 Task: Create a creative blue wave business letterhead design.
Action: Mouse moved to (364, 127)
Screenshot: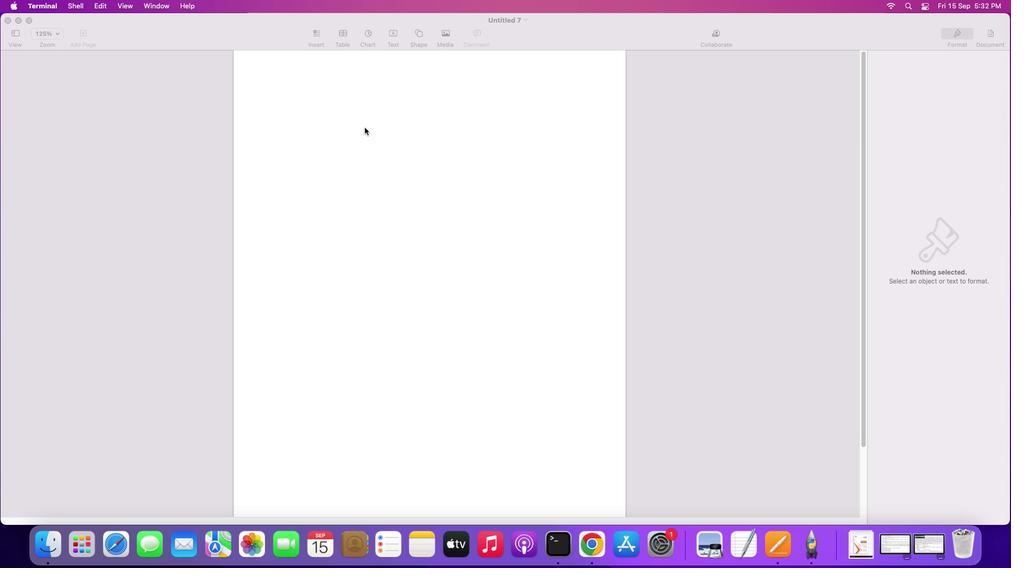 
Action: Mouse pressed left at (364, 127)
Screenshot: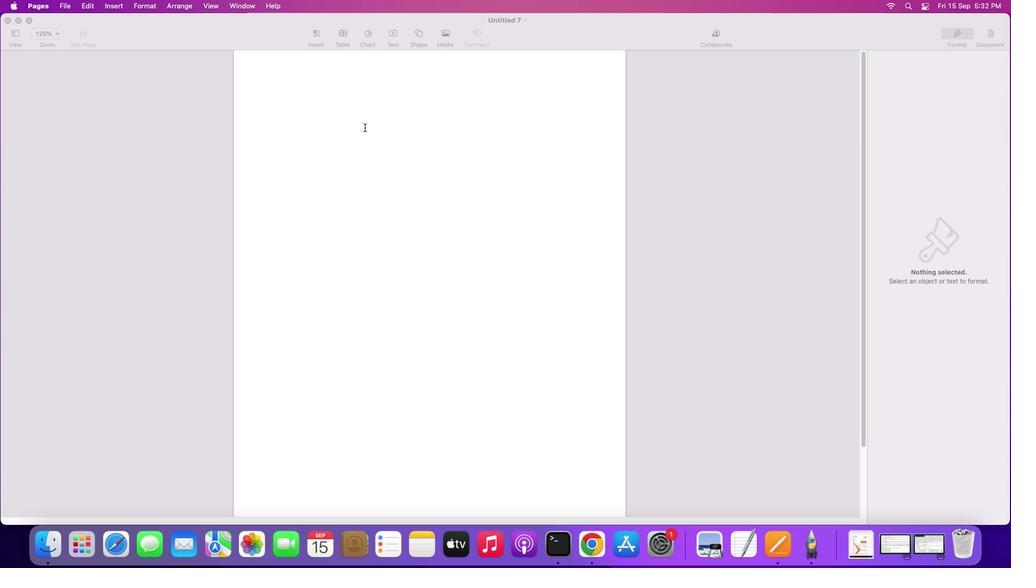 
Action: Mouse moved to (417, 35)
Screenshot: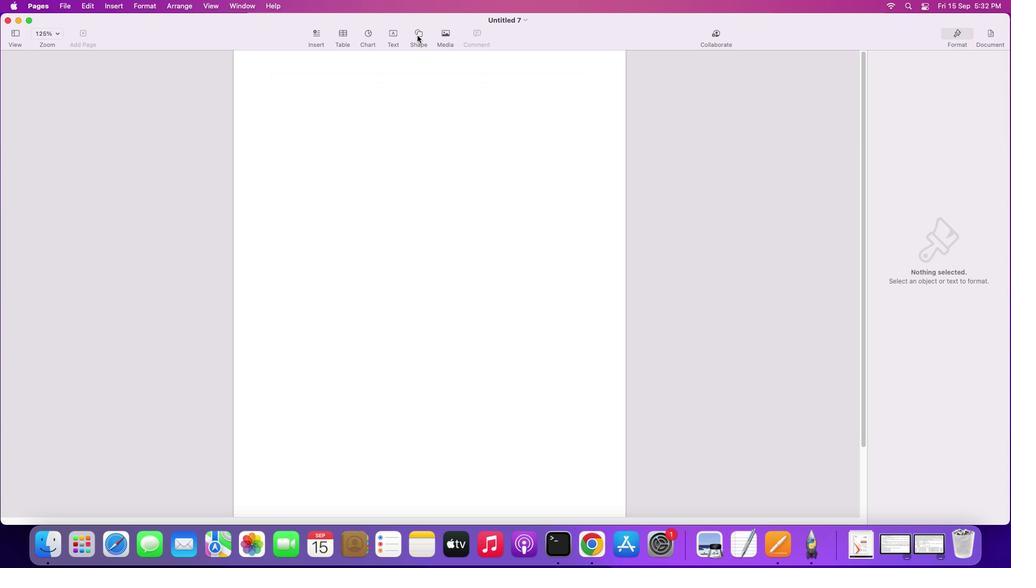 
Action: Mouse pressed left at (417, 35)
Screenshot: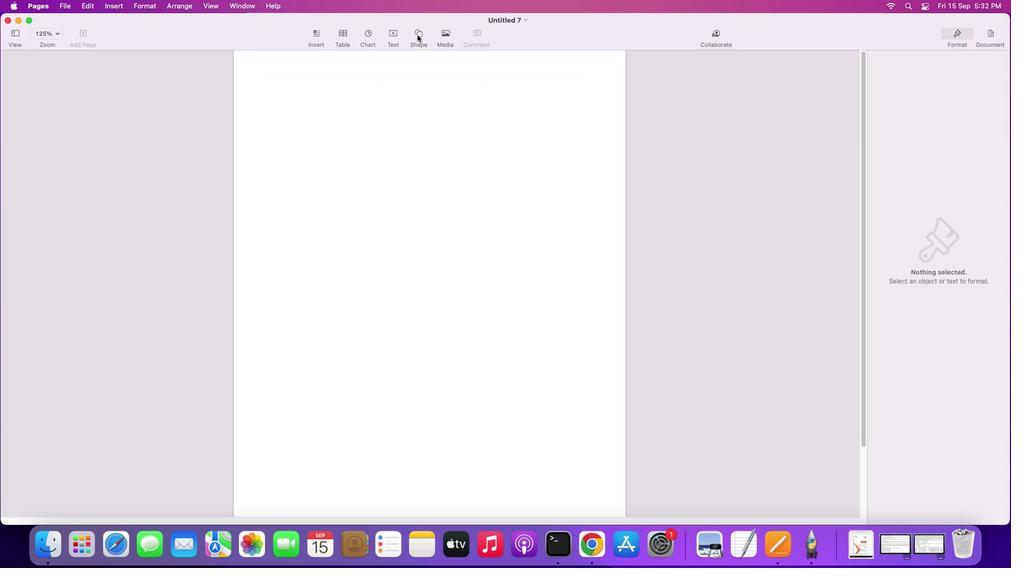 
Action: Mouse moved to (415, 119)
Screenshot: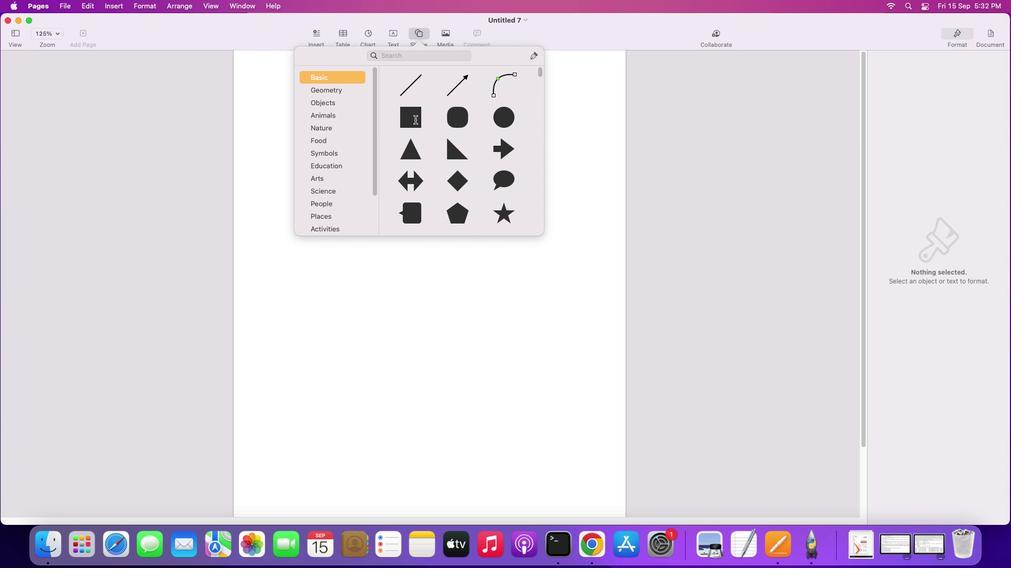 
Action: Mouse pressed left at (415, 119)
Screenshot: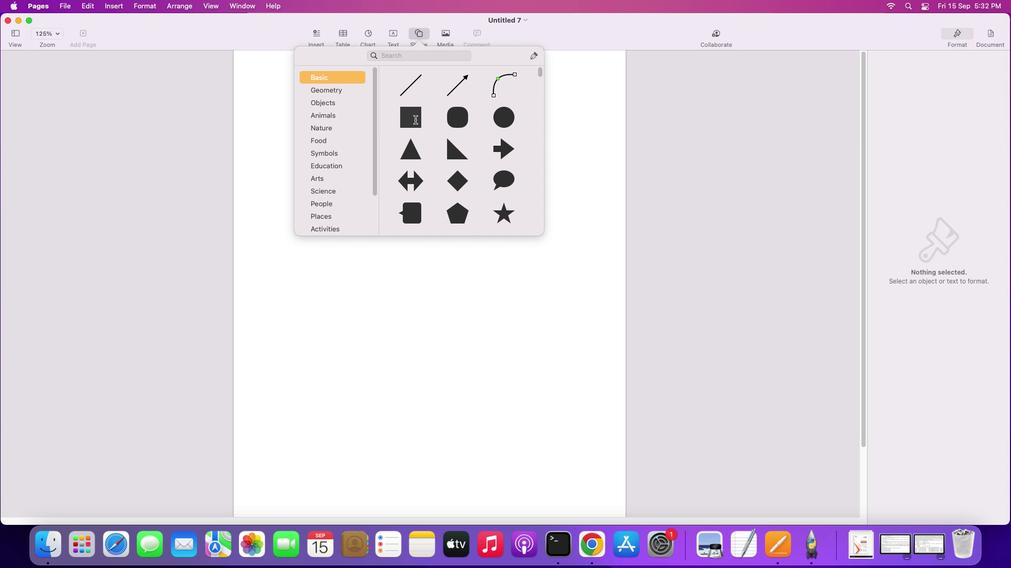 
Action: Mouse moved to (416, 363)
Screenshot: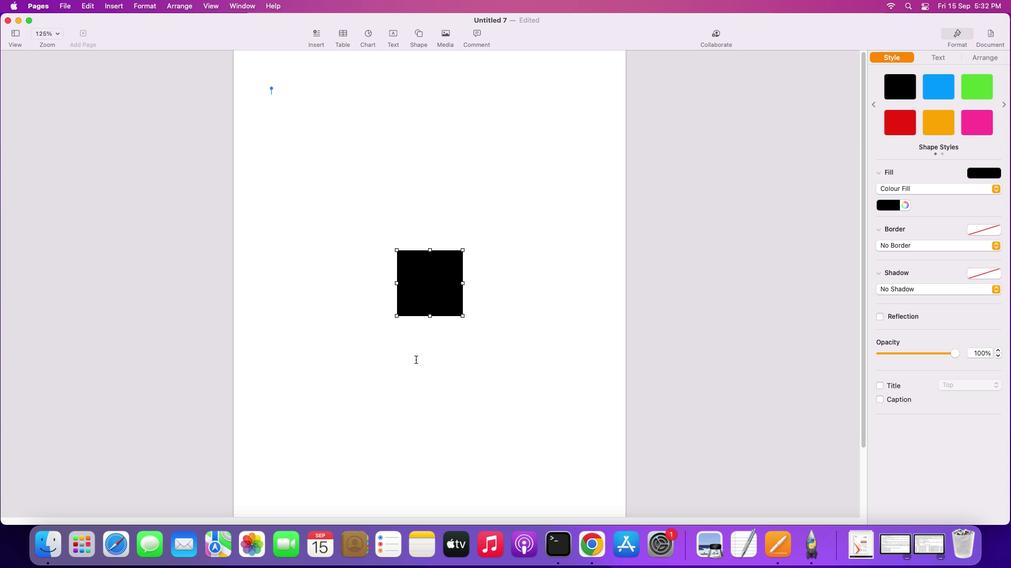 
Action: Mouse scrolled (416, 363) with delta (0, 0)
Screenshot: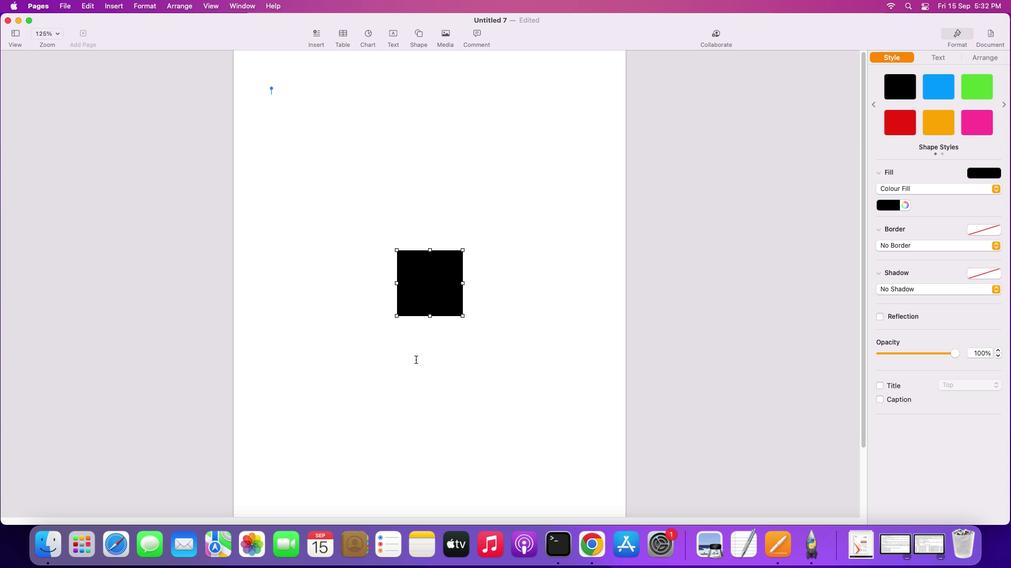 
Action: Mouse moved to (416, 360)
Screenshot: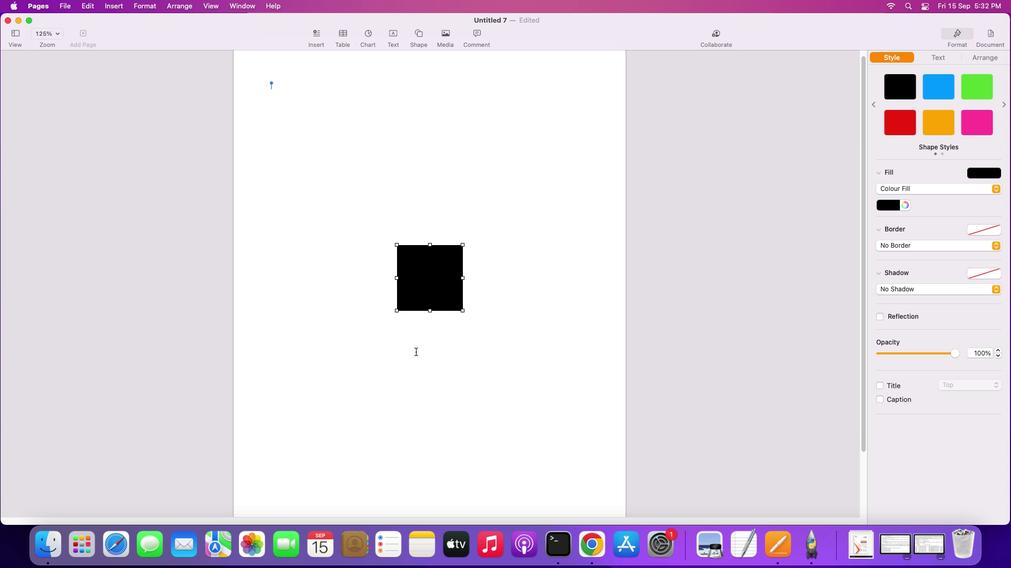 
Action: Mouse scrolled (416, 360) with delta (0, 0)
Screenshot: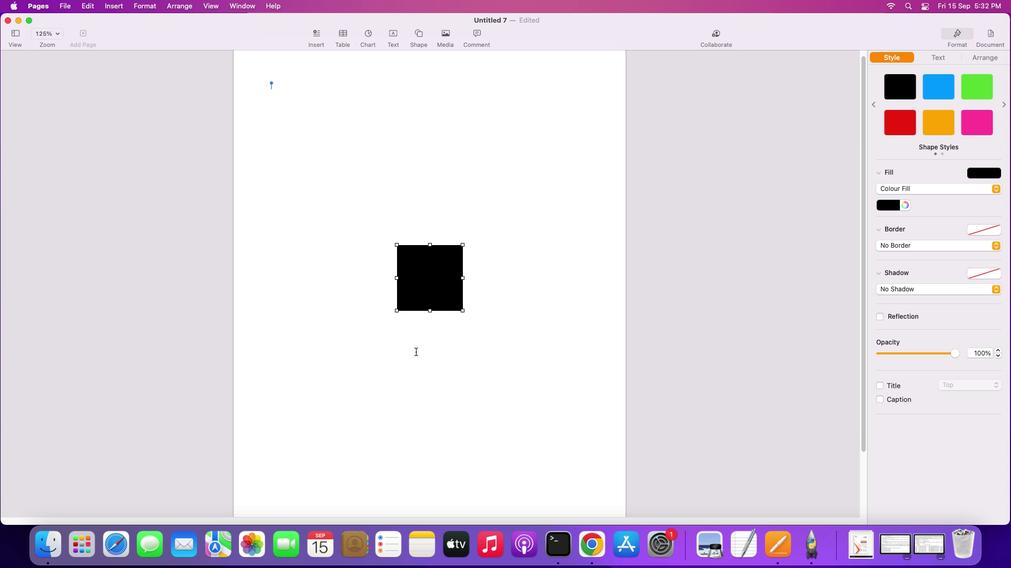 
Action: Mouse moved to (416, 357)
Screenshot: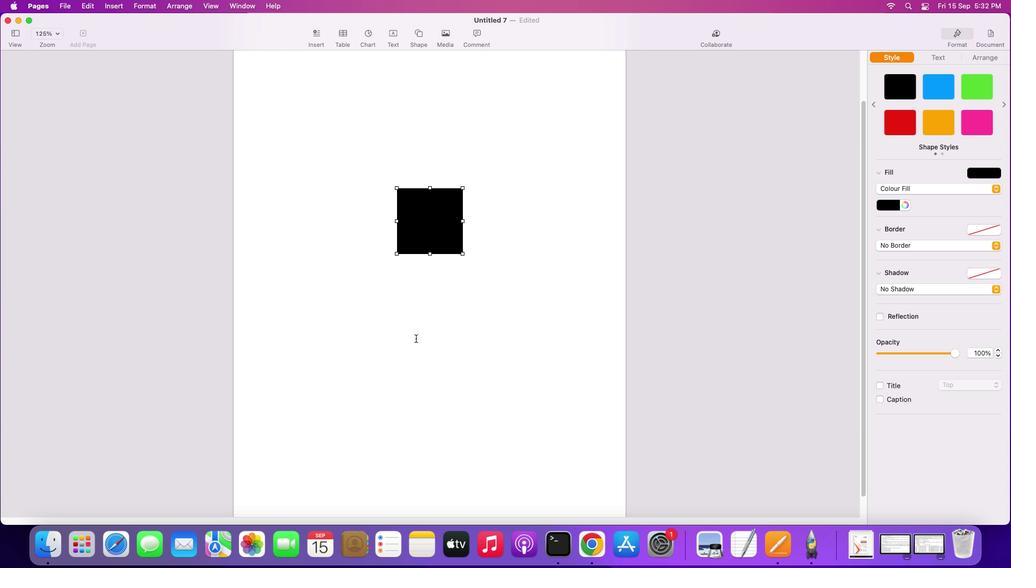 
Action: Mouse scrolled (416, 357) with delta (0, -1)
Screenshot: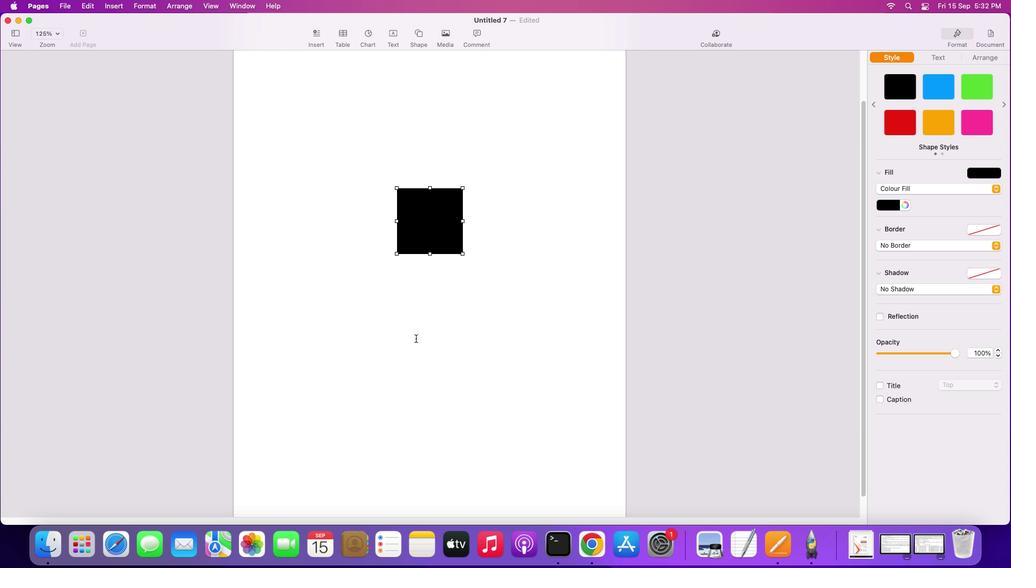 
Action: Mouse moved to (416, 354)
Screenshot: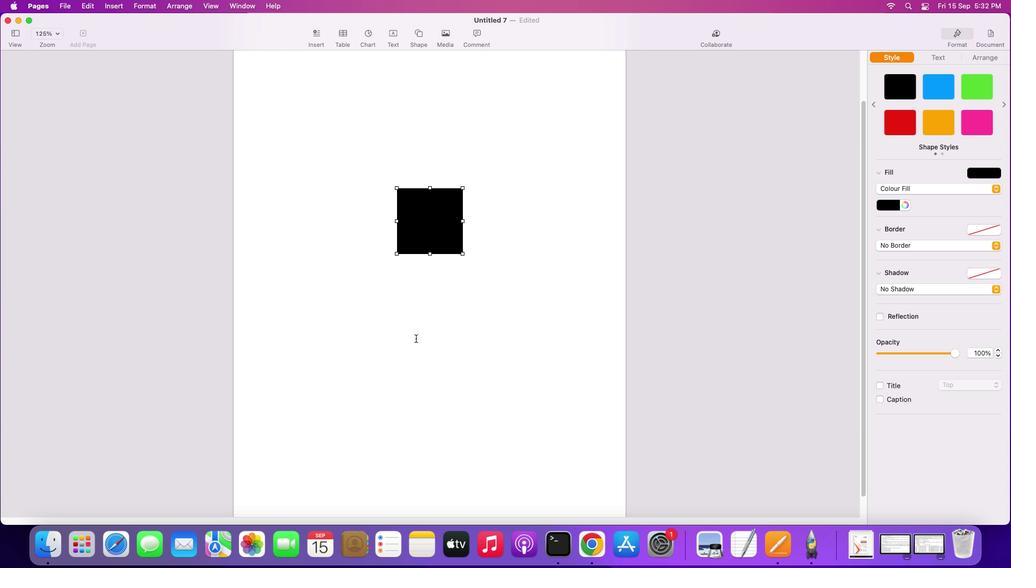 
Action: Mouse scrolled (416, 354) with delta (0, -2)
Screenshot: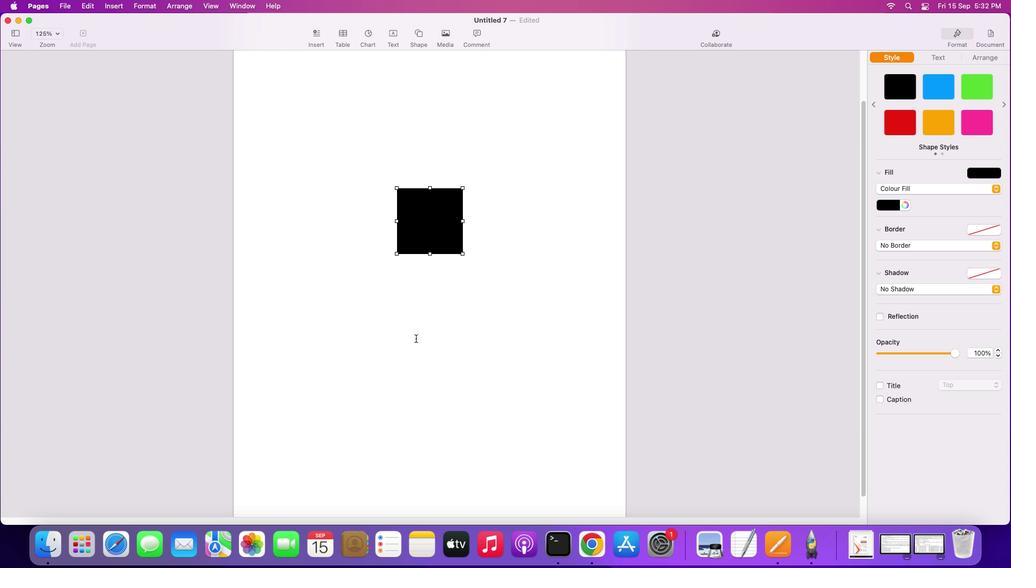 
Action: Mouse moved to (416, 345)
Screenshot: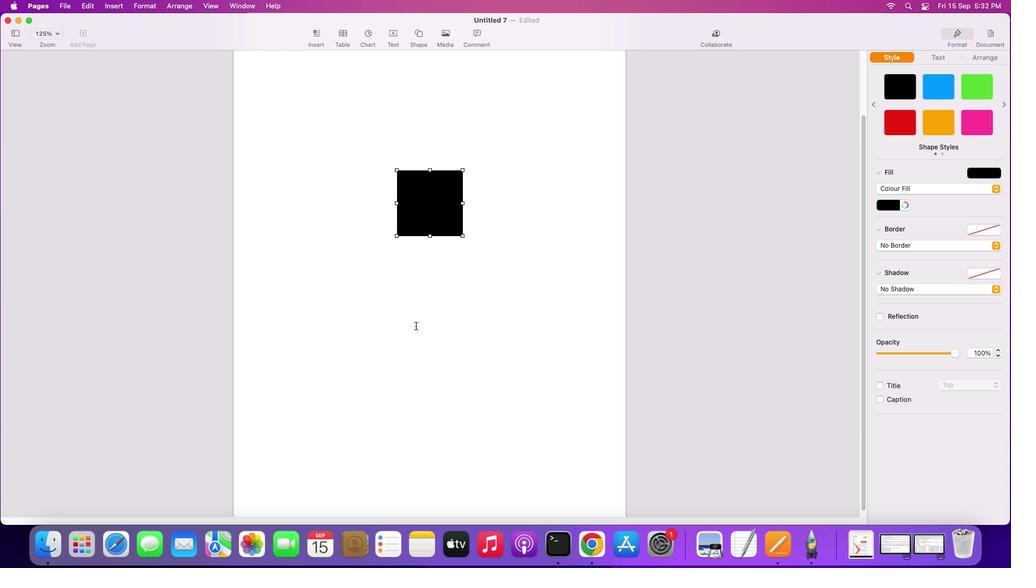 
Action: Mouse scrolled (416, 345) with delta (0, -2)
Screenshot: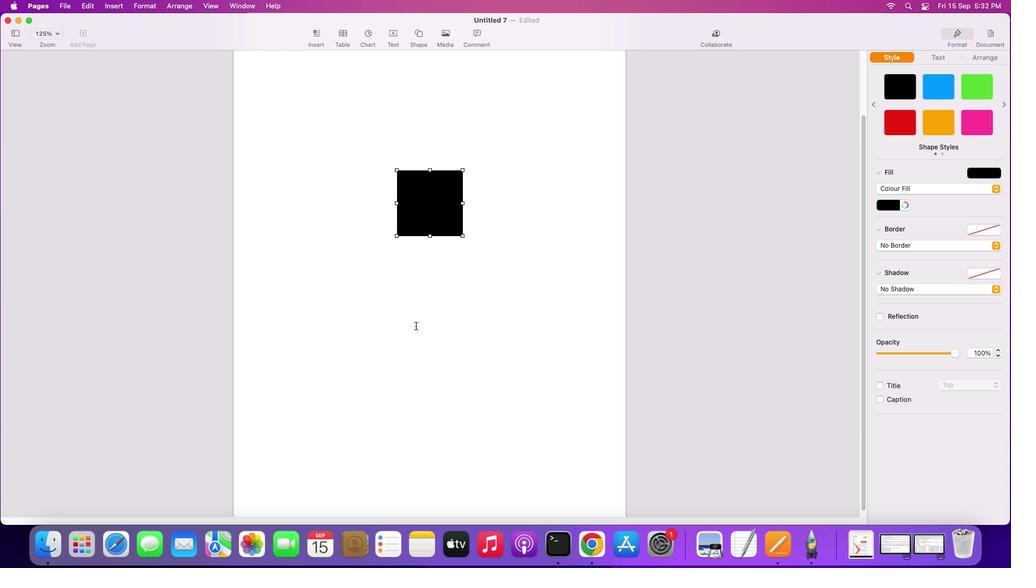 
Action: Mouse moved to (416, 329)
Screenshot: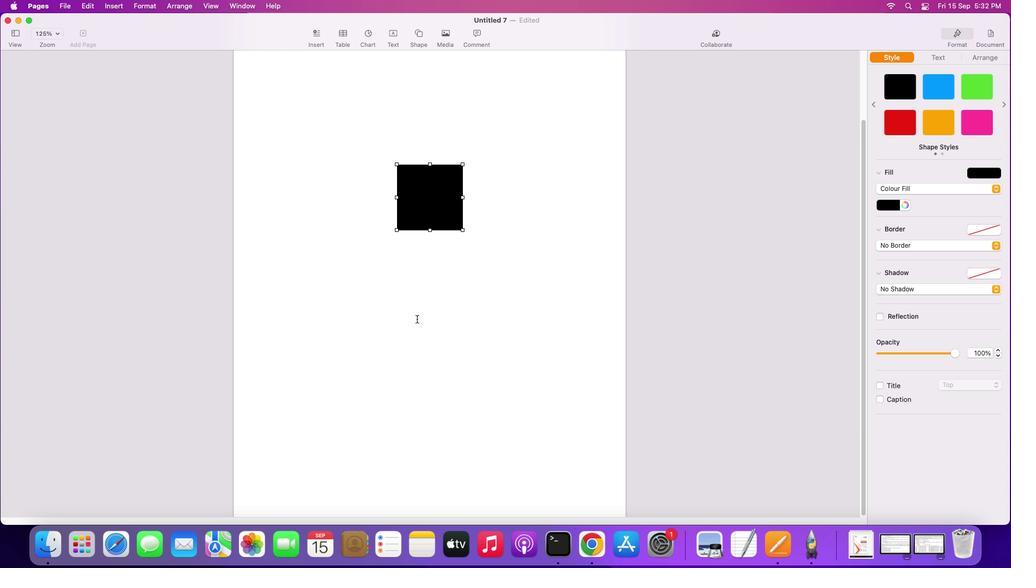 
Action: Mouse scrolled (416, 329) with delta (0, -2)
Screenshot: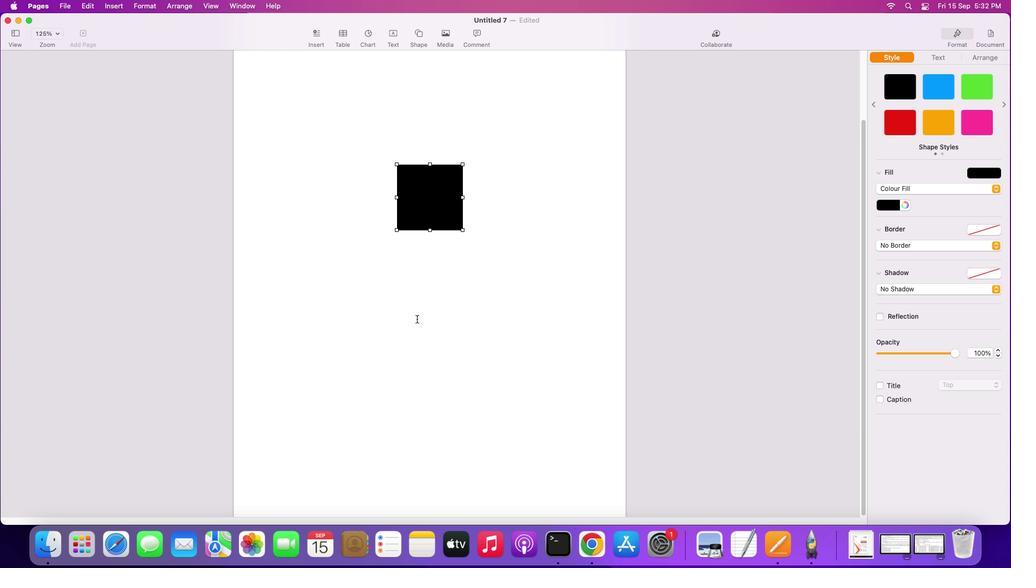 
Action: Mouse moved to (434, 337)
Screenshot: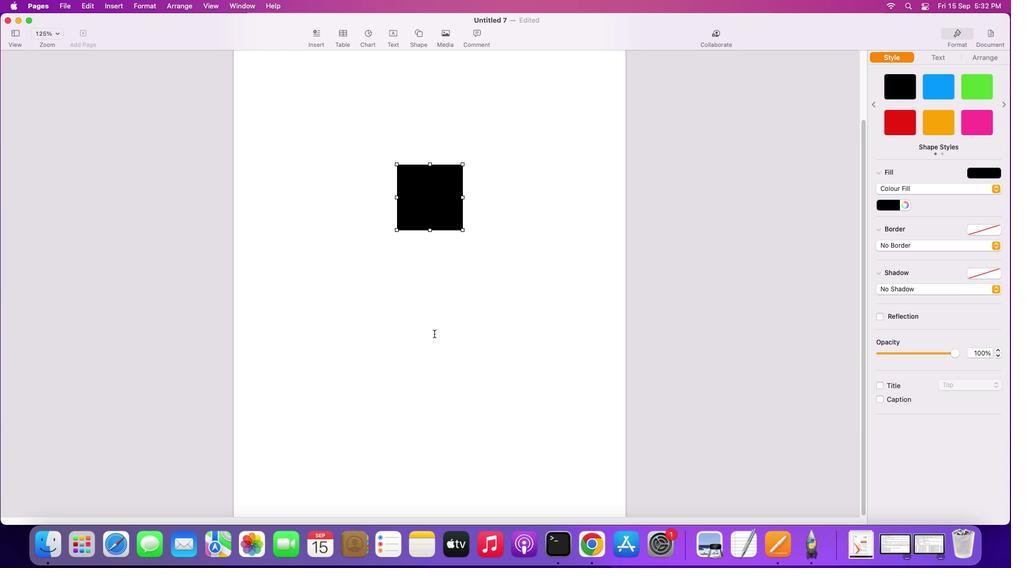
Action: Mouse scrolled (434, 337) with delta (0, 0)
Screenshot: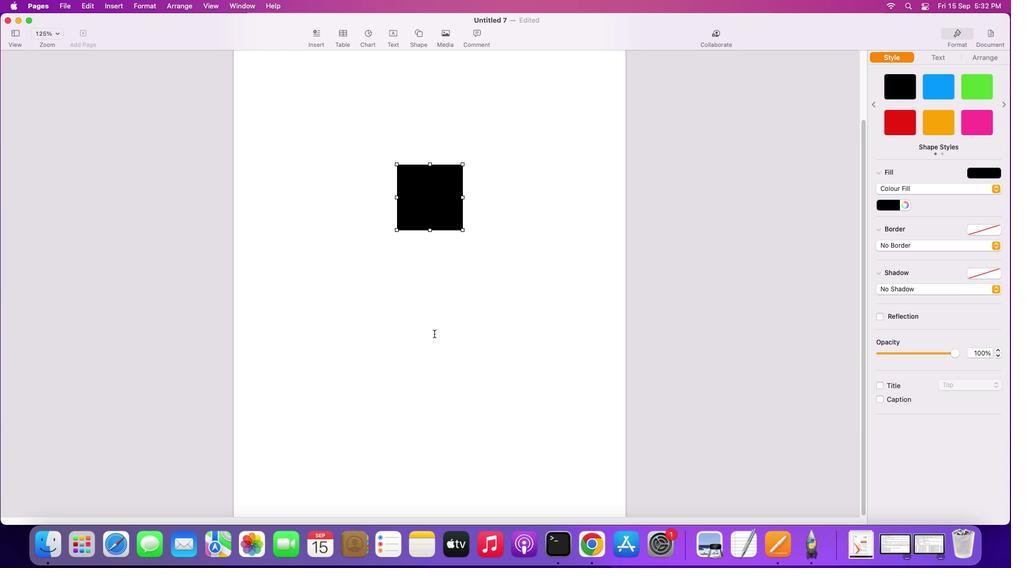
Action: Mouse moved to (434, 337)
Screenshot: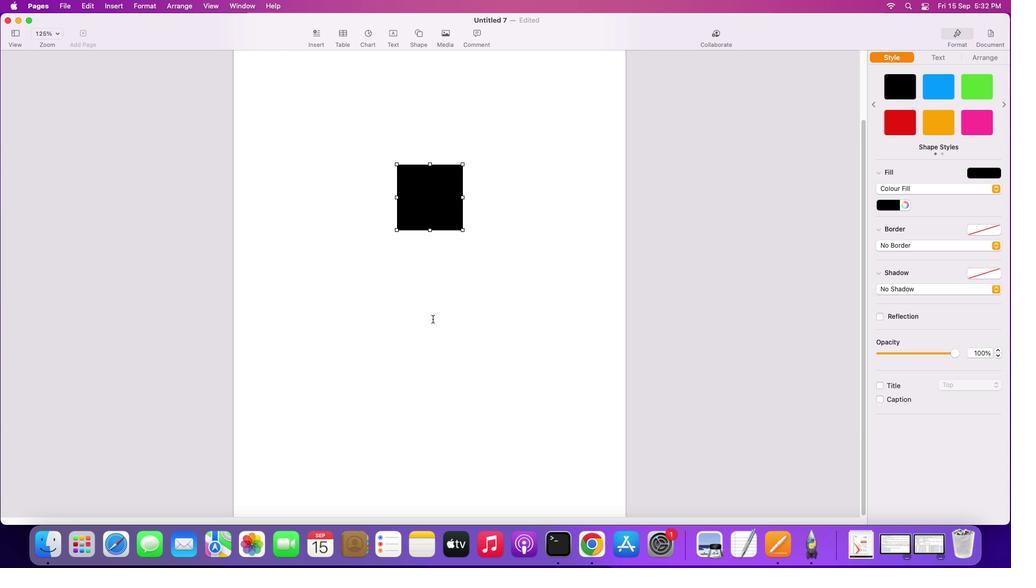 
Action: Mouse scrolled (434, 337) with delta (0, 0)
Screenshot: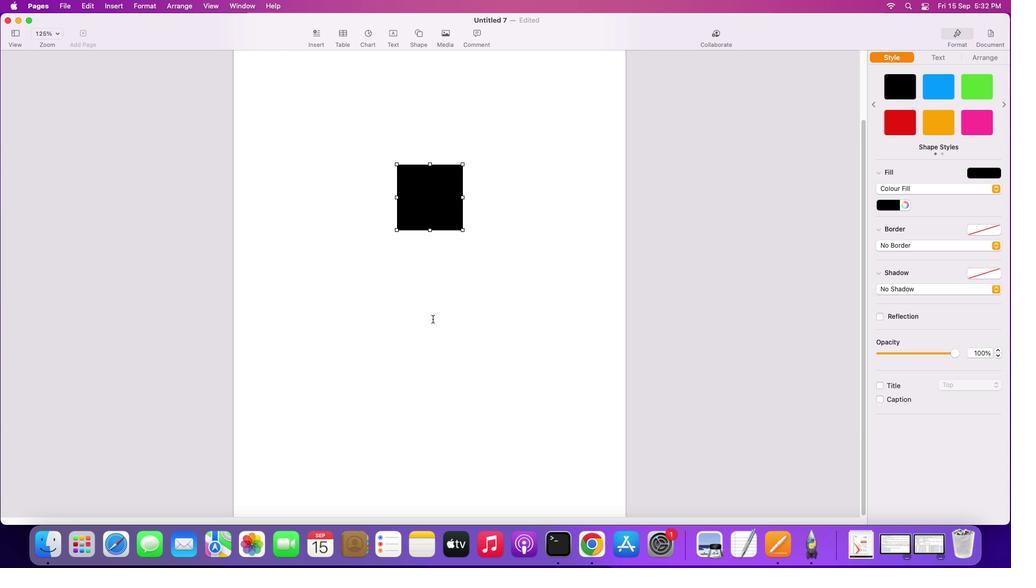 
Action: Mouse moved to (434, 332)
Screenshot: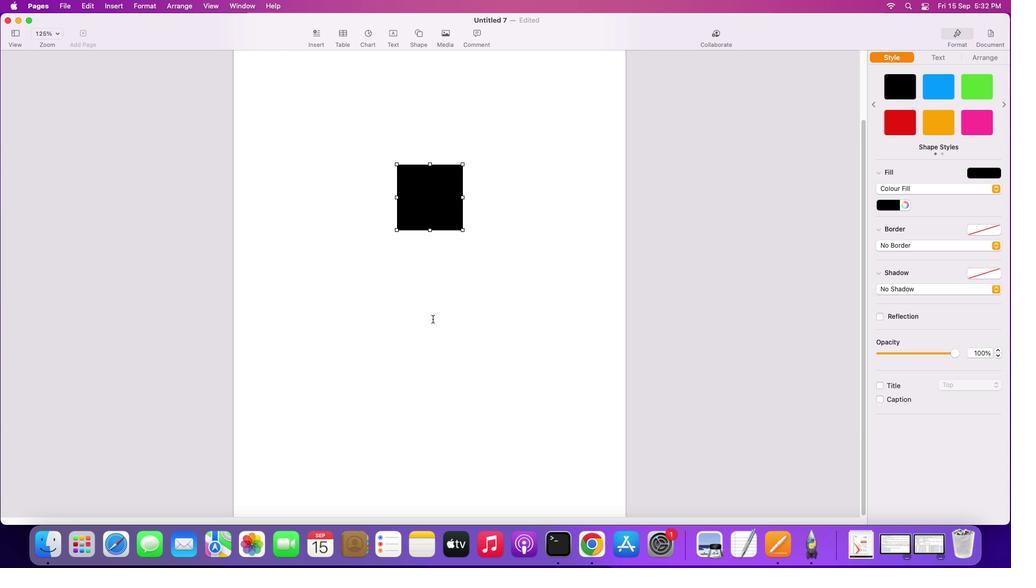 
Action: Mouse scrolled (434, 332) with delta (0, -1)
Screenshot: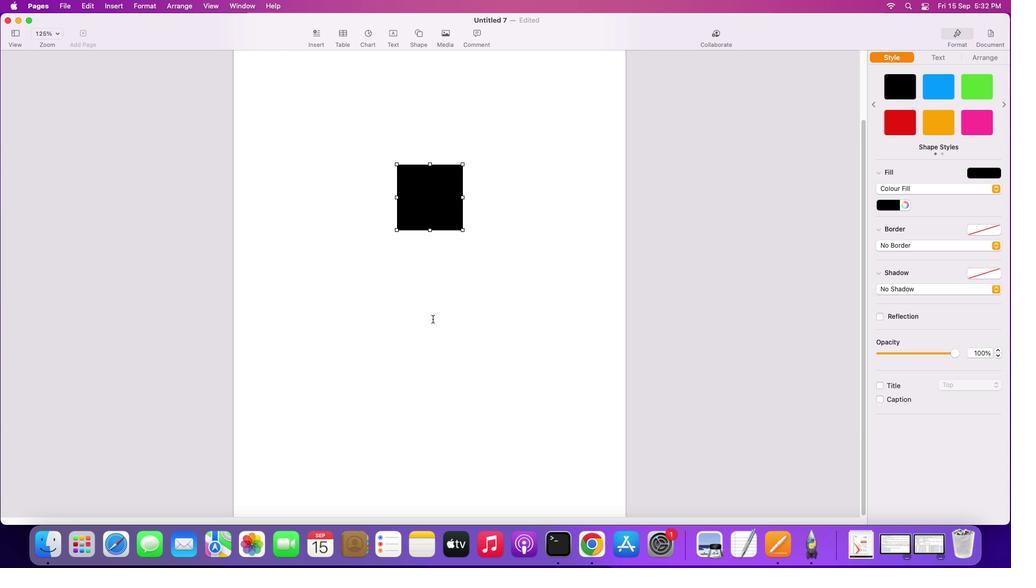 
Action: Mouse moved to (432, 319)
Screenshot: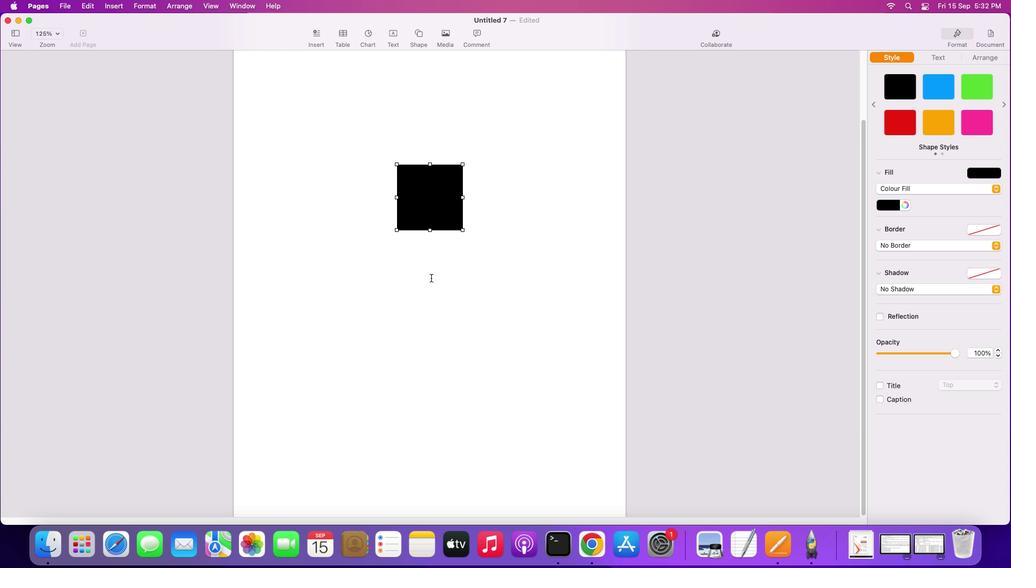 
Action: Mouse scrolled (432, 319) with delta (0, -2)
Screenshot: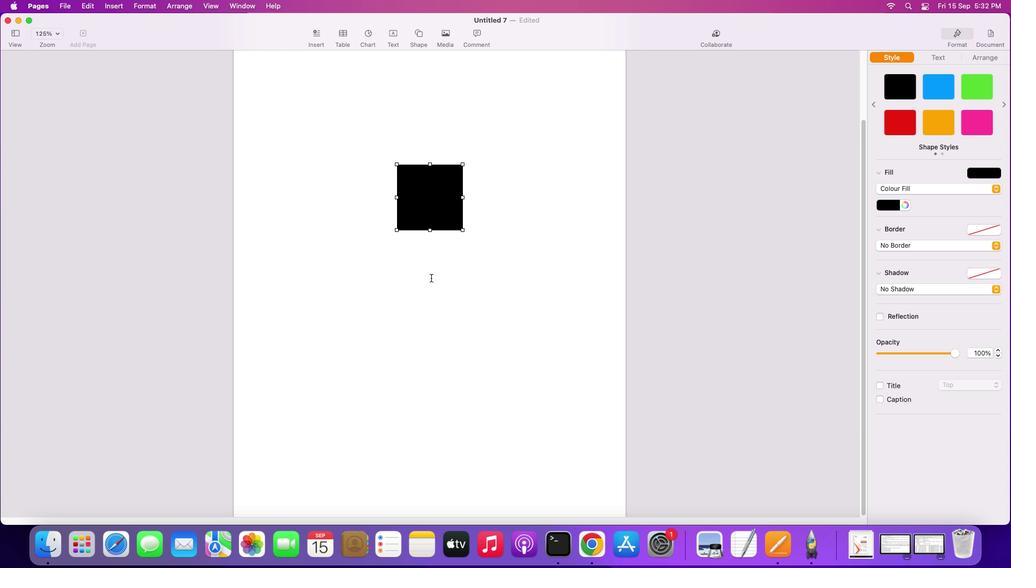 
Action: Mouse moved to (429, 204)
Screenshot: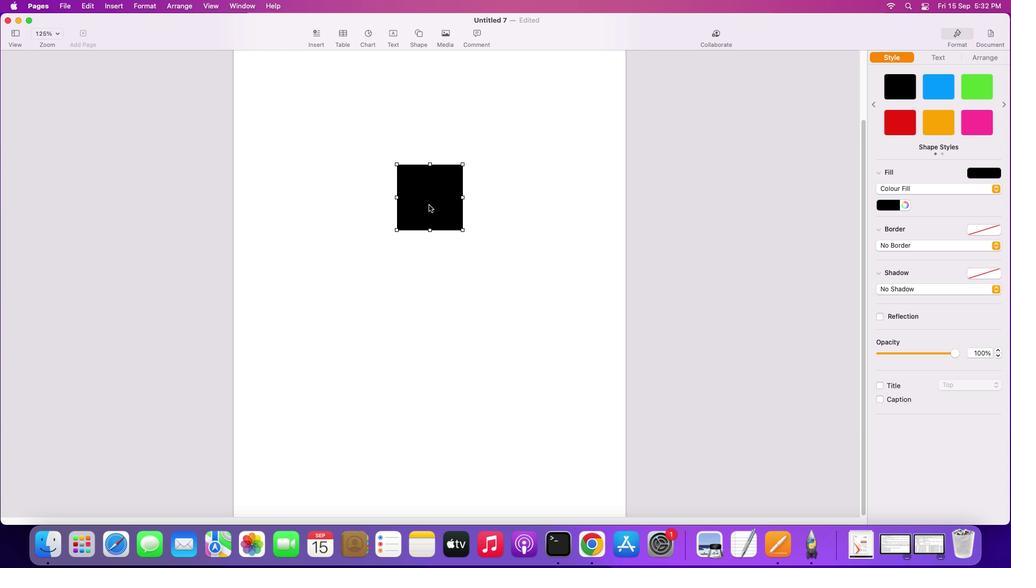 
Action: Mouse pressed left at (429, 204)
Screenshot: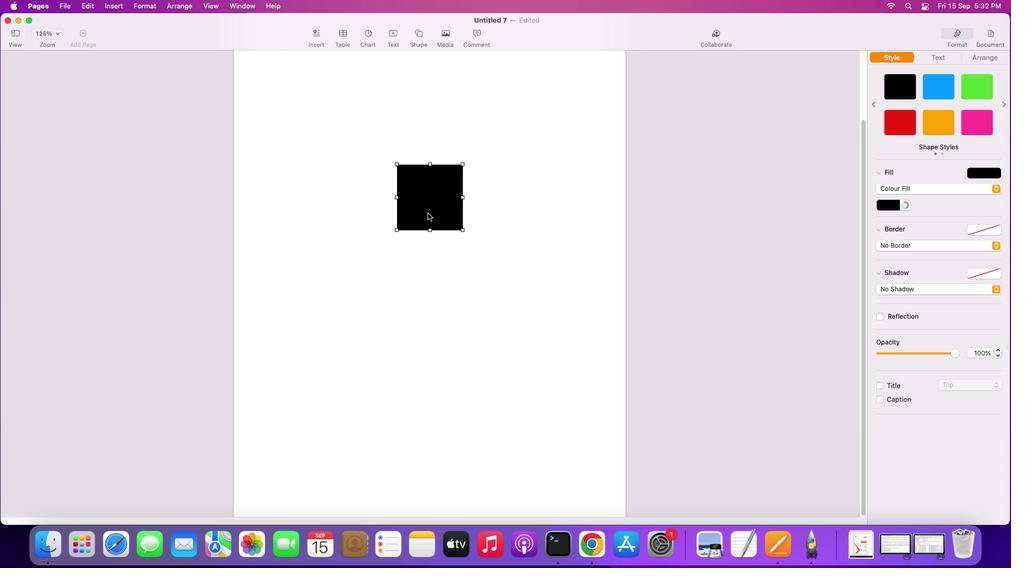 
Action: Mouse moved to (293, 485)
Screenshot: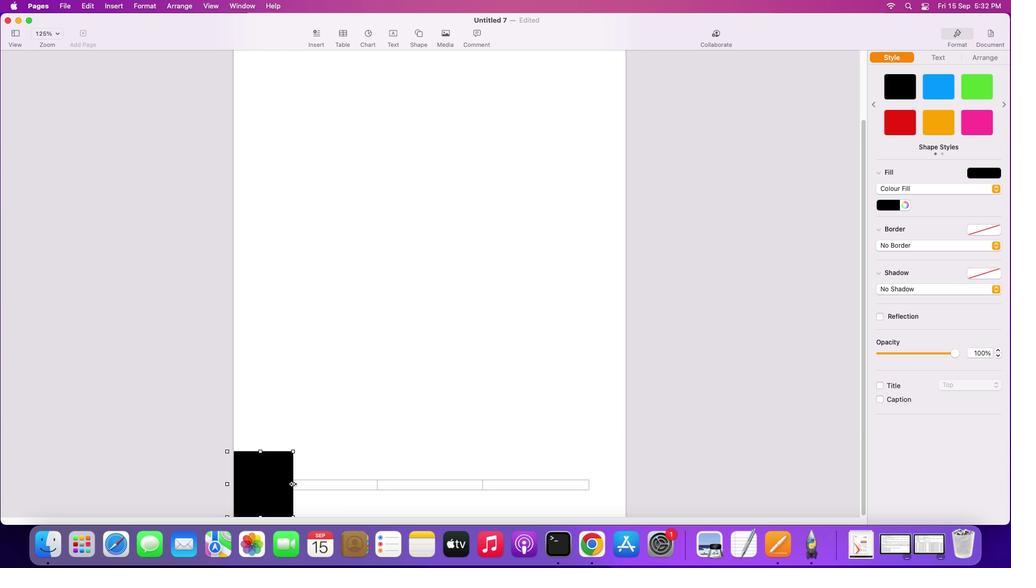
Action: Mouse pressed left at (293, 485)
Screenshot: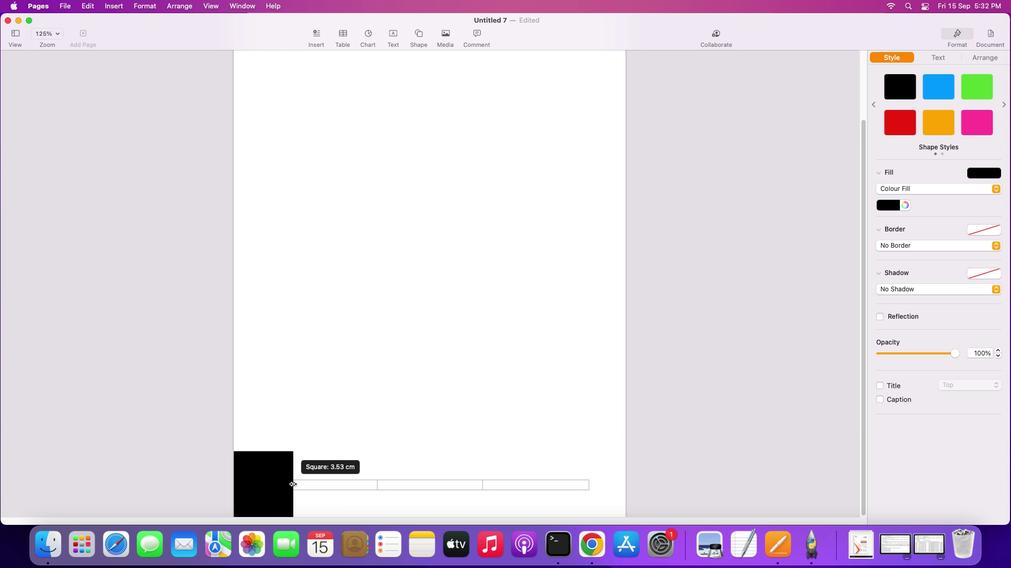
Action: Mouse moved to (435, 470)
Screenshot: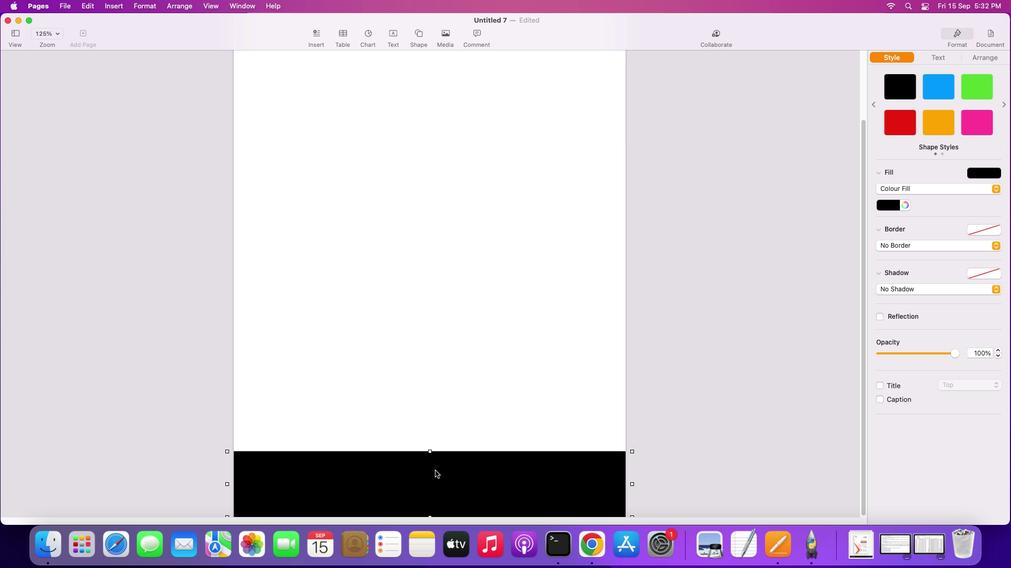 
Action: Mouse pressed right at (435, 470)
Screenshot: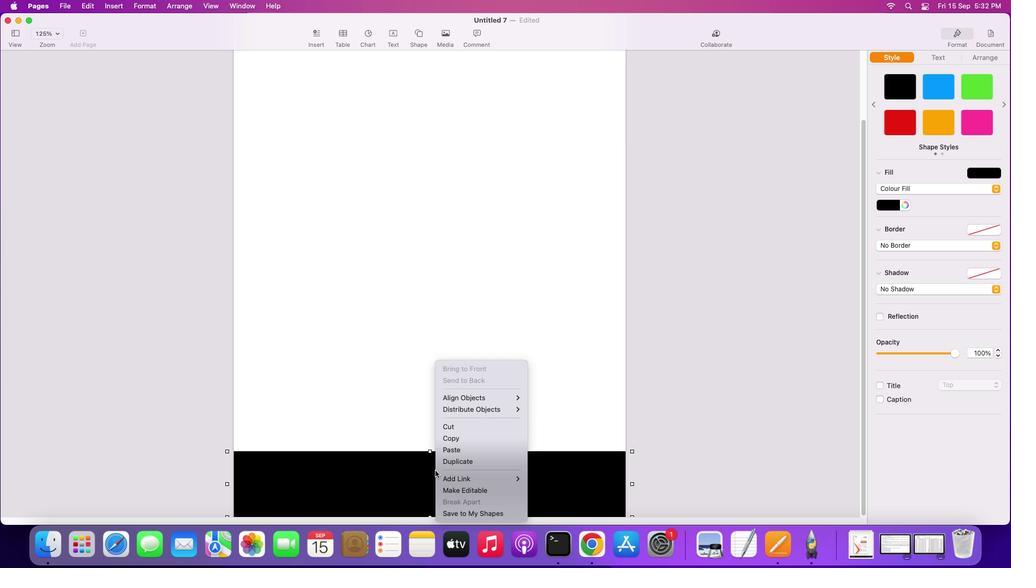 
Action: Mouse moved to (467, 494)
Screenshot: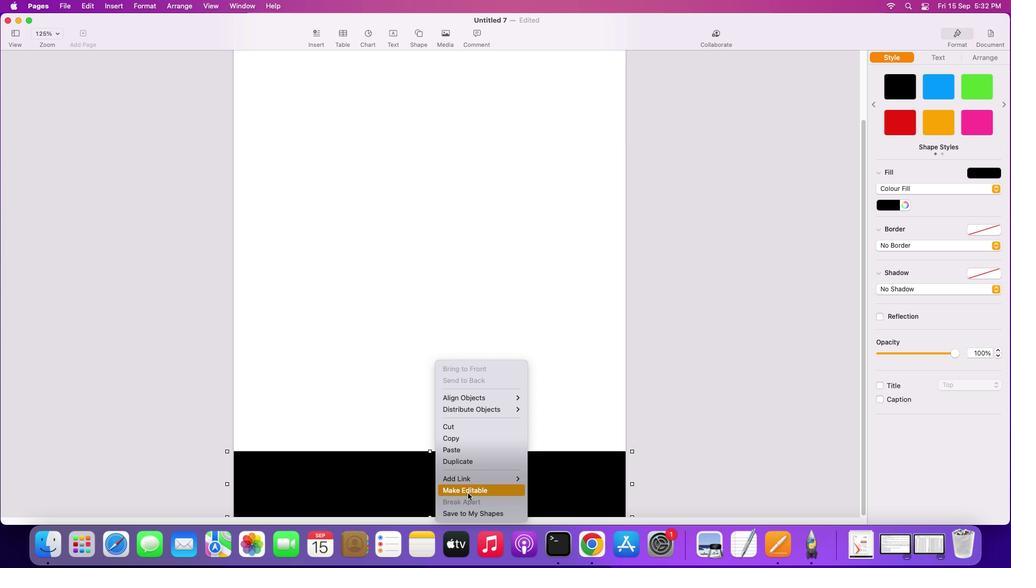 
Action: Mouse pressed left at (467, 494)
Screenshot: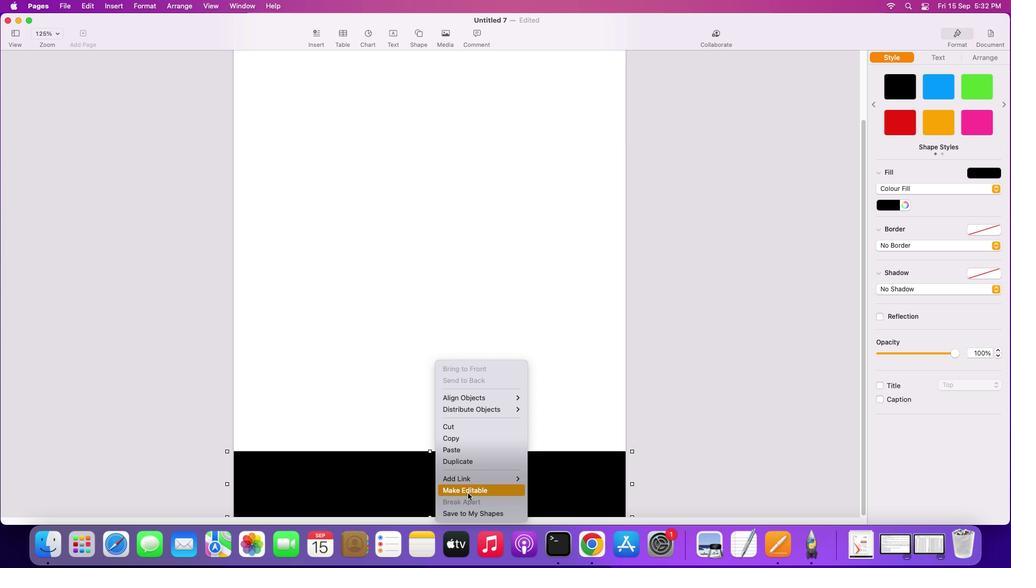 
Action: Mouse moved to (430, 451)
Screenshot: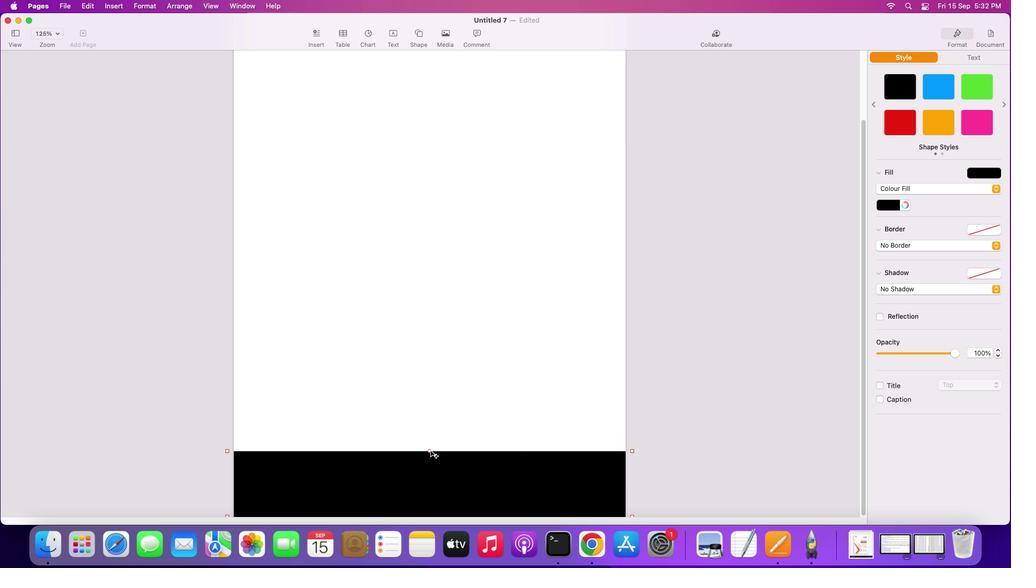 
Action: Mouse pressed left at (430, 451)
Screenshot: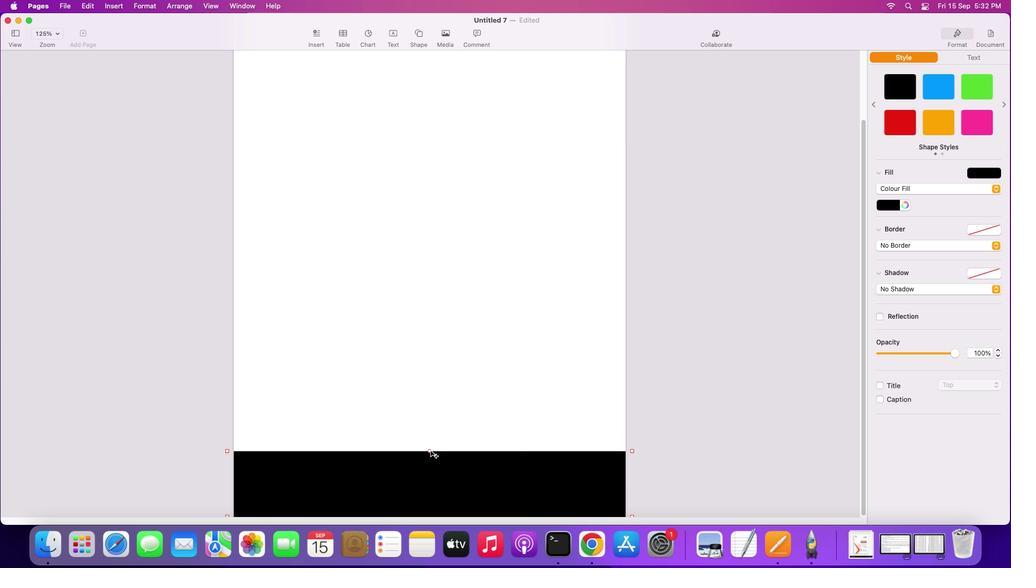 
Action: Mouse moved to (452, 426)
Screenshot: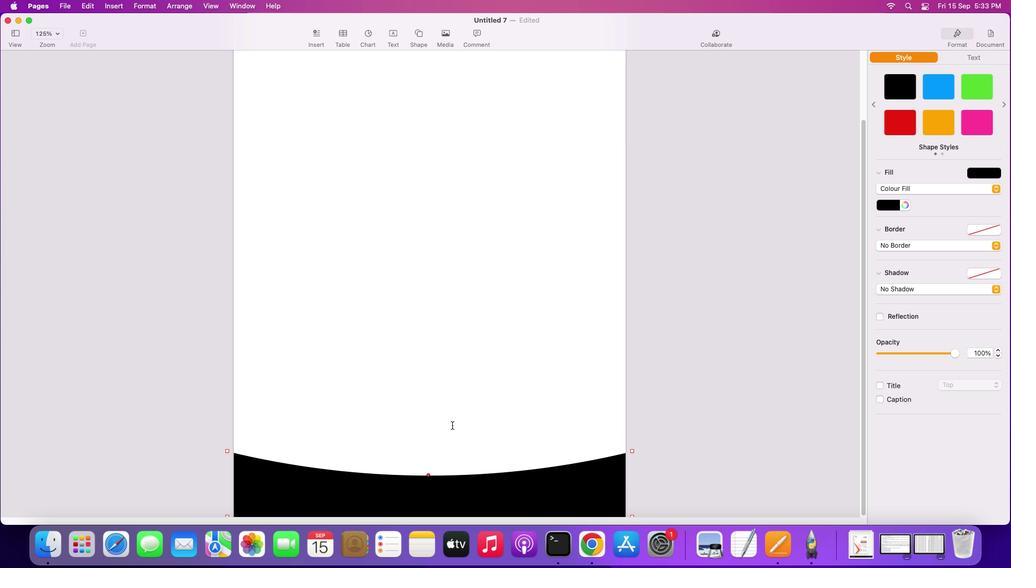 
Action: Mouse pressed left at (452, 426)
Screenshot: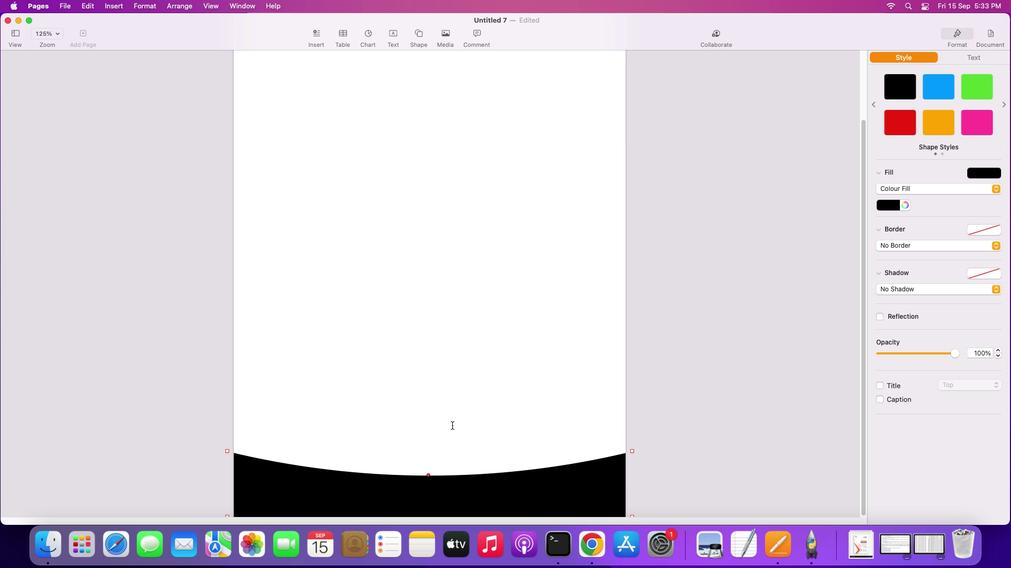 
Action: Mouse moved to (441, 487)
Screenshot: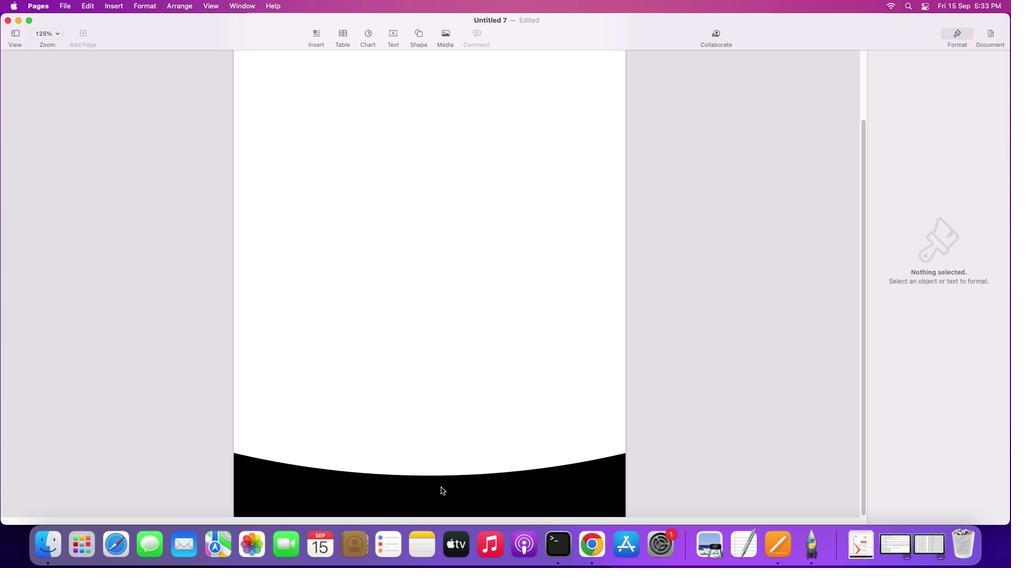 
Action: Mouse pressed left at (441, 487)
Screenshot: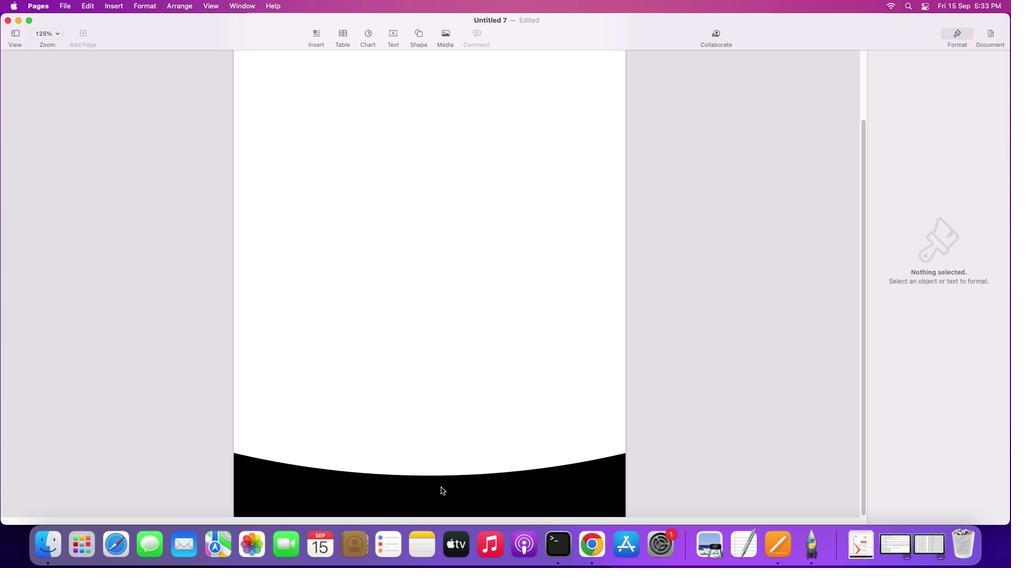 
Action: Mouse moved to (430, 451)
Screenshot: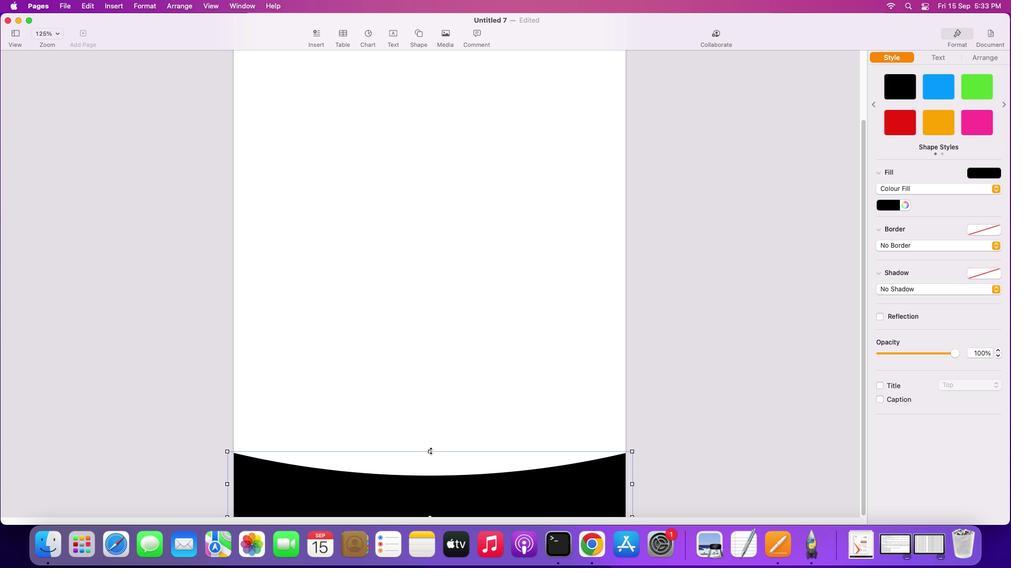 
Action: Mouse pressed left at (430, 451)
Screenshot: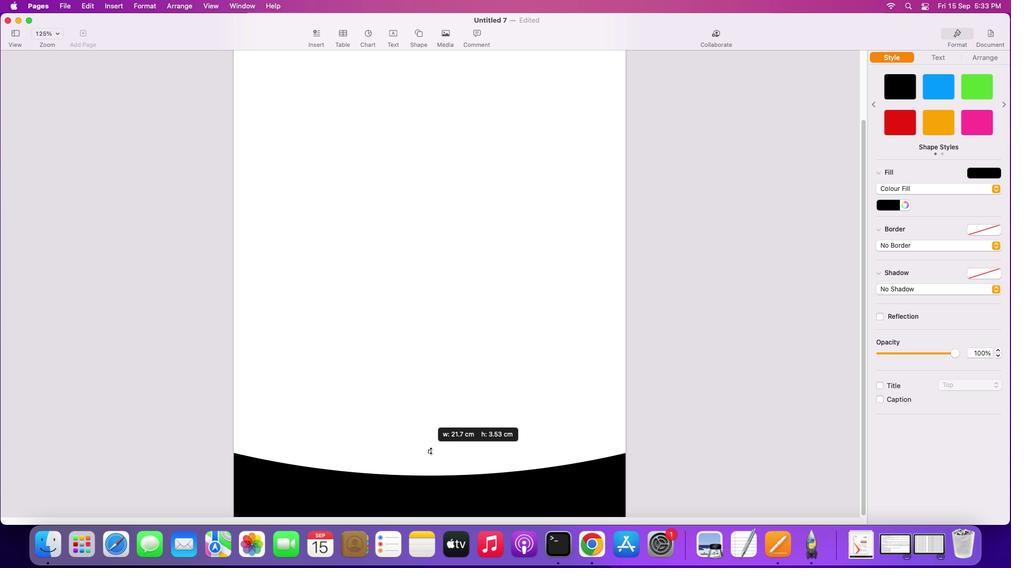 
Action: Mouse moved to (496, 399)
Screenshot: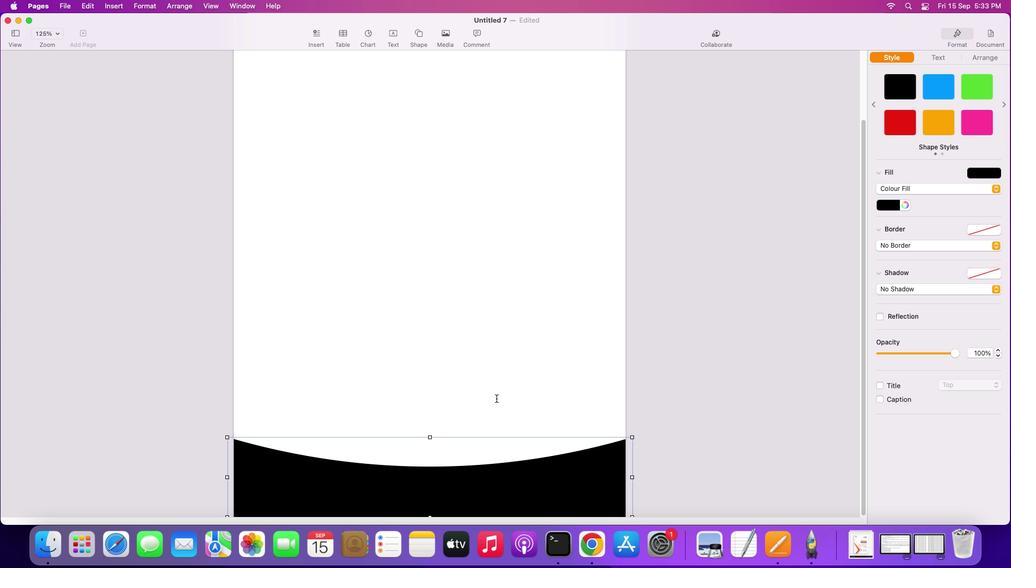 
Action: Mouse pressed left at (496, 399)
Screenshot: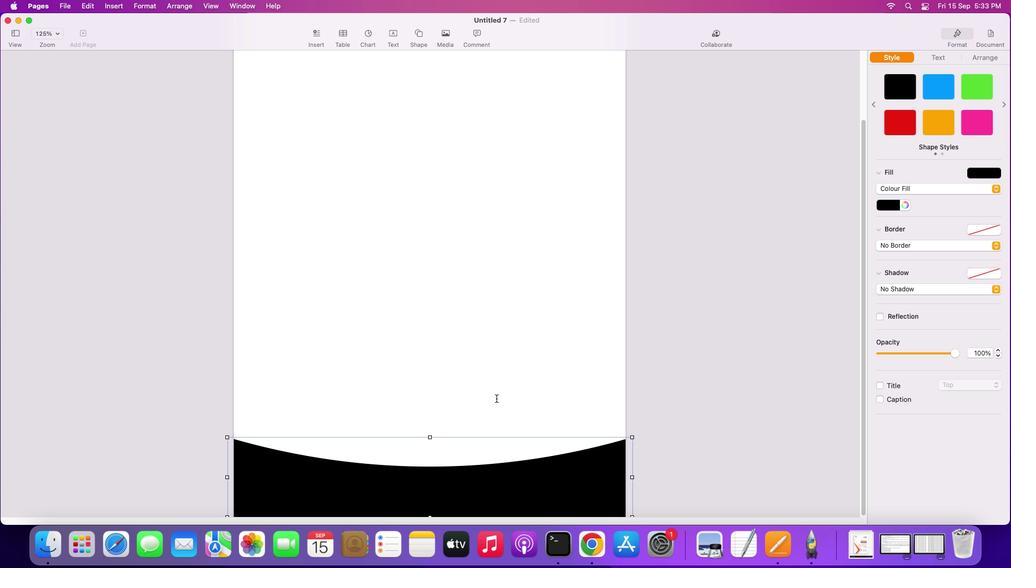 
Action: Mouse moved to (534, 504)
Screenshot: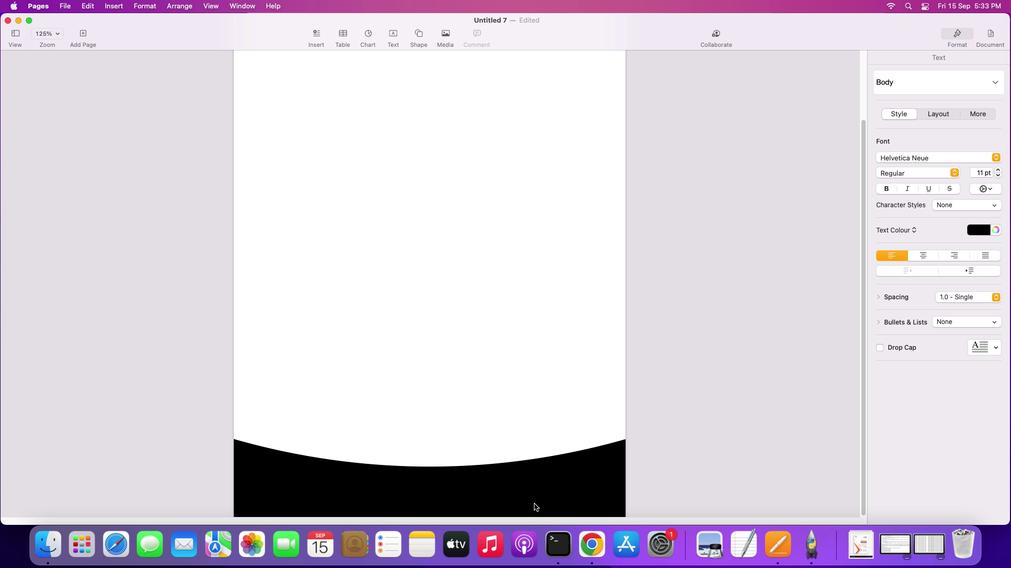 
Action: Mouse pressed left at (534, 504)
Screenshot: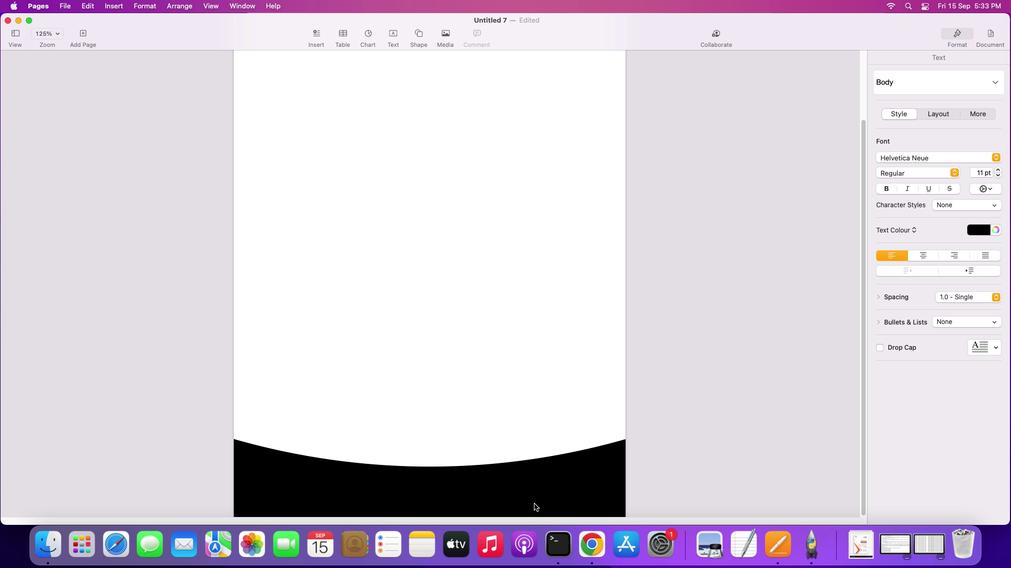 
Action: Mouse moved to (944, 84)
Screenshot: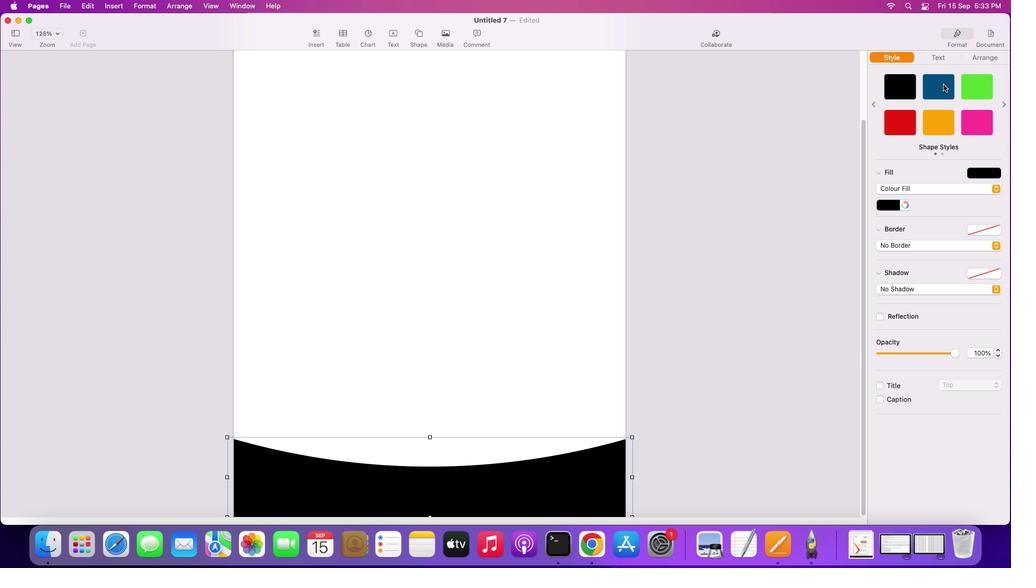 
Action: Mouse pressed left at (944, 84)
Screenshot: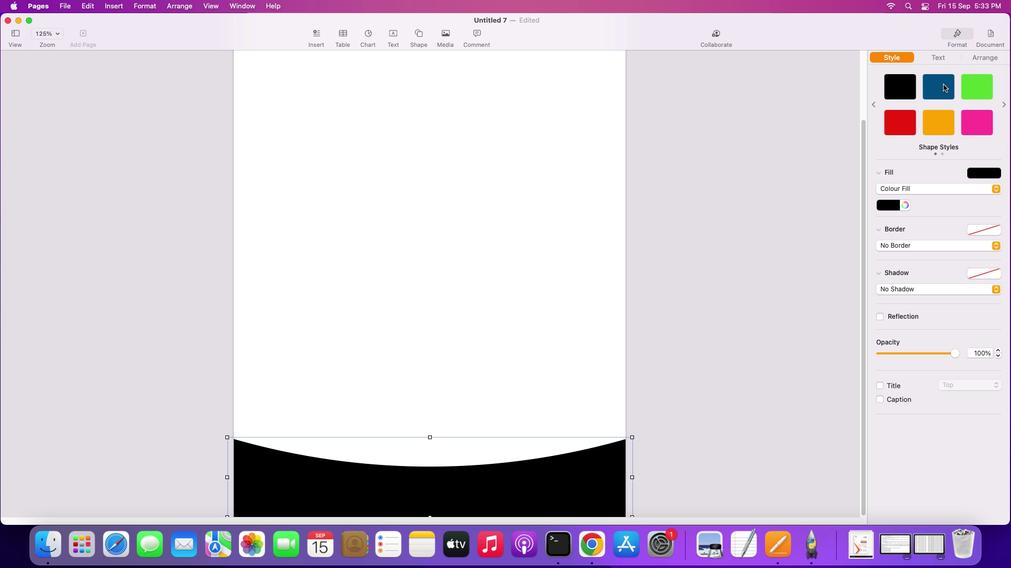 
Action: Mouse moved to (417, 33)
Screenshot: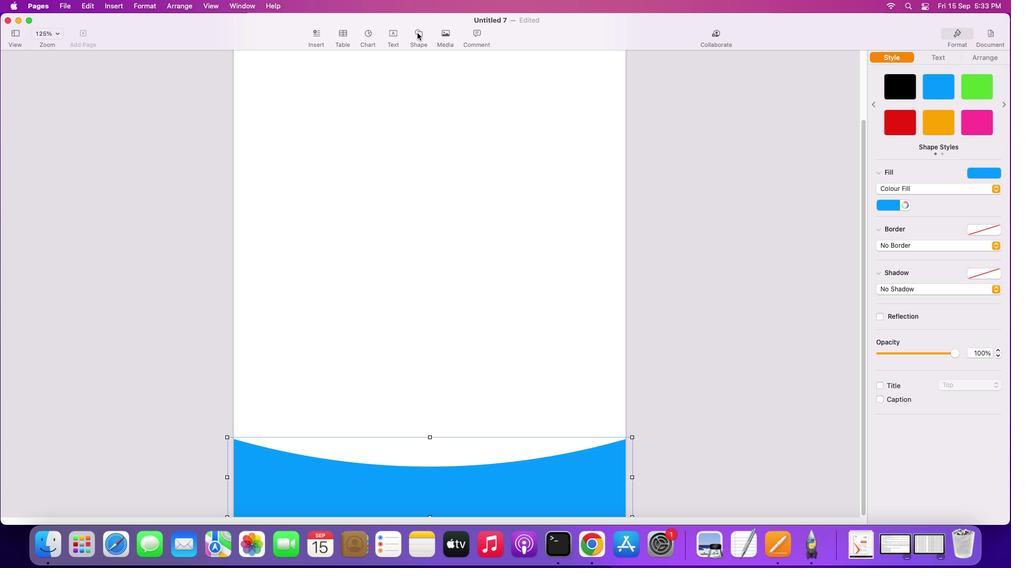
Action: Mouse pressed left at (417, 33)
Screenshot: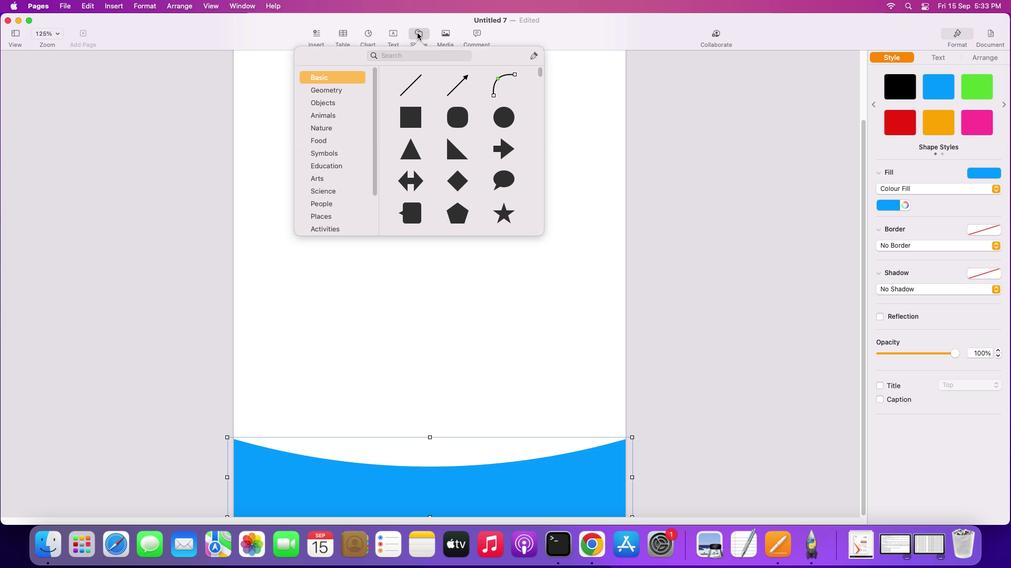 
Action: Mouse moved to (402, 112)
Screenshot: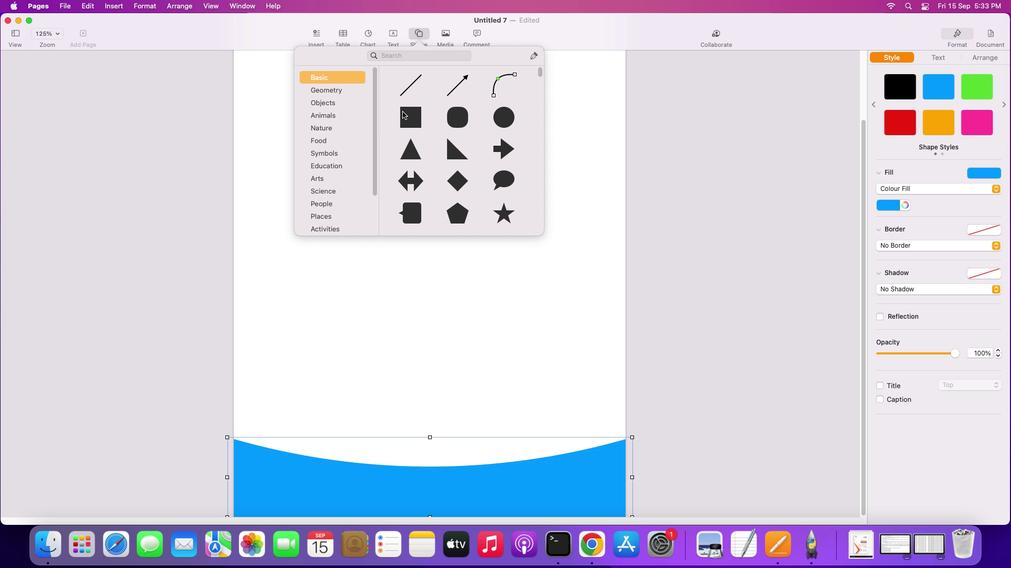 
Action: Mouse pressed left at (402, 112)
Screenshot: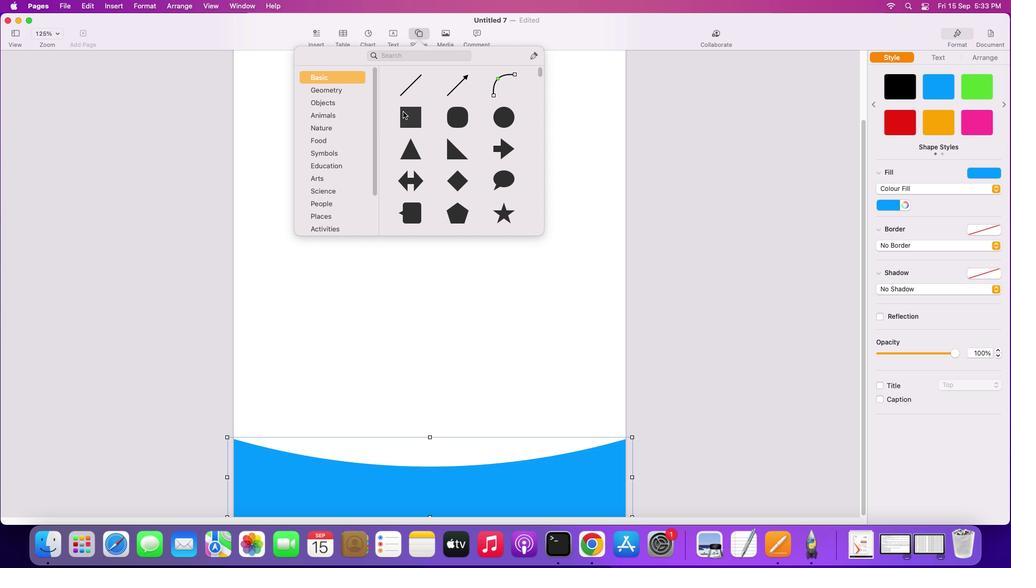 
Action: Mouse moved to (422, 281)
Screenshot: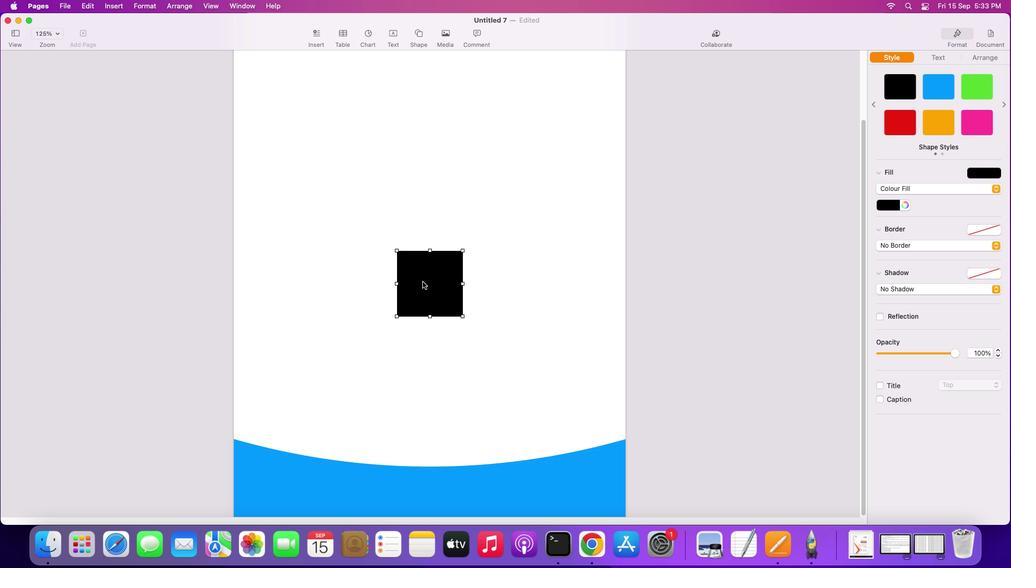 
Action: Mouse pressed left at (422, 281)
Screenshot: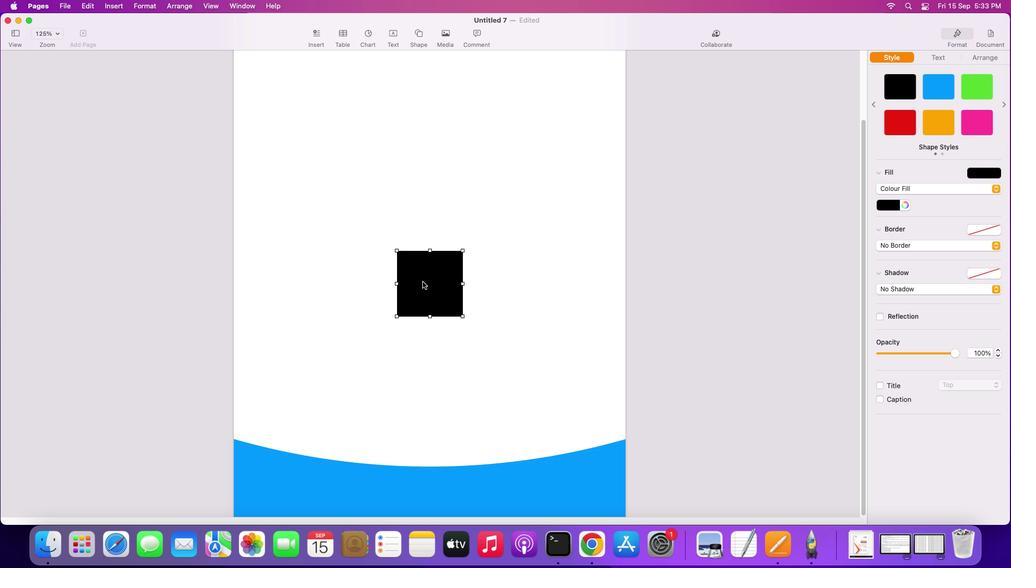 
Action: Mouse moved to (299, 484)
Screenshot: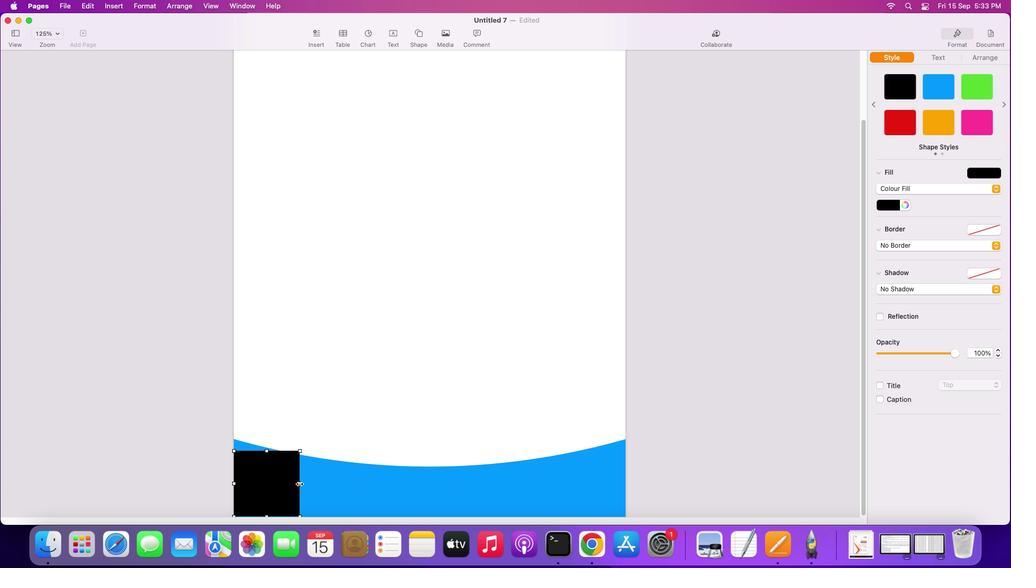 
Action: Mouse pressed left at (299, 484)
Screenshot: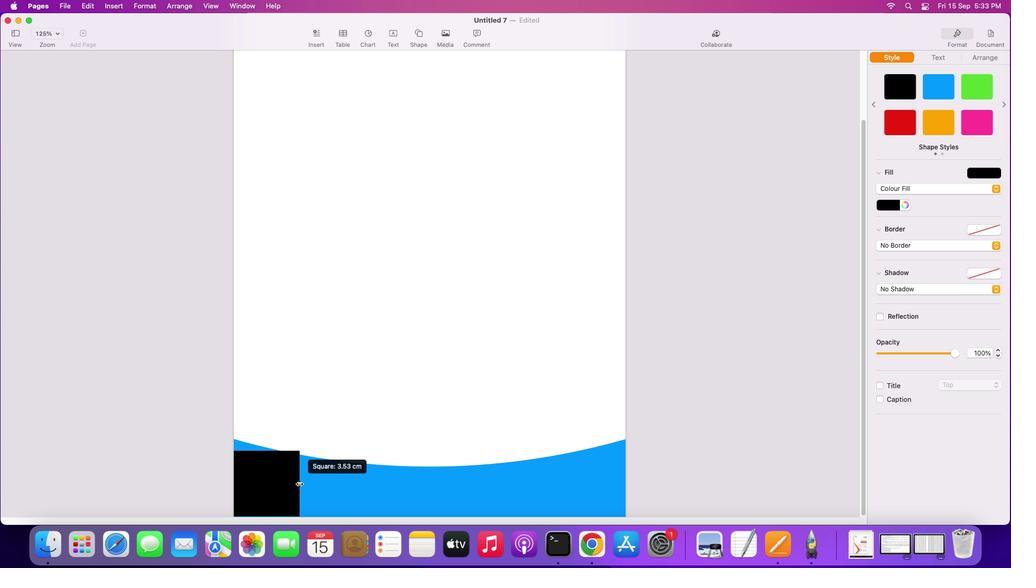 
Action: Mouse moved to (354, 497)
Screenshot: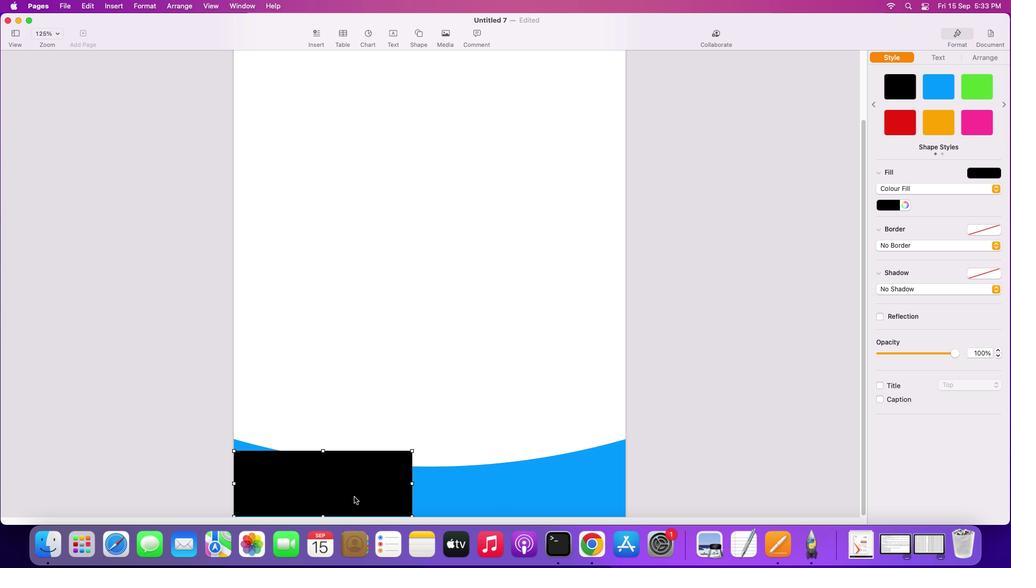 
Action: Mouse pressed right at (354, 497)
Screenshot: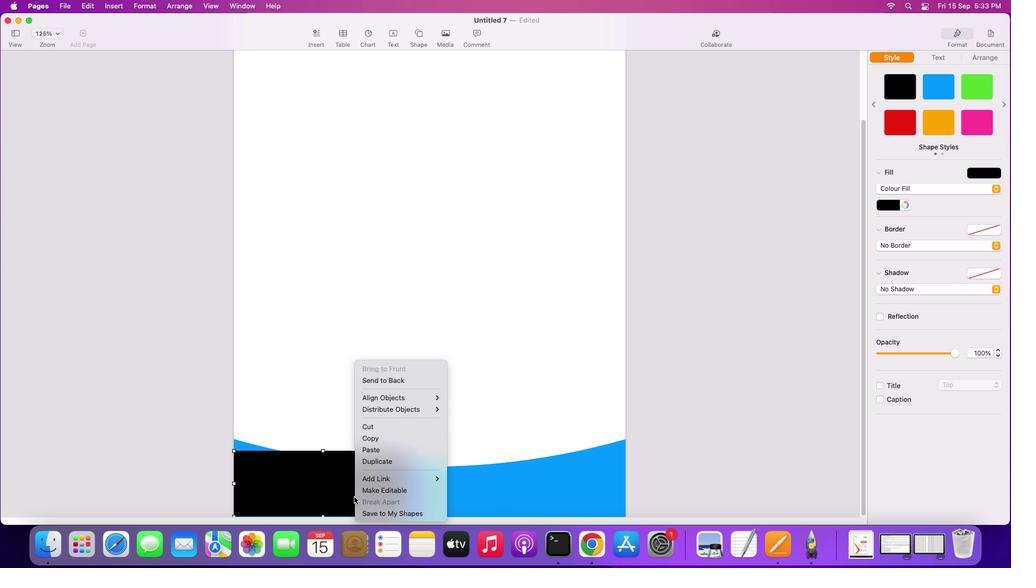 
Action: Mouse moved to (399, 495)
Screenshot: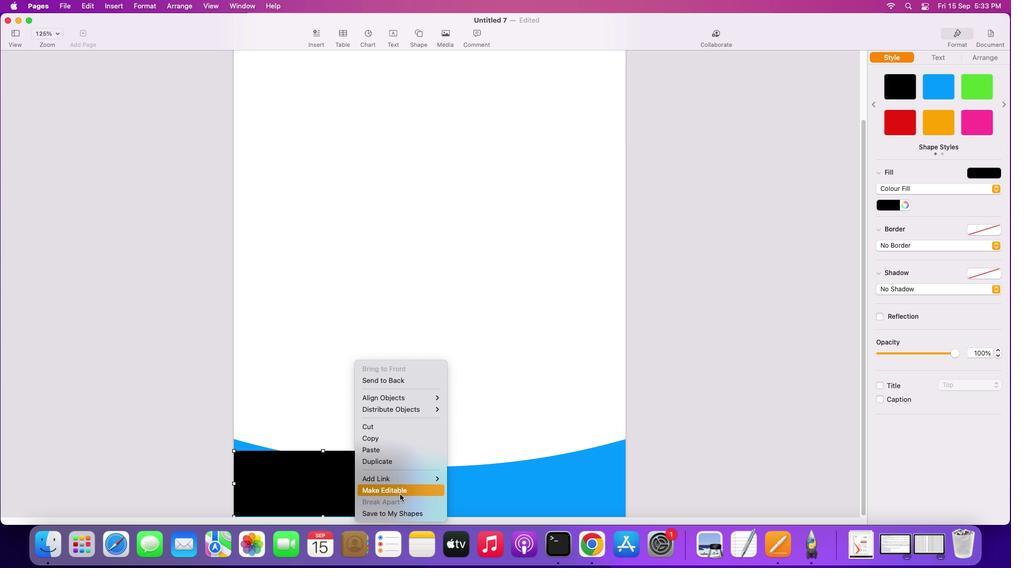 
Action: Mouse pressed left at (399, 495)
Screenshot: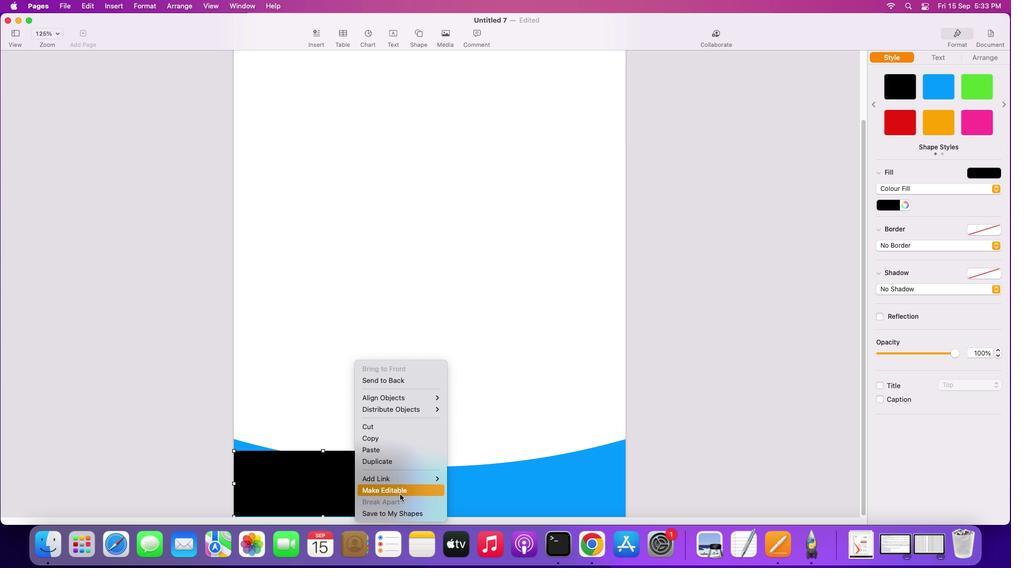 
Action: Mouse moved to (232, 451)
Screenshot: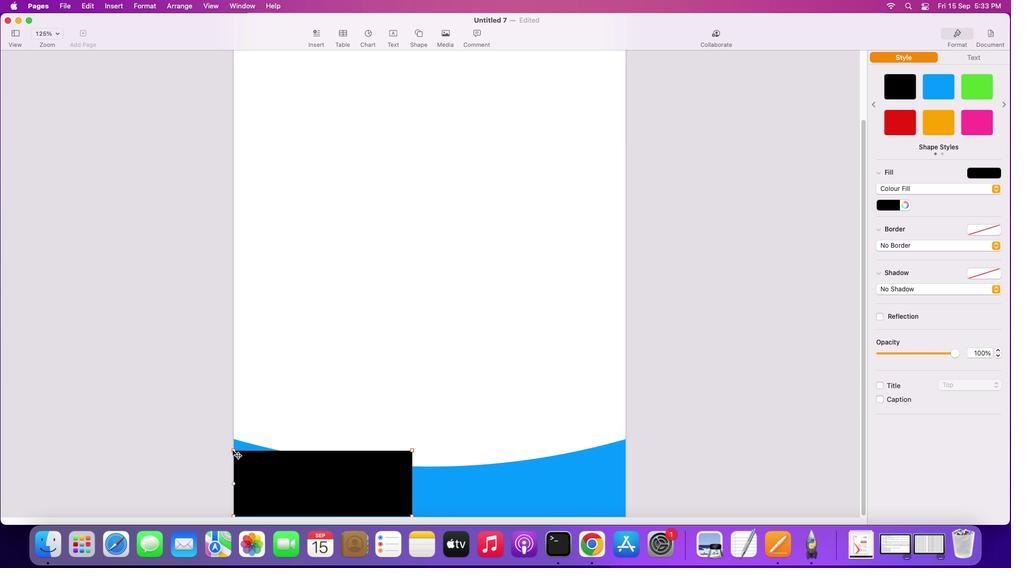 
Action: Mouse pressed left at (232, 451)
Screenshot: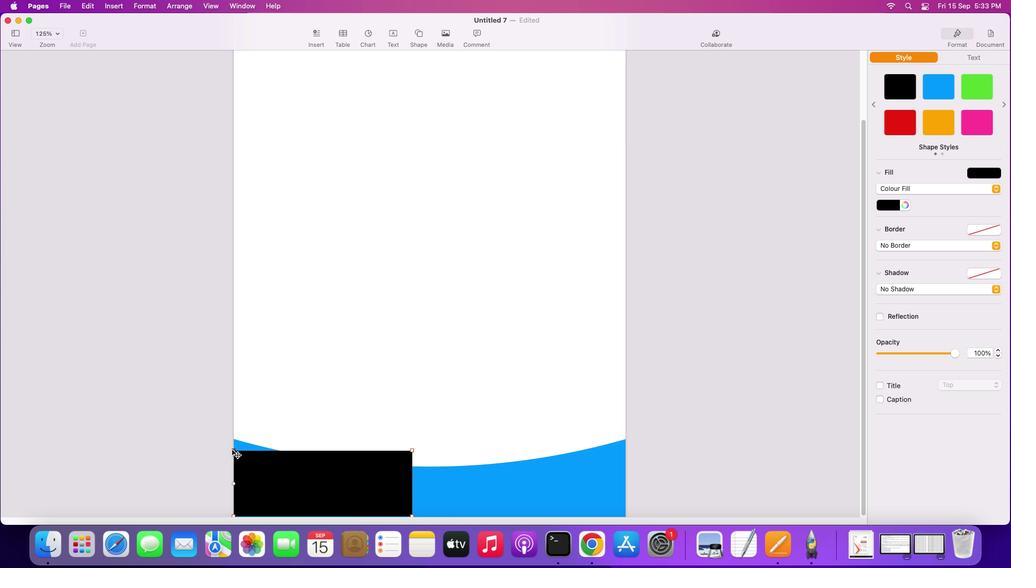 
Action: Mouse moved to (233, 445)
Screenshot: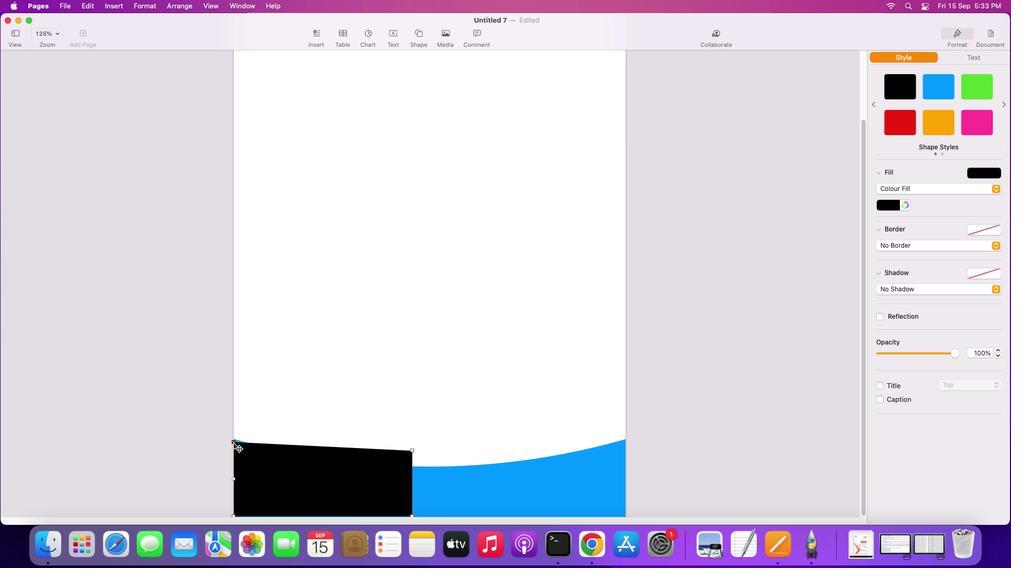 
Action: Mouse pressed left at (233, 445)
Screenshot: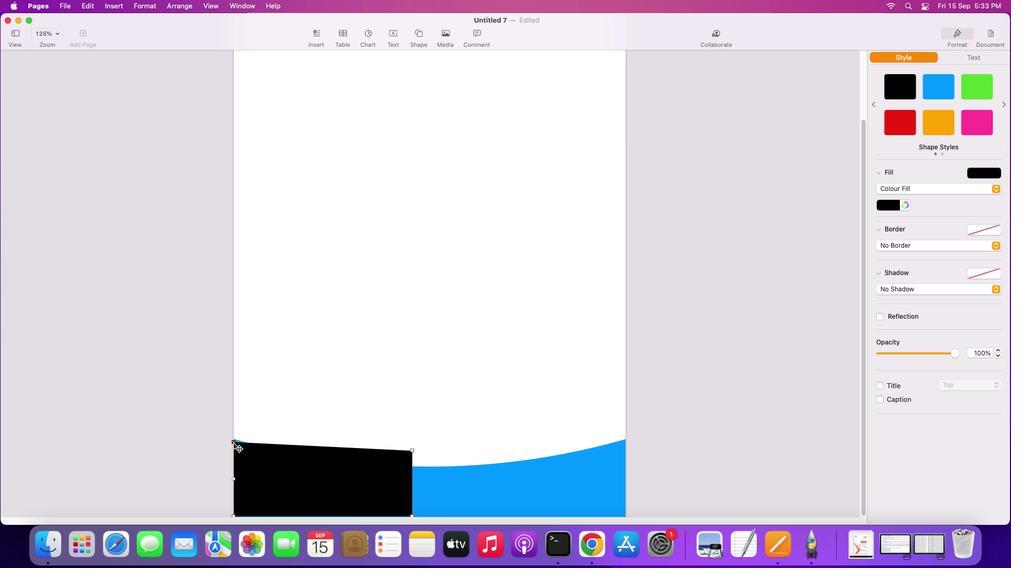 
Action: Mouse moved to (322, 447)
Screenshot: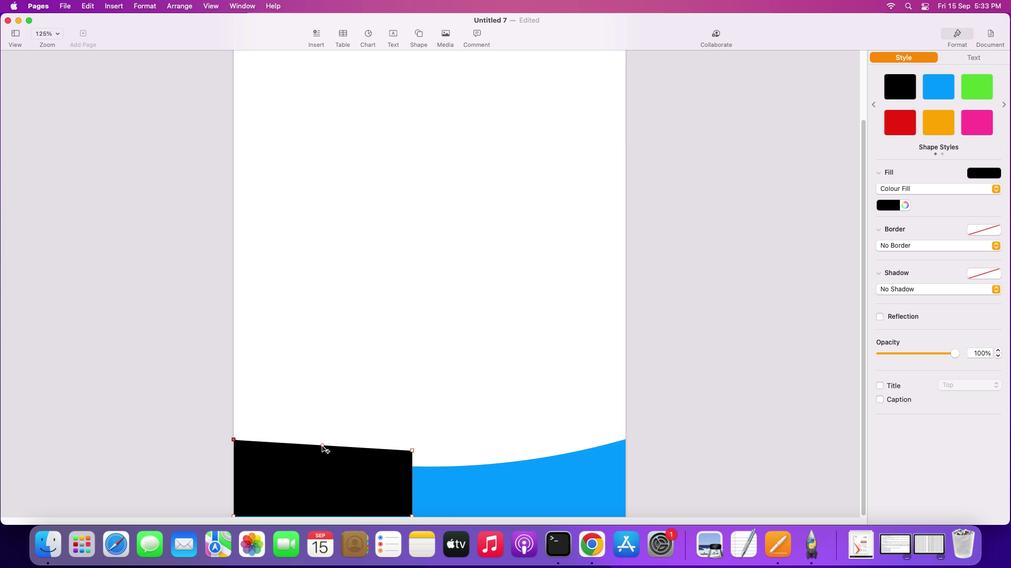 
Action: Mouse pressed left at (322, 447)
Screenshot: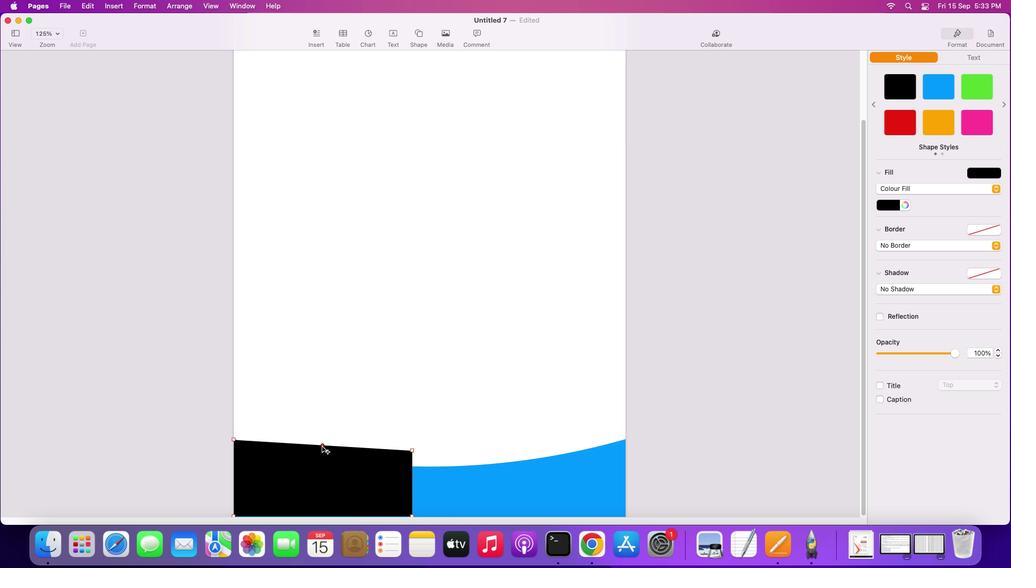 
Action: Mouse moved to (411, 453)
Screenshot: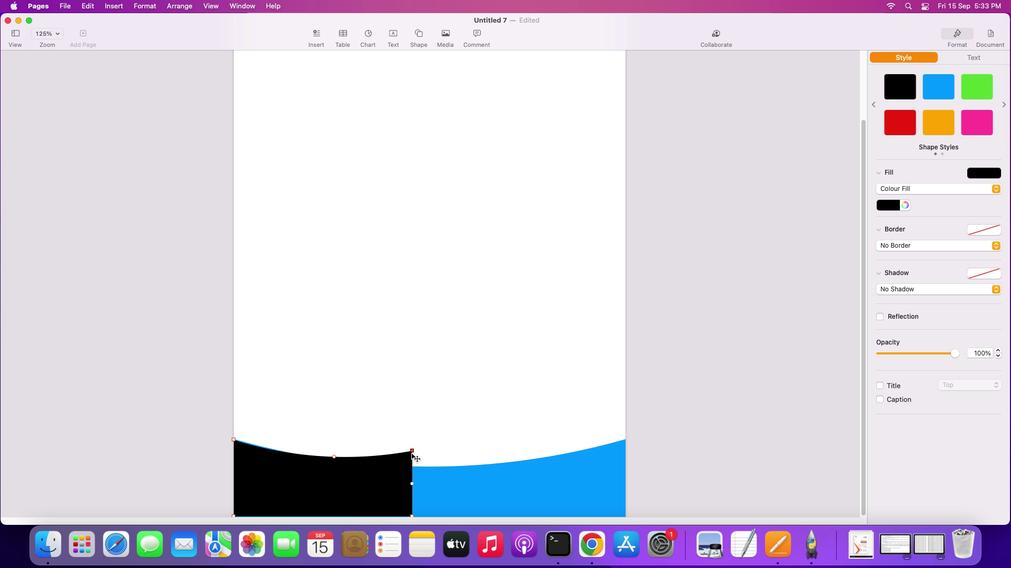 
Action: Mouse pressed left at (411, 453)
Screenshot: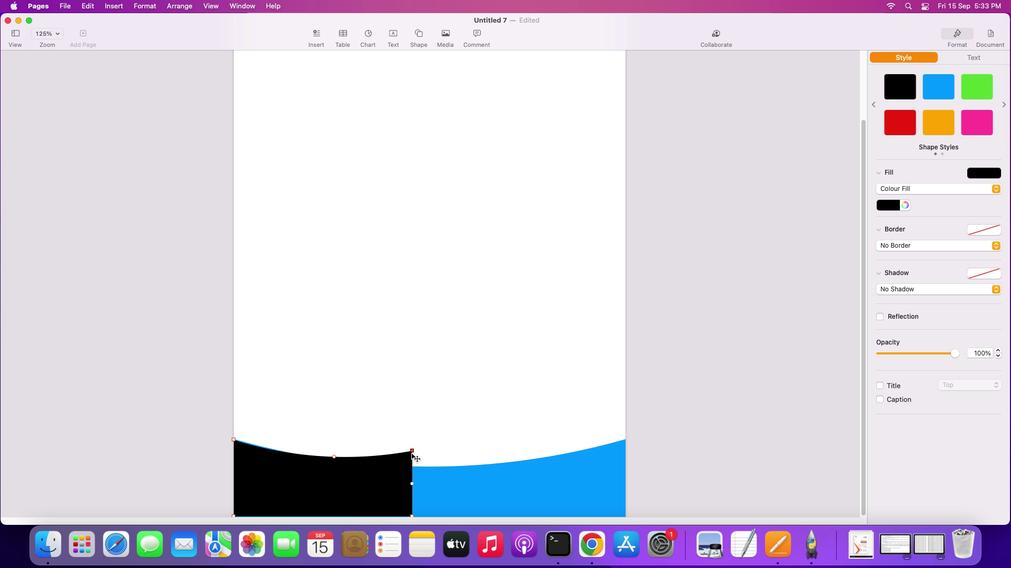 
Action: Mouse moved to (333, 456)
Screenshot: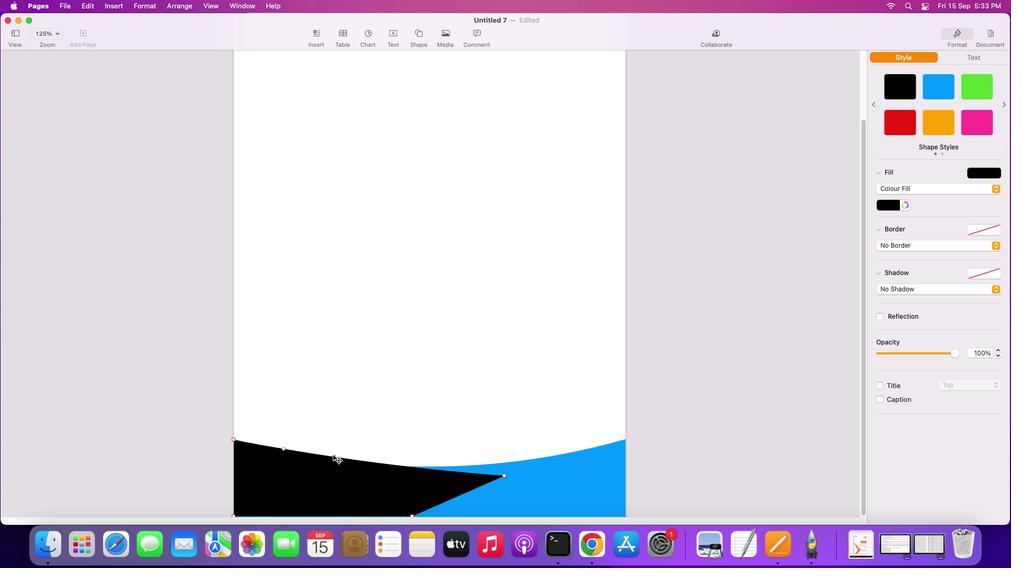 
Action: Mouse pressed left at (333, 456)
Screenshot: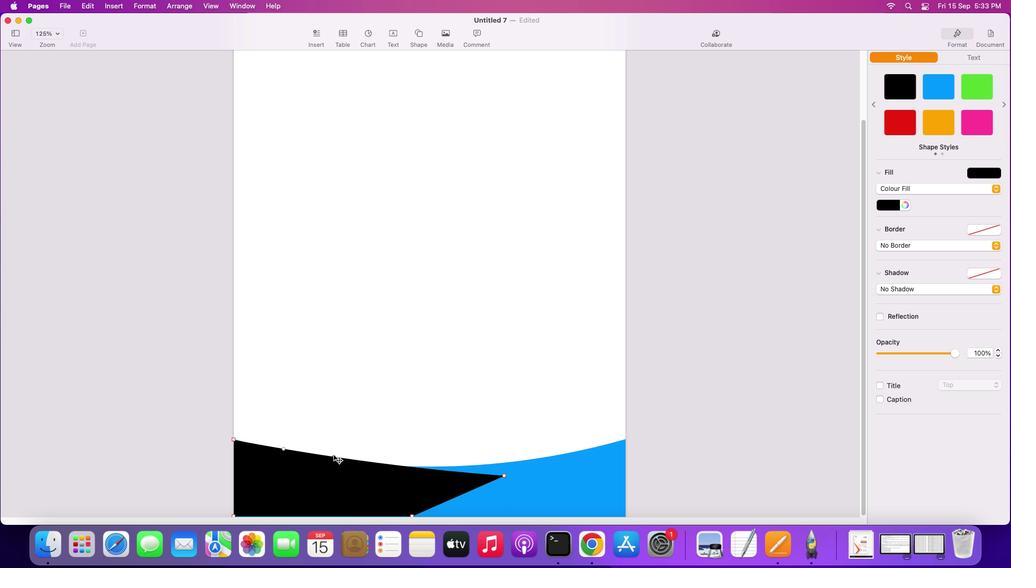 
Action: Mouse moved to (417, 486)
Screenshot: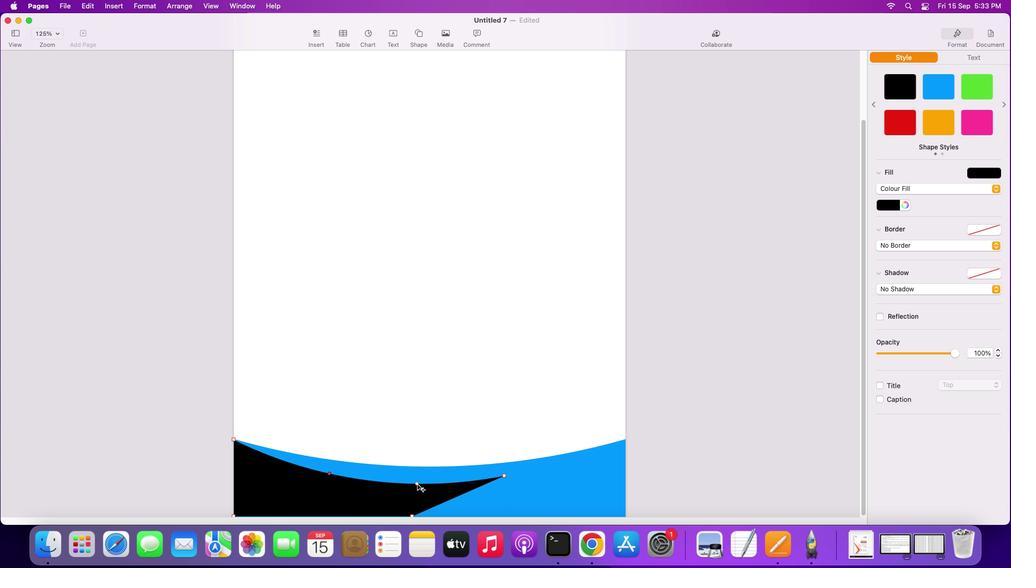 
Action: Mouse pressed left at (417, 486)
Screenshot: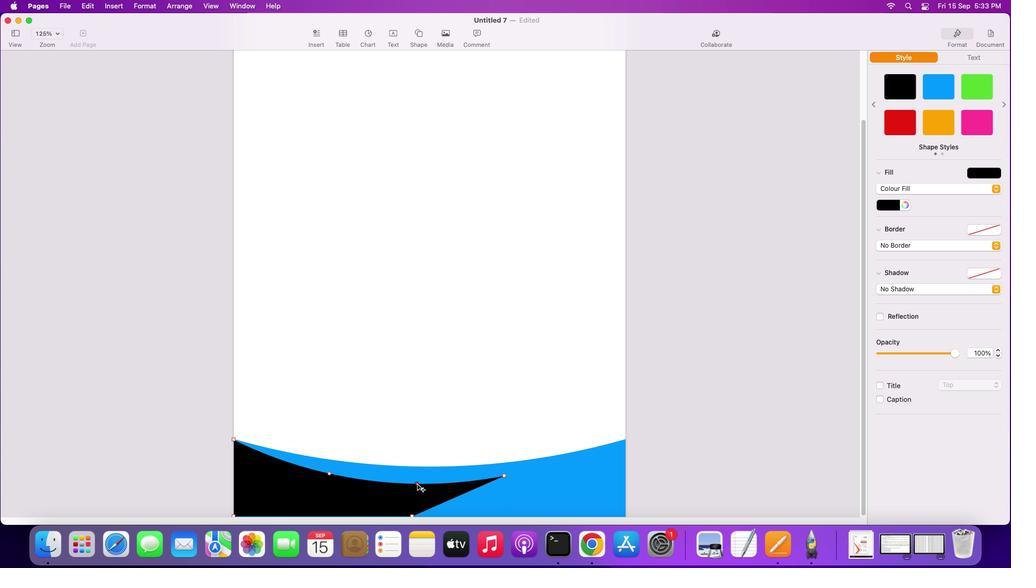 
Action: Mouse moved to (457, 497)
Screenshot: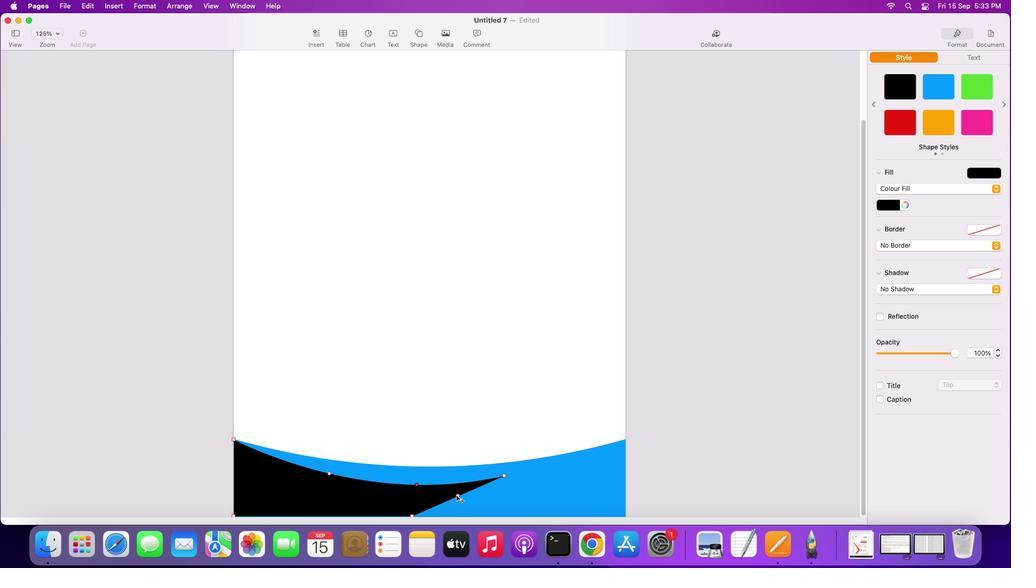 
Action: Mouse pressed left at (457, 497)
Screenshot: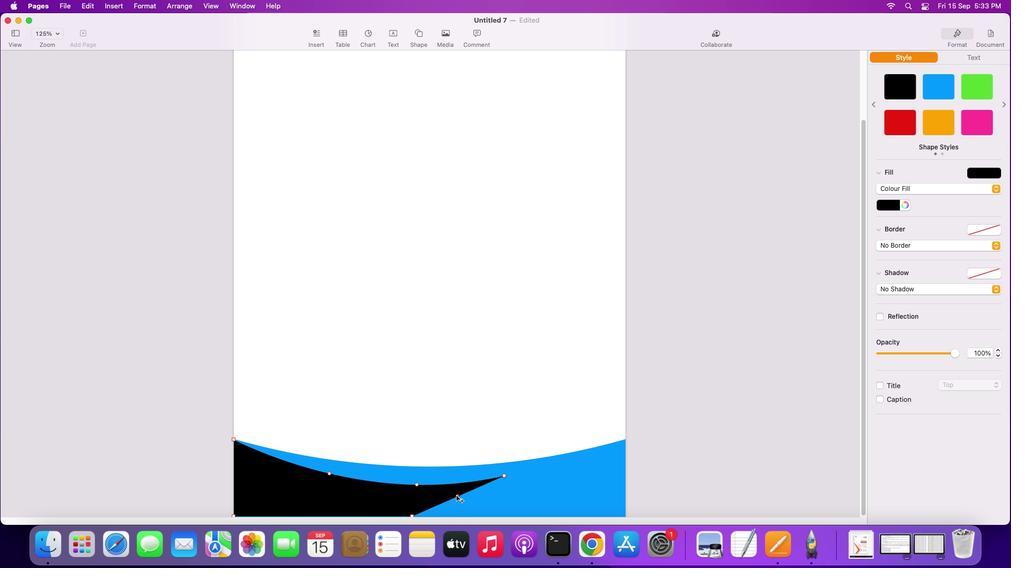 
Action: Mouse moved to (528, 492)
Screenshot: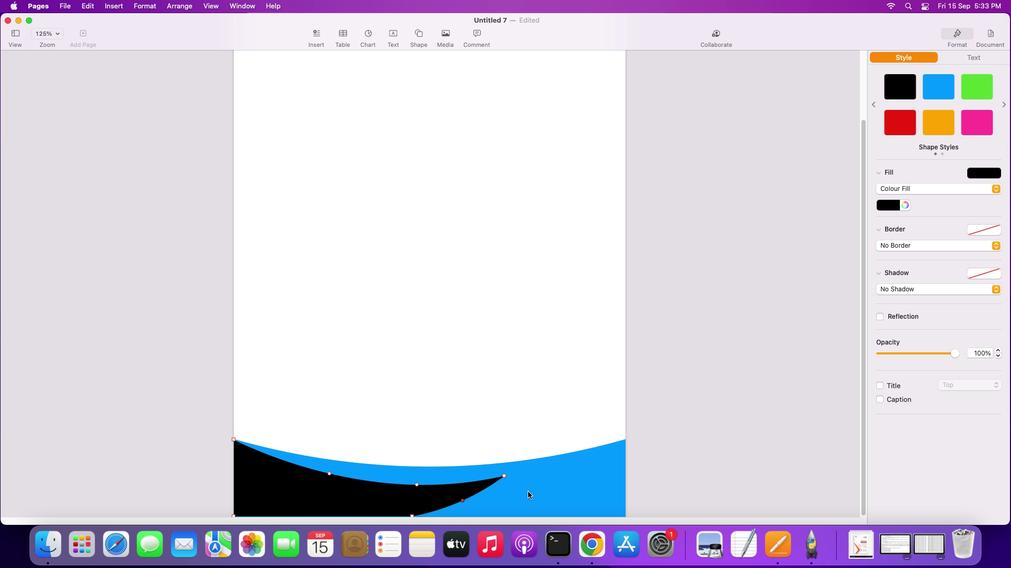 
Action: Mouse pressed left at (528, 492)
Screenshot: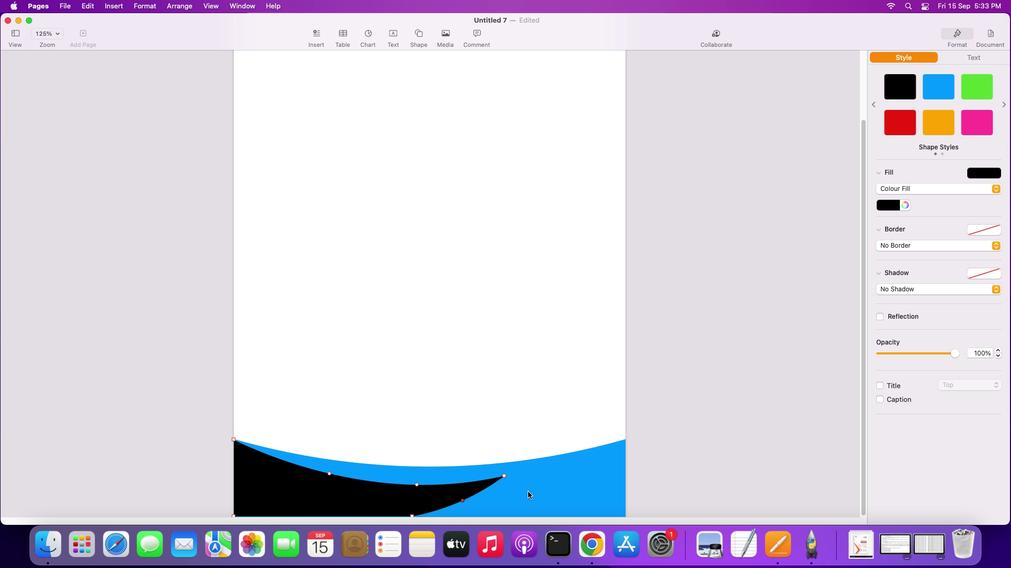 
Action: Mouse moved to (385, 336)
Screenshot: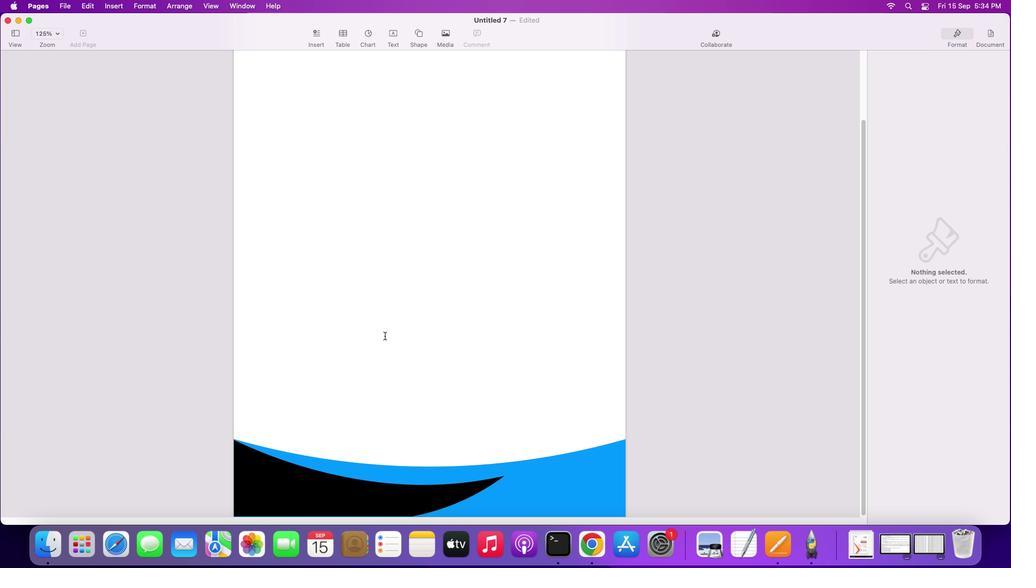 
Action: Mouse pressed left at (385, 336)
Screenshot: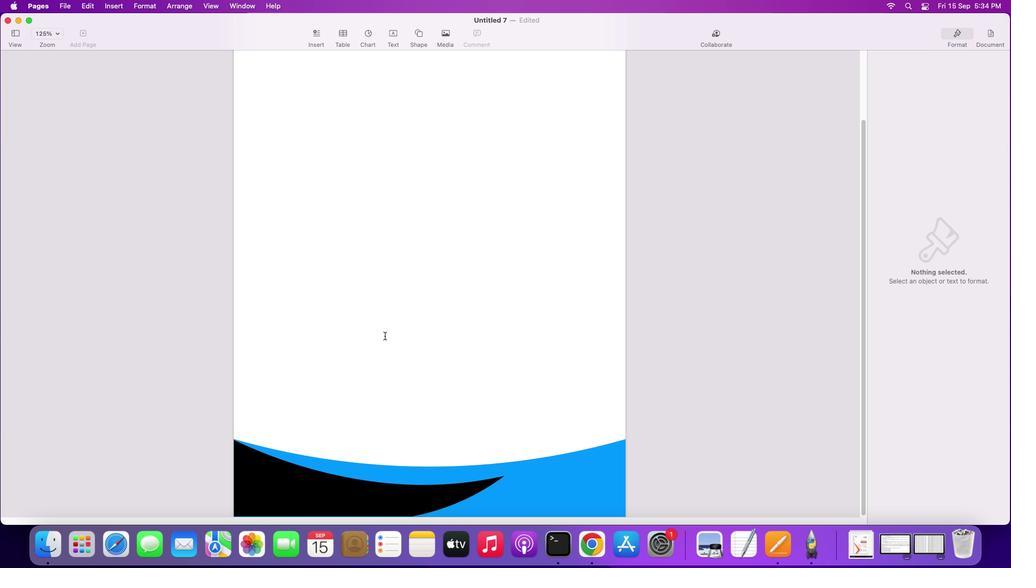 
Action: Mouse moved to (427, 237)
Screenshot: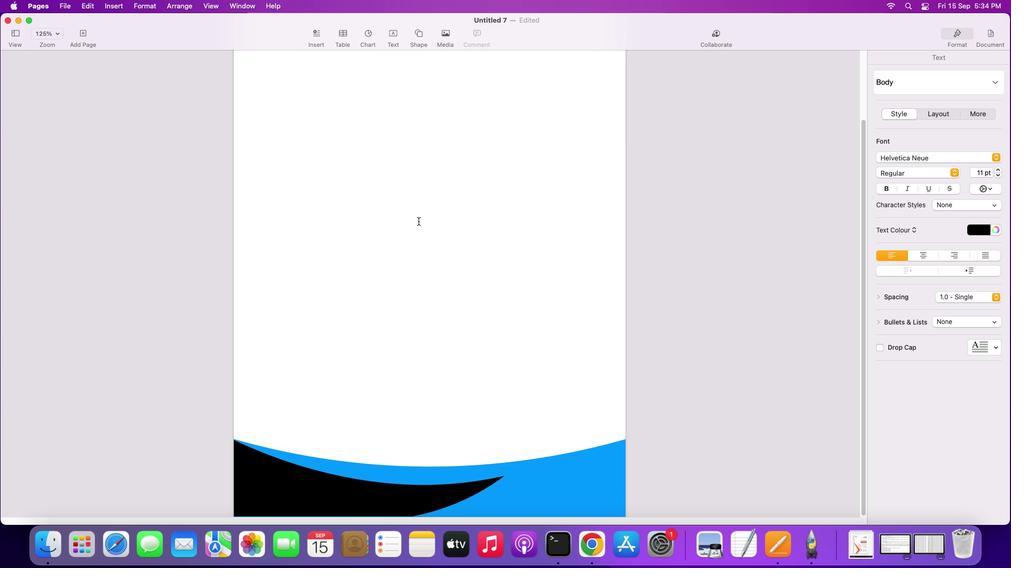 
Action: Mouse scrolled (427, 237) with delta (0, 0)
Screenshot: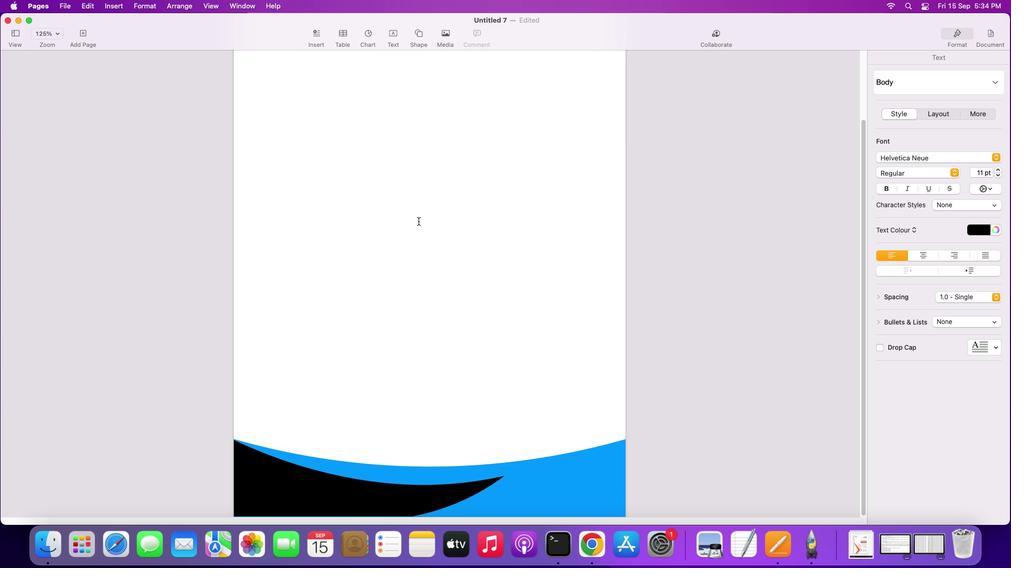 
Action: Mouse moved to (427, 237)
Screenshot: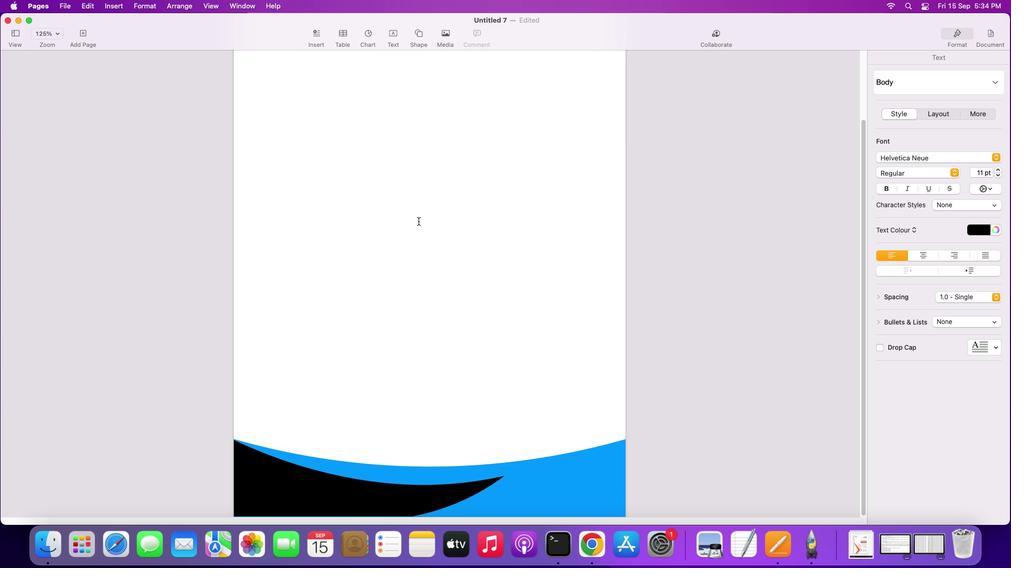 
Action: Mouse scrolled (427, 237) with delta (0, 0)
Screenshot: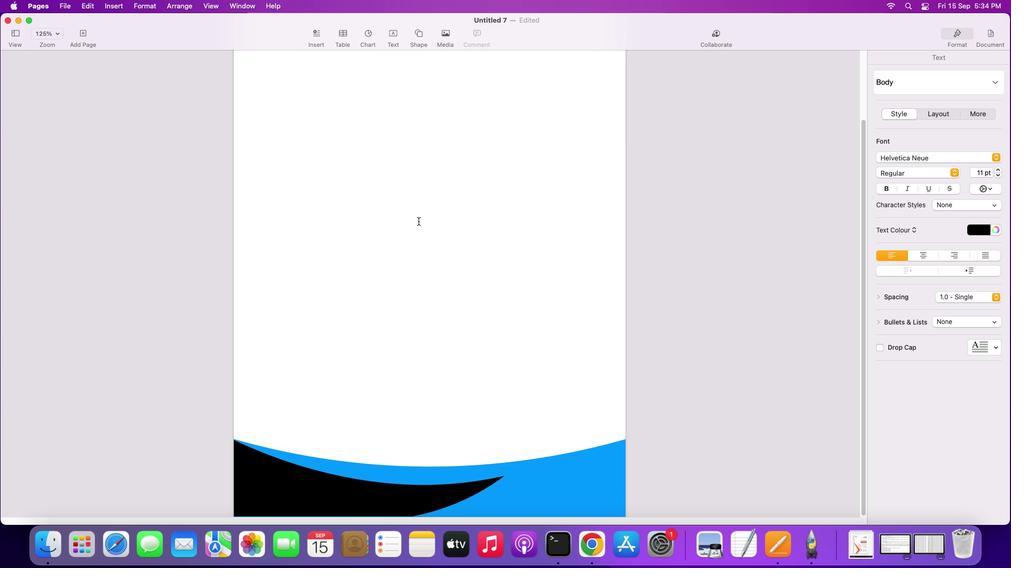 
Action: Mouse moved to (427, 237)
Screenshot: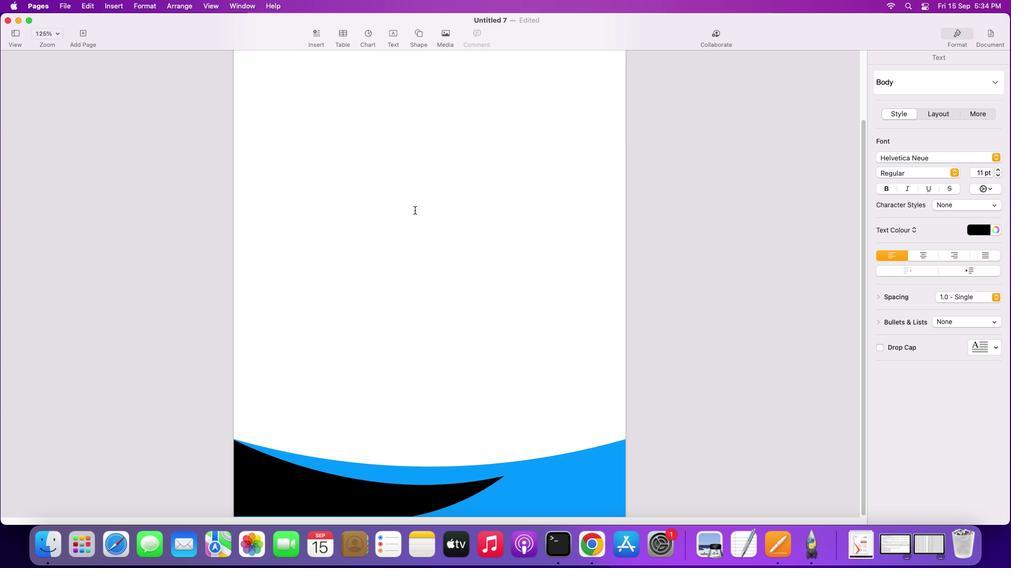 
Action: Mouse scrolled (427, 237) with delta (0, -1)
Screenshot: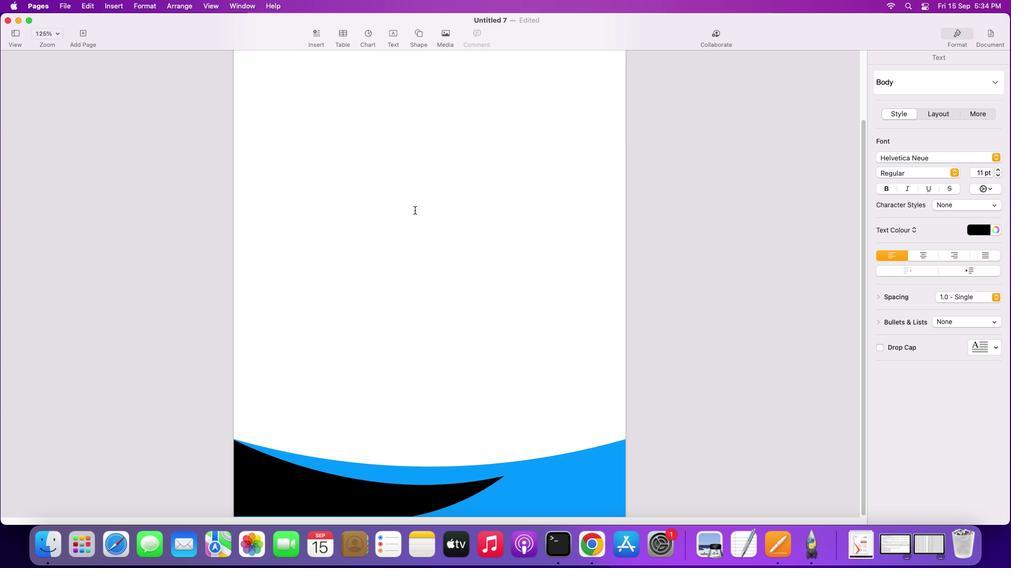 
Action: Mouse moved to (426, 235)
Screenshot: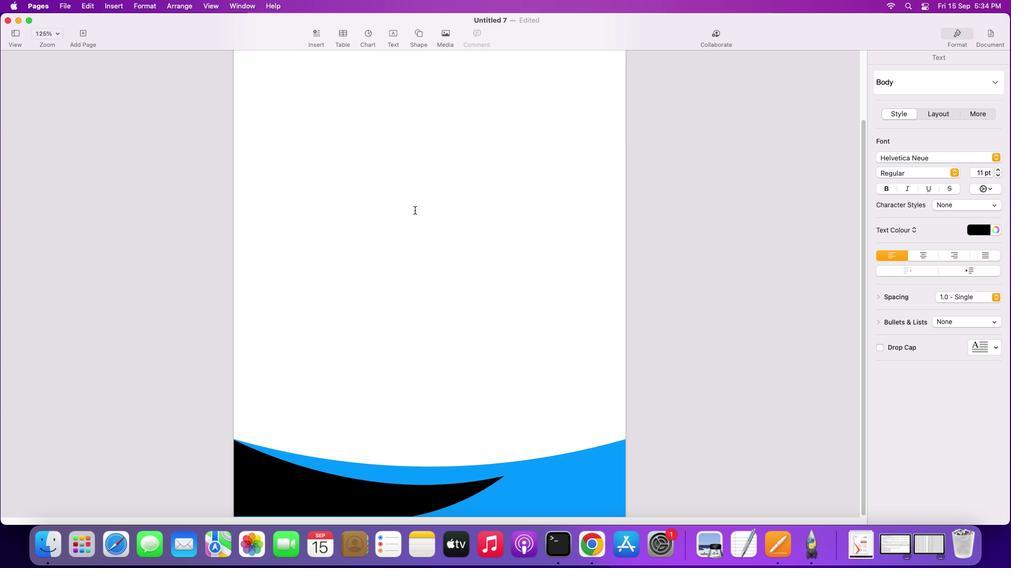 
Action: Mouse scrolled (426, 235) with delta (0, -2)
Screenshot: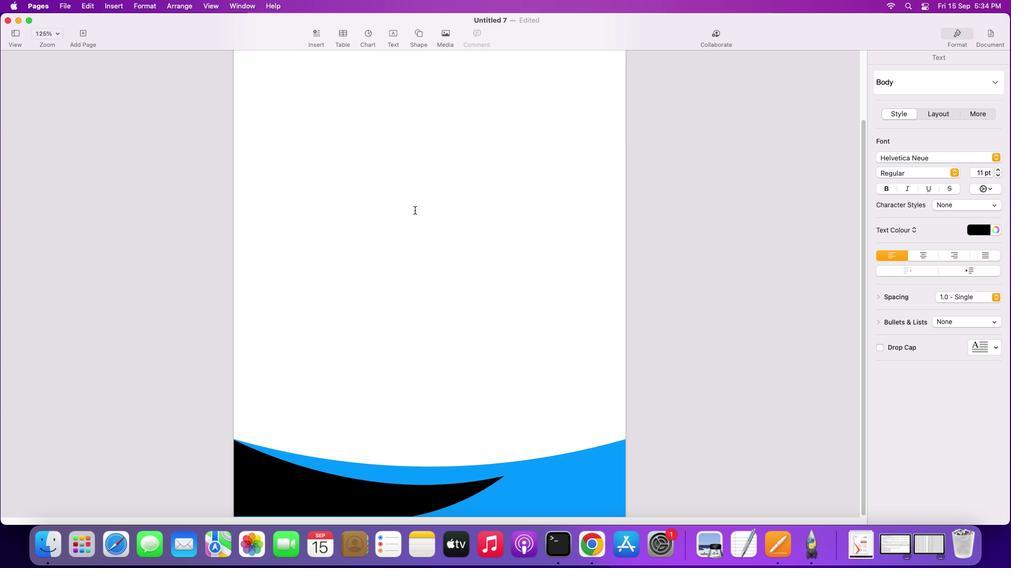 
Action: Mouse moved to (421, 229)
Screenshot: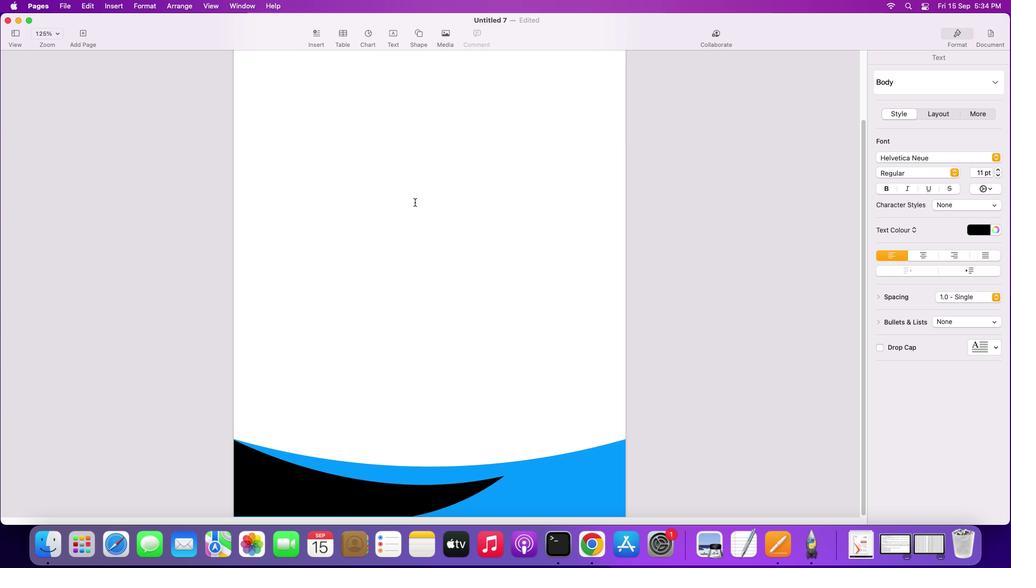 
Action: Mouse scrolled (421, 229) with delta (0, -2)
Screenshot: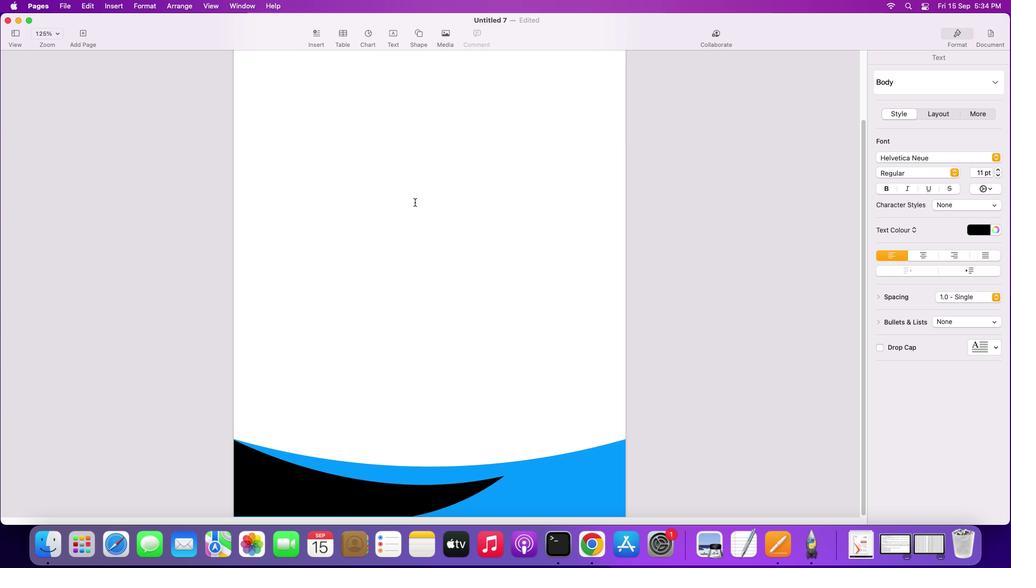 
Action: Mouse moved to (417, 35)
Screenshot: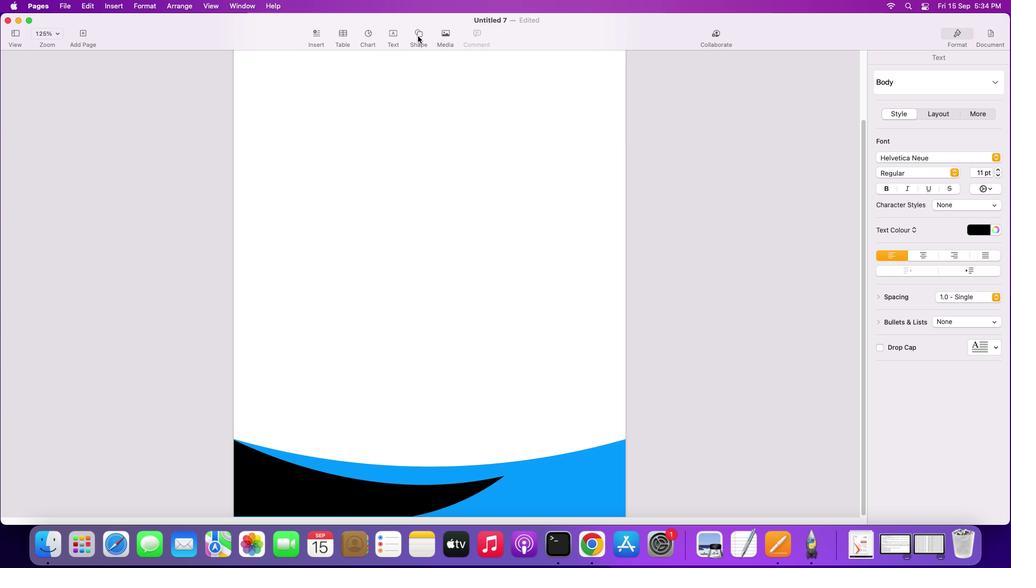 
Action: Mouse pressed left at (417, 35)
Screenshot: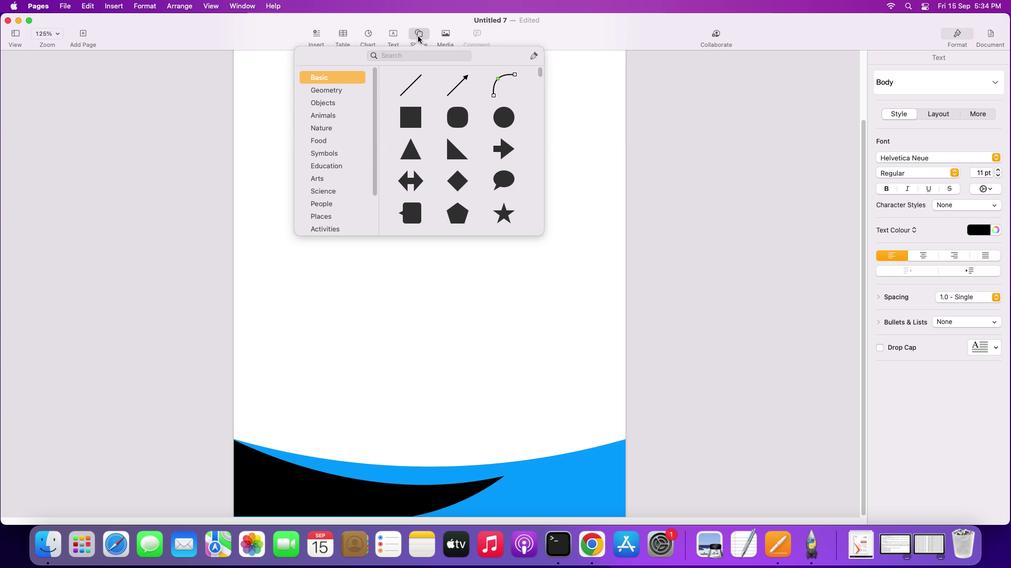 
Action: Mouse moved to (406, 114)
Screenshot: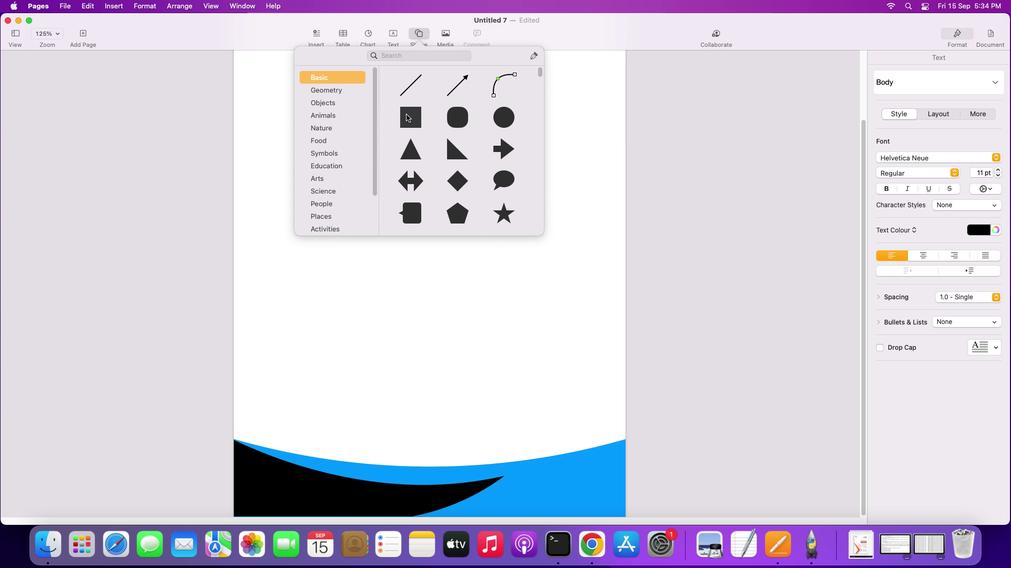 
Action: Mouse pressed left at (406, 114)
Screenshot: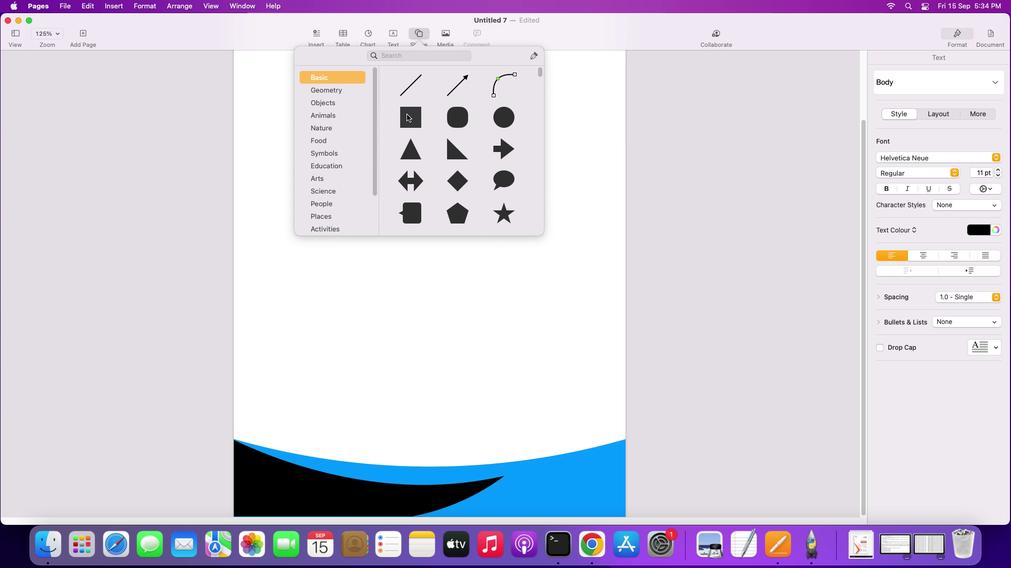 
Action: Mouse moved to (427, 287)
Screenshot: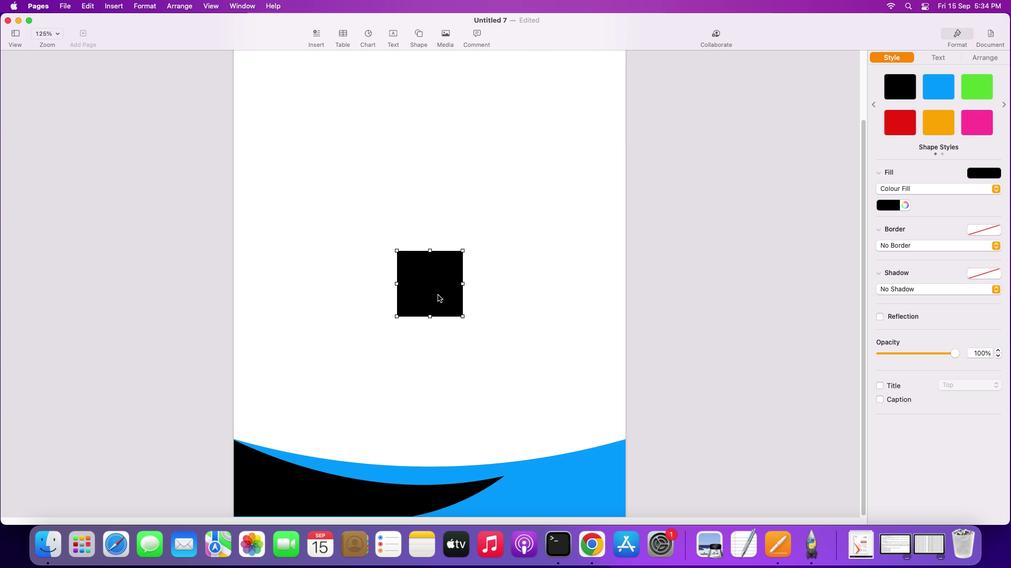 
Action: Mouse pressed left at (427, 287)
Screenshot: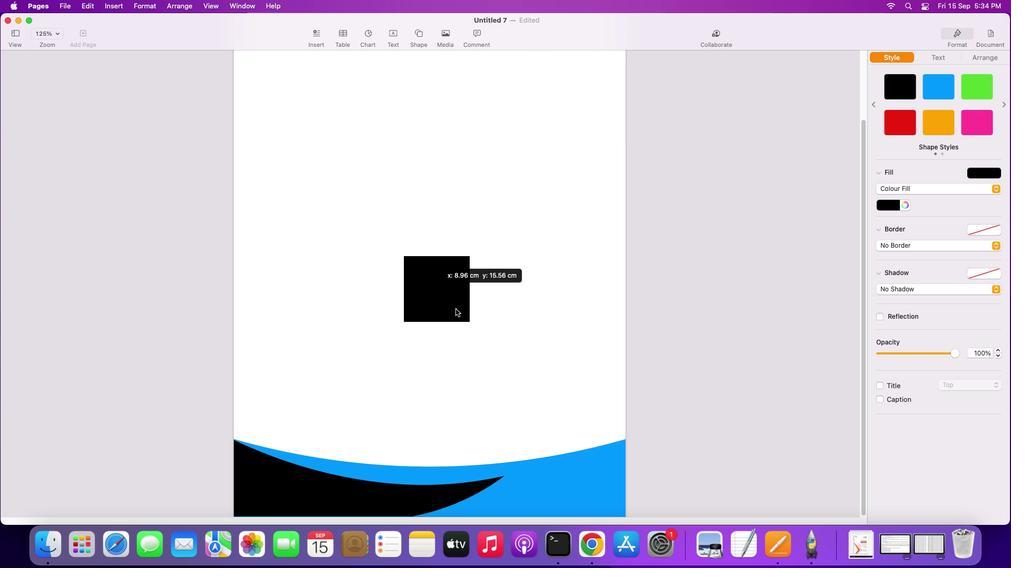 
Action: Mouse moved to (567, 473)
Screenshot: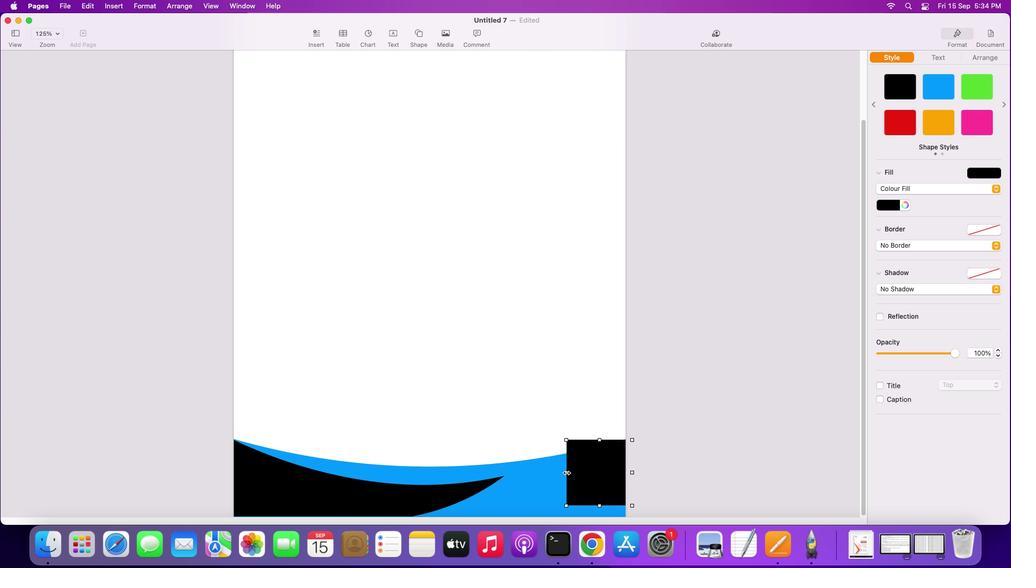 
Action: Mouse pressed left at (567, 473)
Screenshot: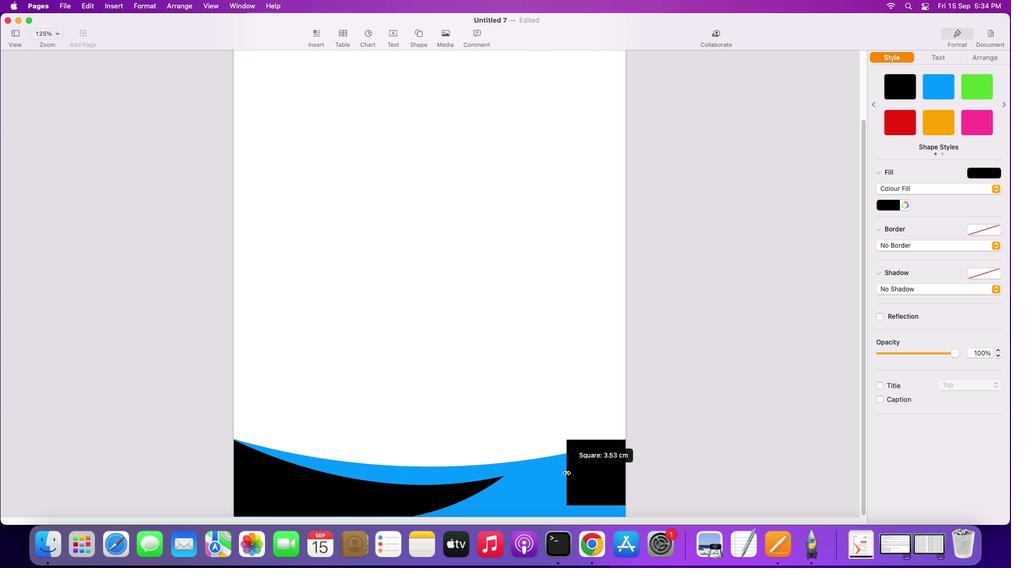 
Action: Mouse moved to (525, 506)
Screenshot: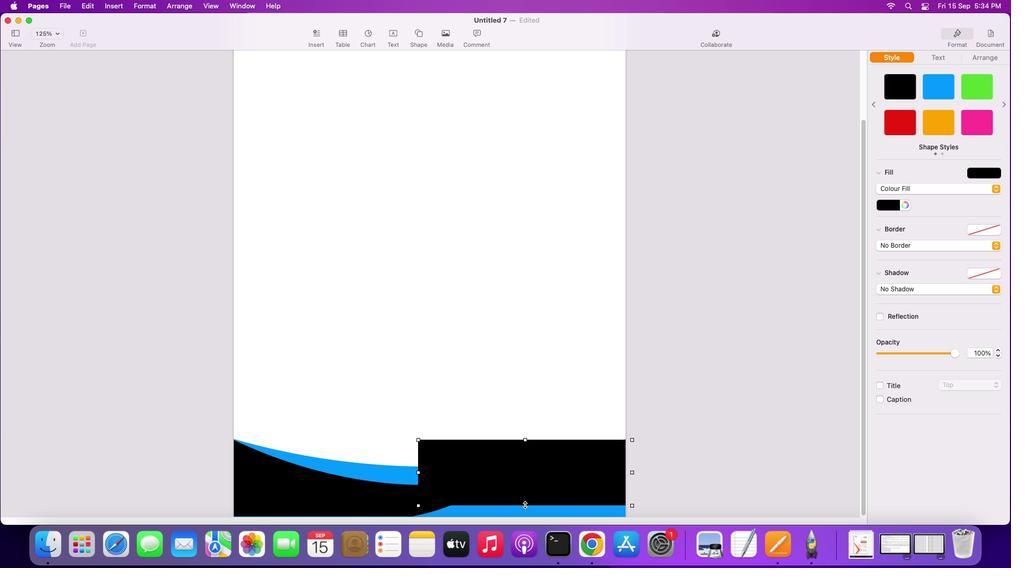 
Action: Mouse pressed left at (525, 506)
Screenshot: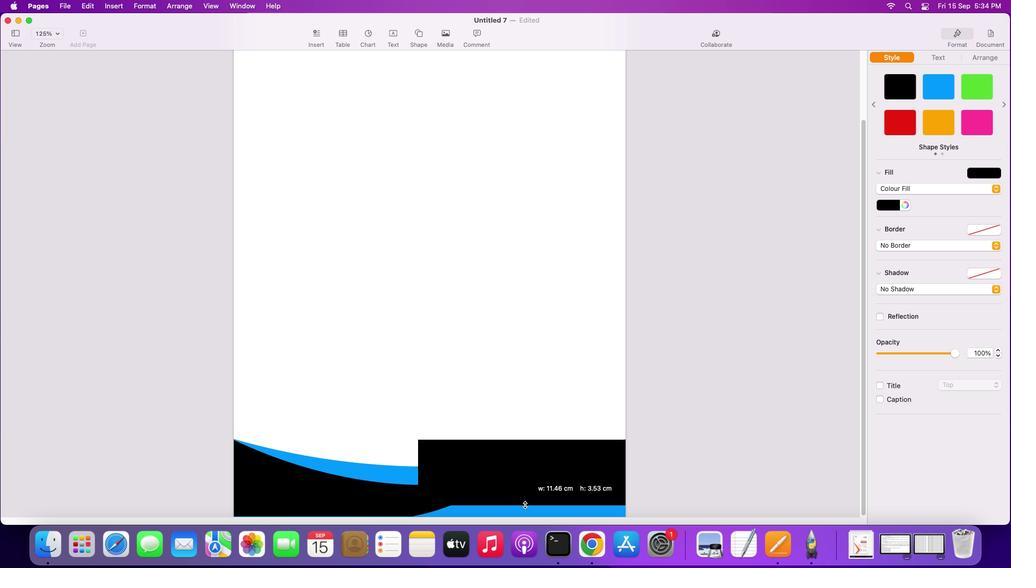 
Action: Mouse moved to (528, 445)
Screenshot: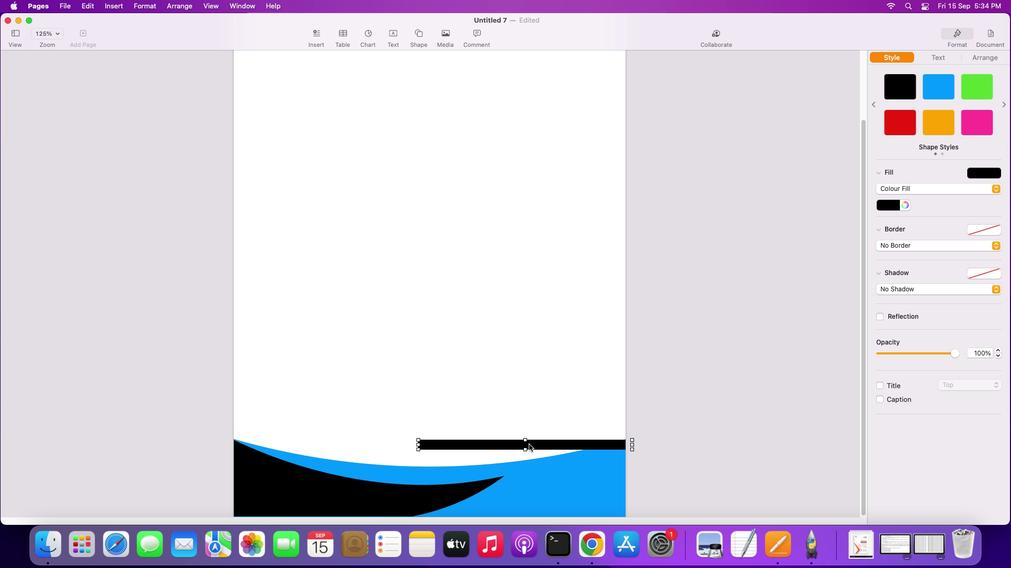 
Action: Mouse pressed left at (528, 445)
Screenshot: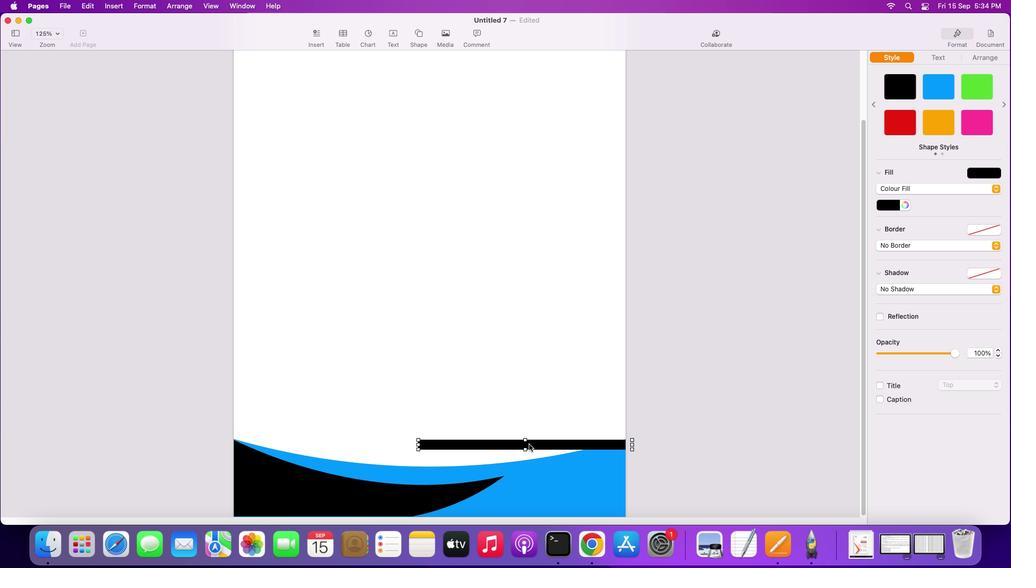 
Action: Mouse moved to (447, 476)
Screenshot: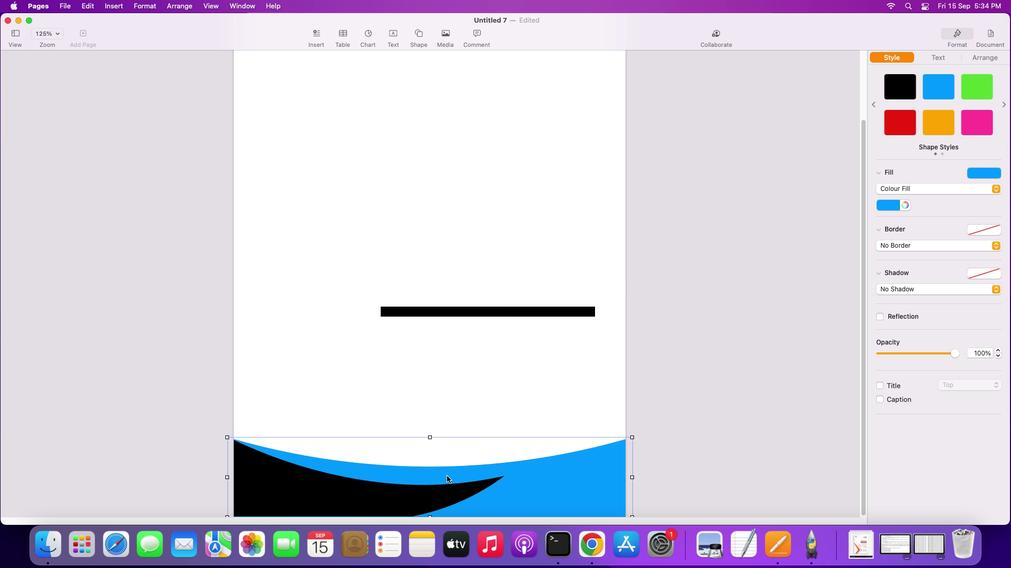 
Action: Mouse pressed left at (447, 476)
Screenshot: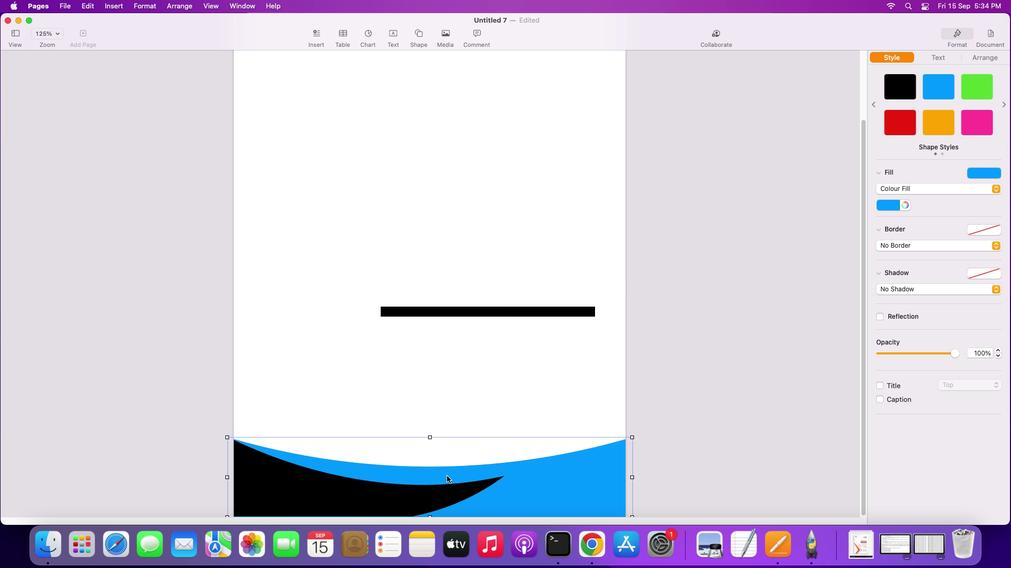 
Action: Mouse moved to (430, 437)
Screenshot: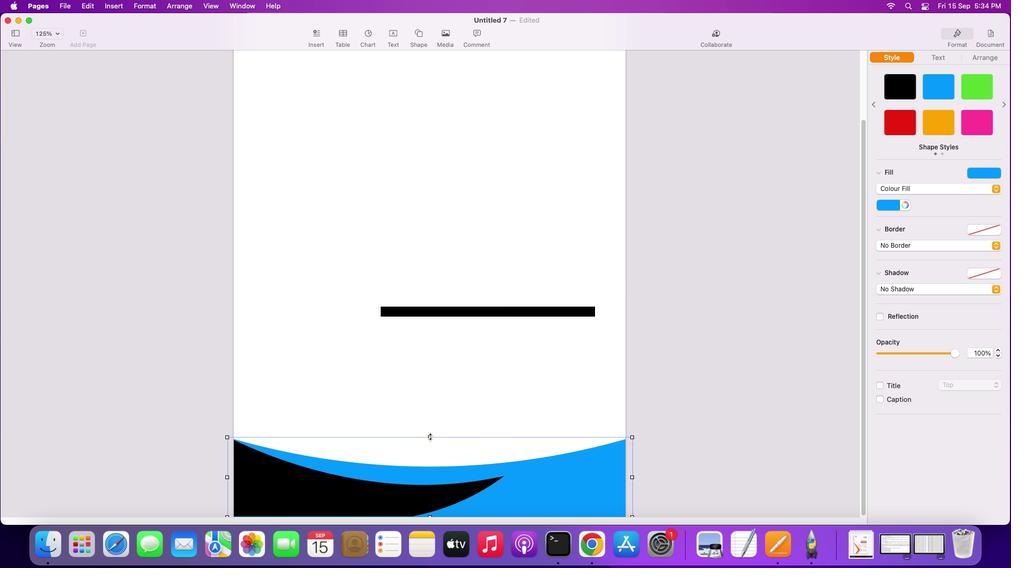 
Action: Mouse pressed left at (430, 437)
Screenshot: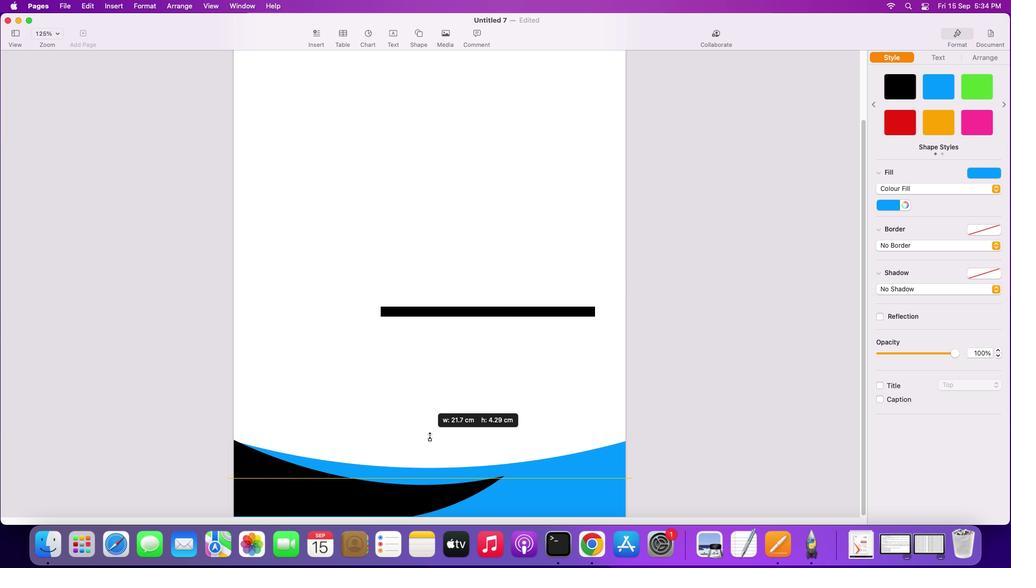 
Action: Mouse moved to (482, 371)
Screenshot: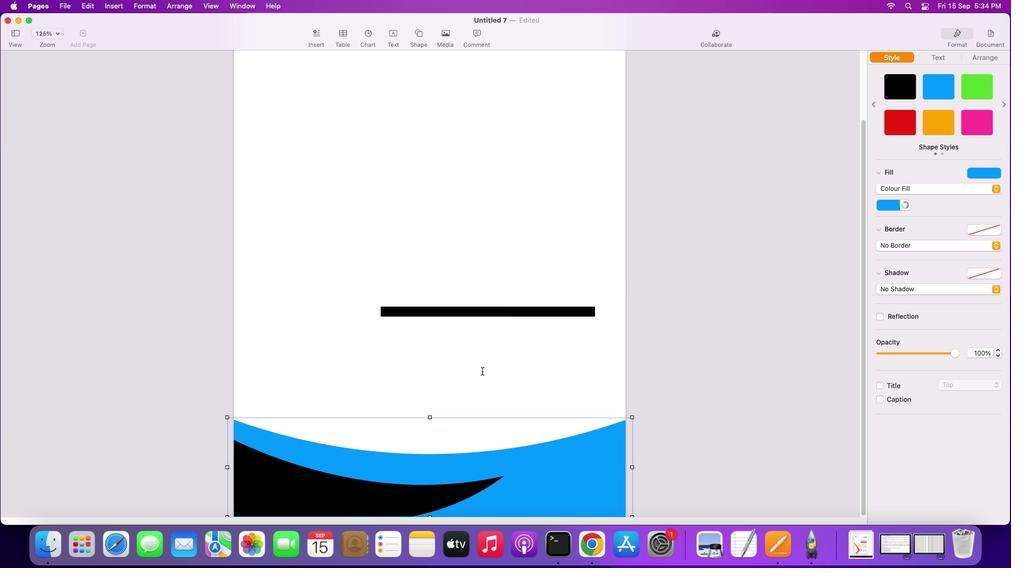 
Action: Mouse pressed left at (482, 371)
Screenshot: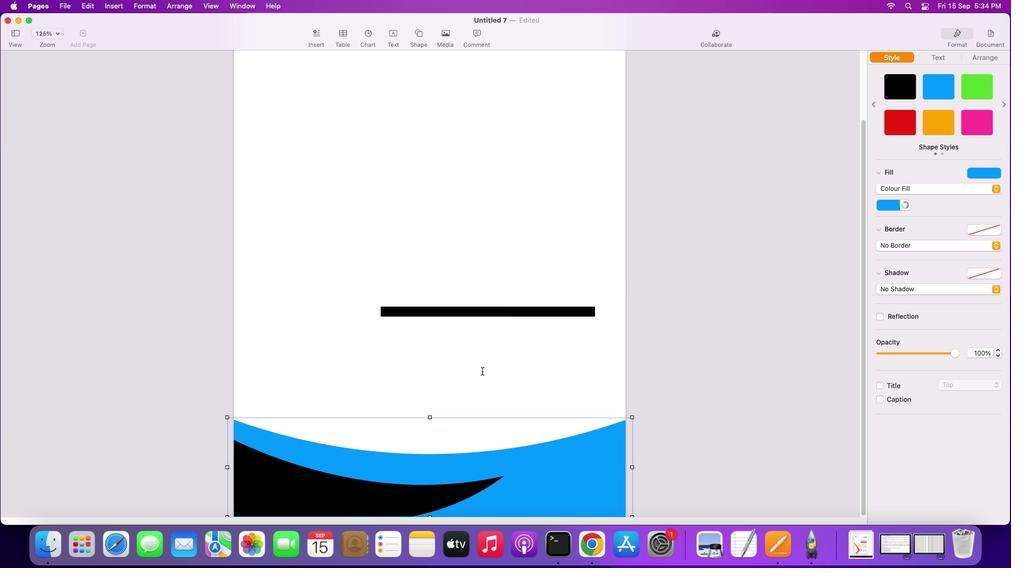 
Action: Mouse moved to (500, 316)
Screenshot: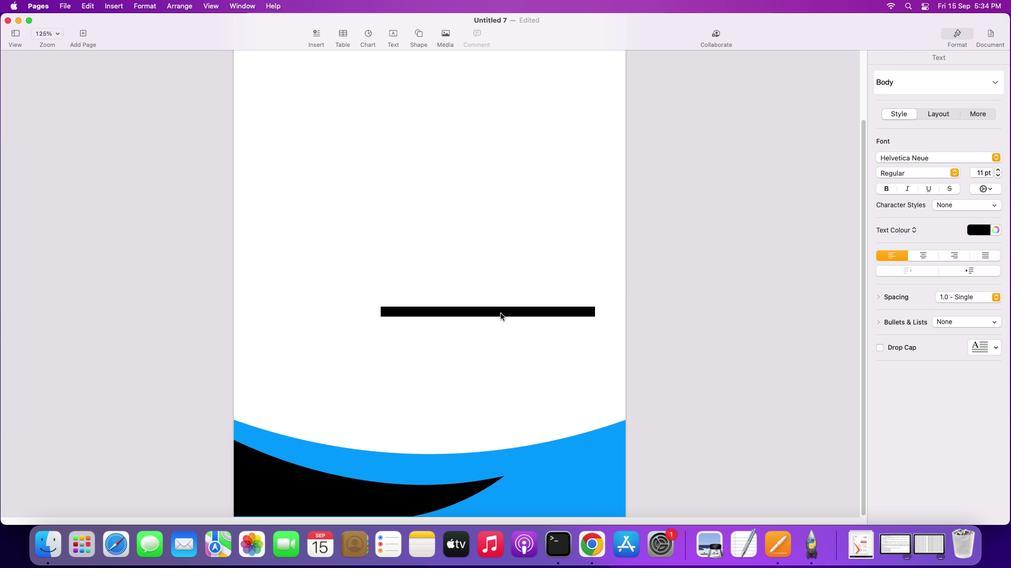 
Action: Mouse pressed left at (500, 316)
Screenshot: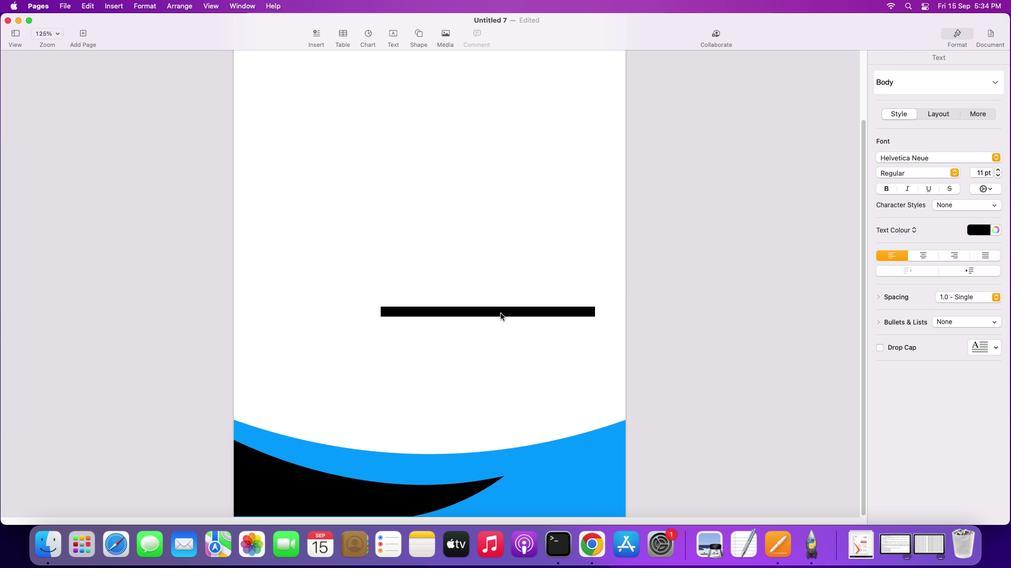 
Action: Mouse moved to (487, 316)
Screenshot: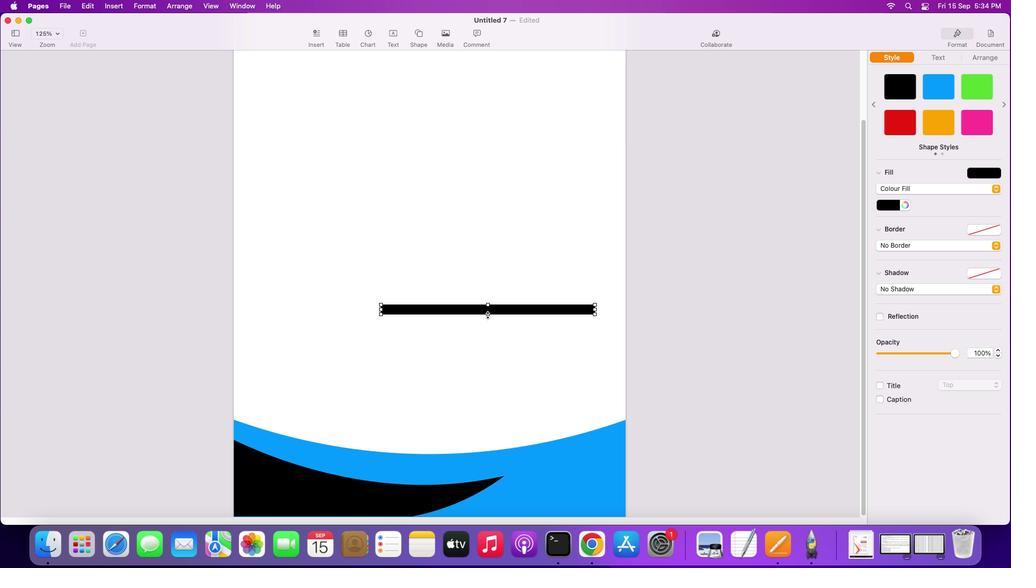 
Action: Mouse pressed left at (487, 316)
Screenshot: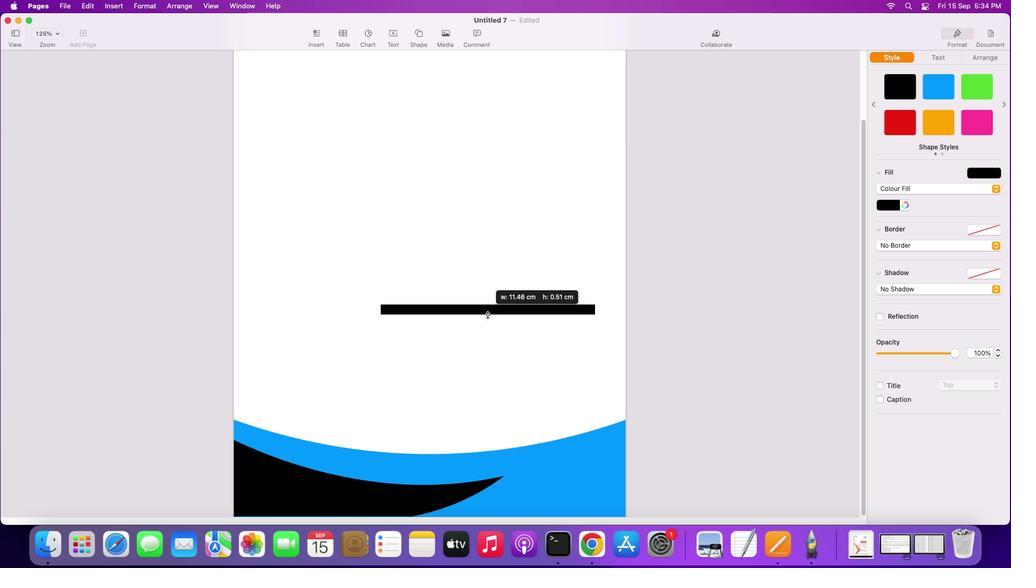 
Action: Mouse moved to (495, 318)
Screenshot: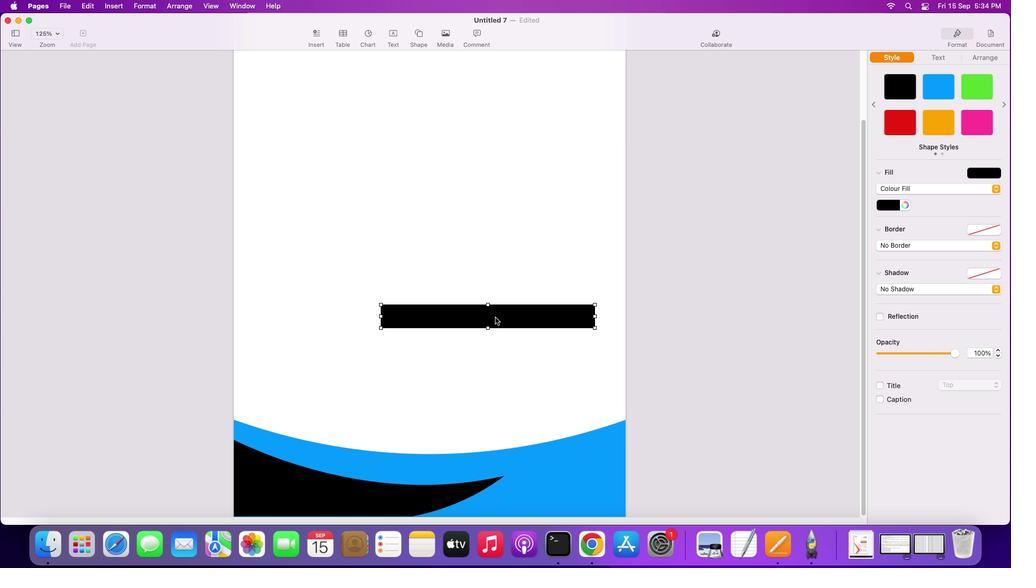 
Action: Mouse pressed left at (495, 318)
Screenshot: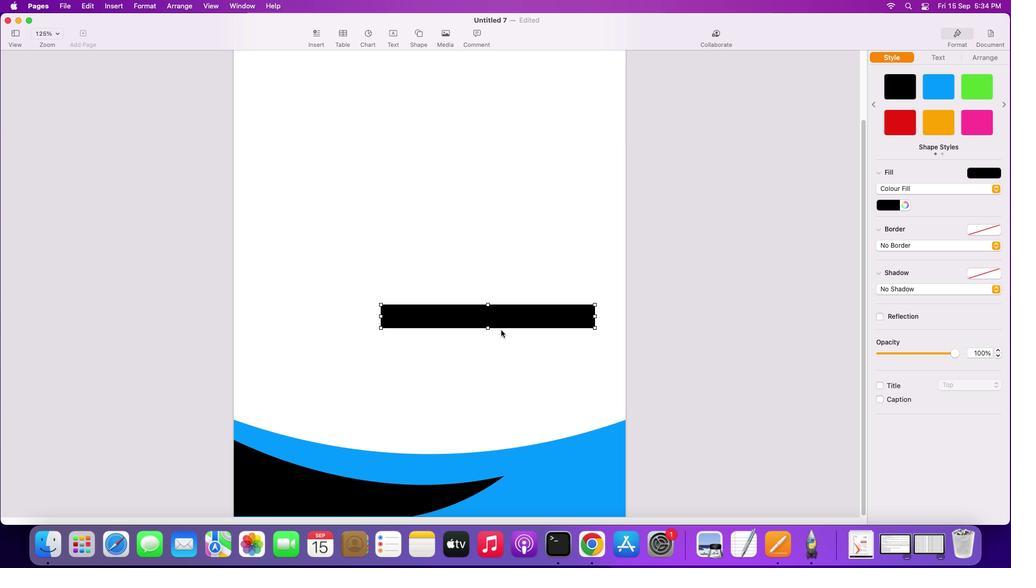 
Action: Mouse moved to (542, 464)
Screenshot: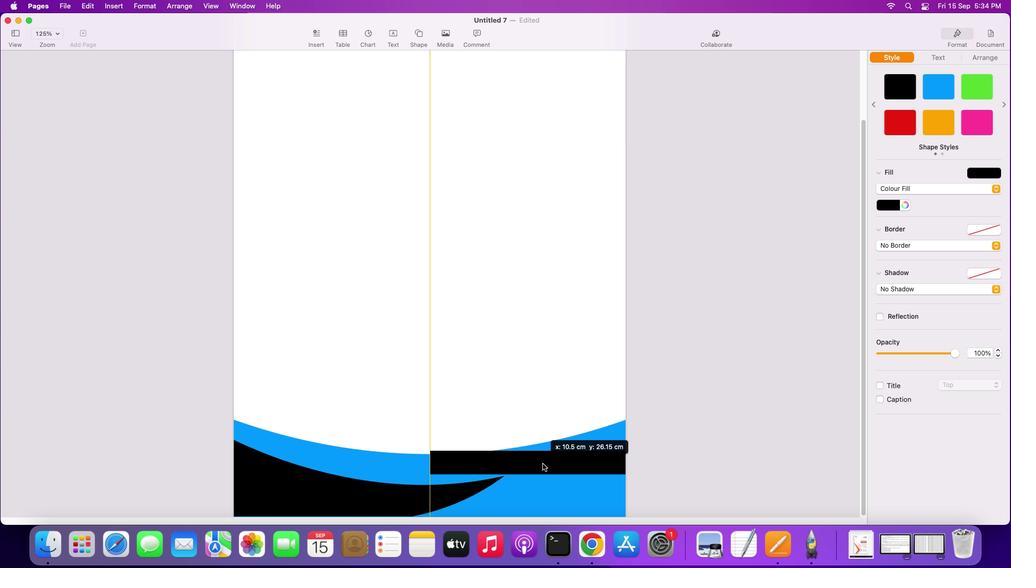 
Action: Mouse pressed right at (542, 464)
Screenshot: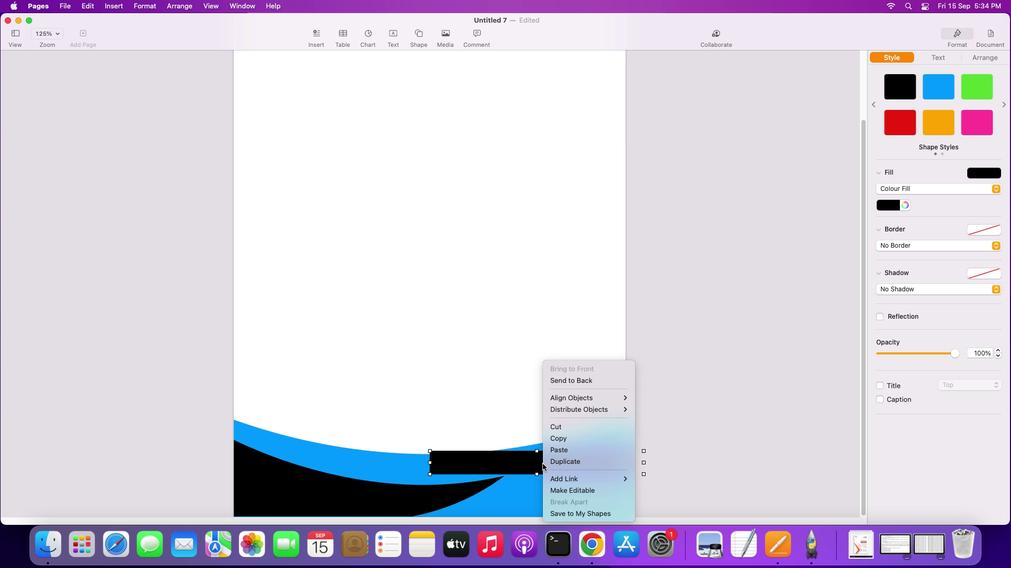 
Action: Mouse moved to (550, 490)
Screenshot: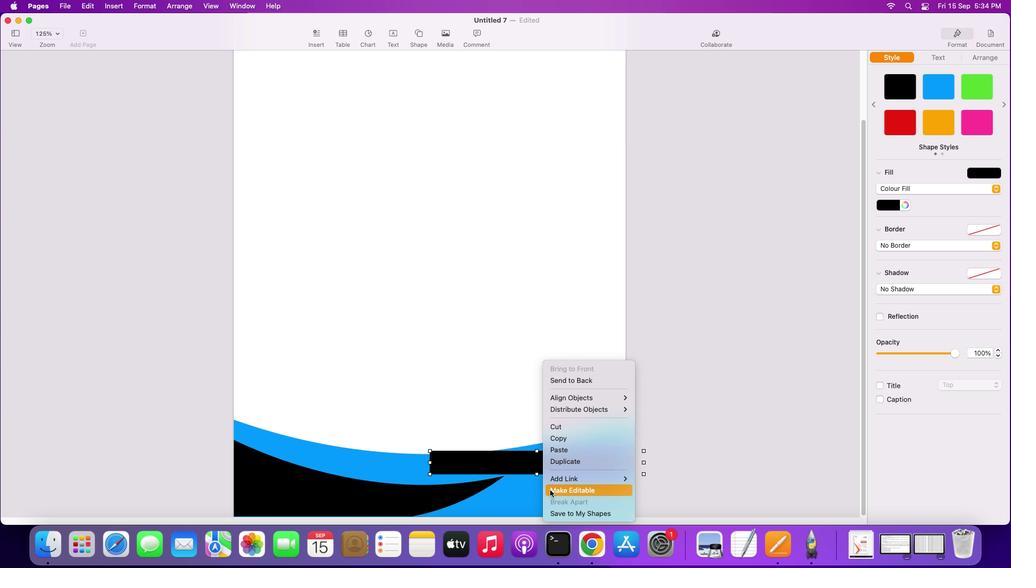 
Action: Mouse pressed left at (550, 490)
Screenshot: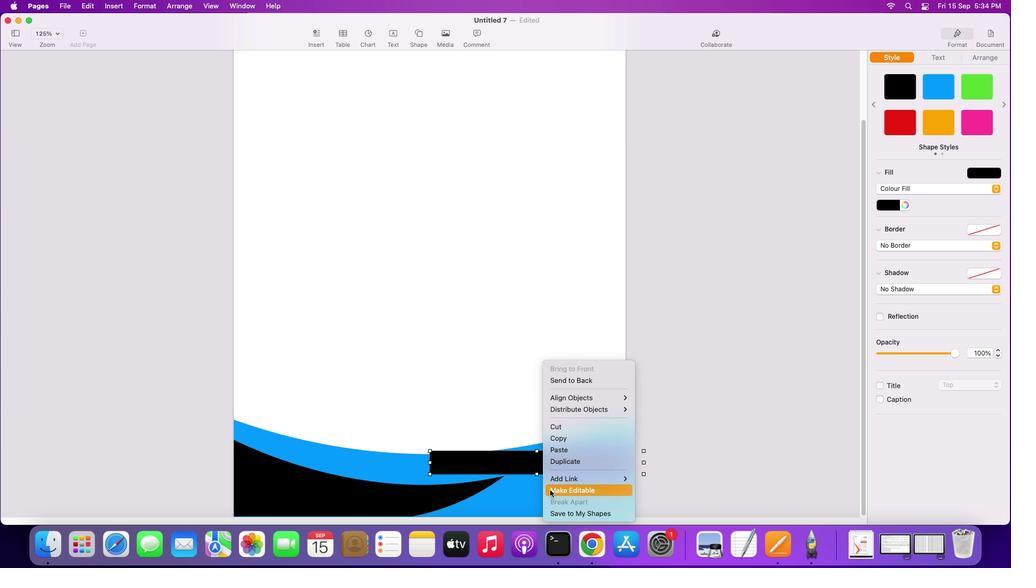
Action: Mouse moved to (643, 450)
Screenshot: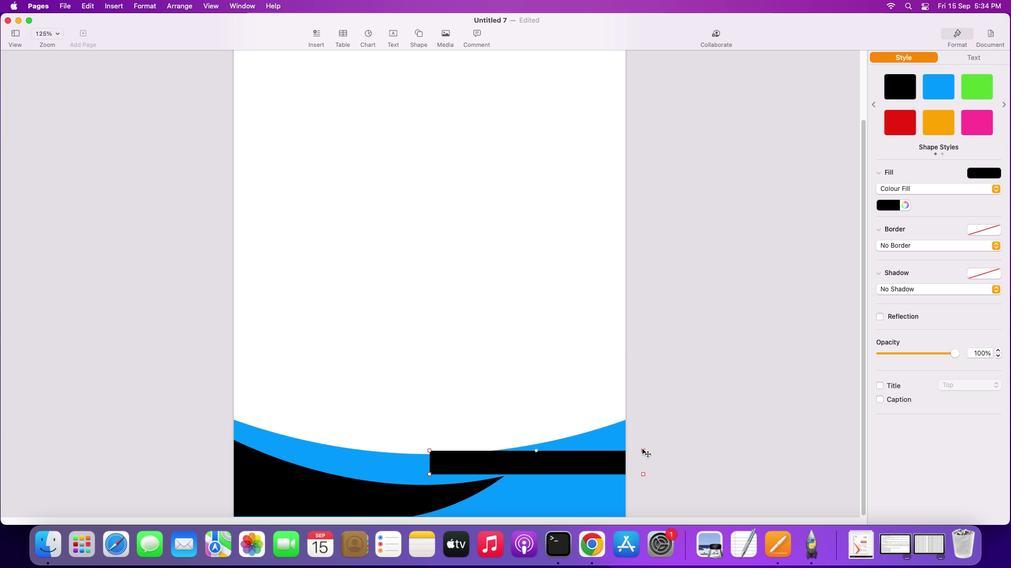 
Action: Mouse pressed left at (643, 450)
Screenshot: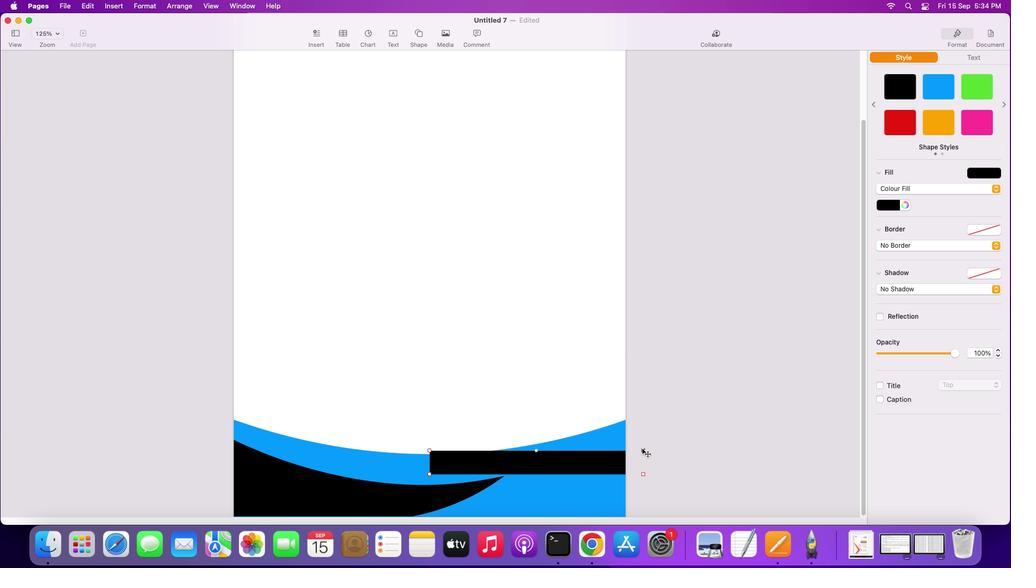 
Action: Mouse moved to (430, 450)
Screenshot: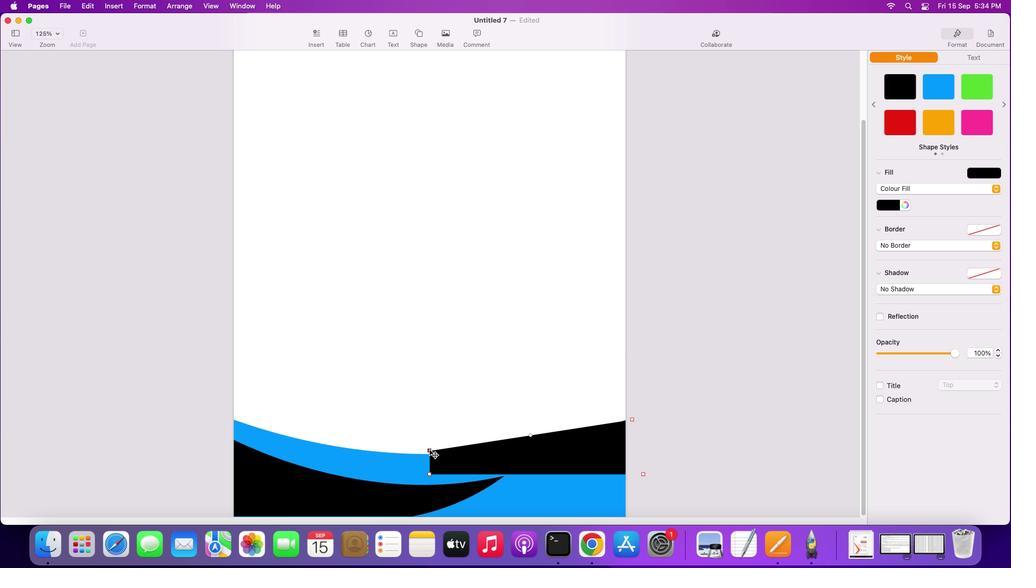 
Action: Mouse pressed left at (430, 450)
Screenshot: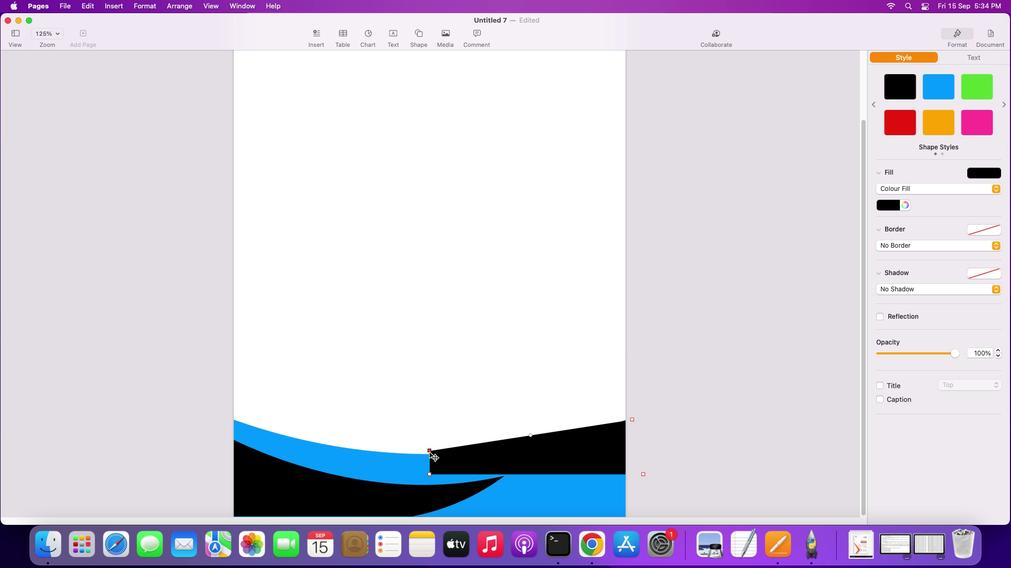 
Action: Mouse moved to (401, 463)
Screenshot: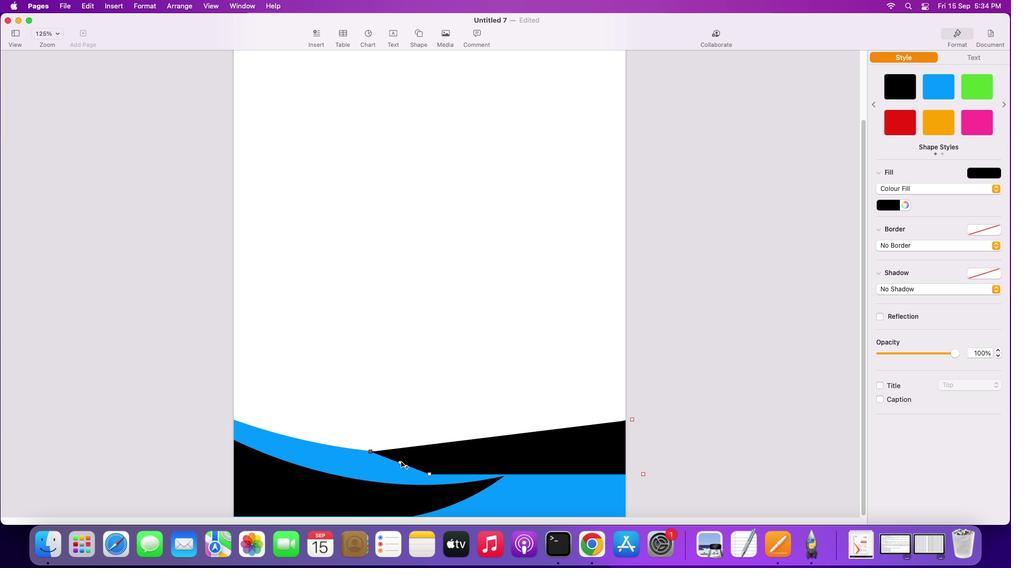 
Action: Mouse pressed left at (401, 463)
Screenshot: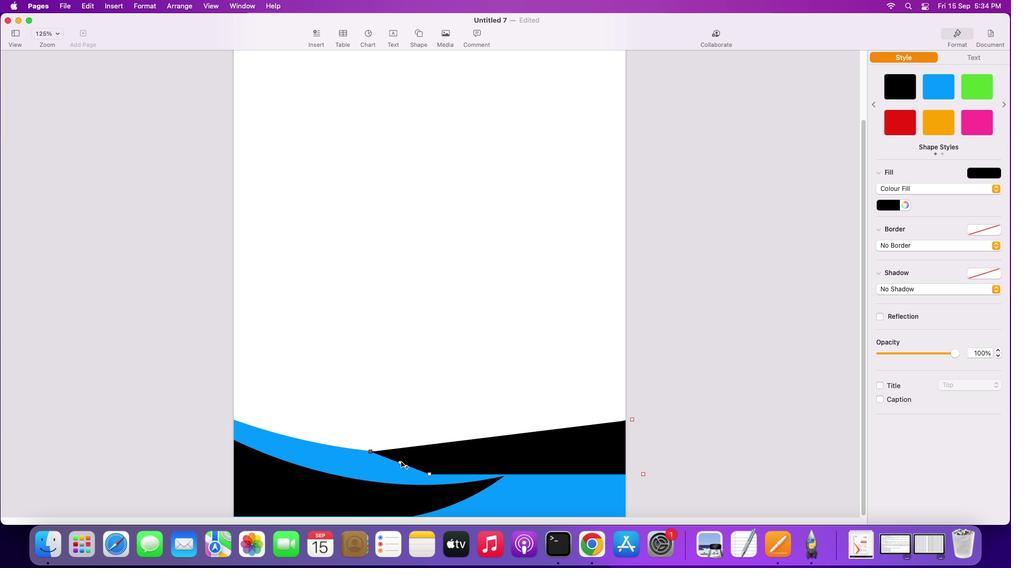 
Action: Mouse moved to (430, 475)
Screenshot: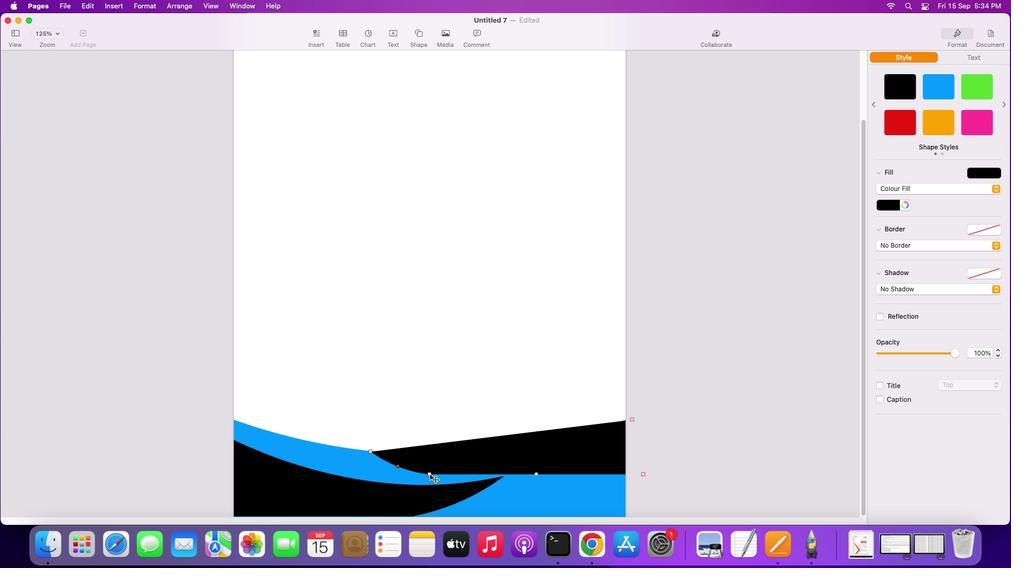 
Action: Mouse pressed left at (430, 475)
Screenshot: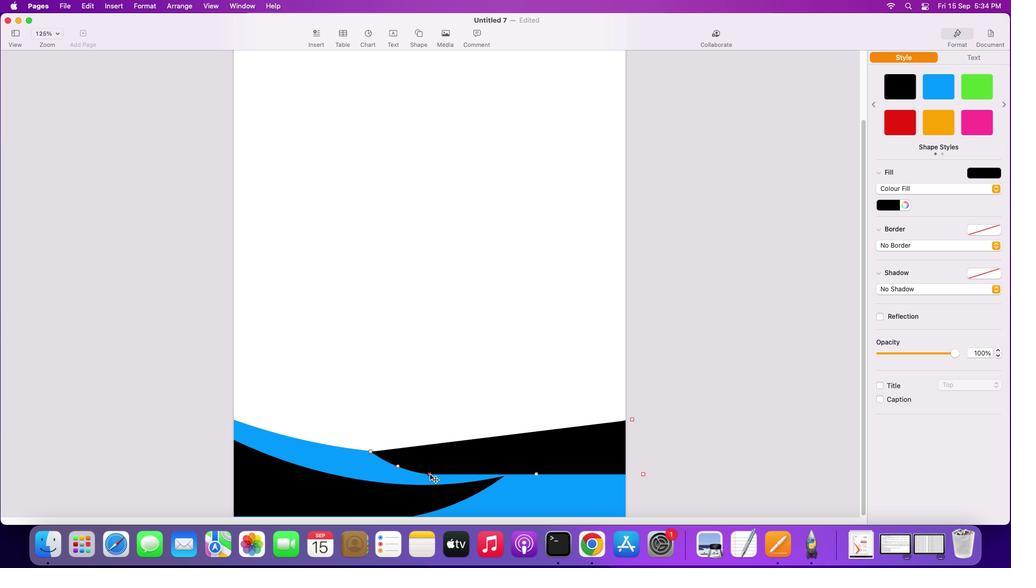 
Action: Mouse moved to (537, 476)
Screenshot: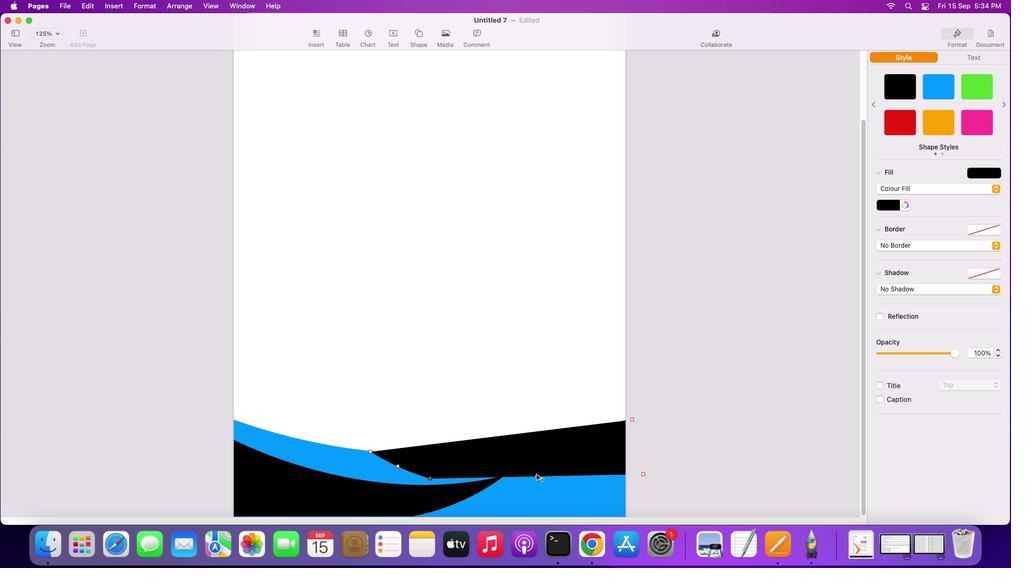 
Action: Mouse pressed left at (537, 476)
Screenshot: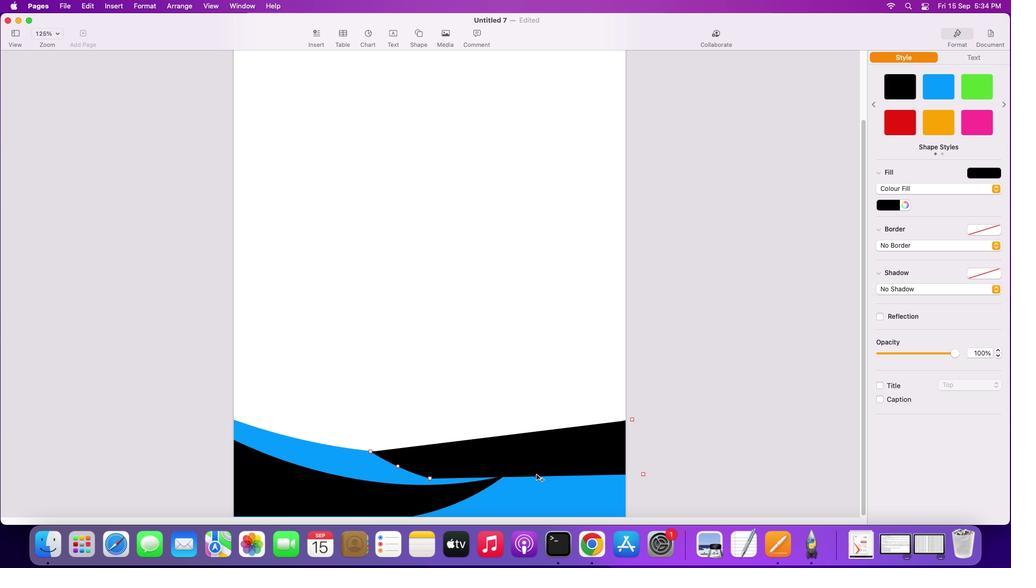 
Action: Mouse moved to (430, 478)
Screenshot: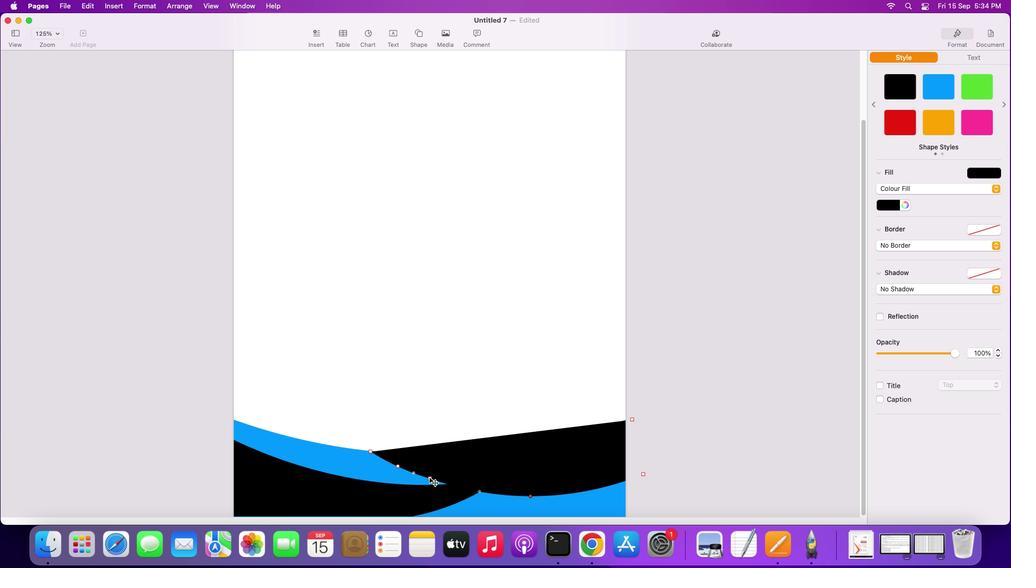 
Action: Mouse pressed left at (430, 478)
Screenshot: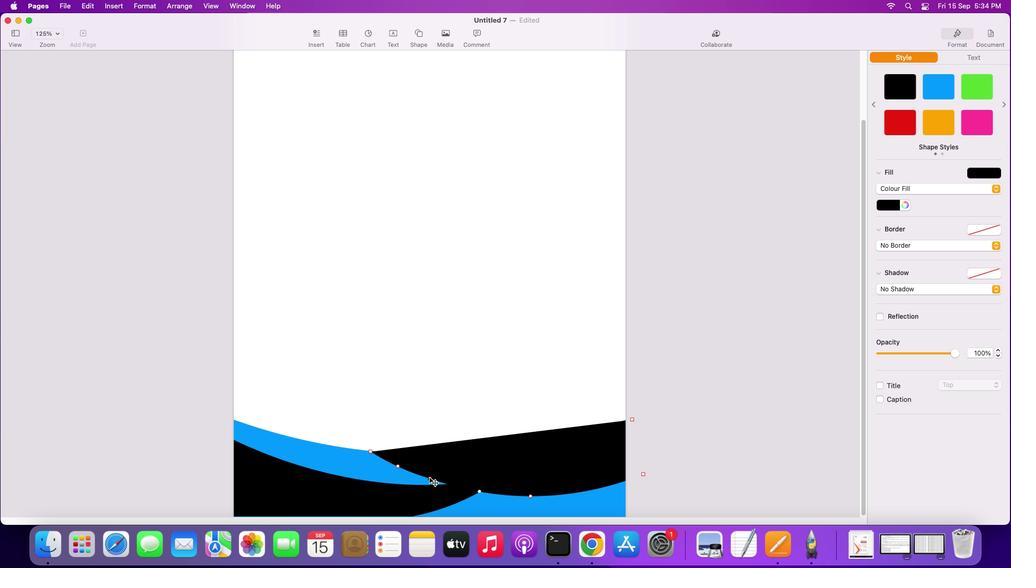 
Action: Mouse moved to (501, 437)
Screenshot: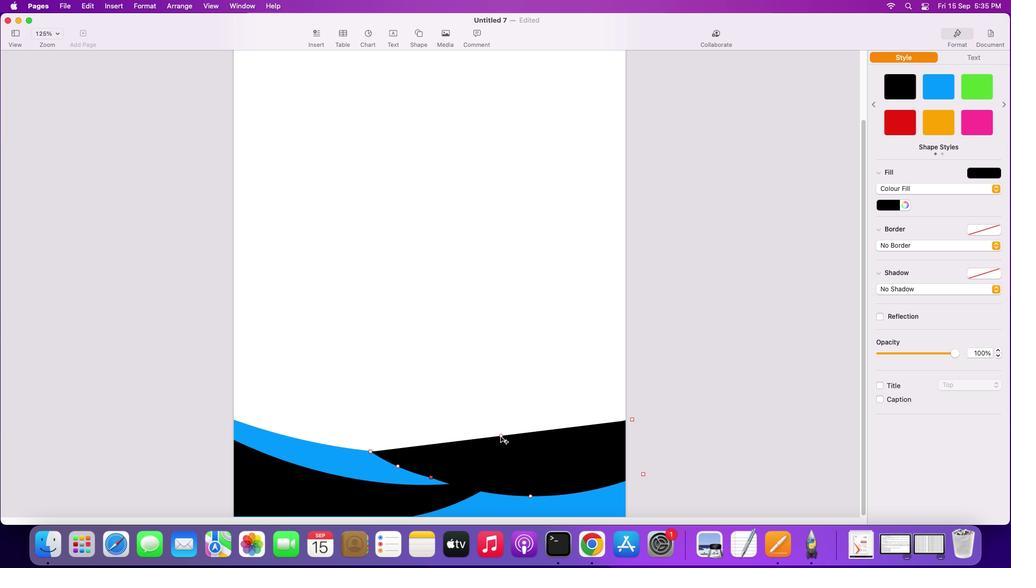 
Action: Mouse pressed left at (501, 437)
Screenshot: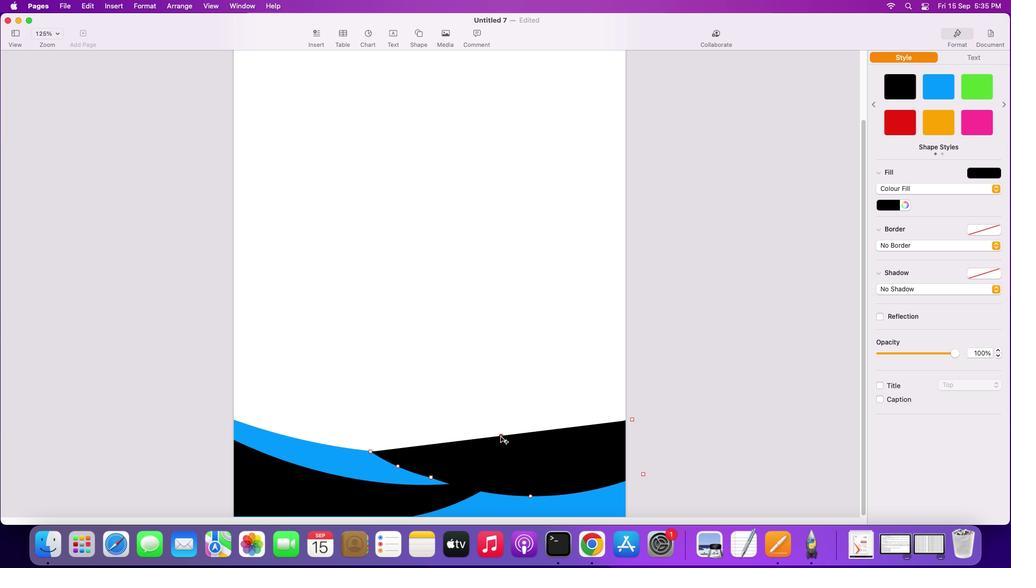 
Action: Mouse moved to (493, 510)
Screenshot: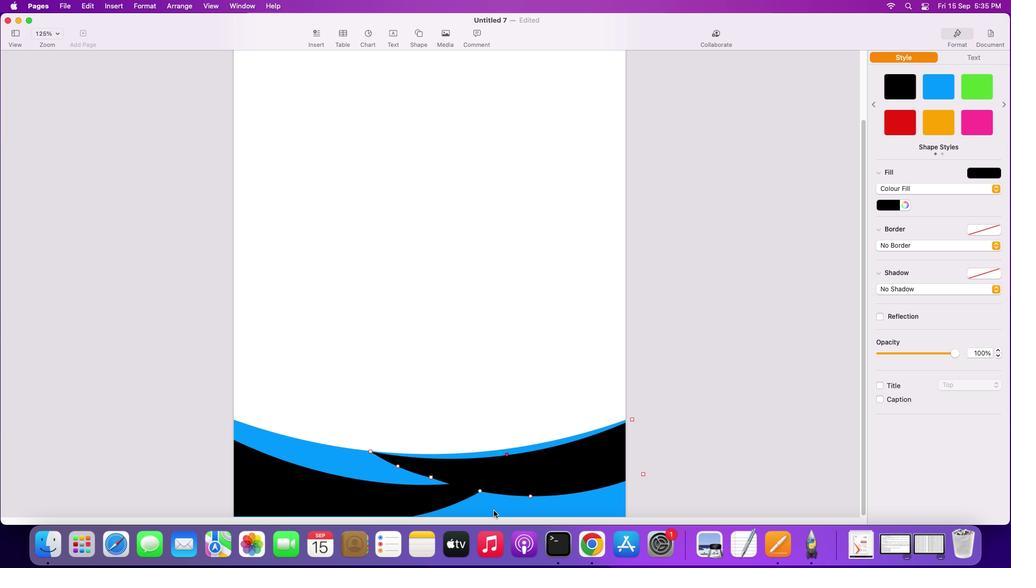 
Action: Mouse pressed left at (493, 510)
Screenshot: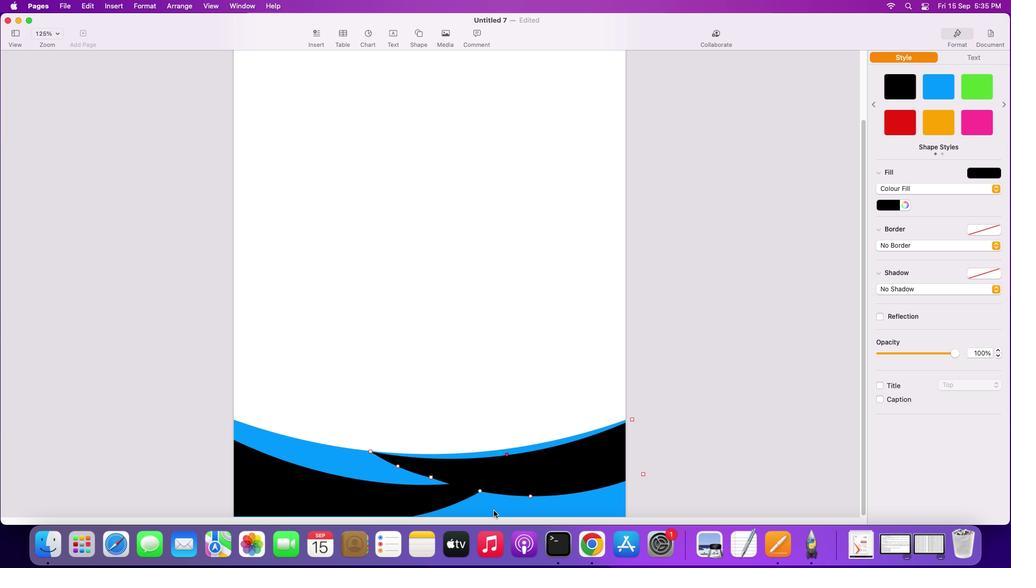 
Action: Mouse moved to (538, 470)
Screenshot: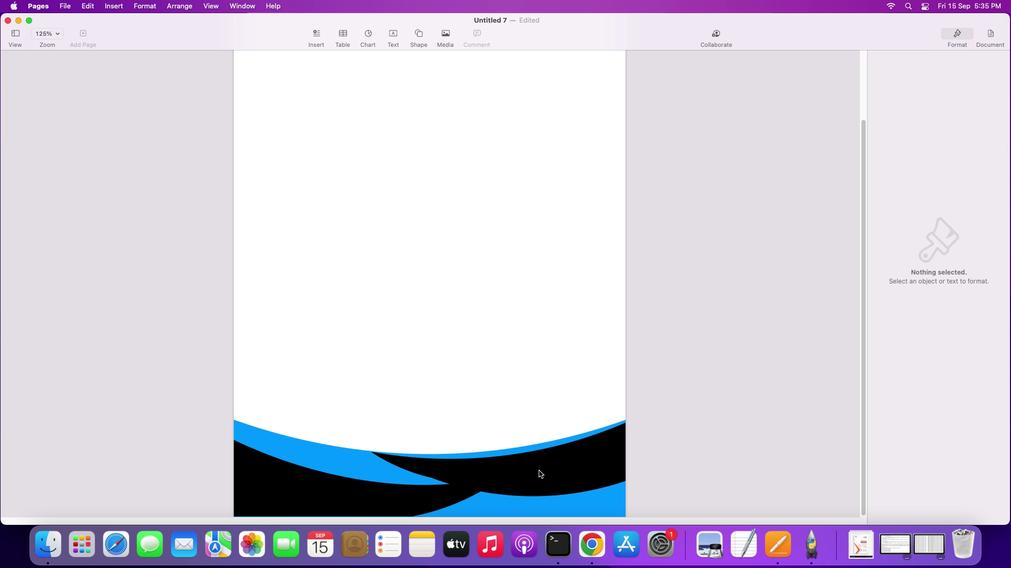 
Action: Mouse pressed left at (538, 470)
Screenshot: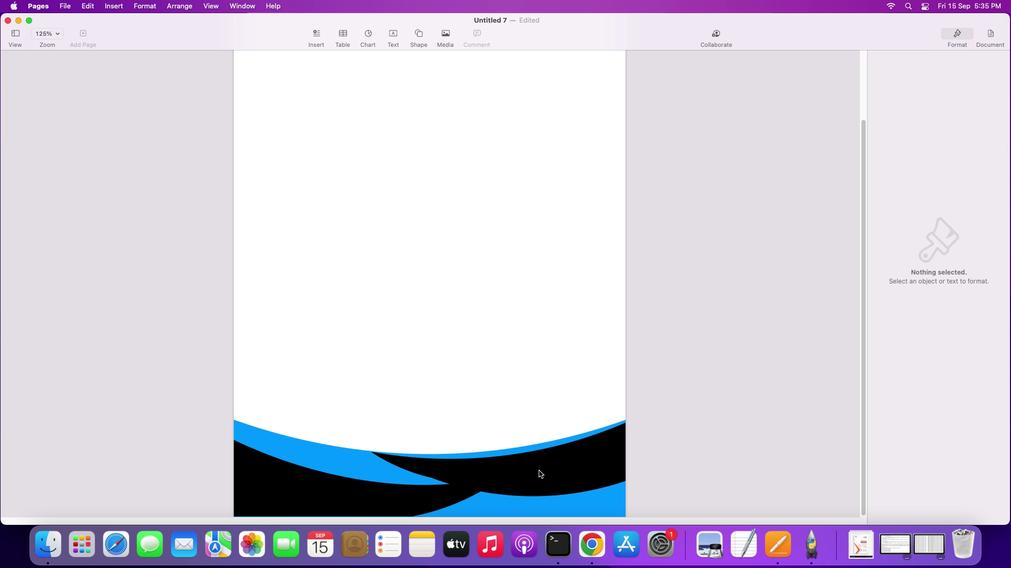 
Action: Mouse moved to (901, 115)
Screenshot: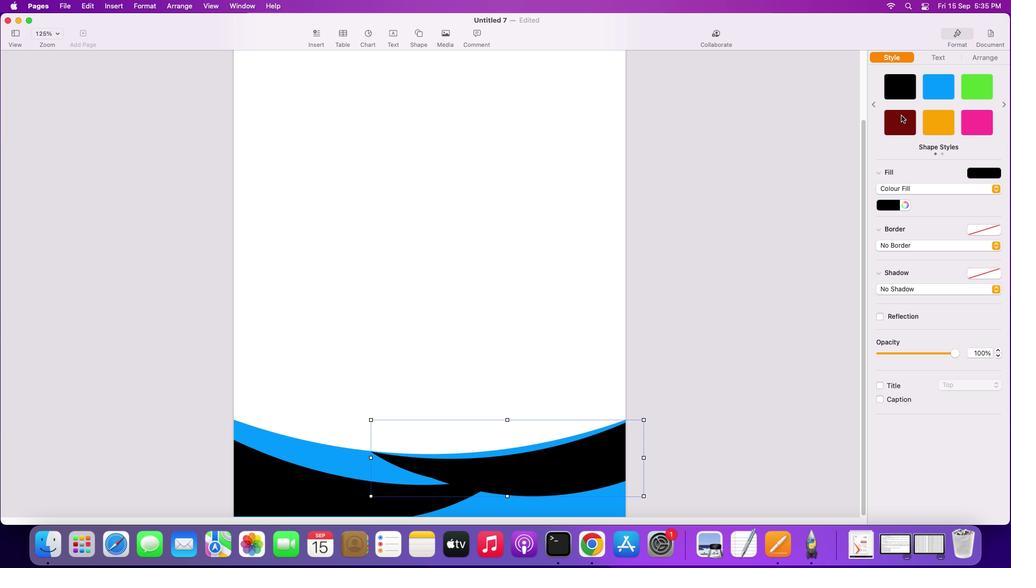 
Action: Mouse pressed left at (901, 115)
Screenshot: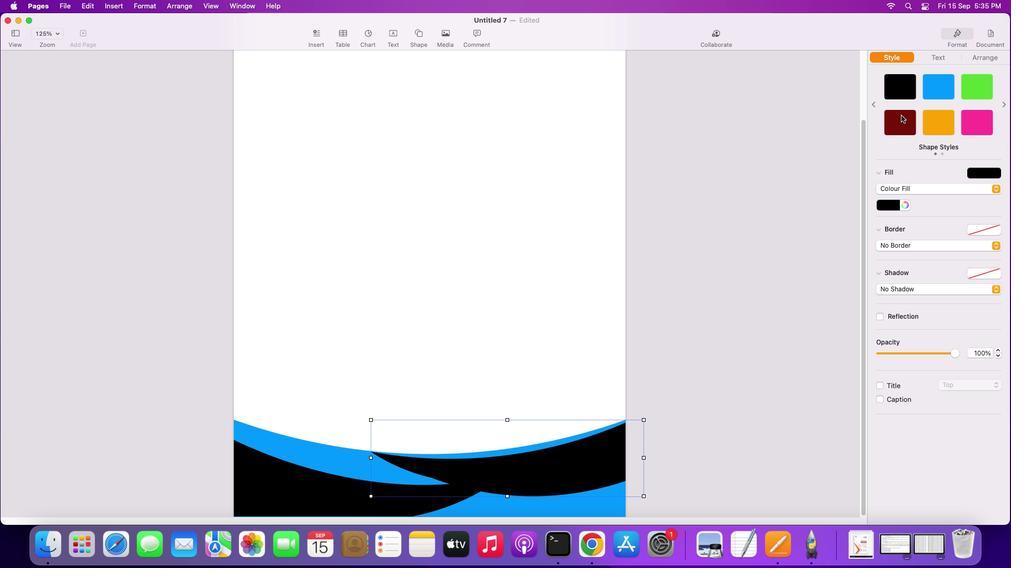 
Action: Mouse moved to (558, 342)
Screenshot: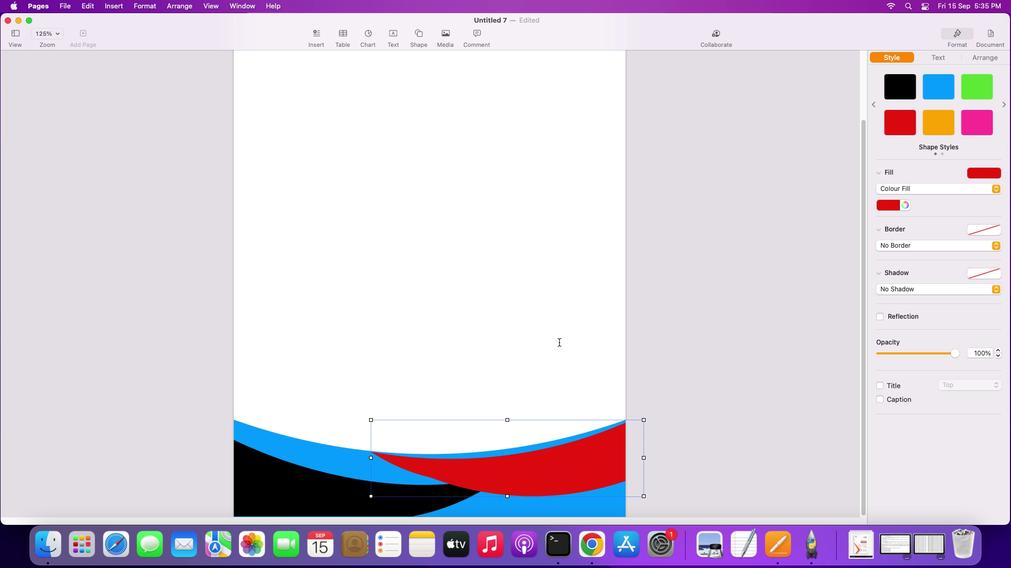 
Action: Mouse pressed left at (558, 342)
Screenshot: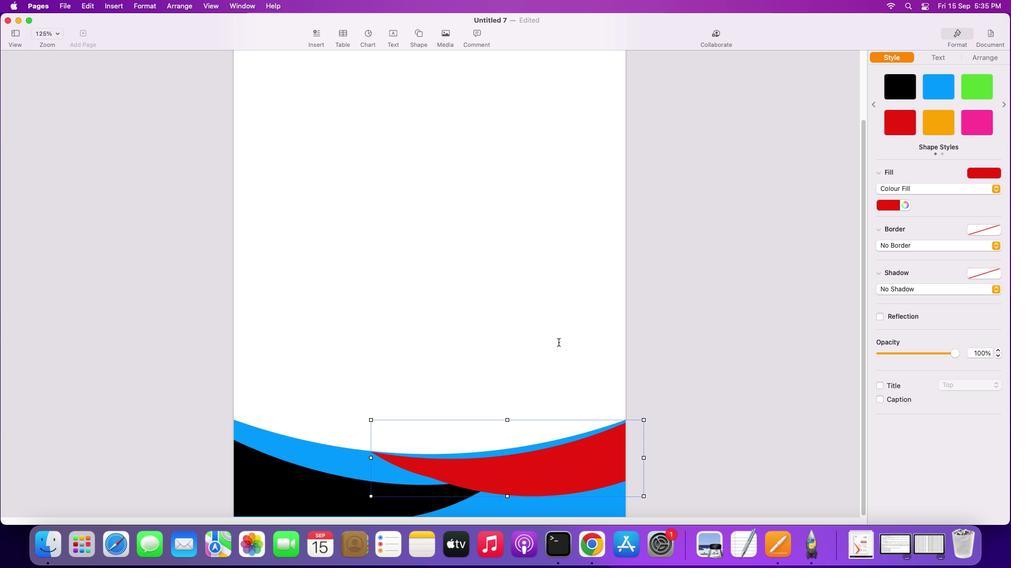 
Action: Mouse moved to (351, 497)
Screenshot: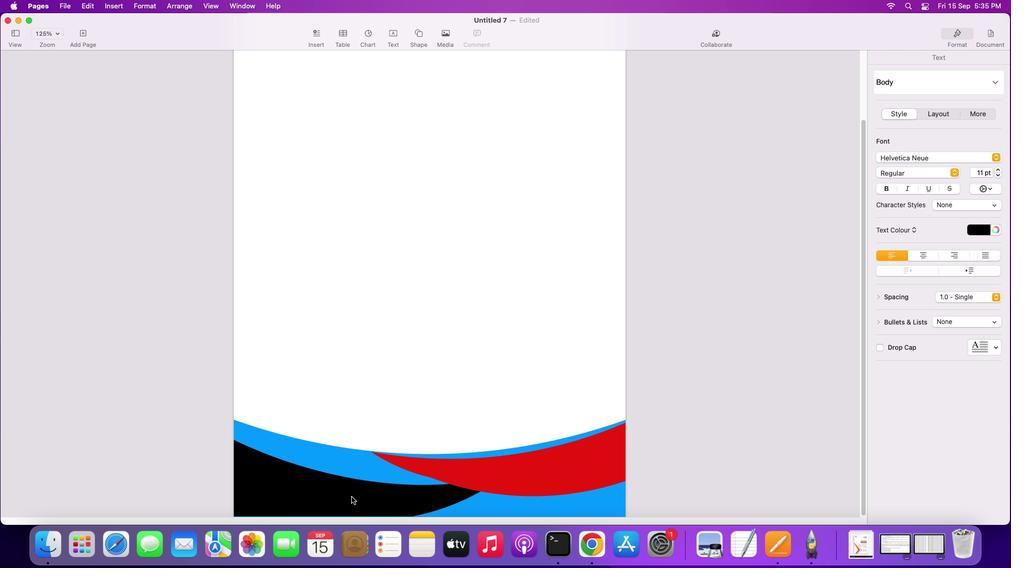 
Action: Mouse pressed left at (351, 497)
Screenshot: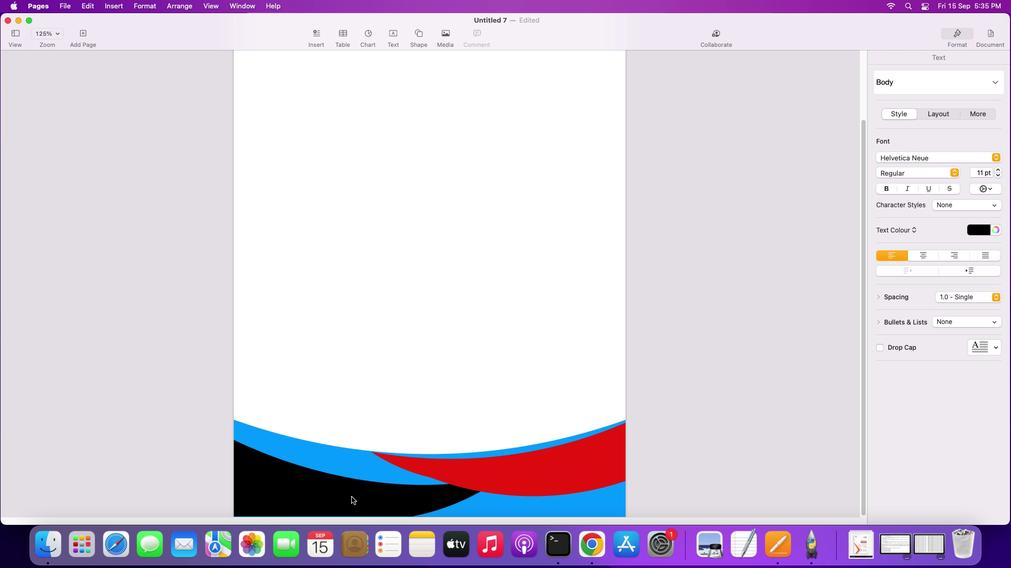 
Action: Mouse moved to (968, 88)
Screenshot: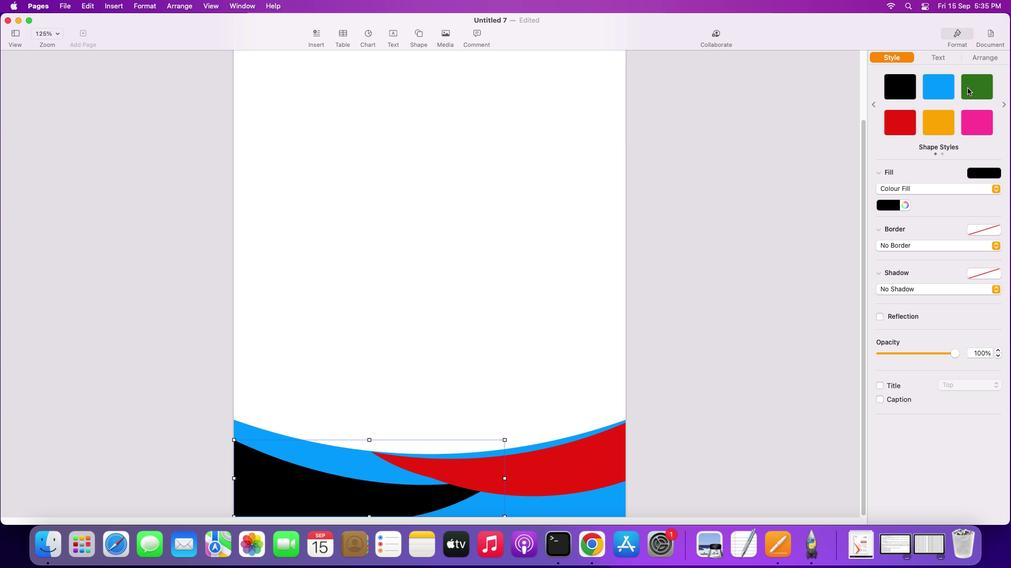 
Action: Mouse pressed left at (968, 88)
Screenshot: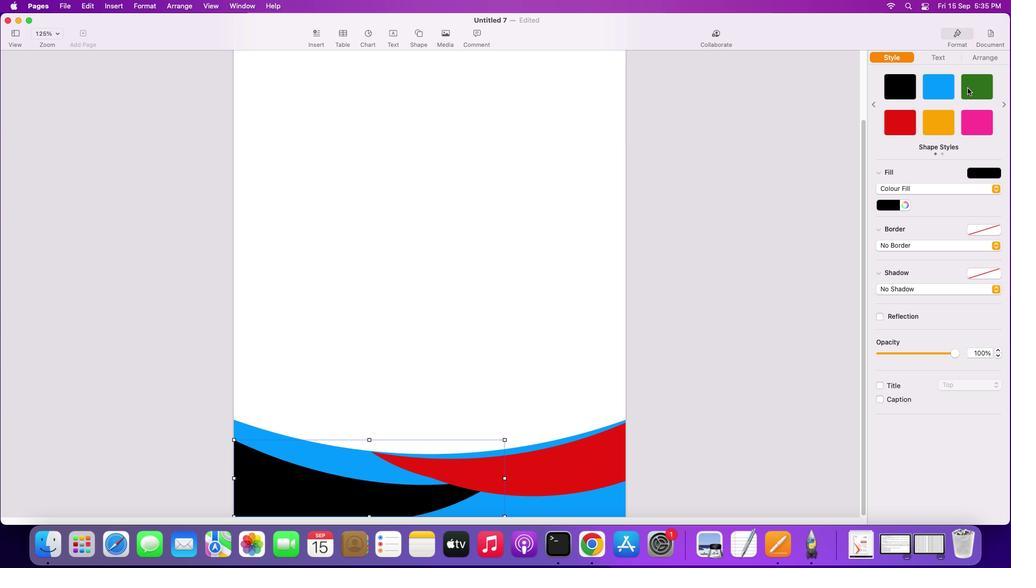 
Action: Mouse moved to (540, 403)
Screenshot: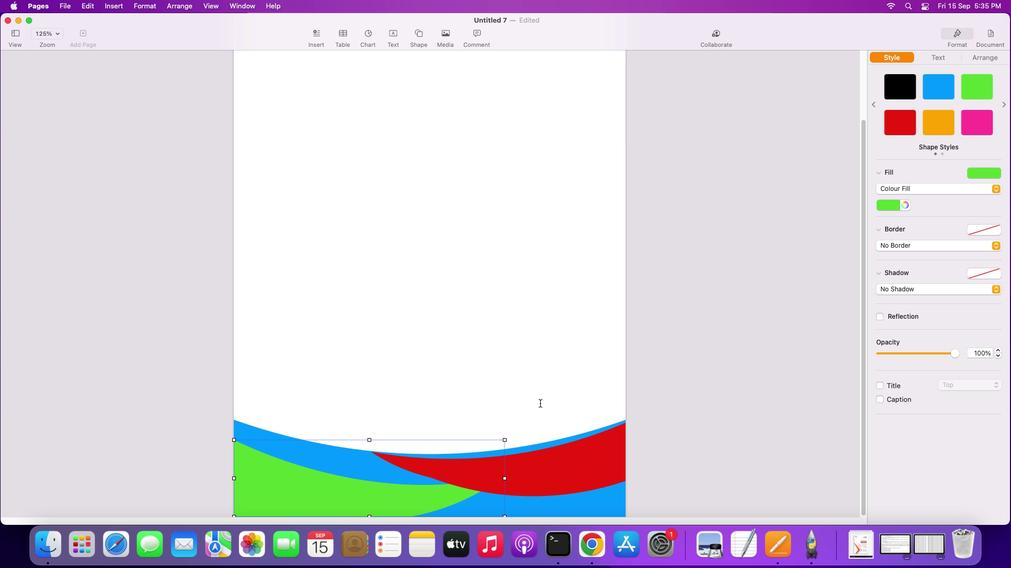 
Action: Mouse pressed left at (540, 403)
Screenshot: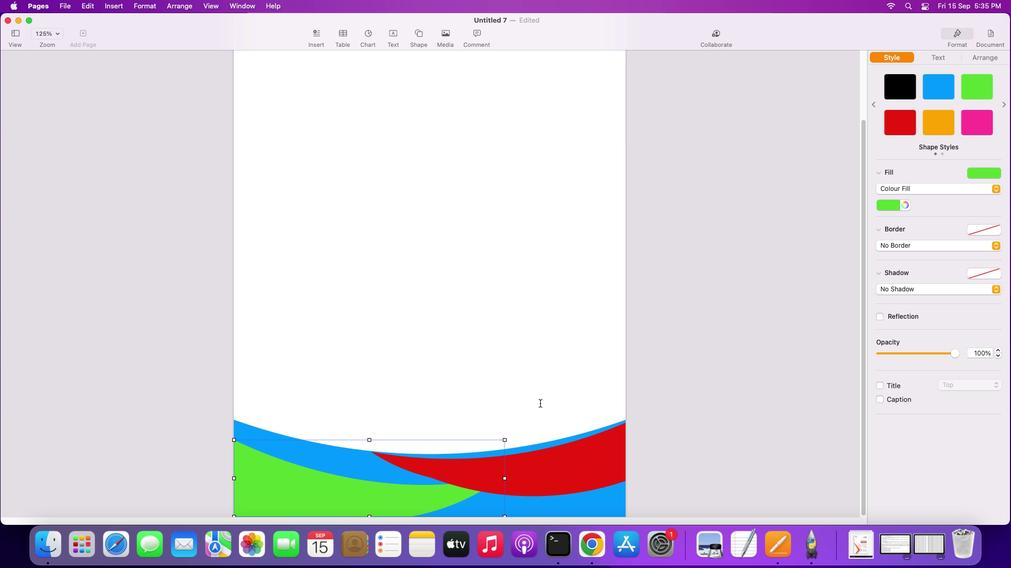 
Action: Mouse moved to (436, 500)
Screenshot: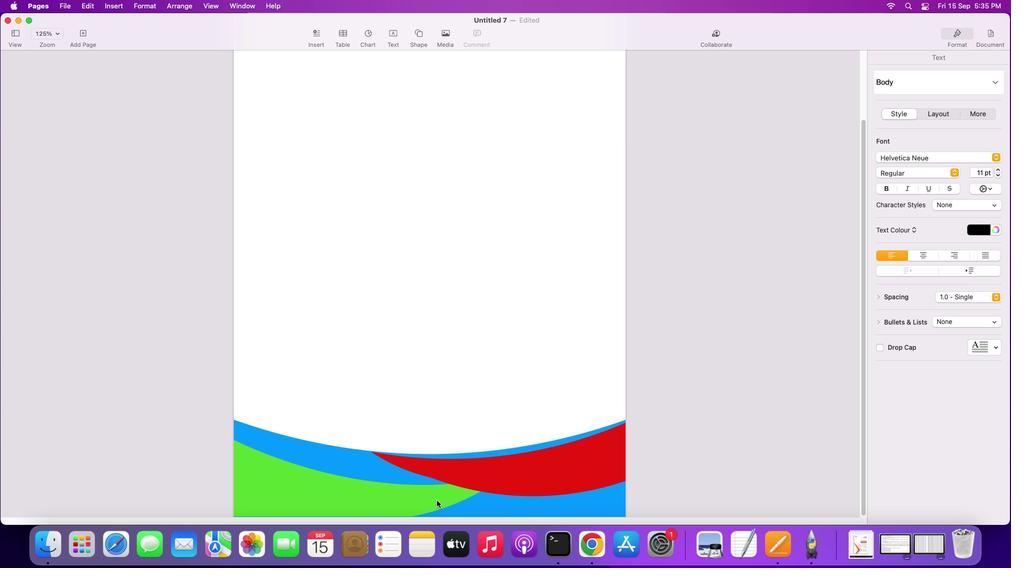 
Action: Mouse pressed left at (436, 500)
Screenshot: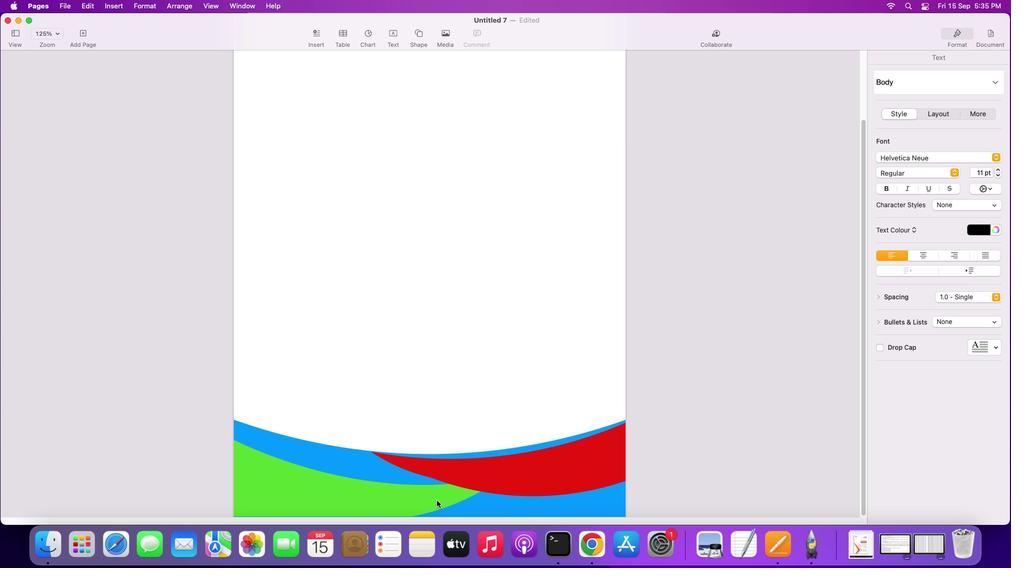 
Action: Mouse pressed right at (436, 500)
Screenshot: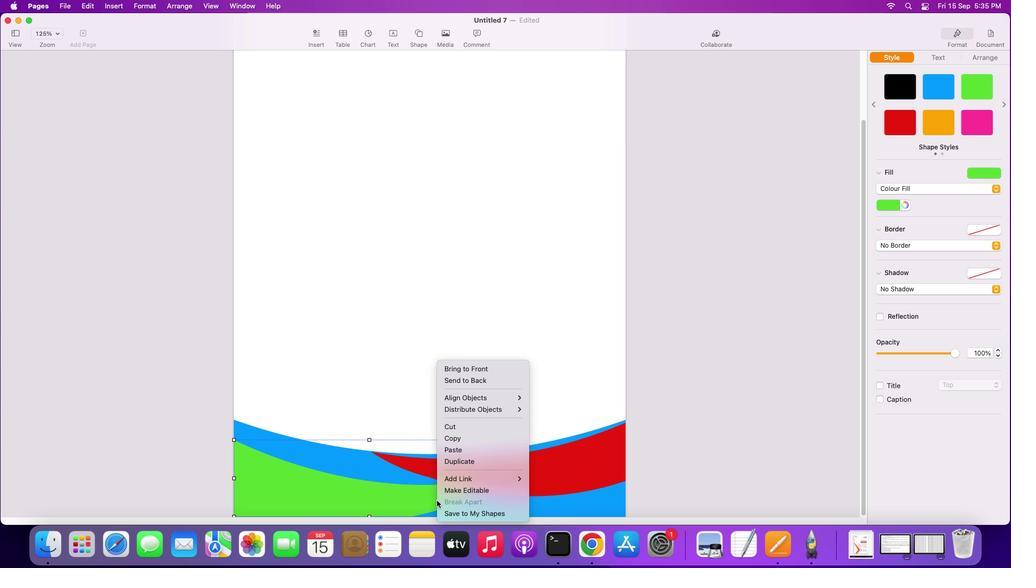 
Action: Mouse moved to (504, 371)
Screenshot: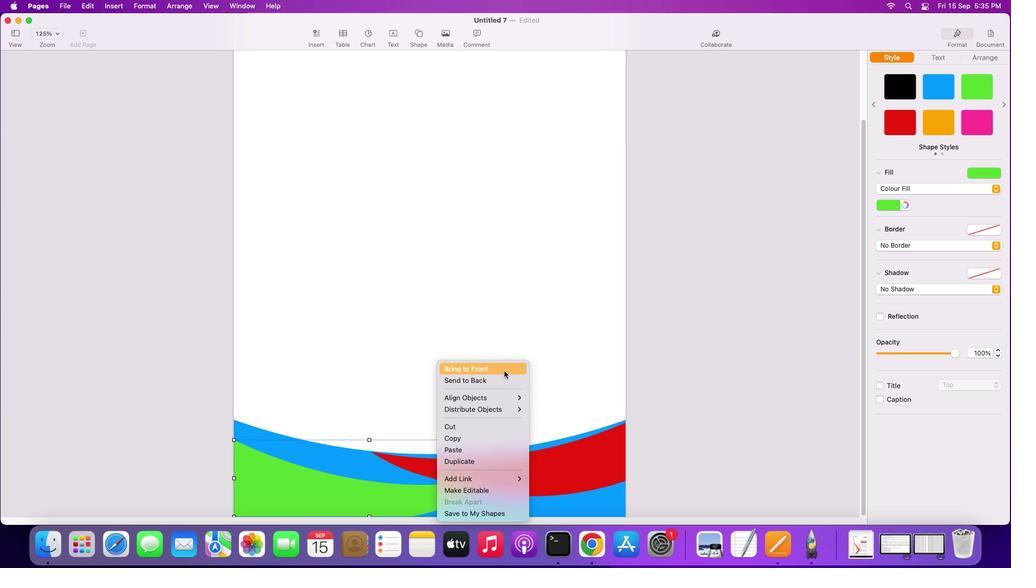 
Action: Mouse pressed left at (504, 371)
Screenshot: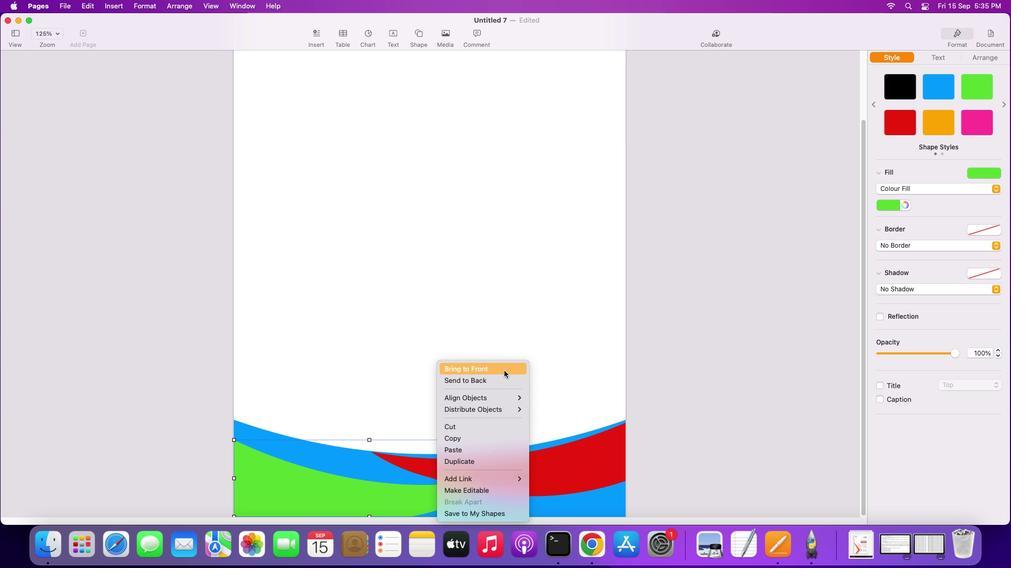 
Action: Mouse moved to (504, 371)
Screenshot: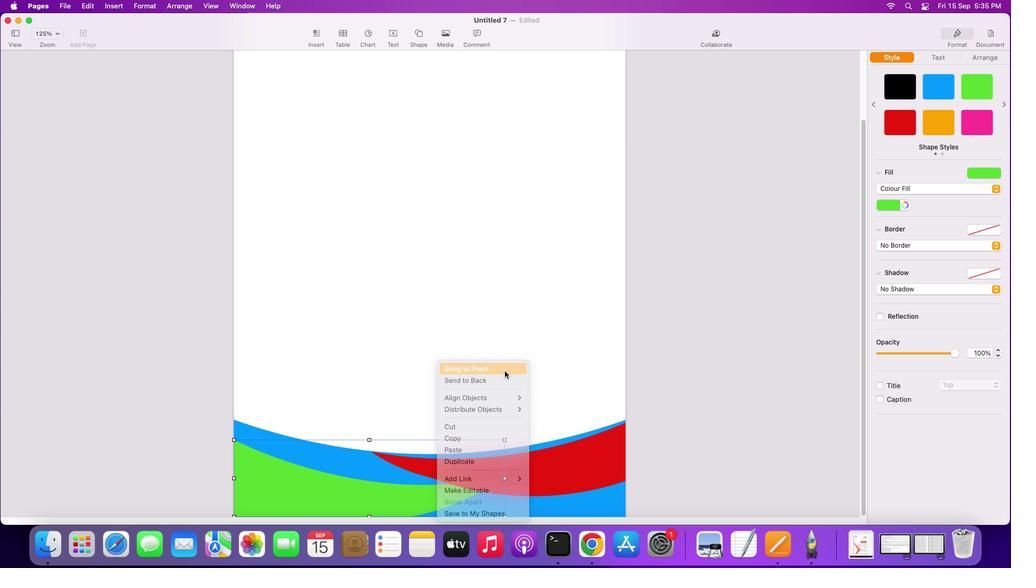 
Action: Mouse pressed left at (504, 371)
Screenshot: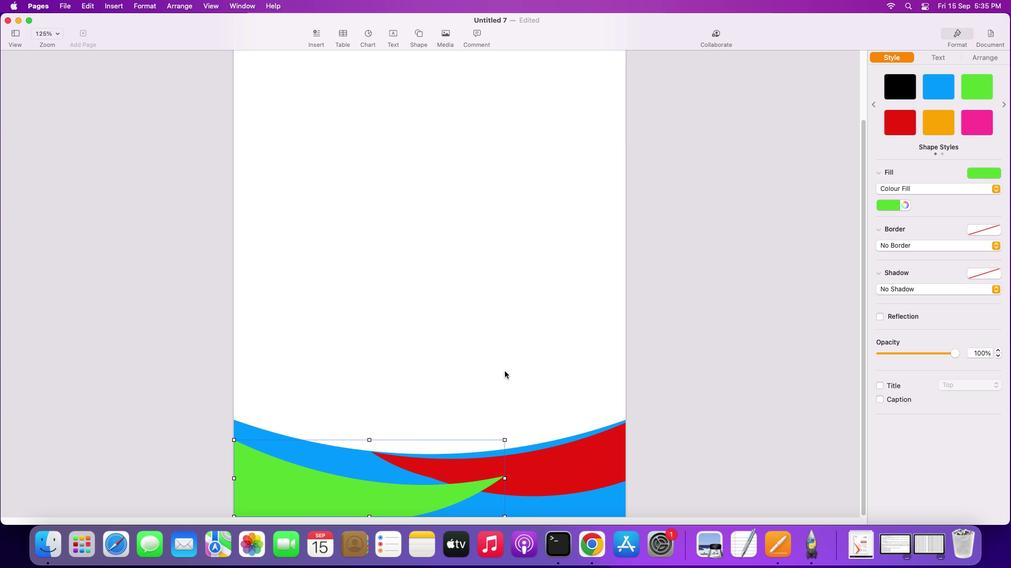 
Action: Mouse moved to (511, 464)
Screenshot: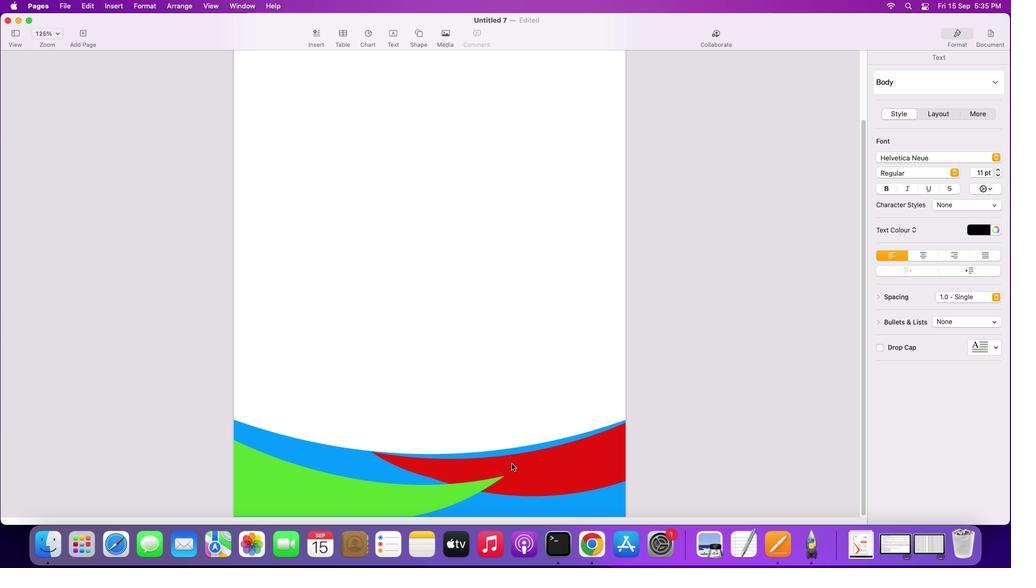 
Action: Mouse pressed left at (511, 464)
Screenshot: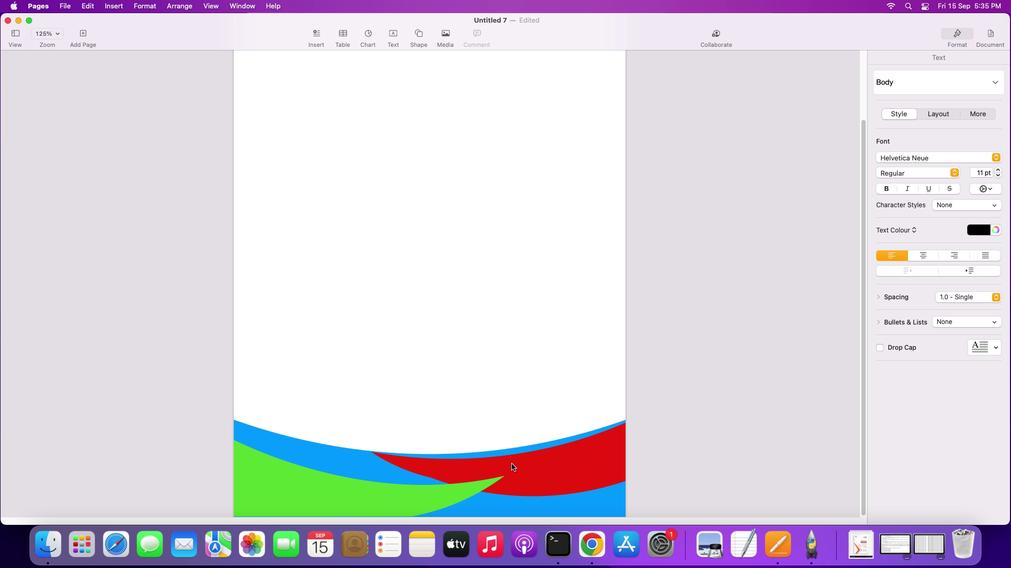 
Action: Mouse moved to (507, 497)
Screenshot: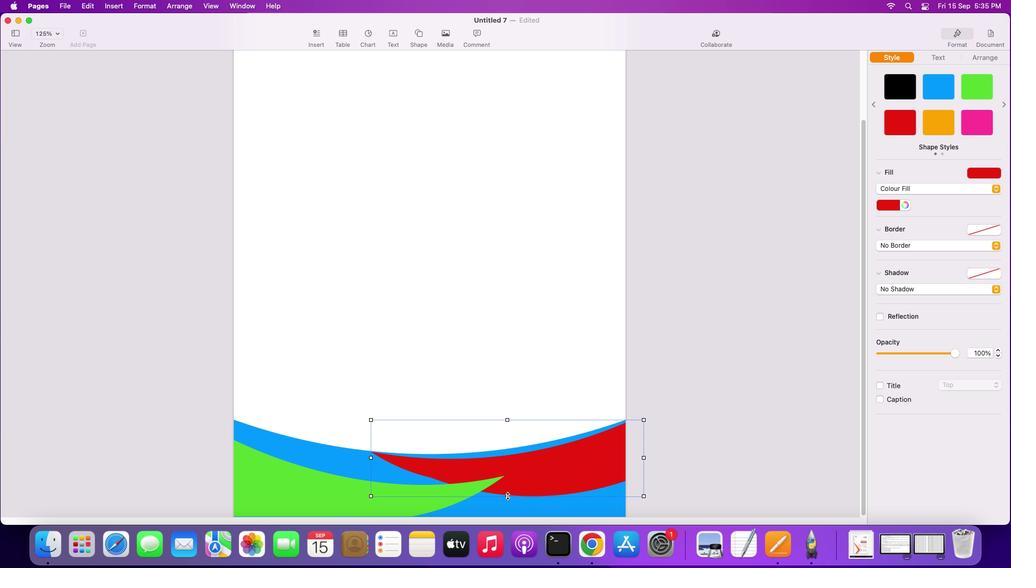 
Action: Mouse pressed left at (507, 497)
Screenshot: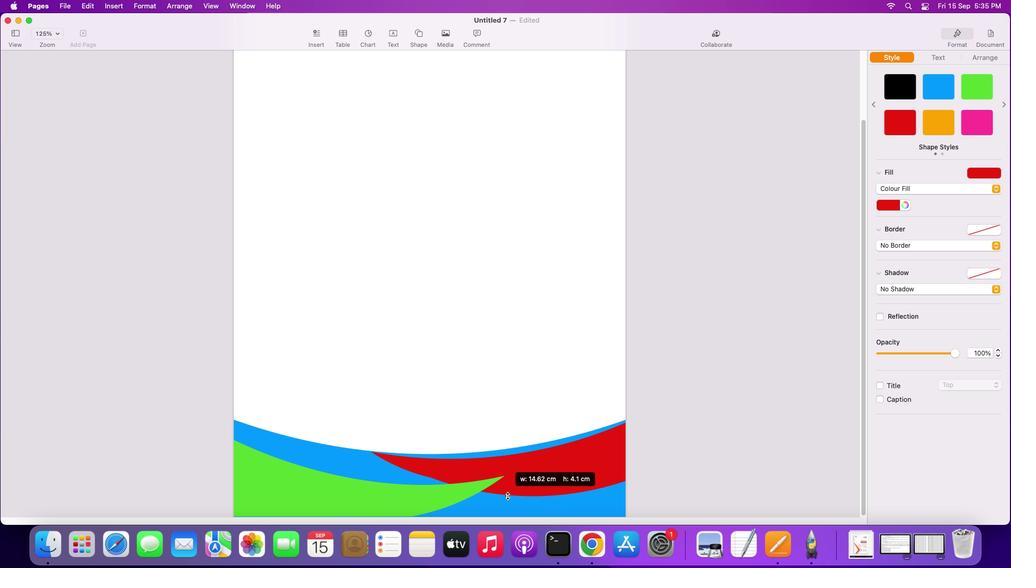 
Action: Mouse moved to (517, 459)
Screenshot: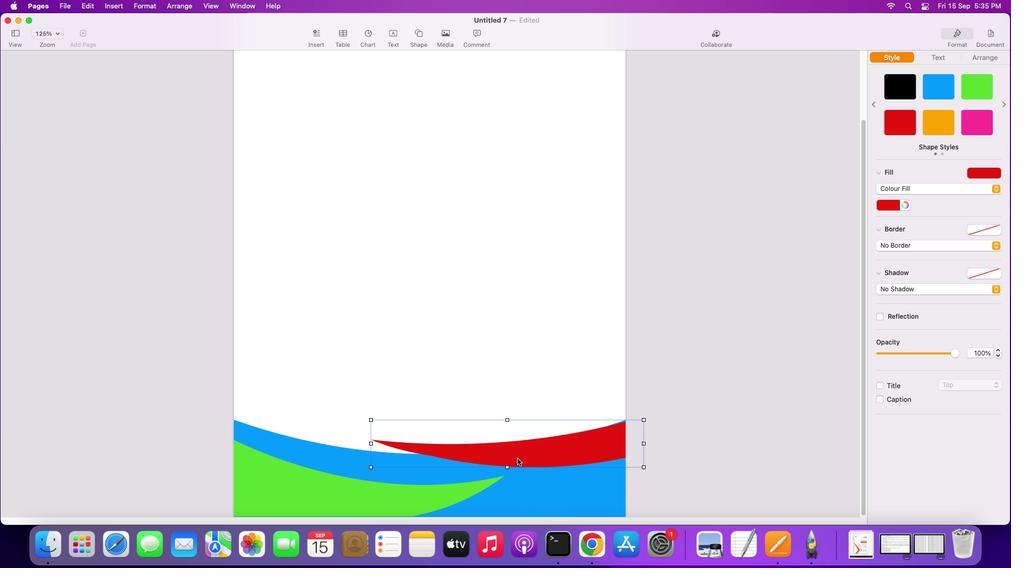 
Action: Mouse pressed left at (517, 459)
Screenshot: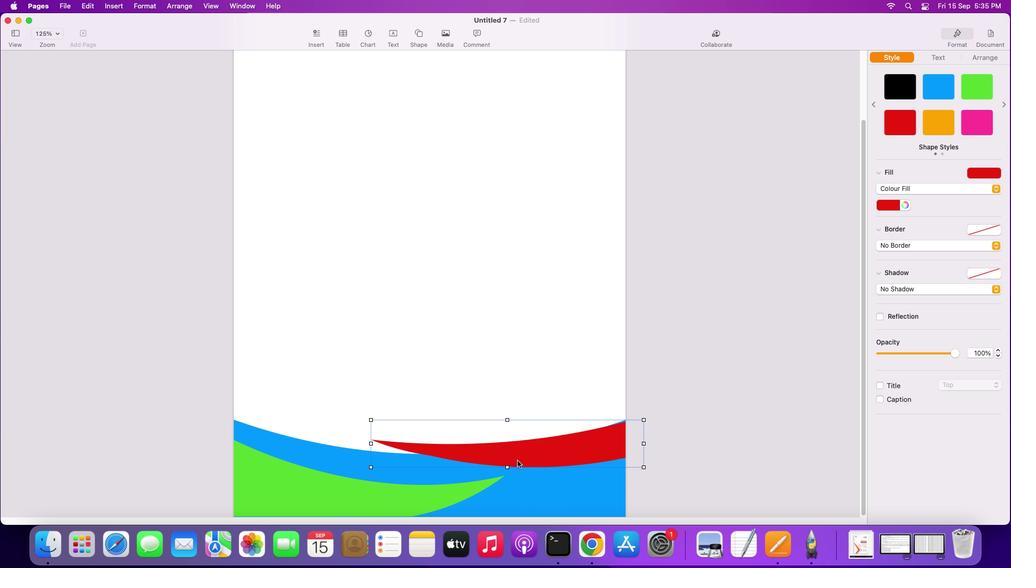 
Action: Mouse moved to (440, 498)
Screenshot: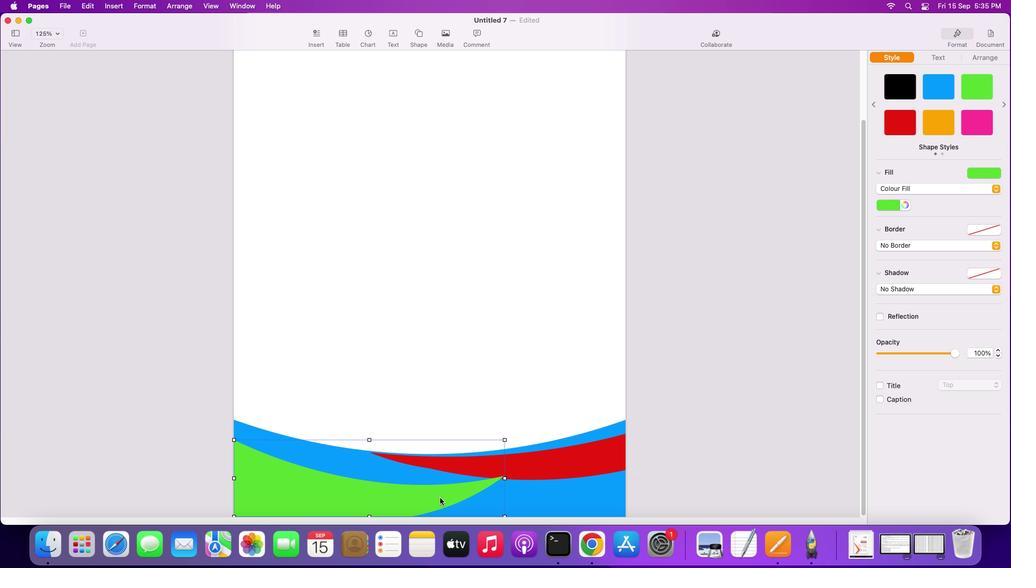 
Action: Mouse pressed left at (440, 498)
Screenshot: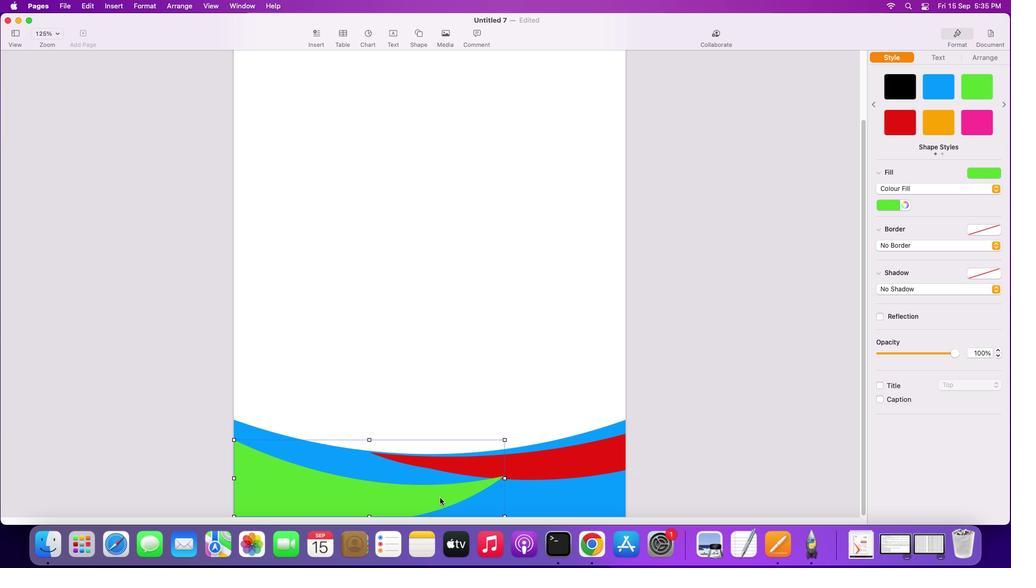 
Action: Mouse moved to (369, 439)
Screenshot: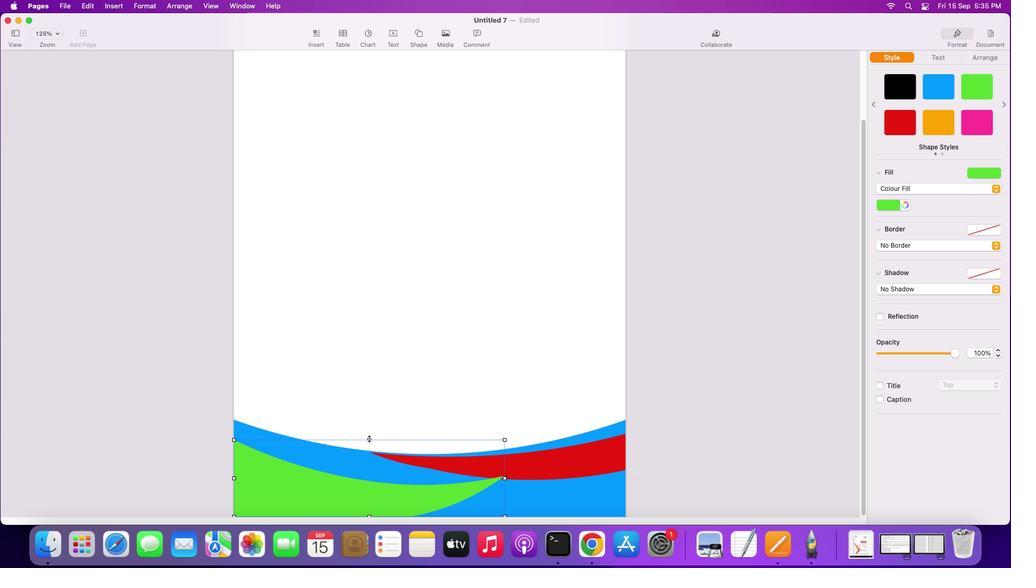 
Action: Mouse pressed left at (369, 439)
Screenshot: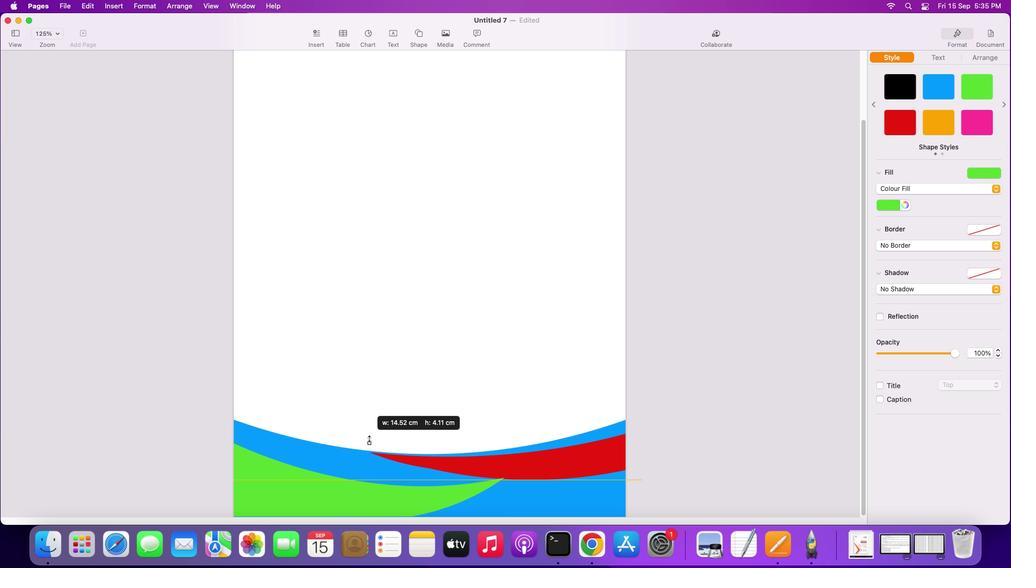
Action: Mouse moved to (369, 445)
Screenshot: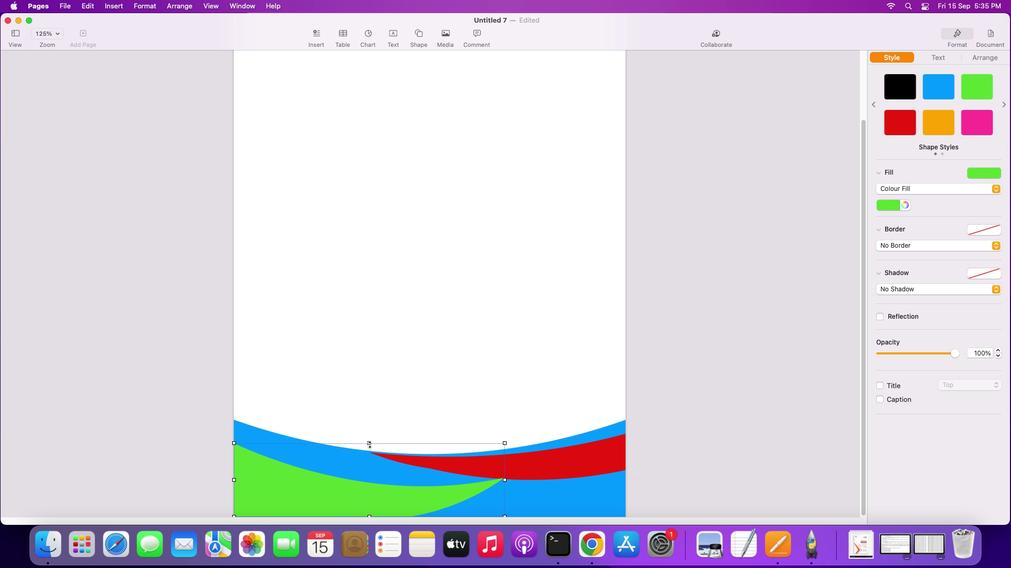 
Action: Mouse pressed left at (369, 445)
Screenshot: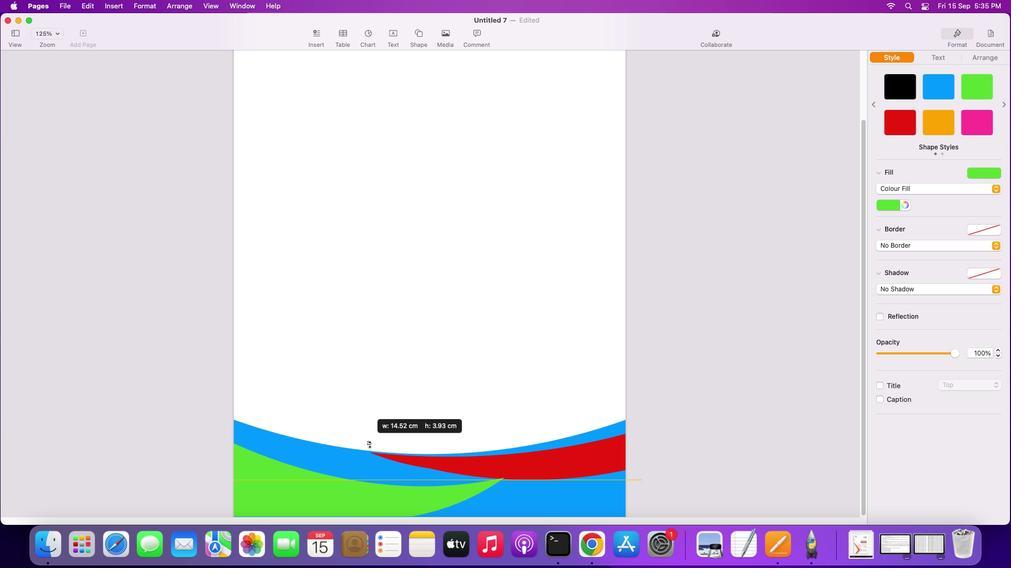 
Action: Mouse moved to (419, 368)
Screenshot: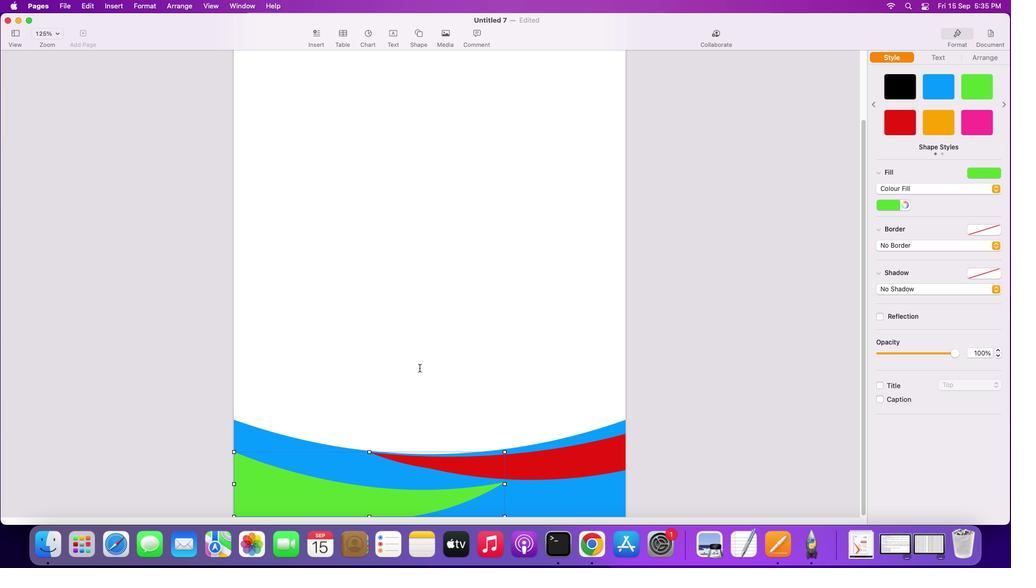
Action: Mouse pressed left at (419, 368)
Screenshot: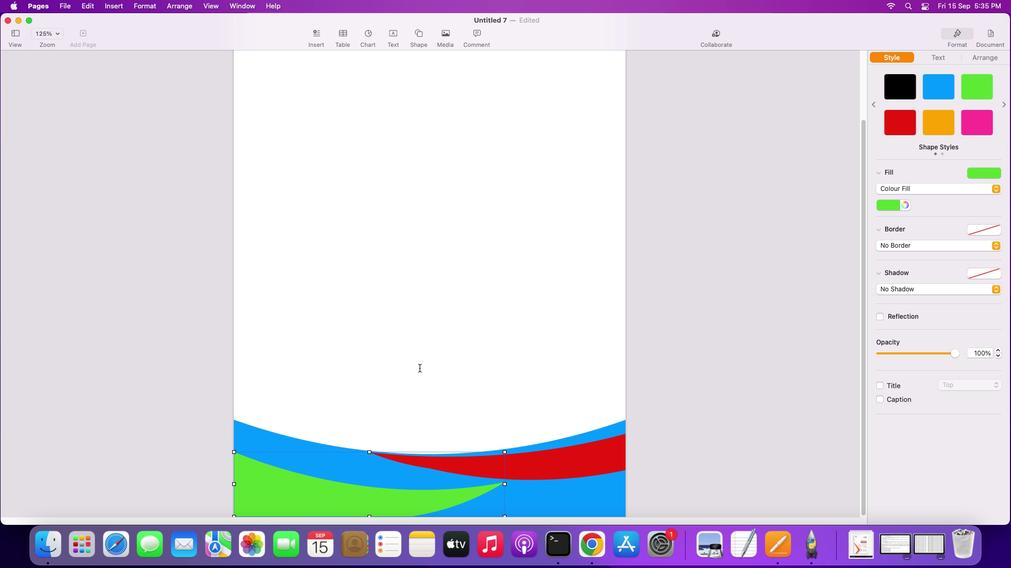 
Action: Mouse moved to (406, 351)
Screenshot: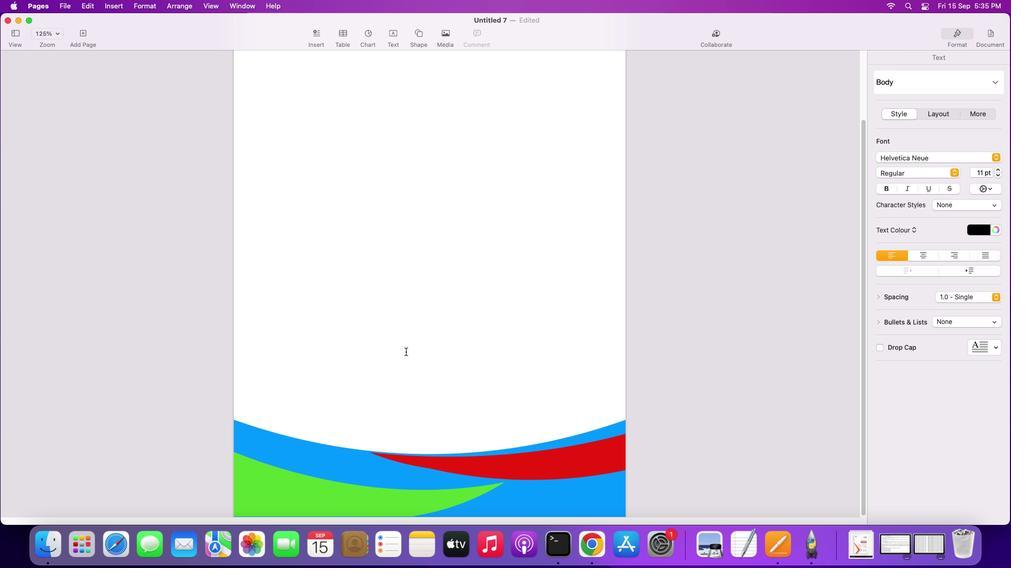 
Action: Mouse pressed left at (406, 351)
Screenshot: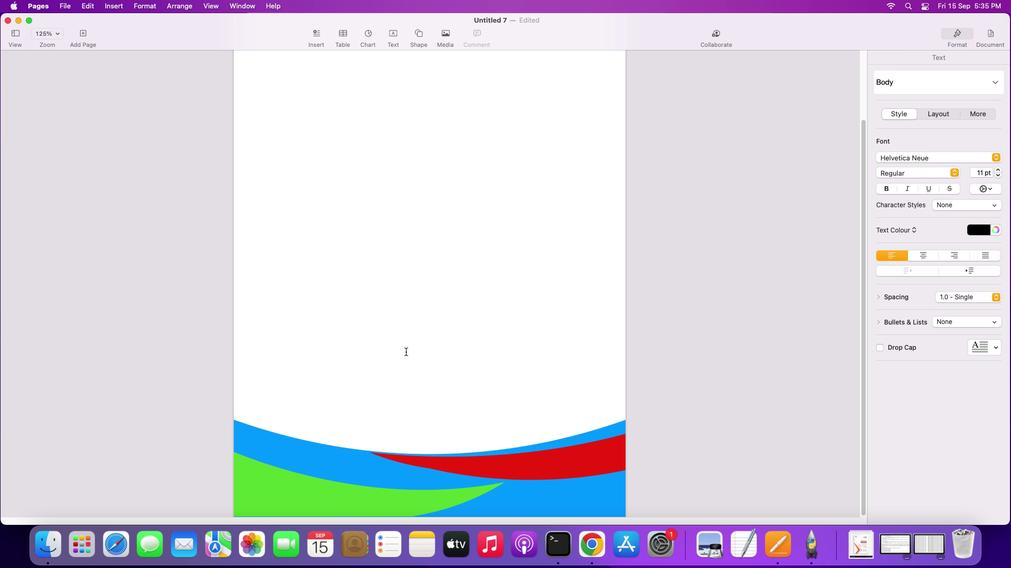 
Action: Mouse moved to (417, 35)
Screenshot: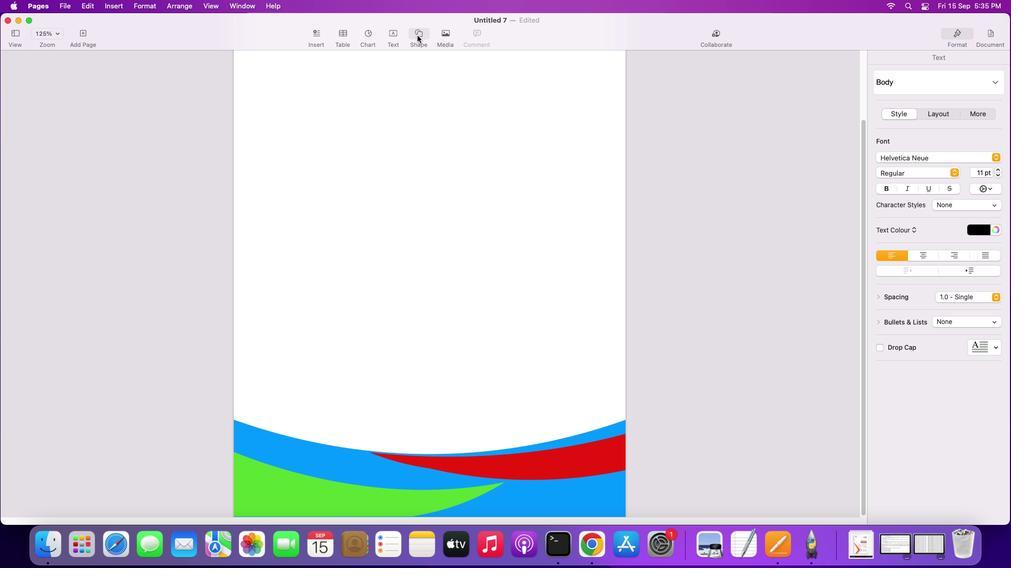 
Action: Mouse pressed left at (417, 35)
Screenshot: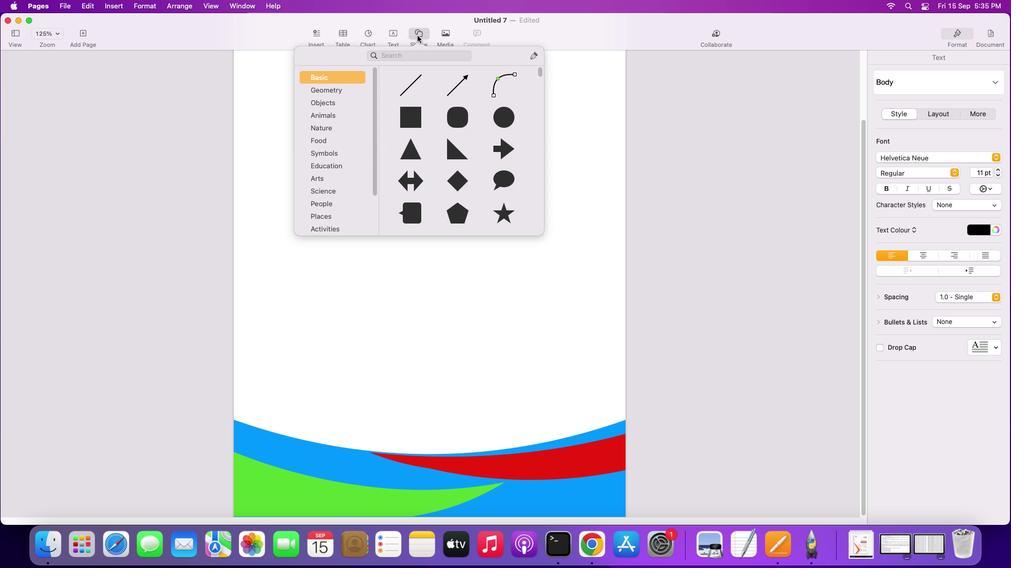 
Action: Mouse moved to (416, 117)
Screenshot: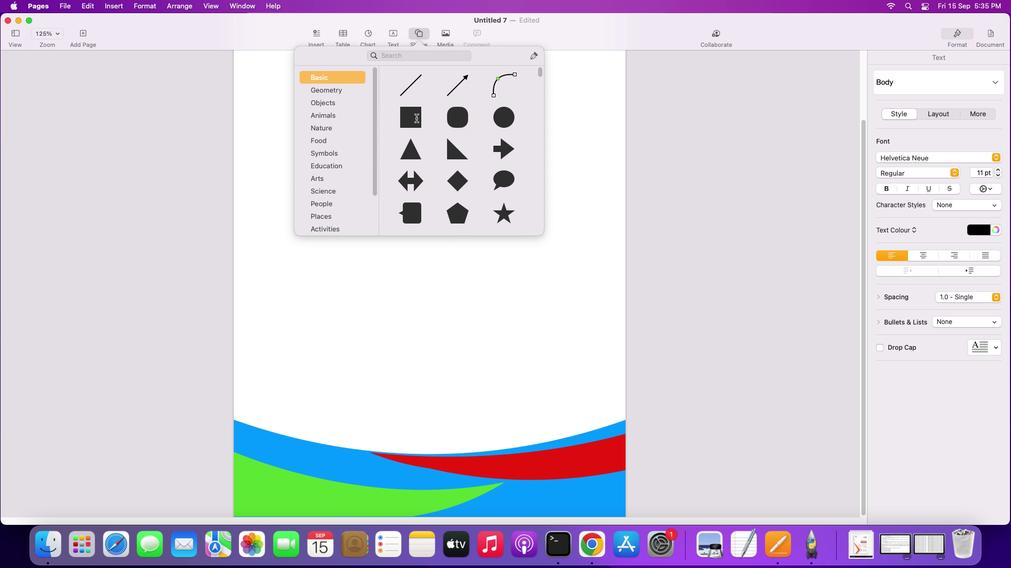 
Action: Mouse pressed left at (416, 117)
Screenshot: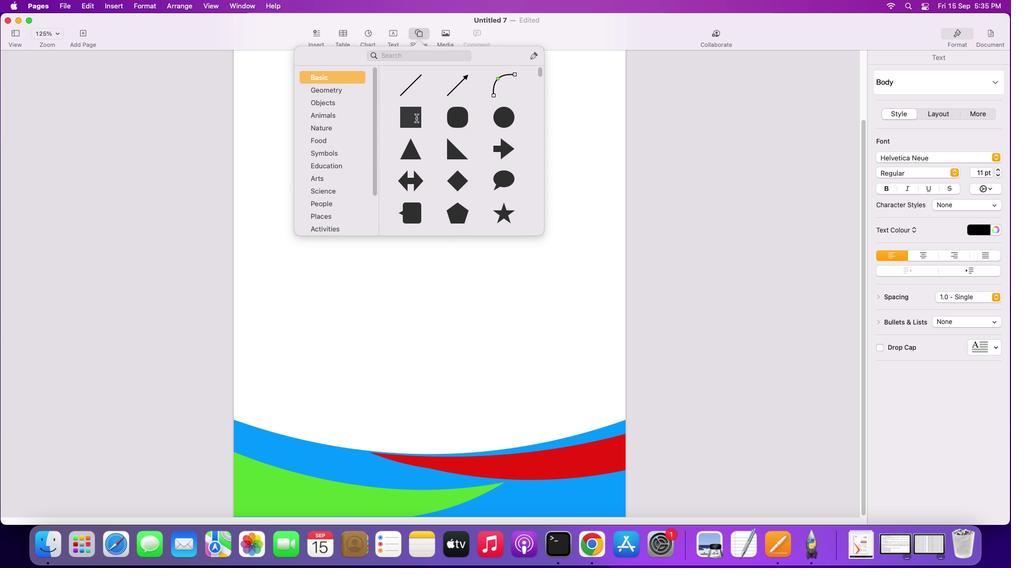 
Action: Mouse moved to (428, 281)
Screenshot: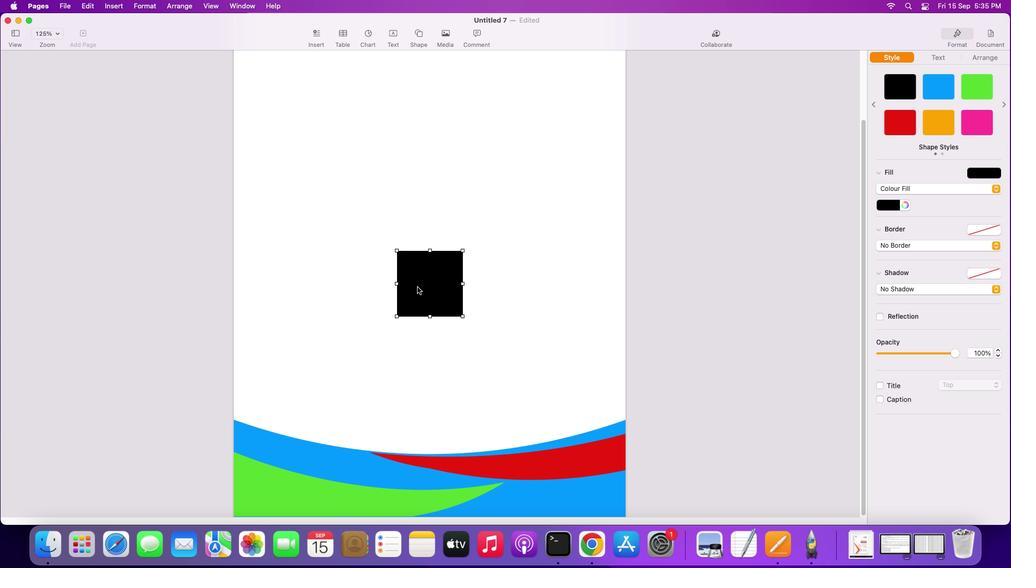 
Action: Mouse pressed left at (428, 281)
Screenshot: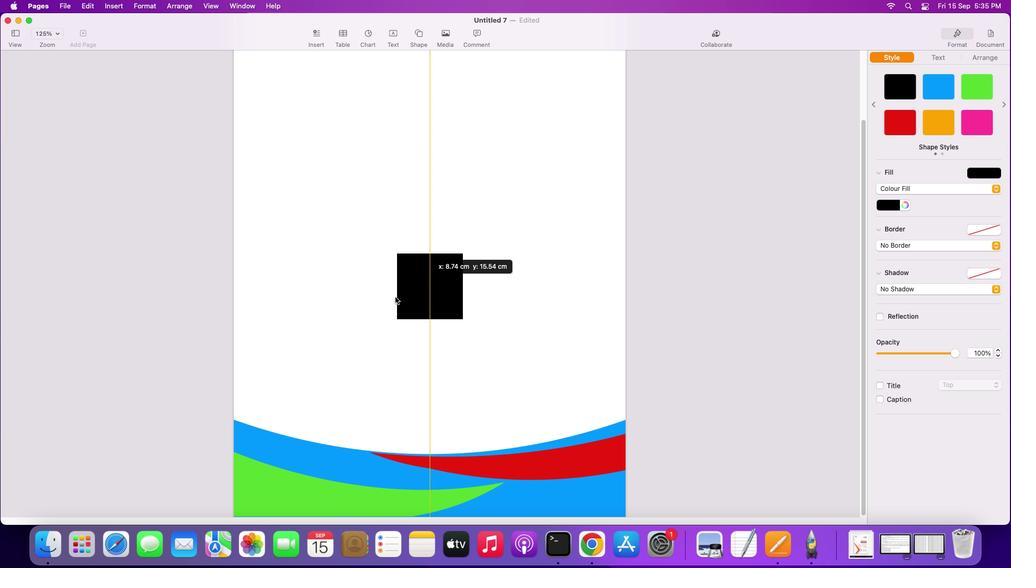 
Action: Mouse moved to (300, 342)
Screenshot: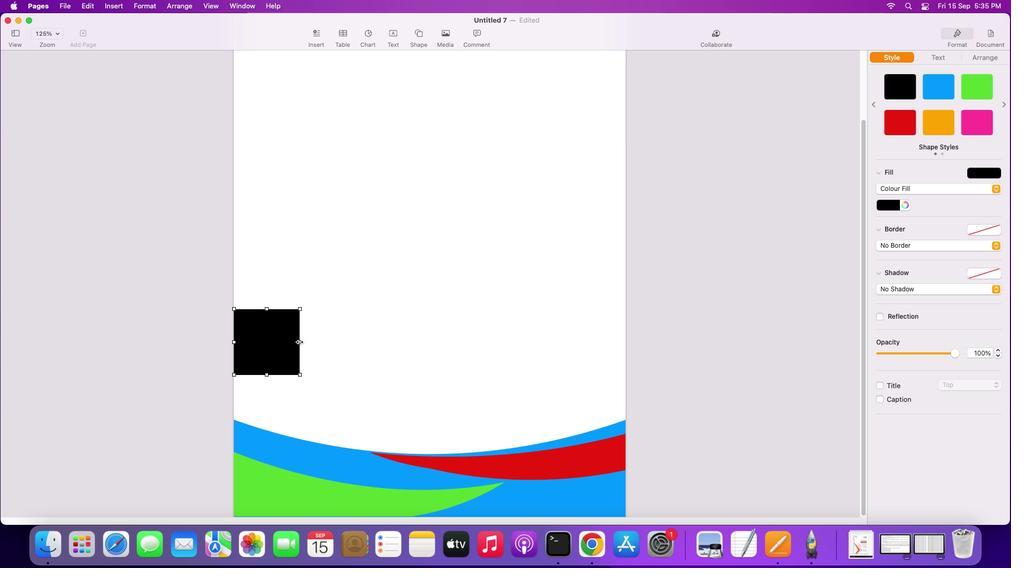 
Action: Mouse pressed left at (300, 342)
Screenshot: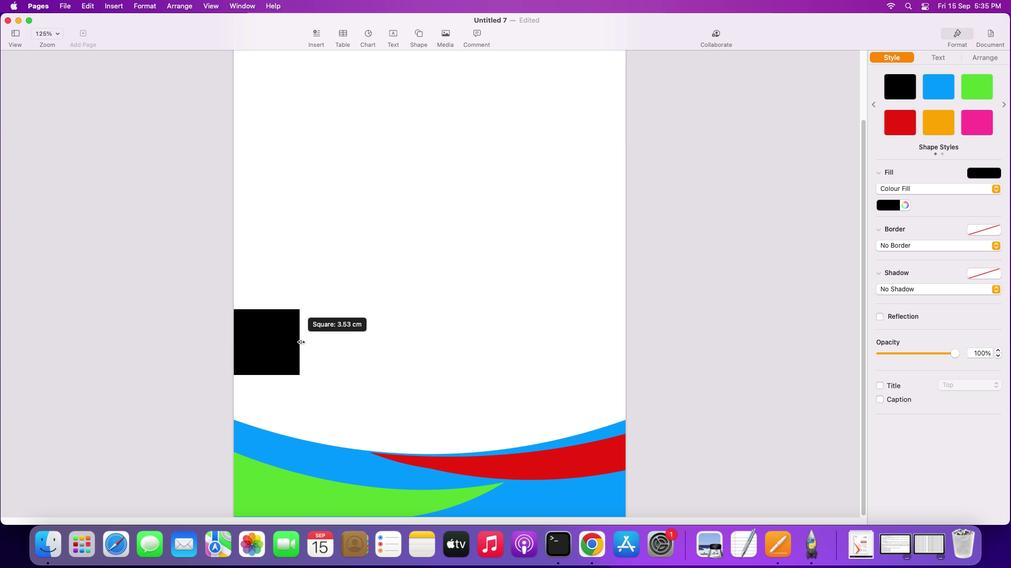 
Action: Mouse moved to (433, 367)
Screenshot: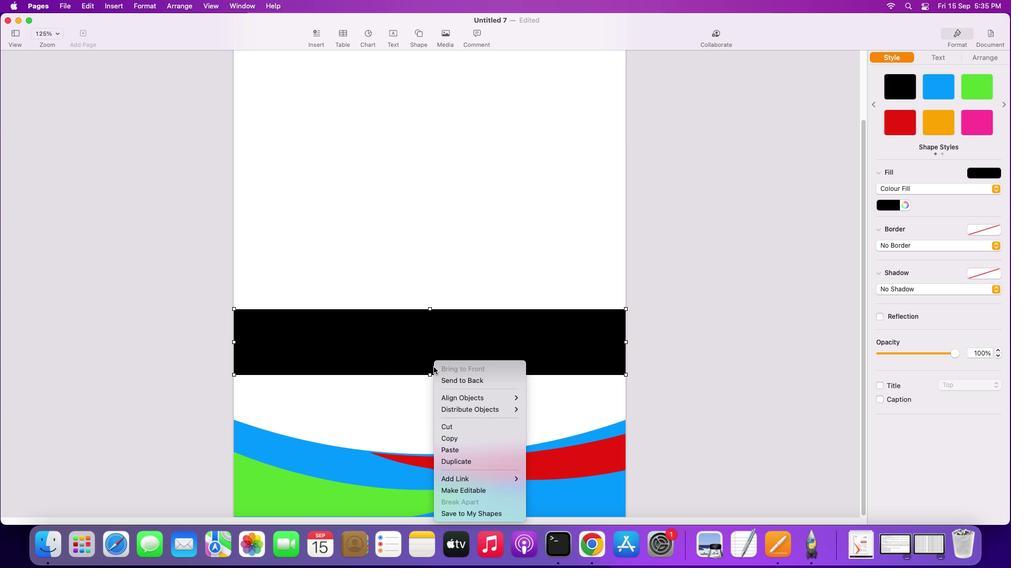 
Action: Mouse pressed right at (433, 367)
Screenshot: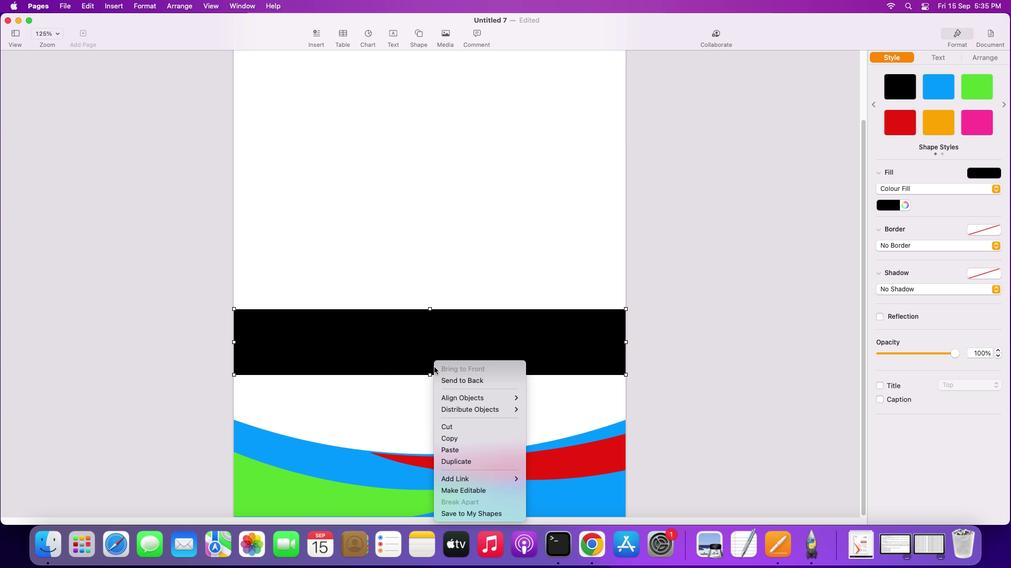 
Action: Mouse moved to (467, 489)
Screenshot: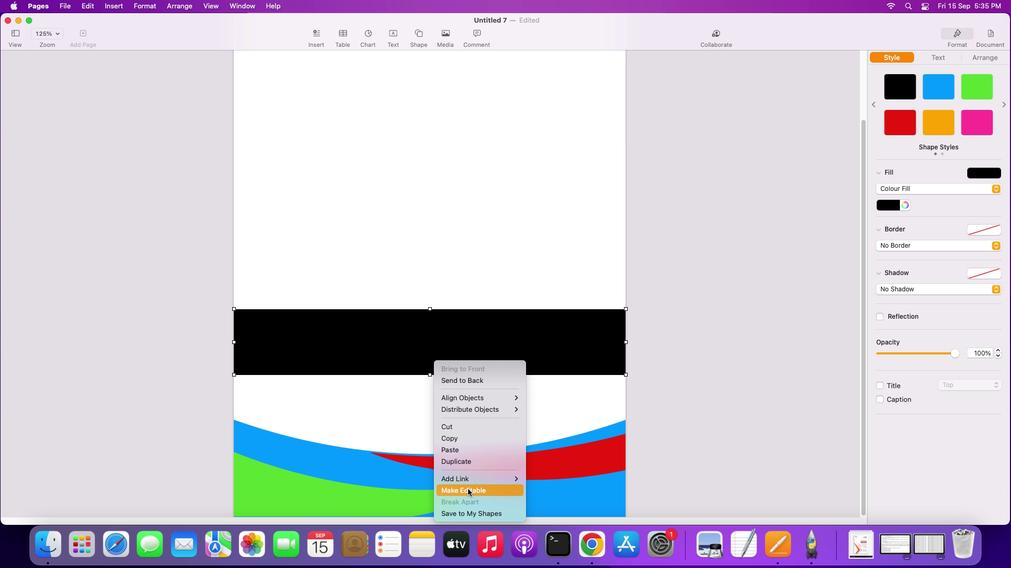 
Action: Mouse pressed left at (467, 489)
Screenshot: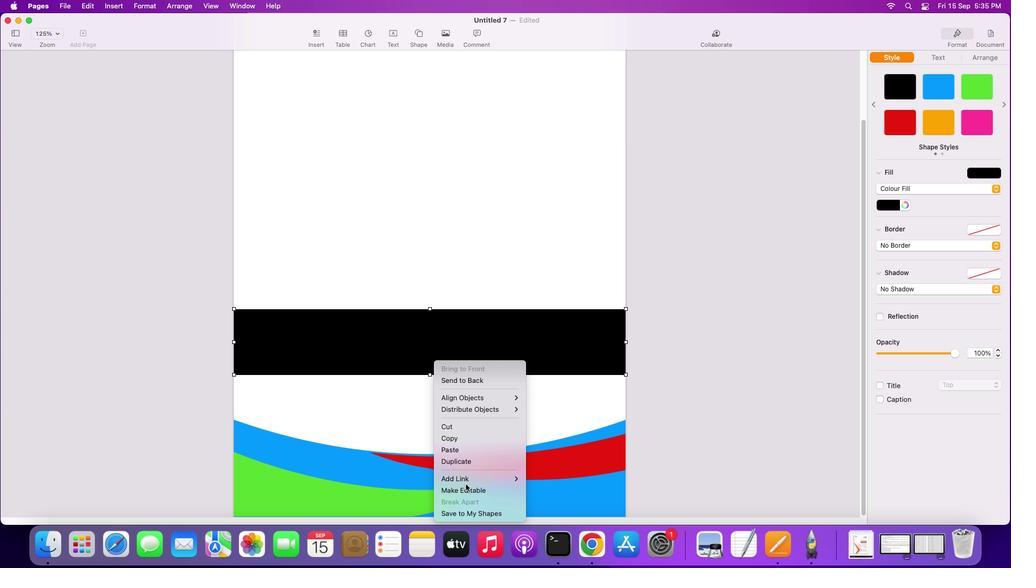 
Action: Mouse moved to (429, 374)
Screenshot: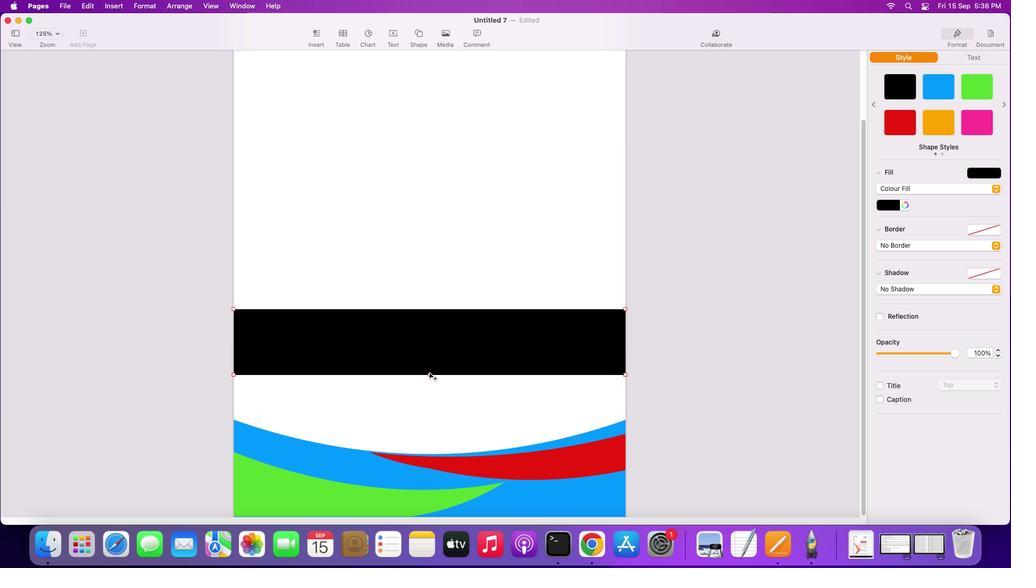 
Action: Mouse pressed left at (429, 374)
Screenshot: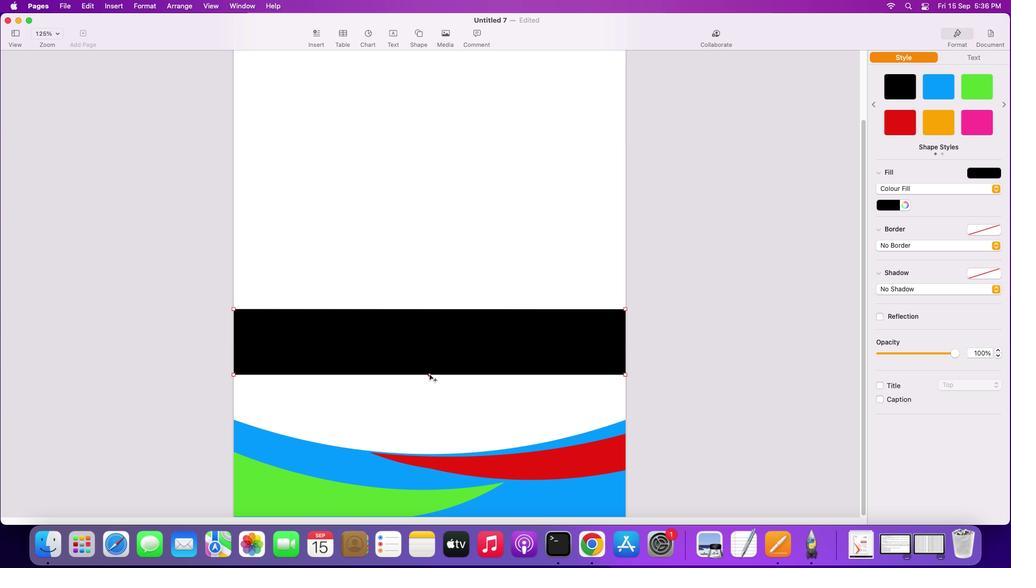 
Action: Mouse moved to (624, 373)
Screenshot: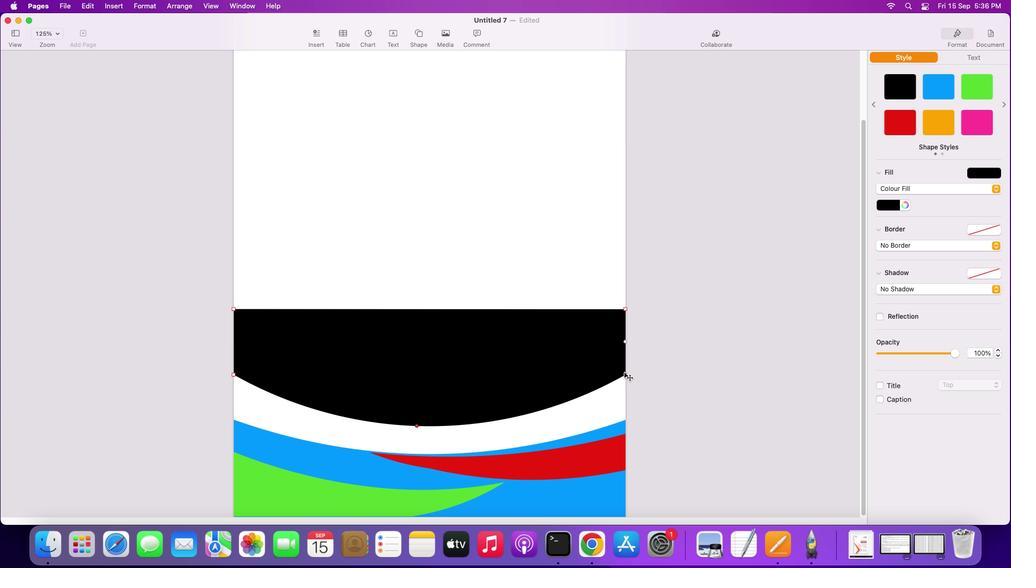 
Action: Mouse pressed left at (624, 373)
Screenshot: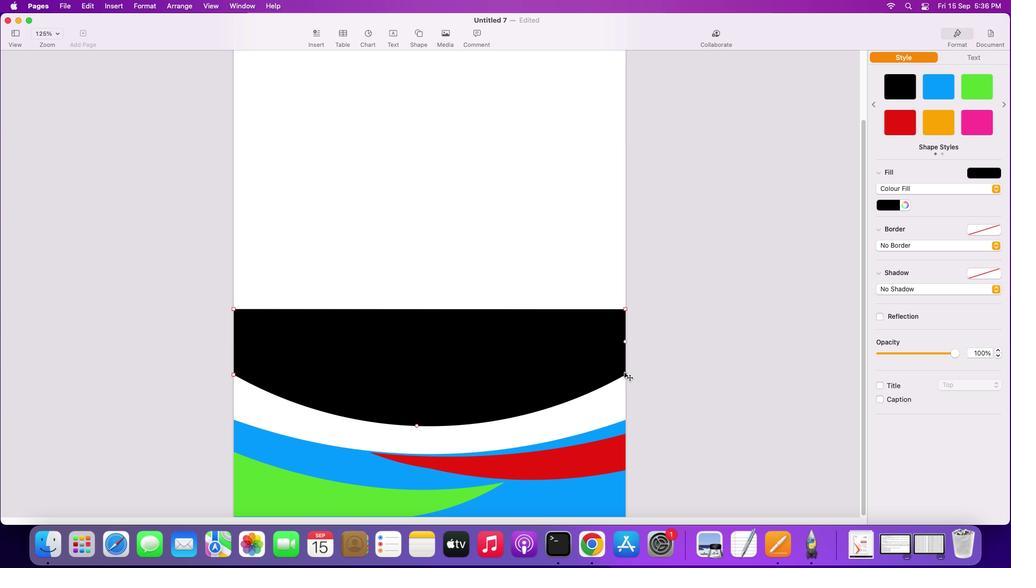 
Action: Mouse moved to (233, 375)
Screenshot: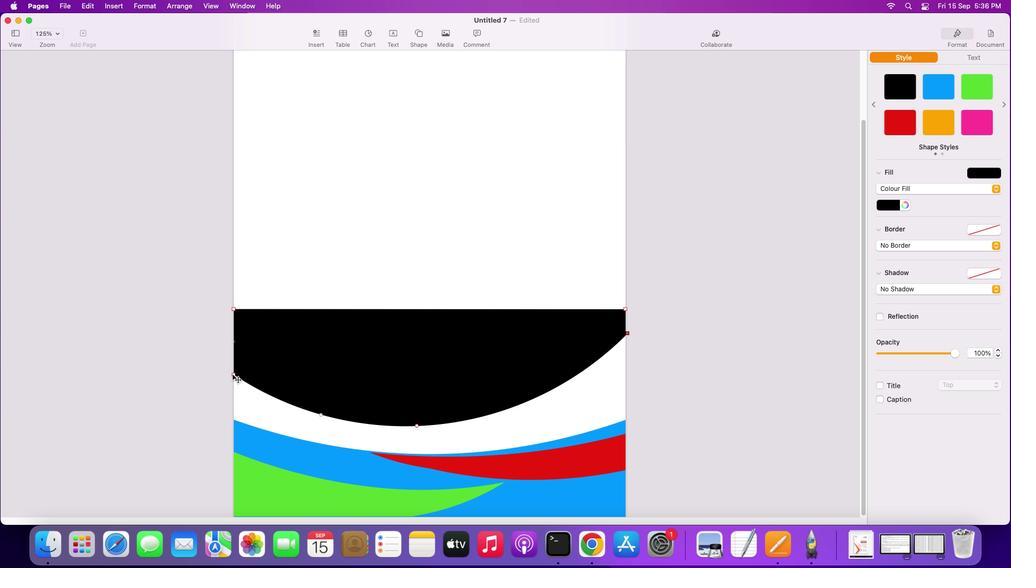 
Action: Mouse pressed left at (233, 375)
Screenshot: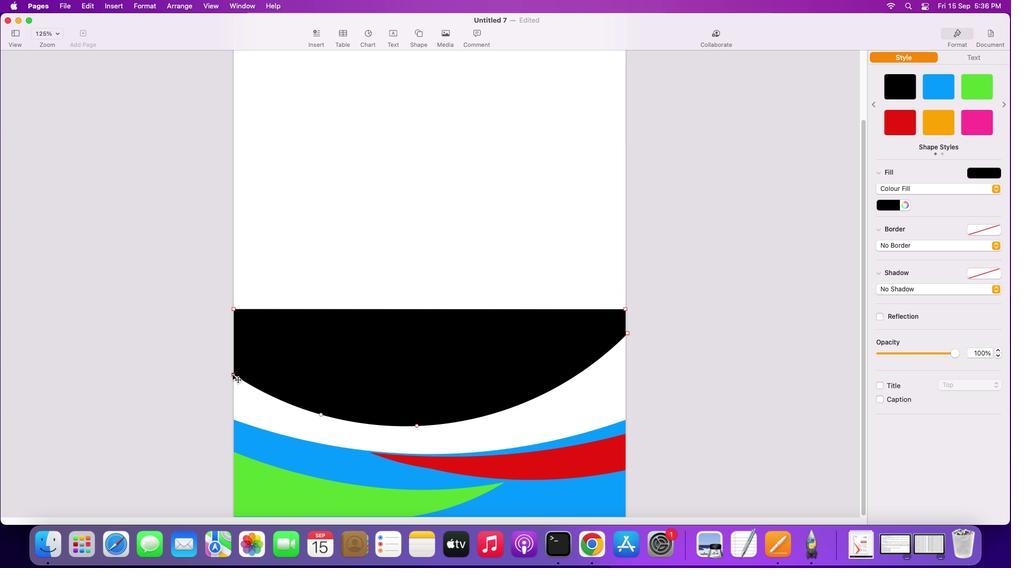 
Action: Mouse moved to (429, 310)
Screenshot: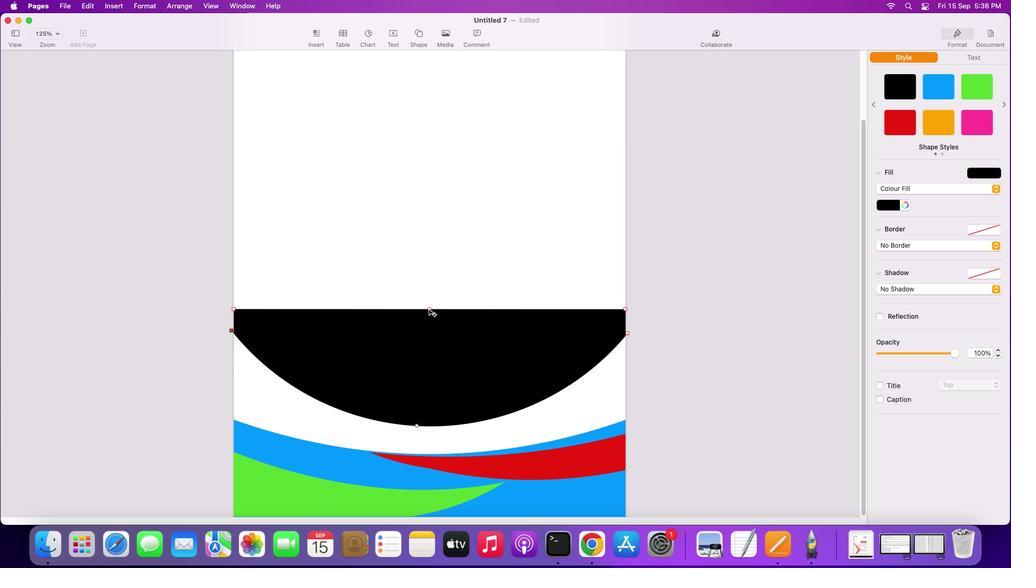 
Action: Mouse pressed left at (429, 310)
Screenshot: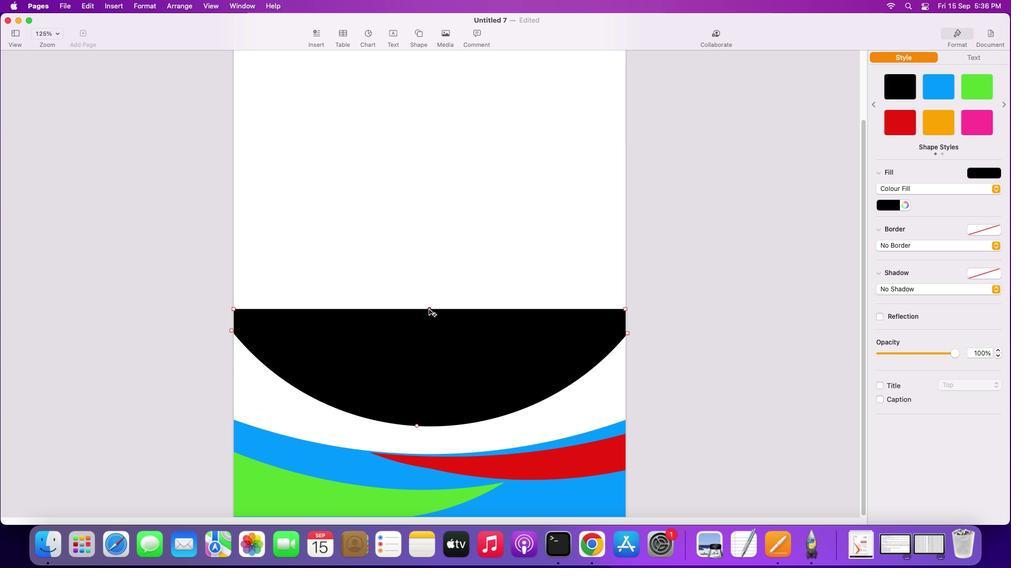 
Action: Mouse moved to (523, 341)
Screenshot: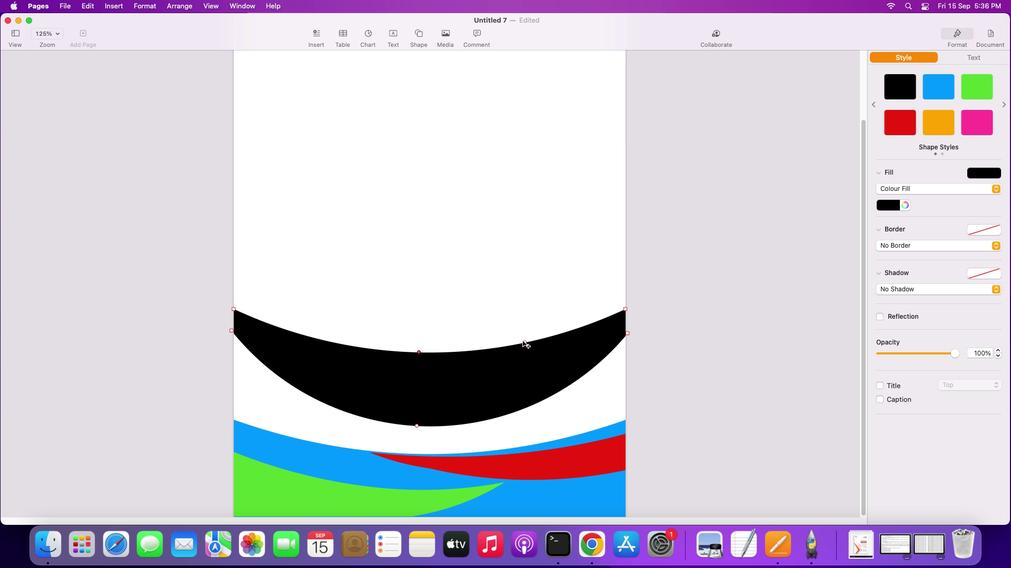 
Action: Mouse pressed left at (523, 341)
Screenshot: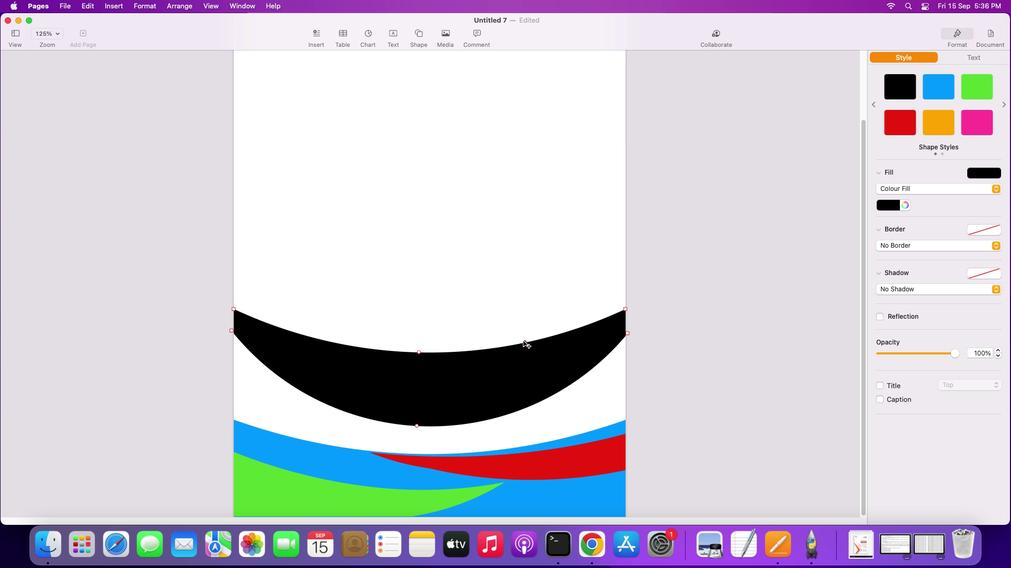 
Action: Mouse moved to (626, 309)
Screenshot: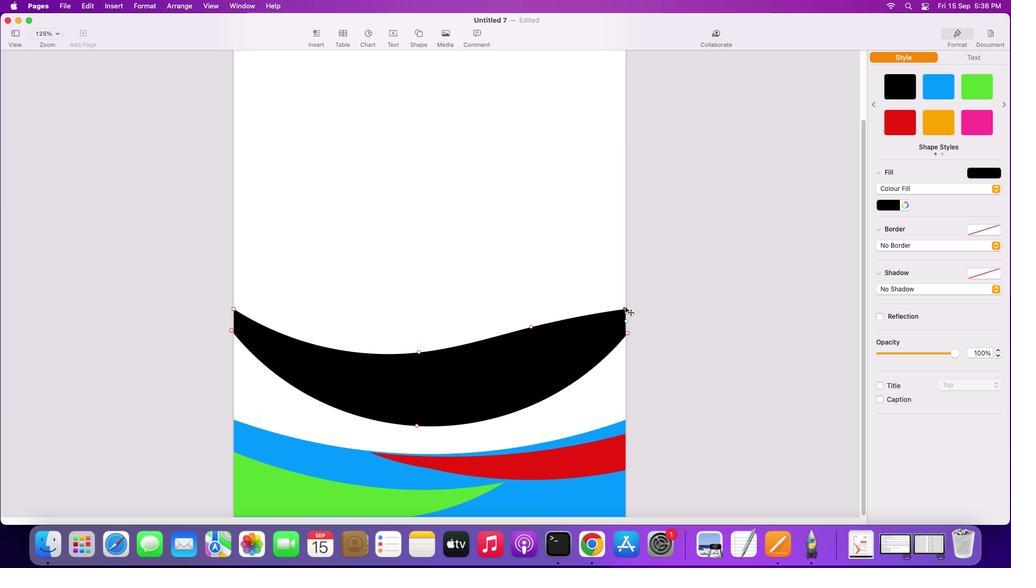 
Action: Mouse pressed left at (626, 309)
Screenshot: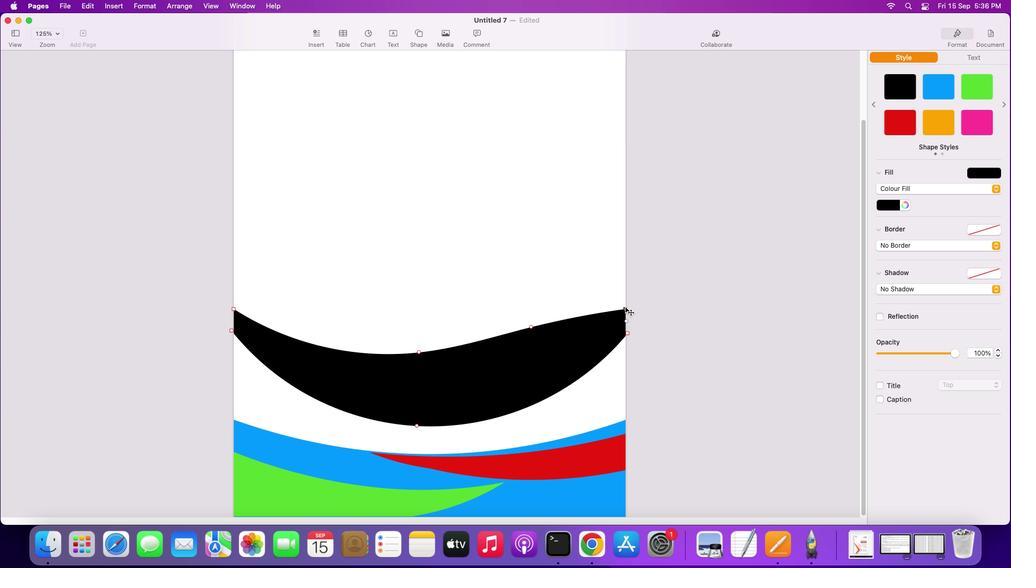 
Action: Mouse moved to (530, 327)
Screenshot: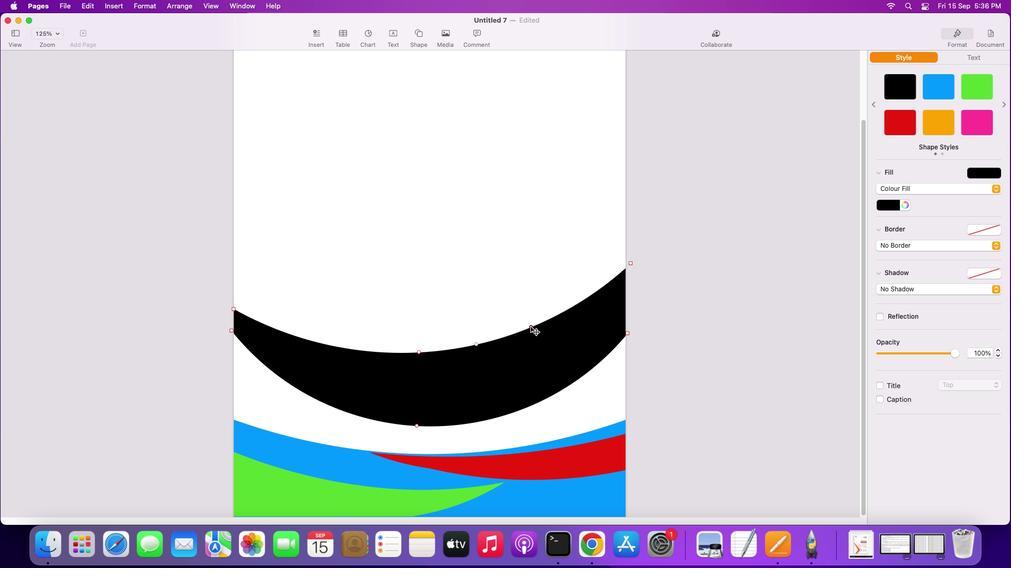 
Action: Mouse pressed left at (530, 327)
Screenshot: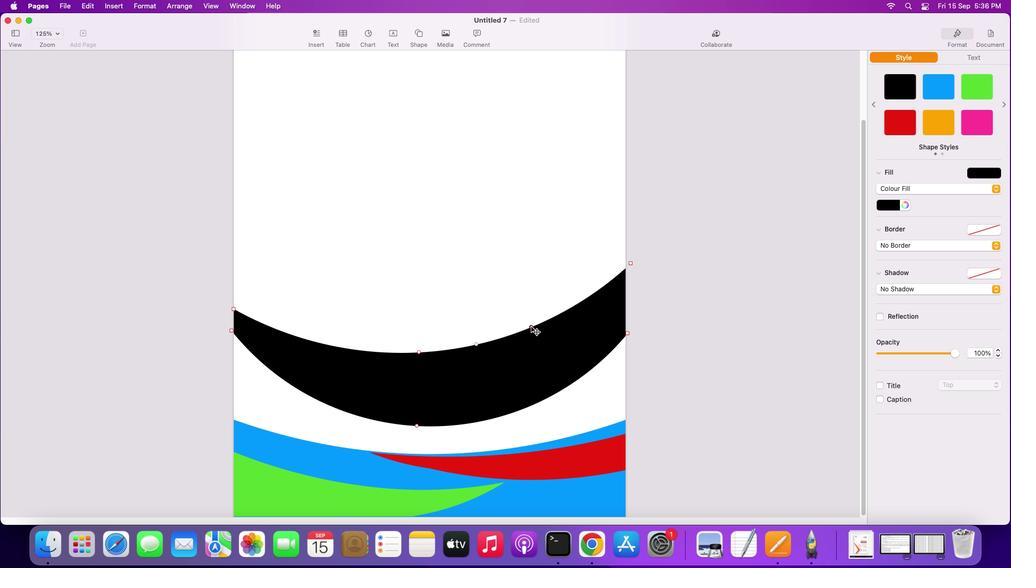 
Action: Mouse moved to (572, 412)
Screenshot: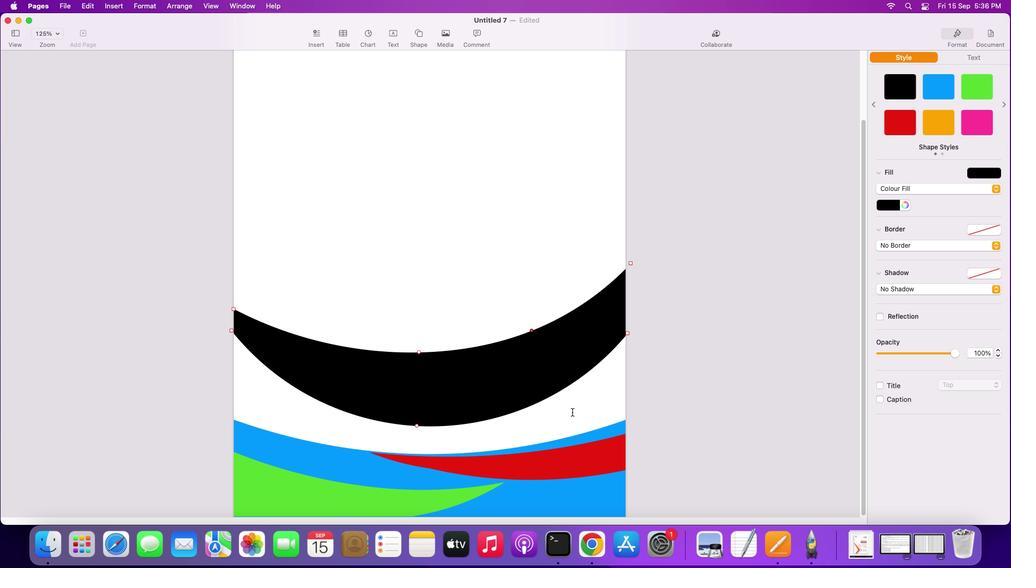 
Action: Mouse pressed left at (572, 412)
Screenshot: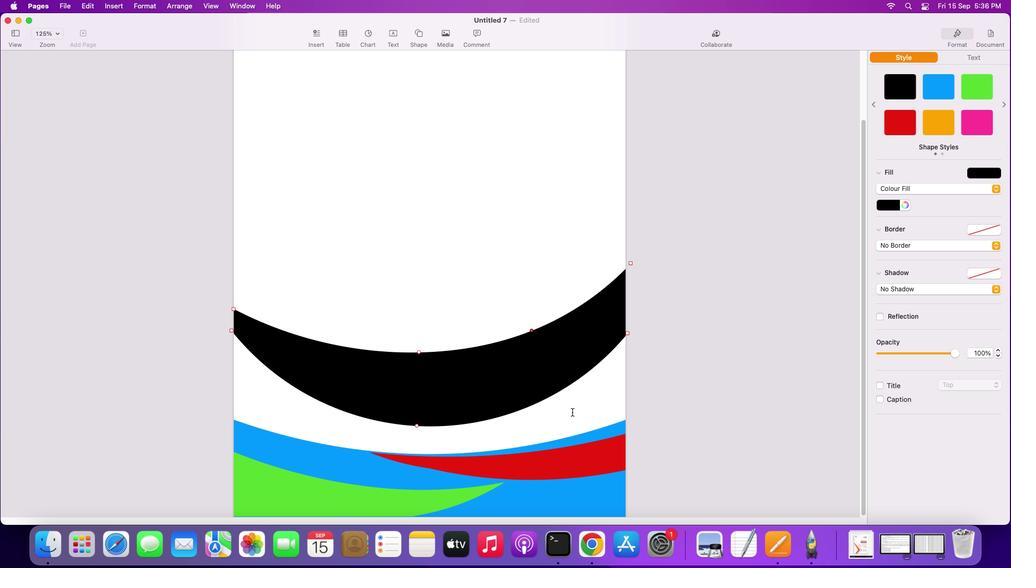 
Action: Mouse moved to (487, 387)
Screenshot: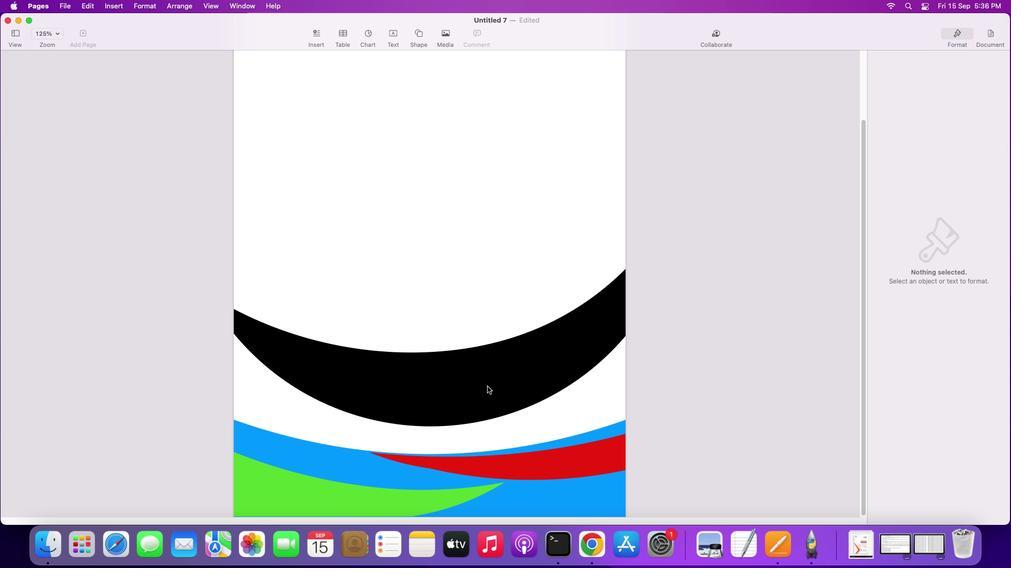 
Action: Mouse pressed left at (487, 387)
Screenshot: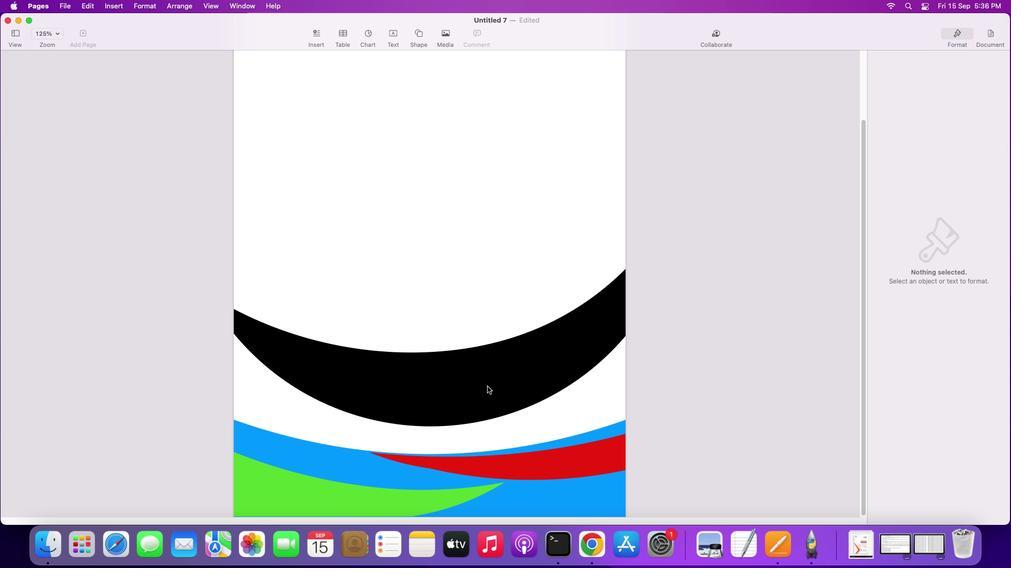
Action: Mouse moved to (470, 388)
Screenshot: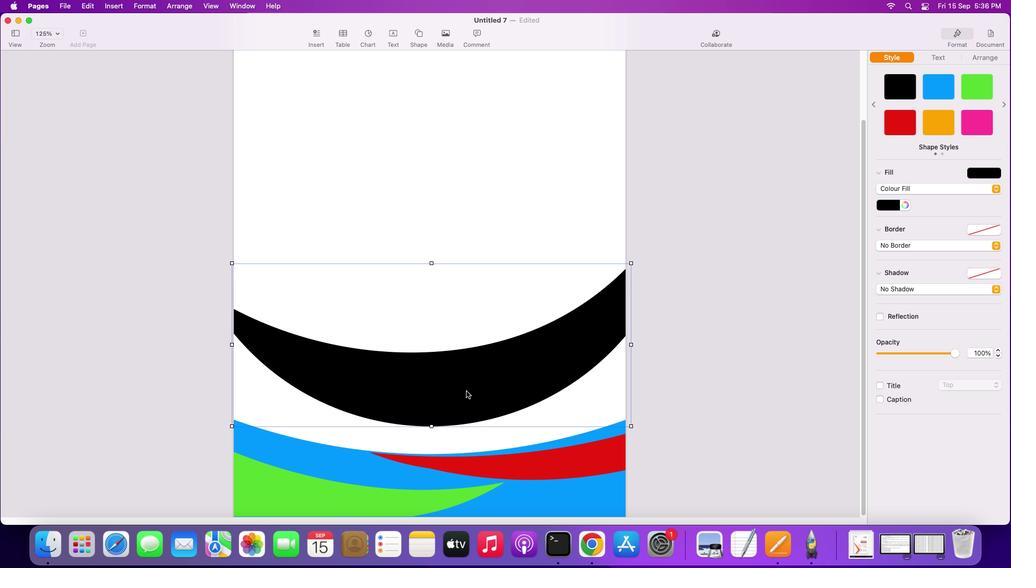 
Action: Mouse pressed left at (470, 388)
Screenshot: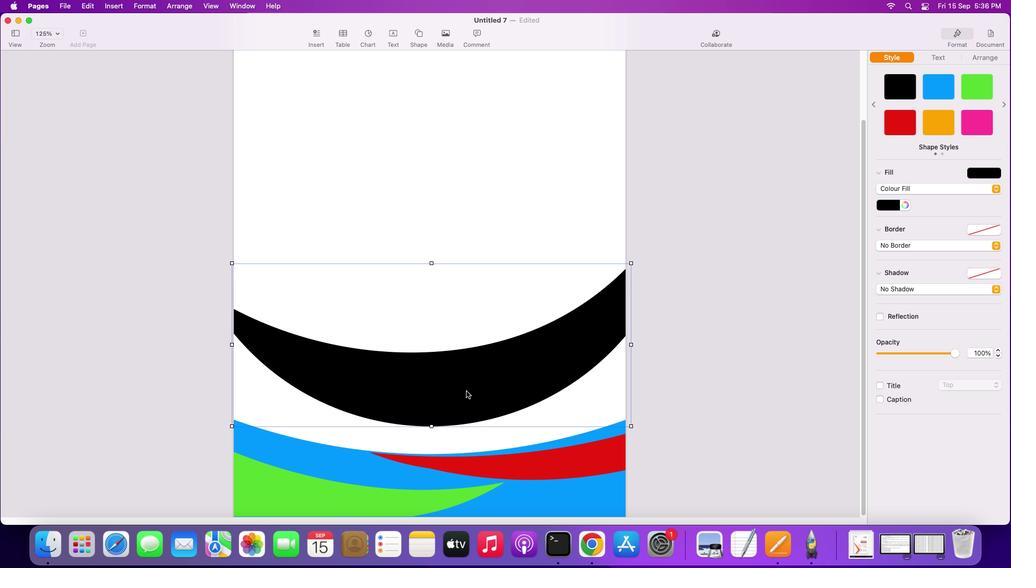 
Action: Mouse moved to (468, 338)
Screenshot: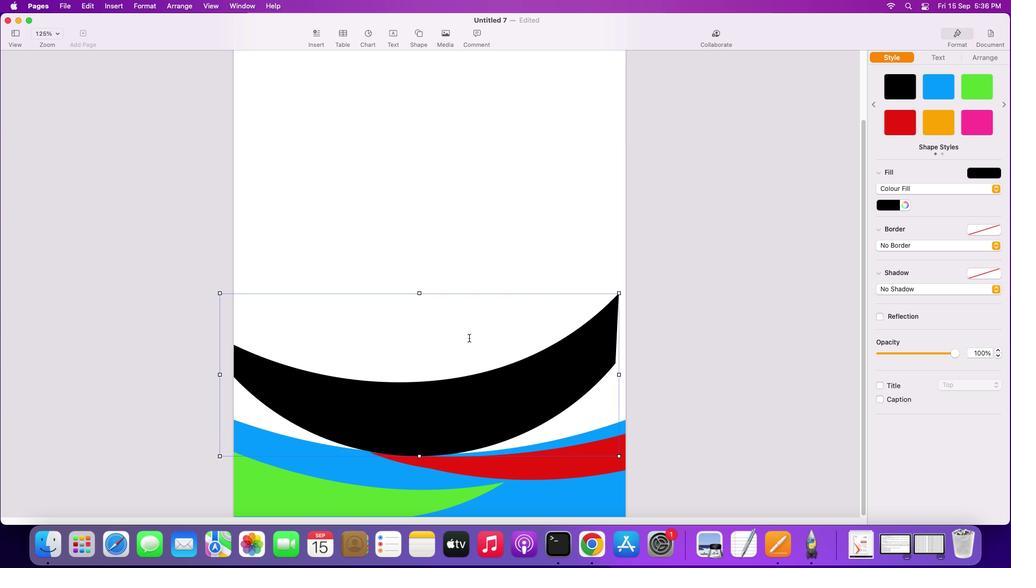 
Action: Mouse pressed left at (468, 338)
Screenshot: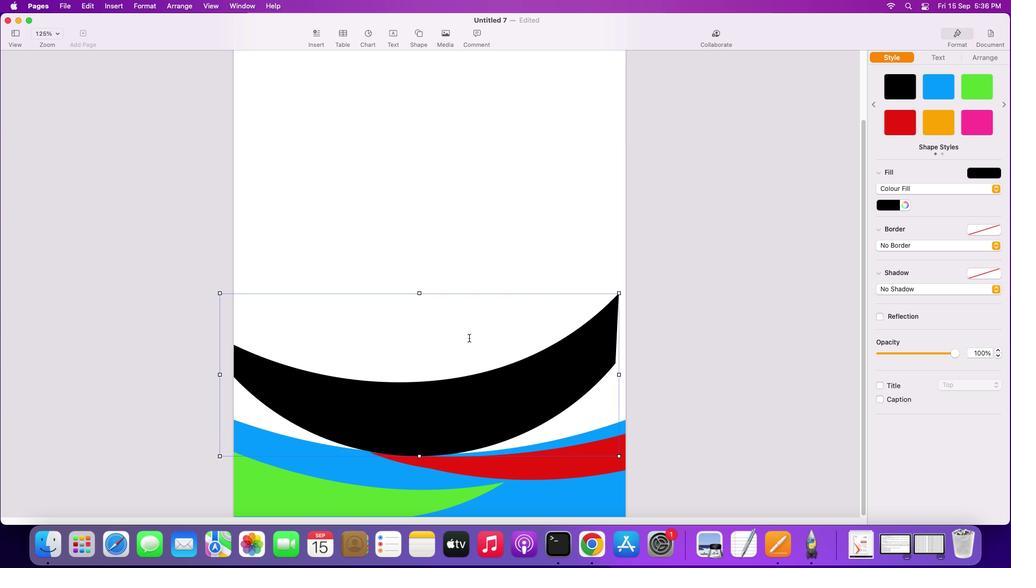 
Action: Mouse moved to (447, 431)
Screenshot: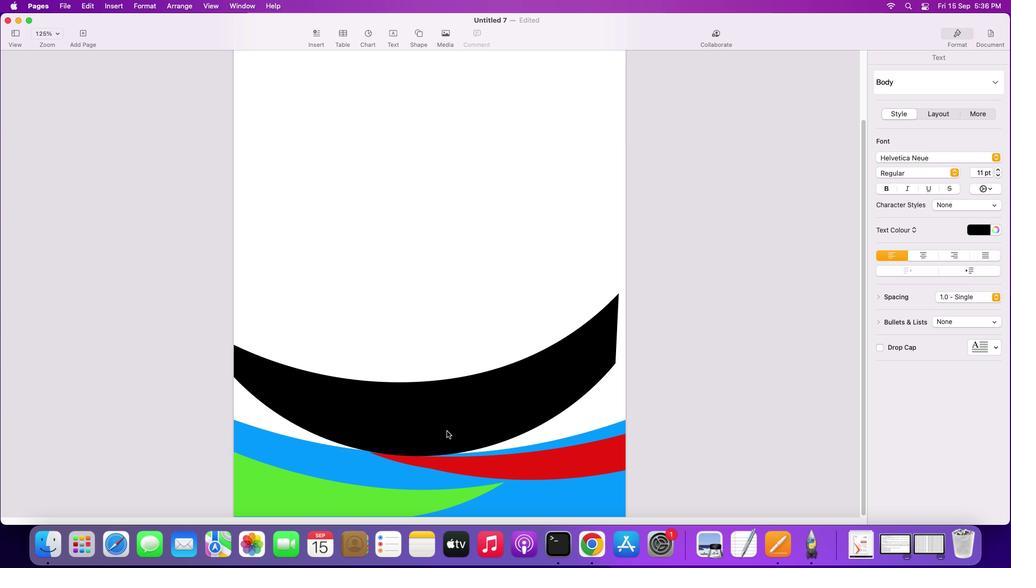 
Action: Mouse pressed left at (447, 431)
Screenshot: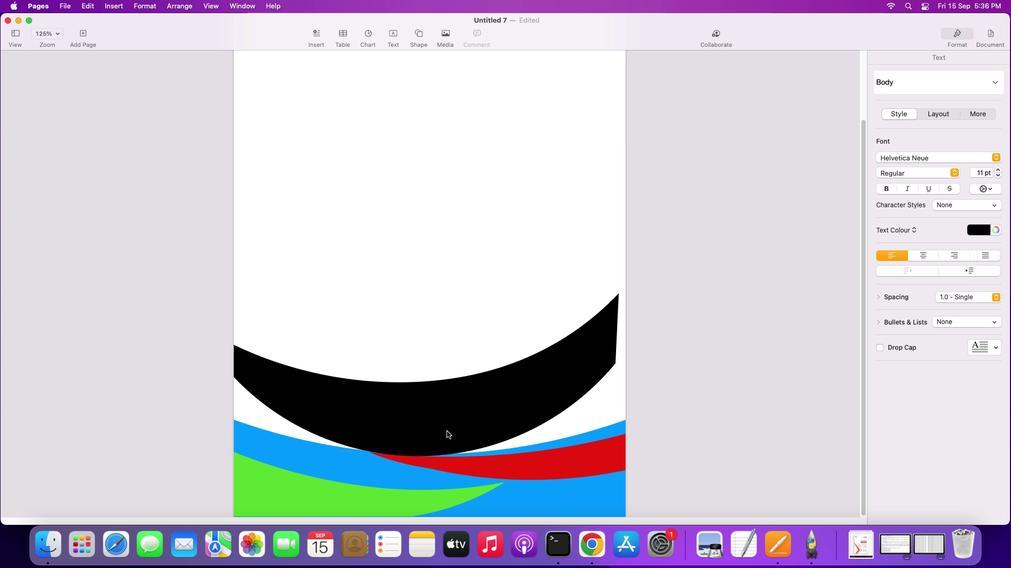 
Action: Mouse moved to (436, 337)
Screenshot: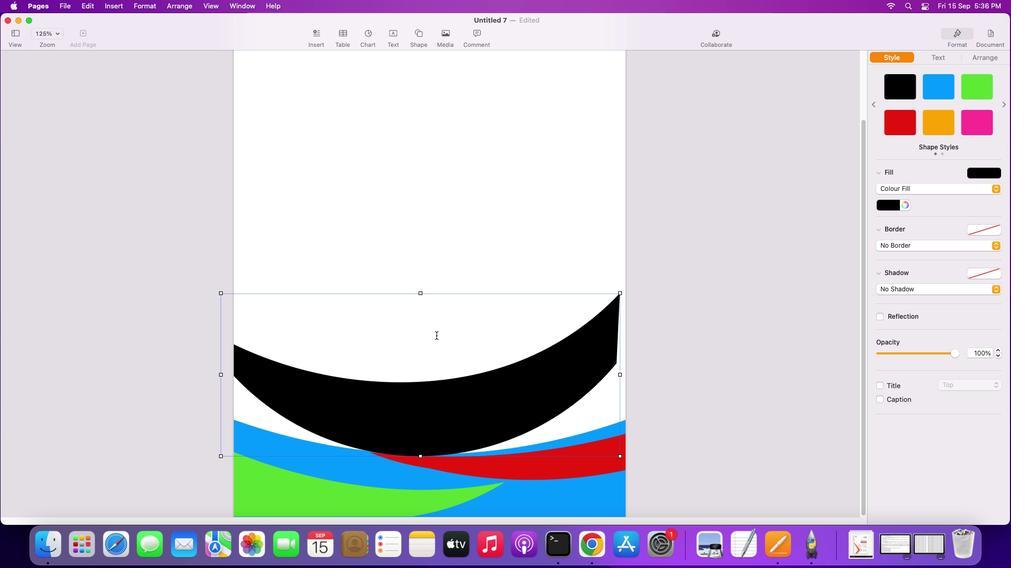 
Action: Mouse pressed left at (436, 337)
Screenshot: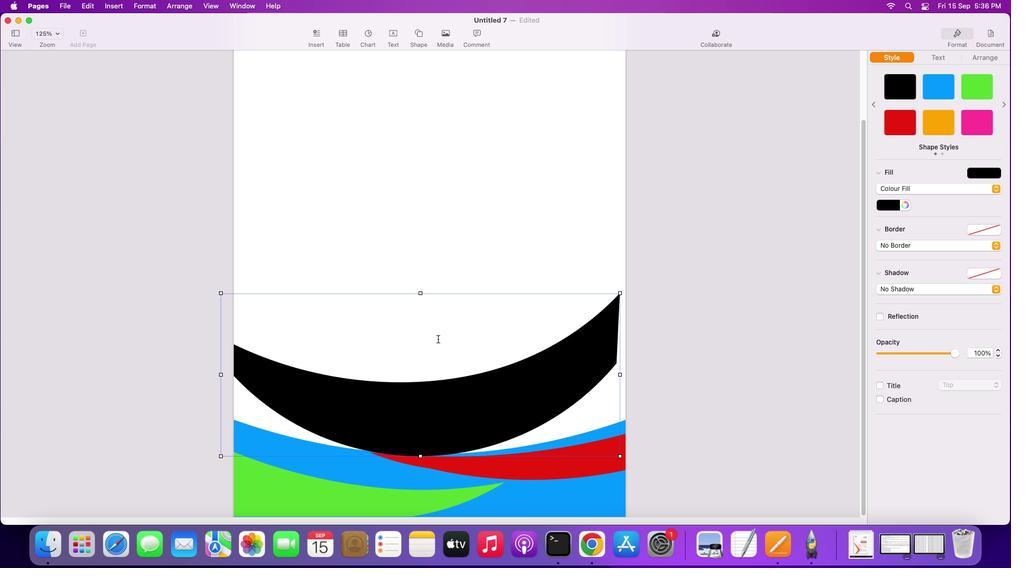 
Action: Mouse moved to (439, 428)
Screenshot: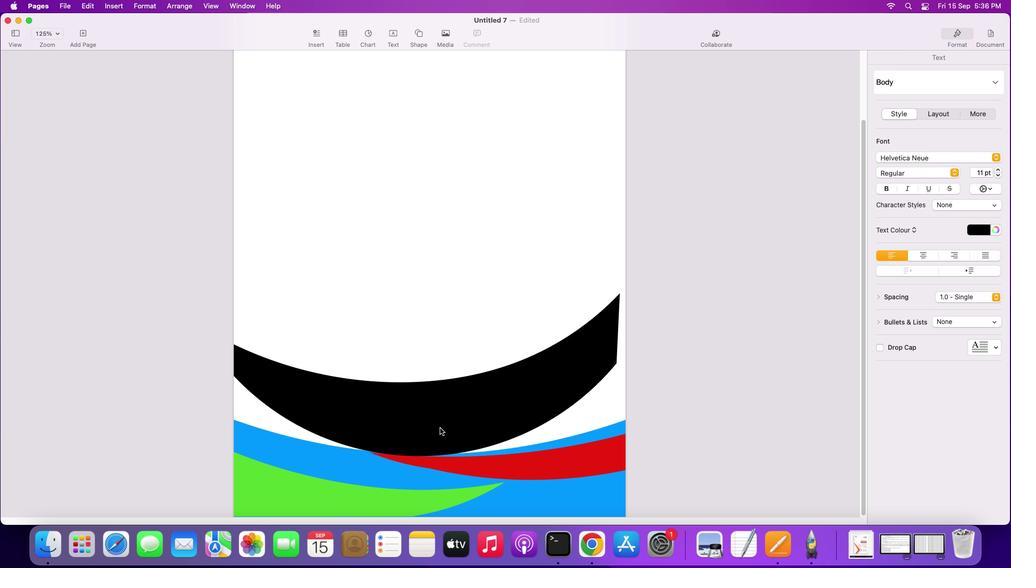 
Action: Mouse pressed left at (439, 428)
Screenshot: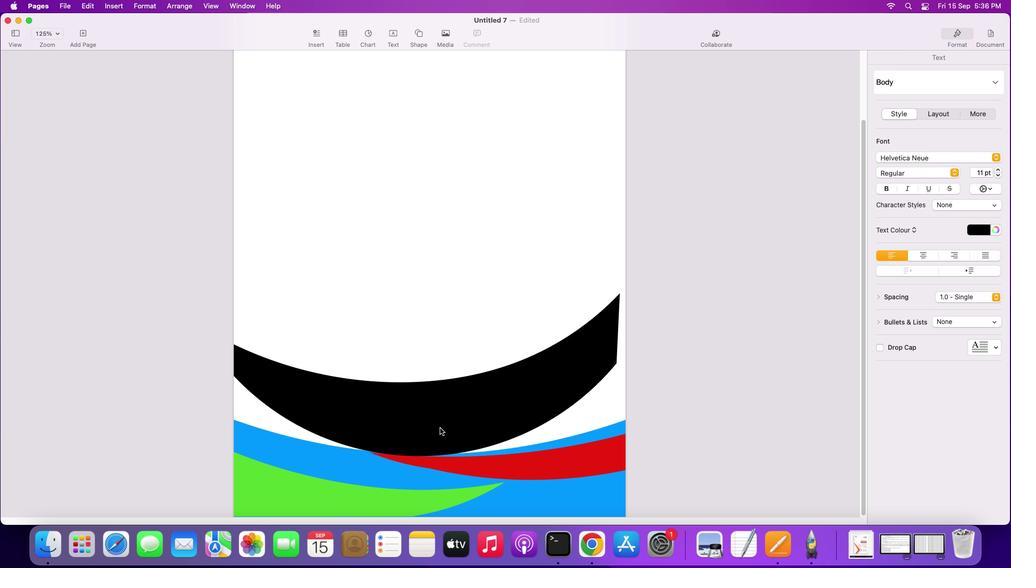 
Action: Mouse moved to (436, 323)
Screenshot: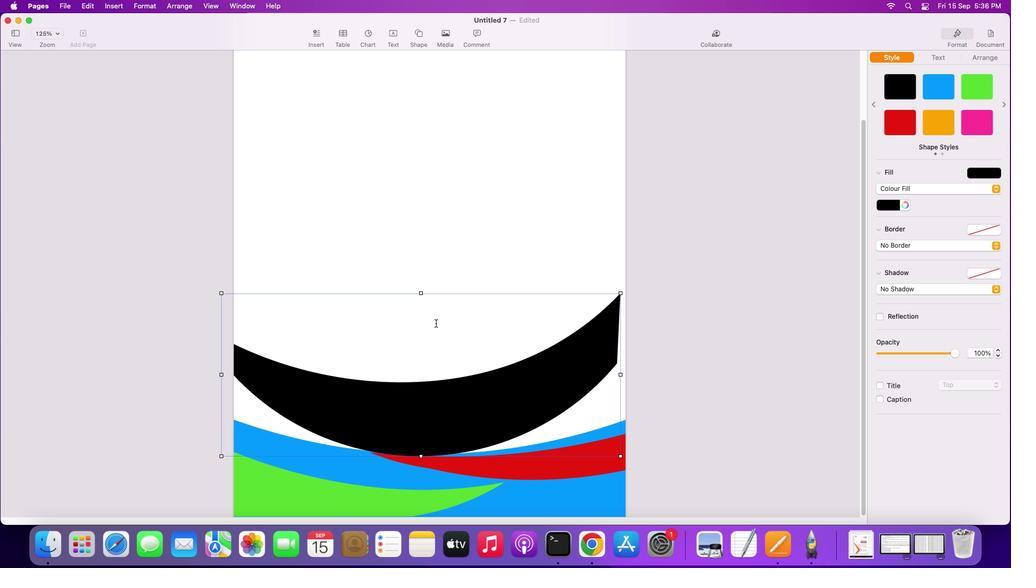 
Action: Mouse pressed left at (436, 323)
Screenshot: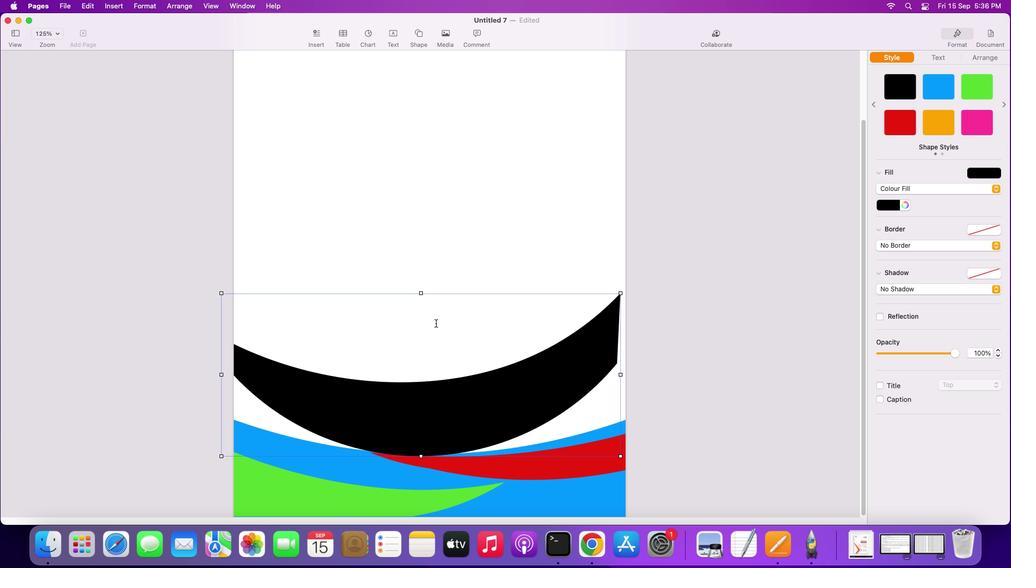 
Action: Mouse moved to (608, 341)
Screenshot: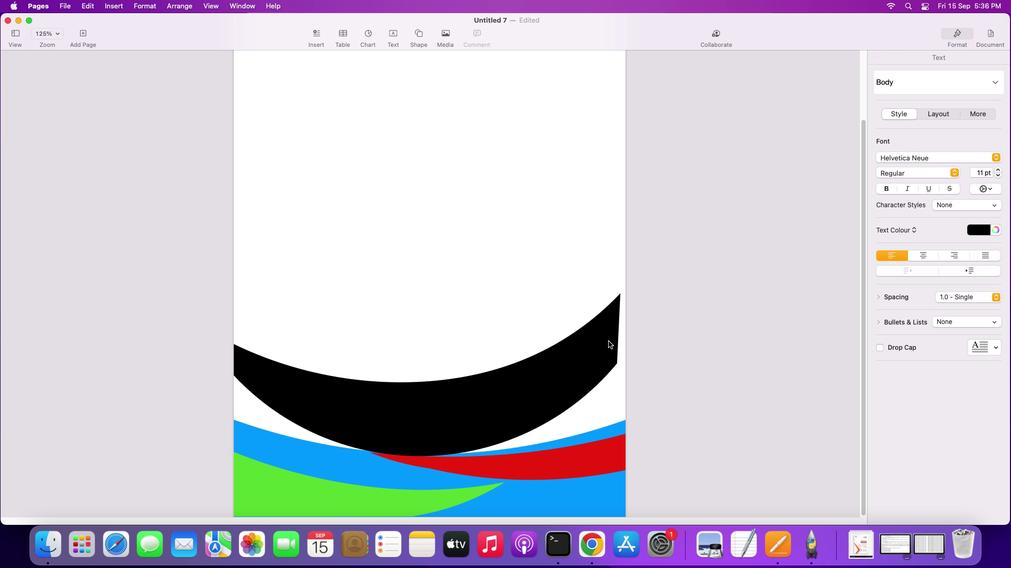 
Action: Mouse pressed left at (608, 341)
Screenshot: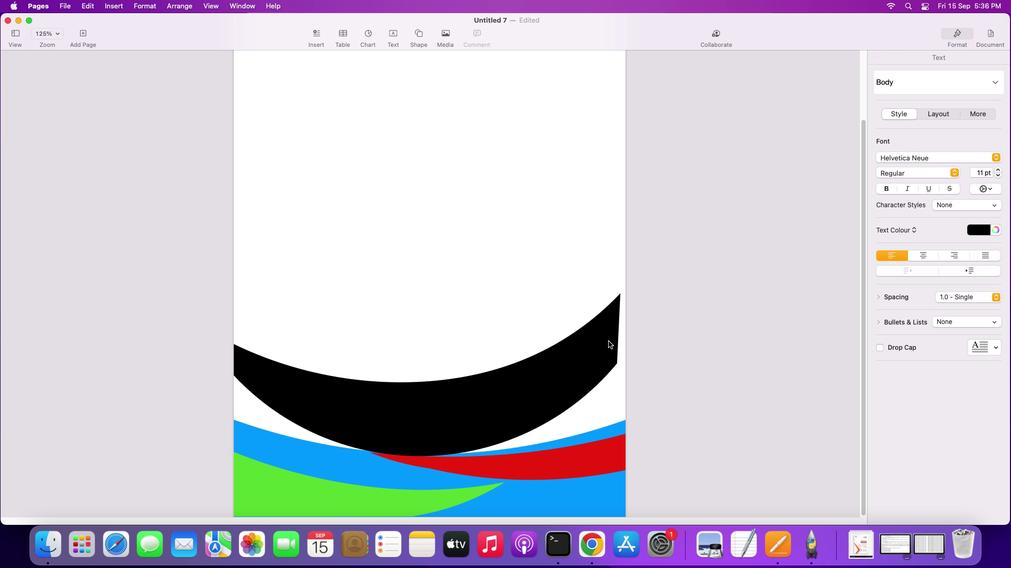 
Action: Mouse moved to (620, 374)
Screenshot: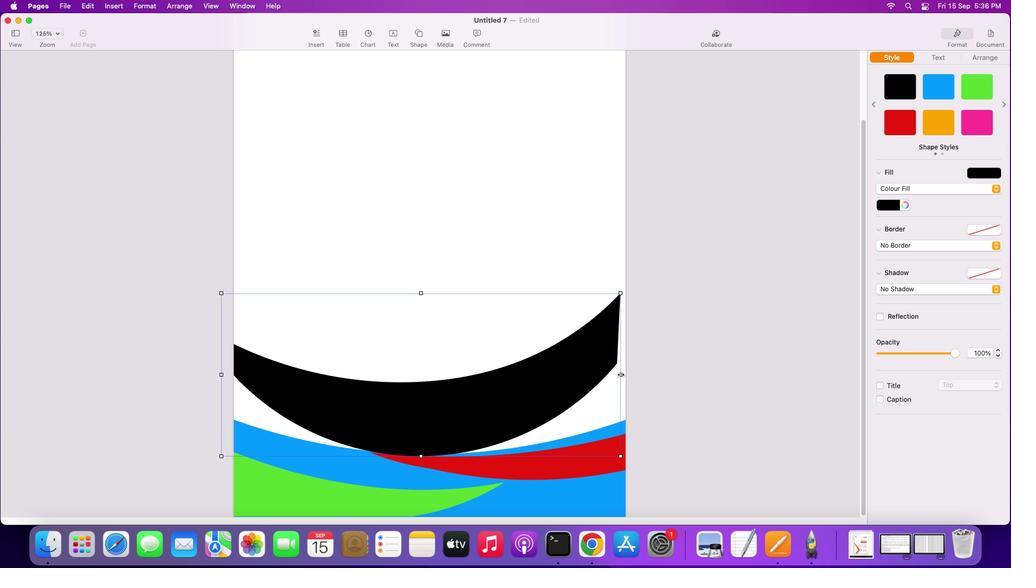 
Action: Mouse pressed left at (620, 374)
Screenshot: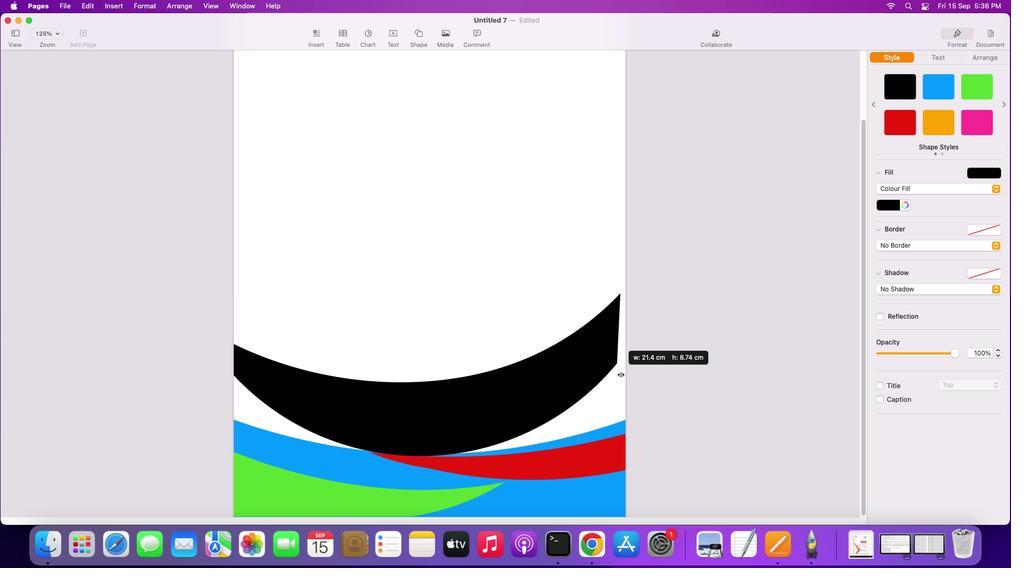 
Action: Mouse moved to (531, 371)
Screenshot: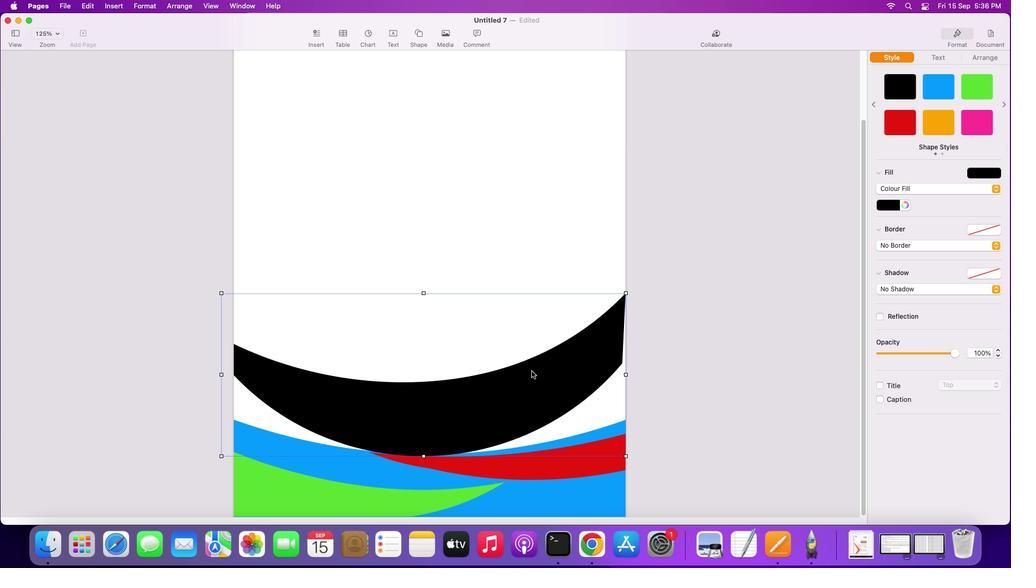 
Action: Key pressed Key.cmd'z'
Screenshot: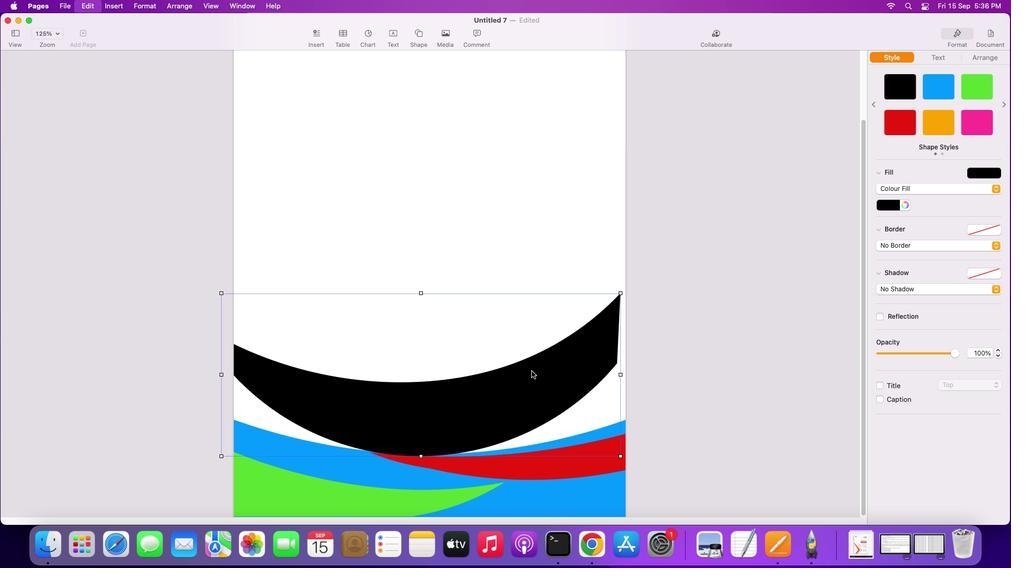 
Action: Mouse moved to (502, 314)
Screenshot: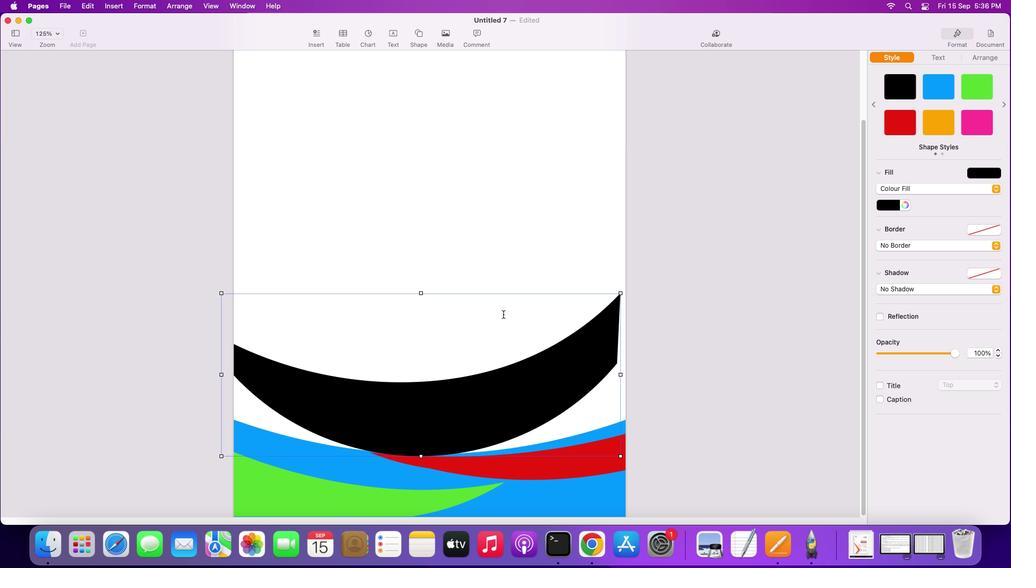 
Action: Mouse pressed left at (502, 314)
Screenshot: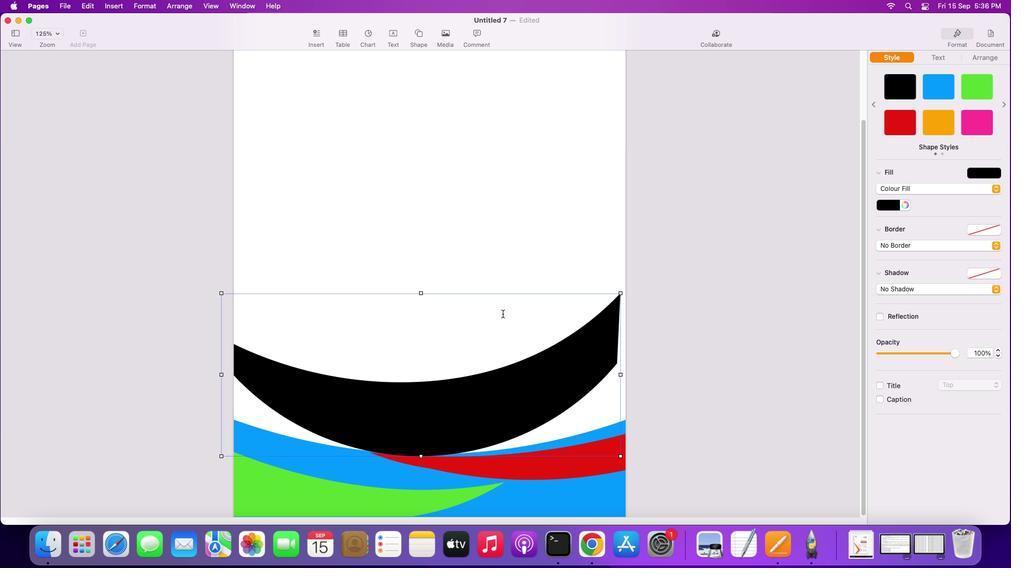 
Action: Mouse moved to (507, 267)
Screenshot: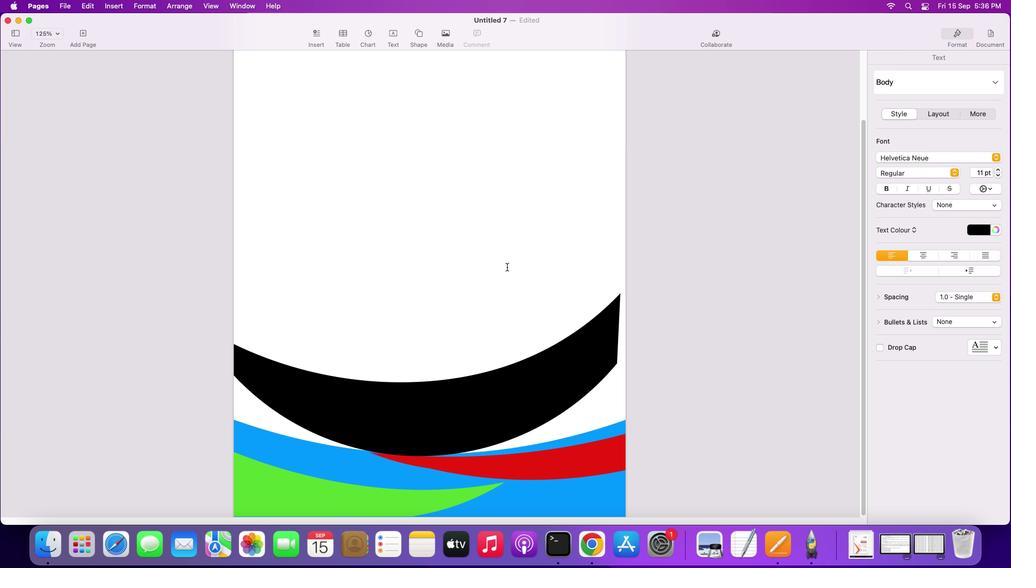 
Action: Mouse pressed left at (507, 267)
Screenshot: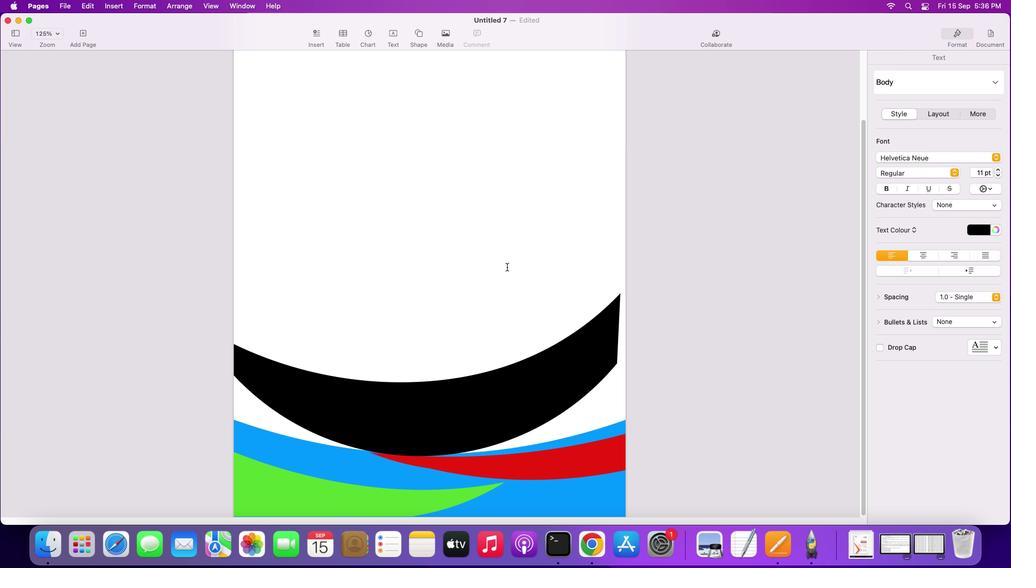
Action: Mouse moved to (467, 357)
Screenshot: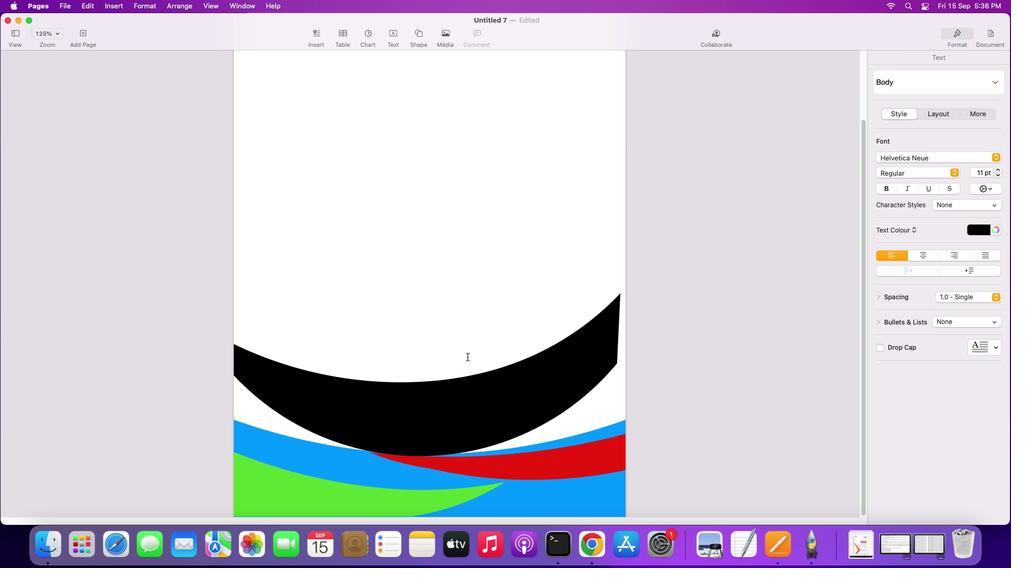 
Action: Mouse pressed left at (467, 357)
Screenshot: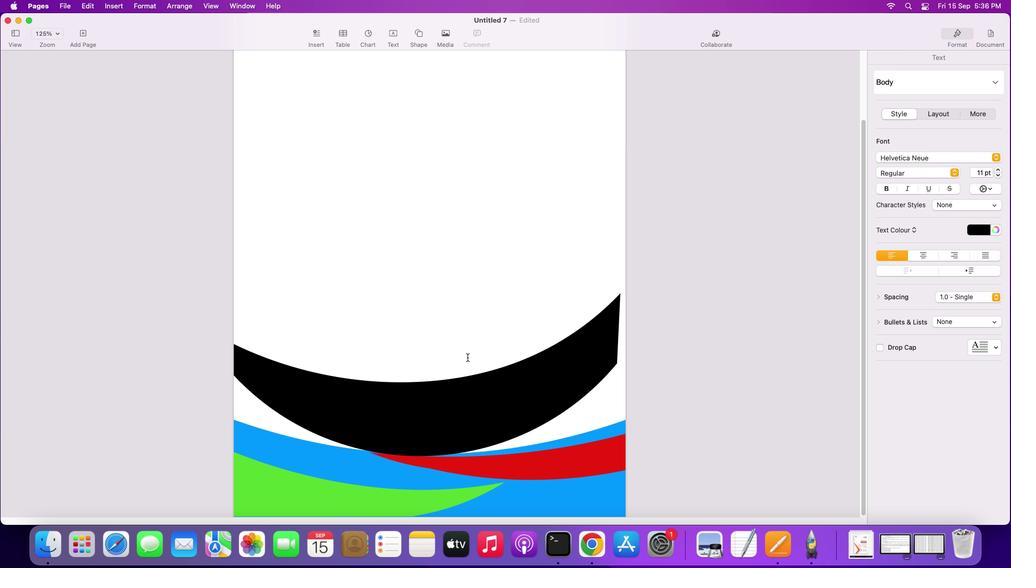 
Action: Mouse moved to (475, 385)
Screenshot: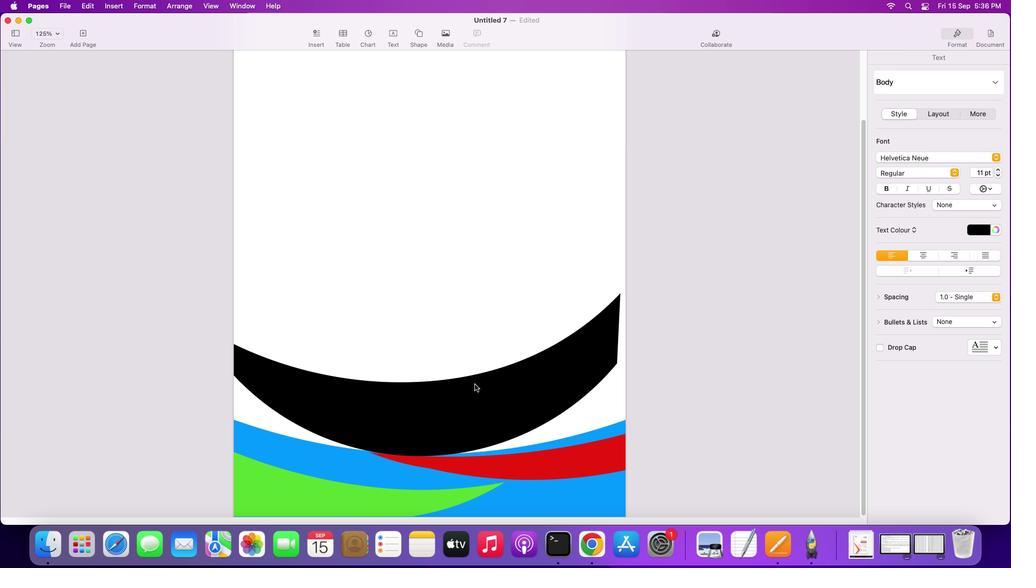 
Action: Mouse pressed left at (475, 385)
Screenshot: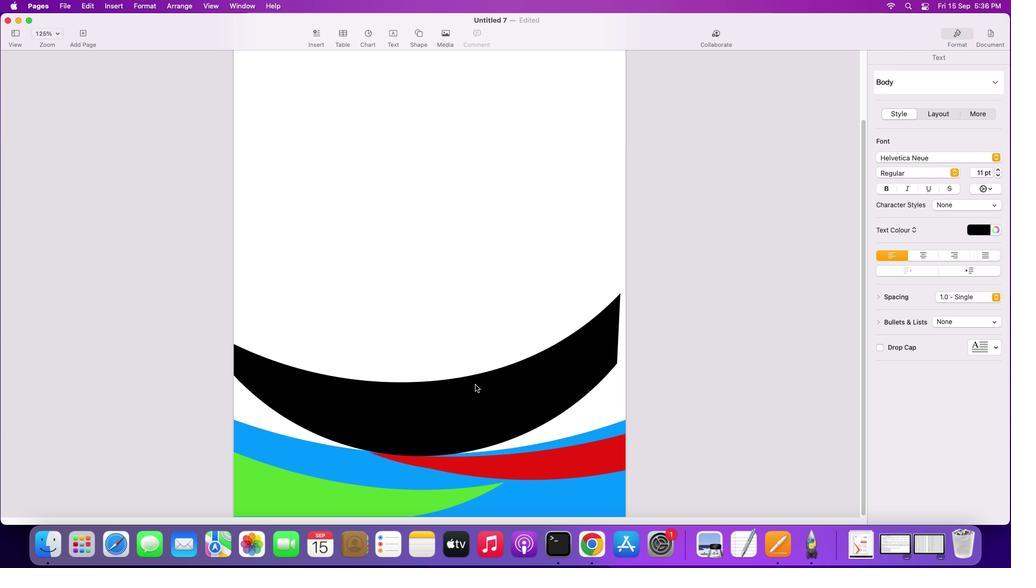 
Action: Mouse moved to (477, 386)
Screenshot: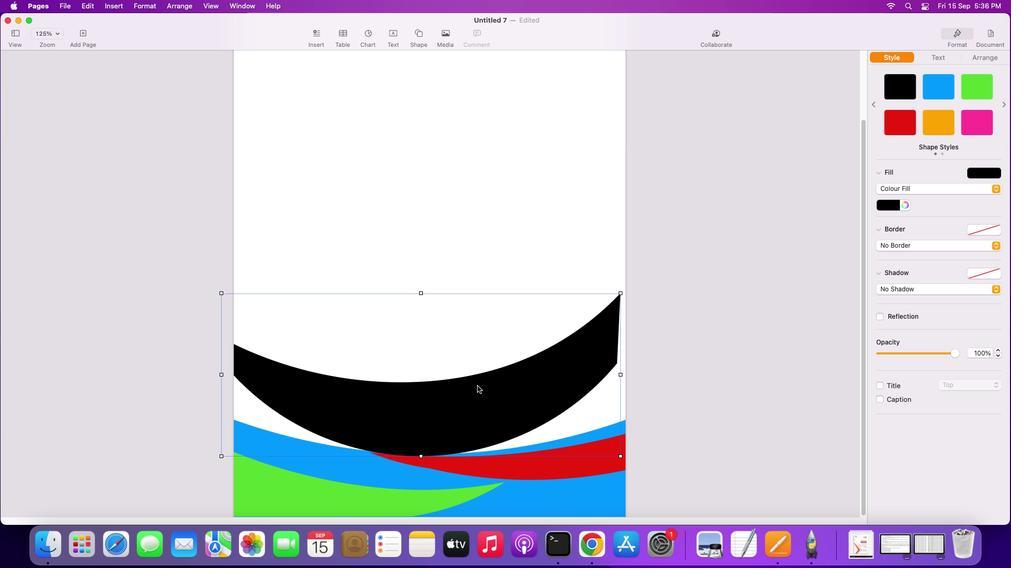 
Action: Mouse pressed left at (477, 386)
Screenshot: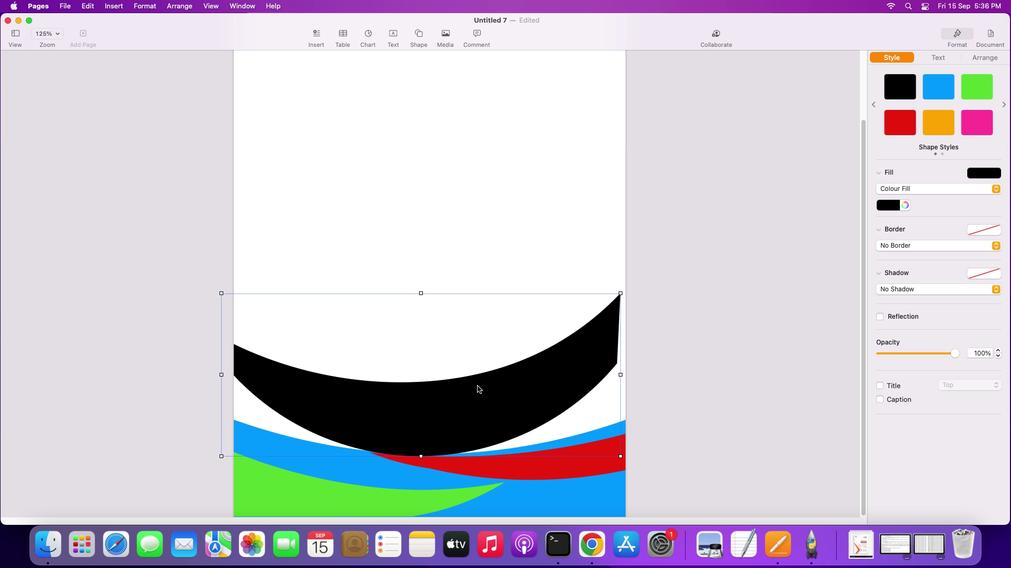 
Action: Mouse moved to (492, 263)
Screenshot: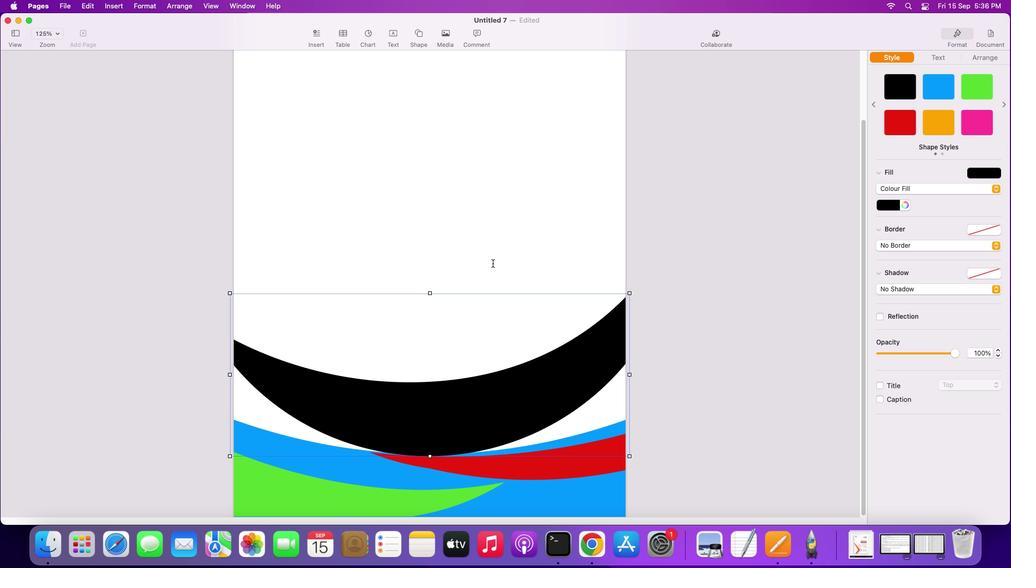 
Action: Mouse pressed left at (492, 263)
Screenshot: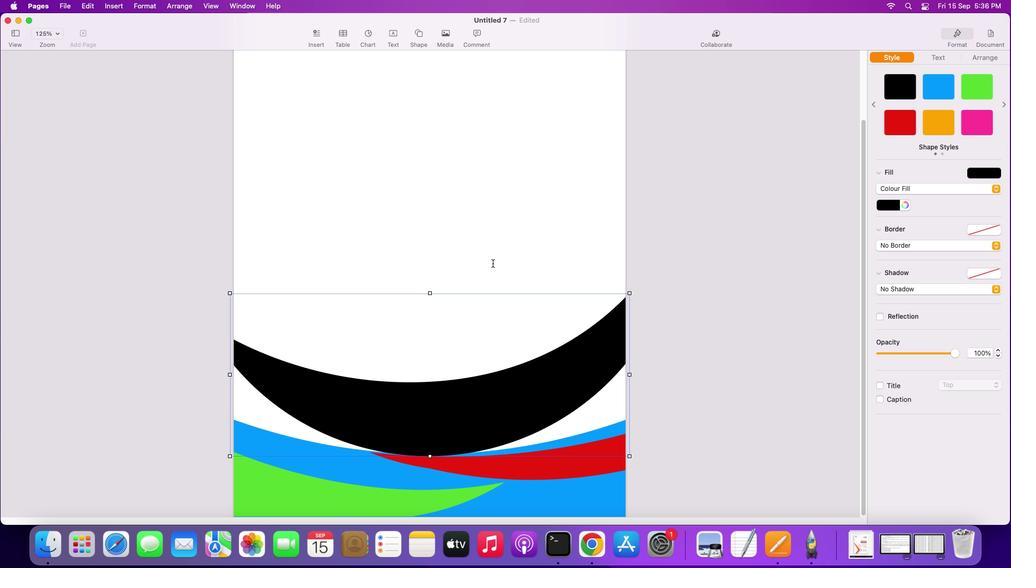 
Action: Mouse moved to (330, 400)
Screenshot: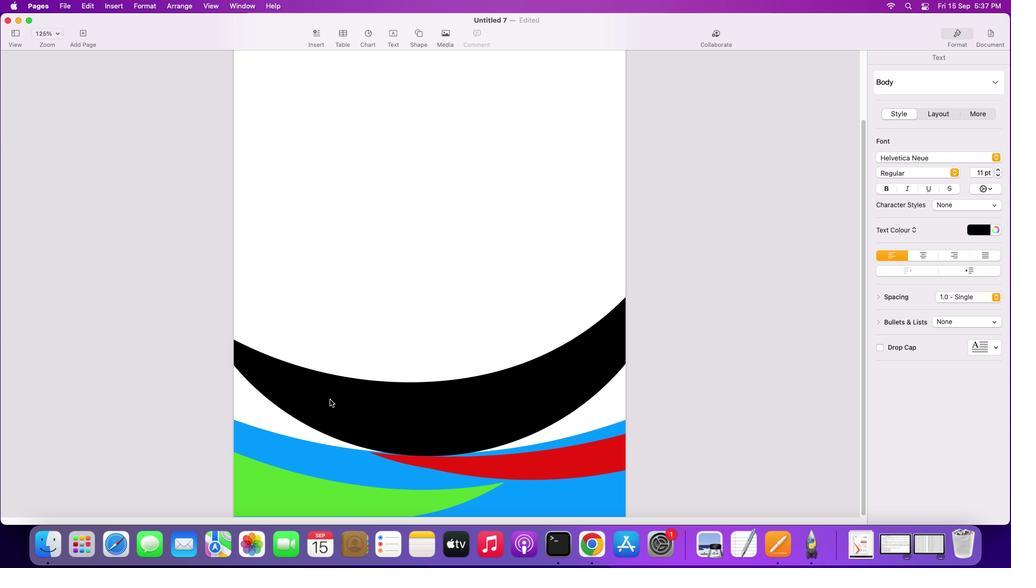 
Action: Mouse pressed left at (330, 400)
Screenshot: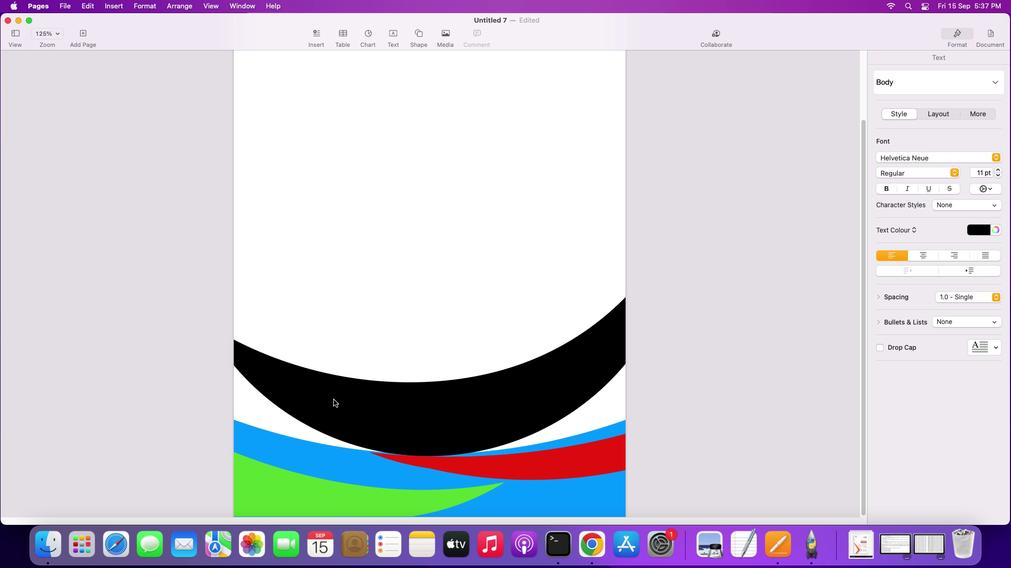 
Action: Mouse moved to (894, 206)
Screenshot: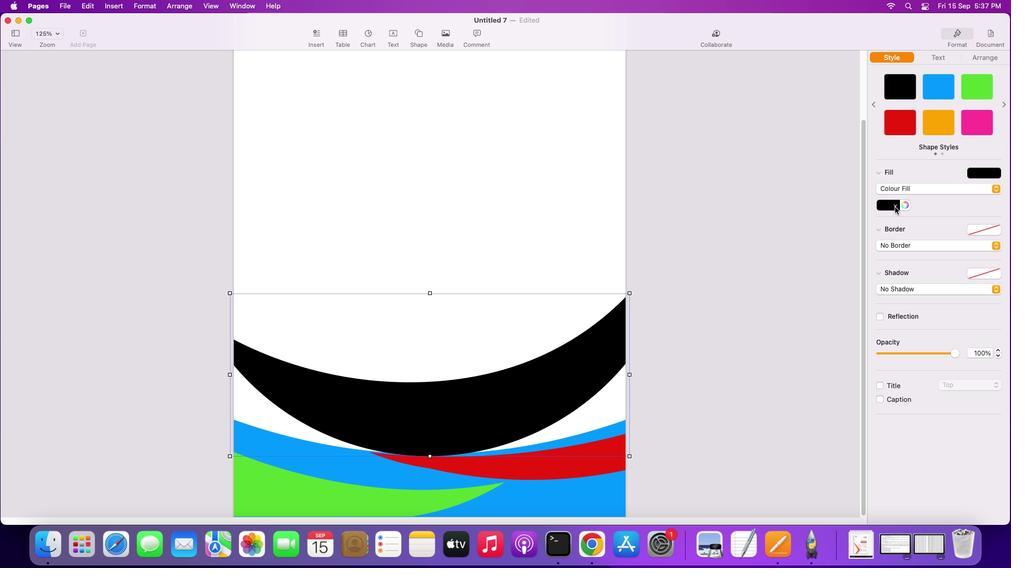 
Action: Mouse pressed left at (894, 206)
Screenshot: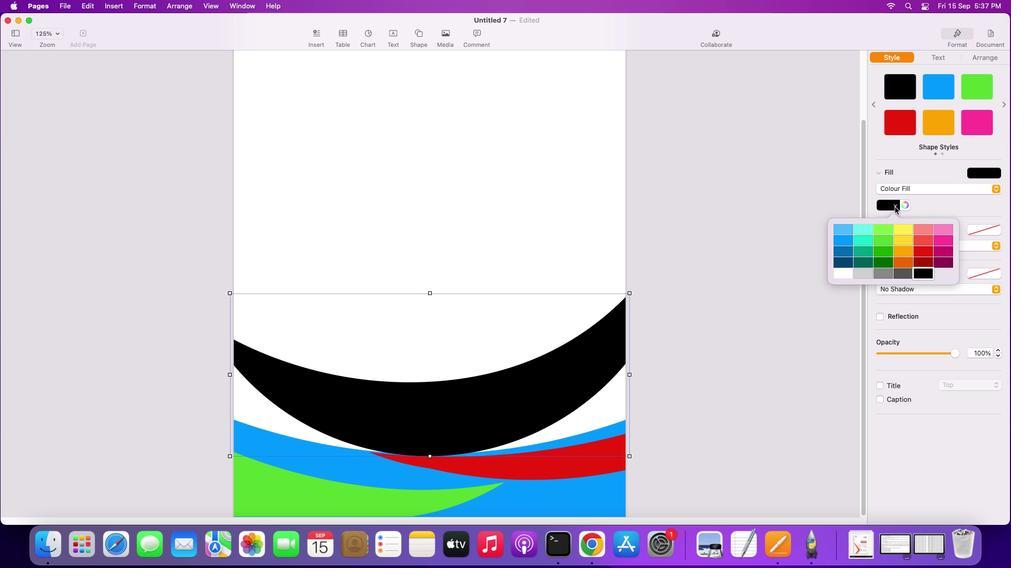 
Action: Mouse moved to (868, 271)
Screenshot: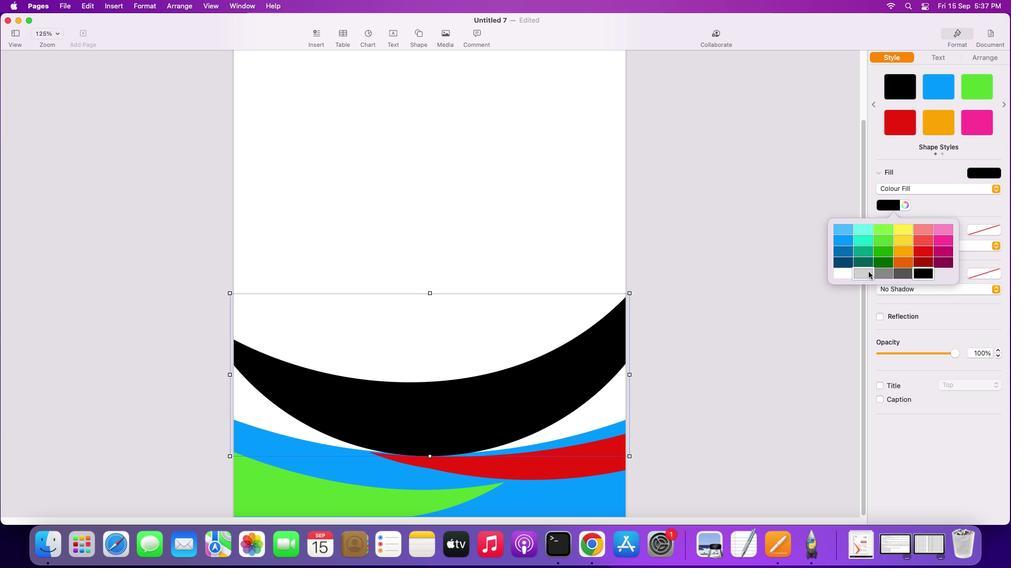 
Action: Mouse pressed left at (868, 271)
Screenshot: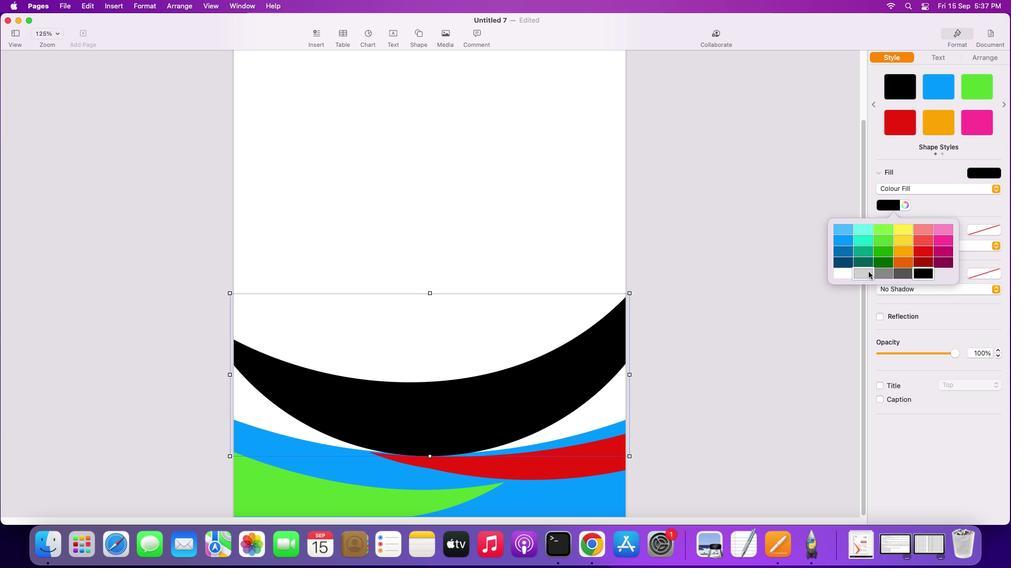
Action: Mouse moved to (894, 204)
Screenshot: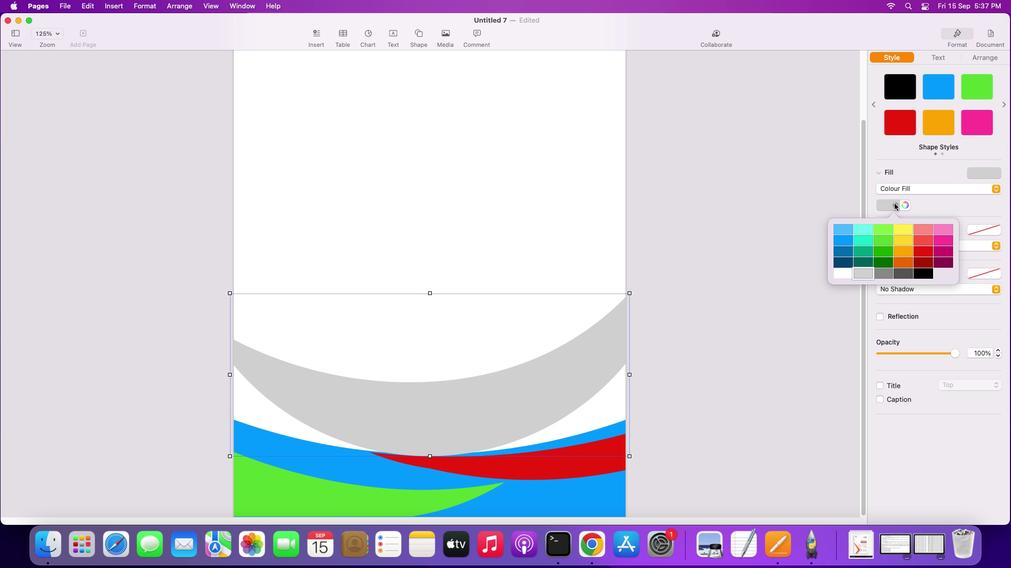 
Action: Mouse pressed left at (894, 204)
Screenshot: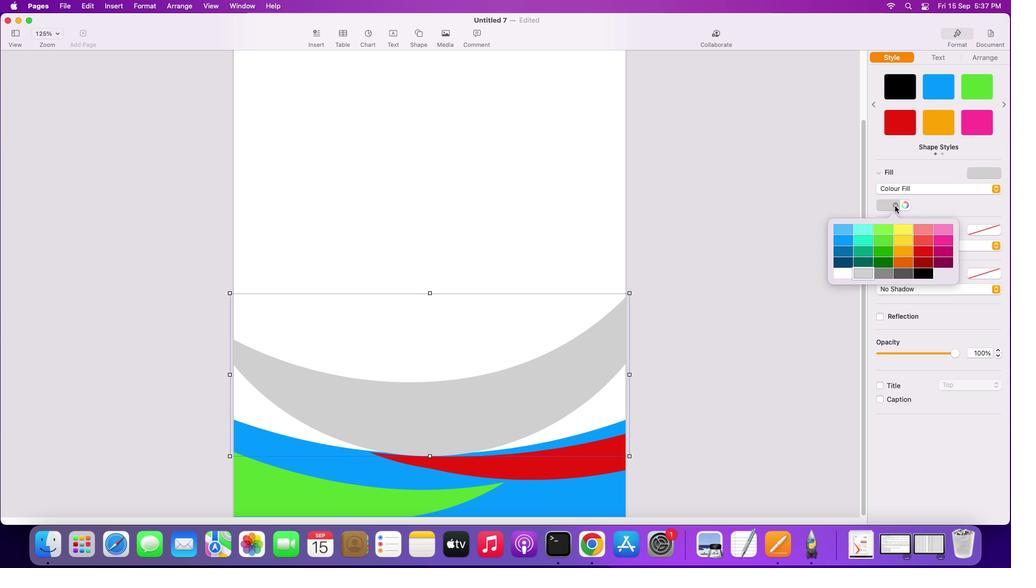 
Action: Mouse moved to (882, 271)
Screenshot: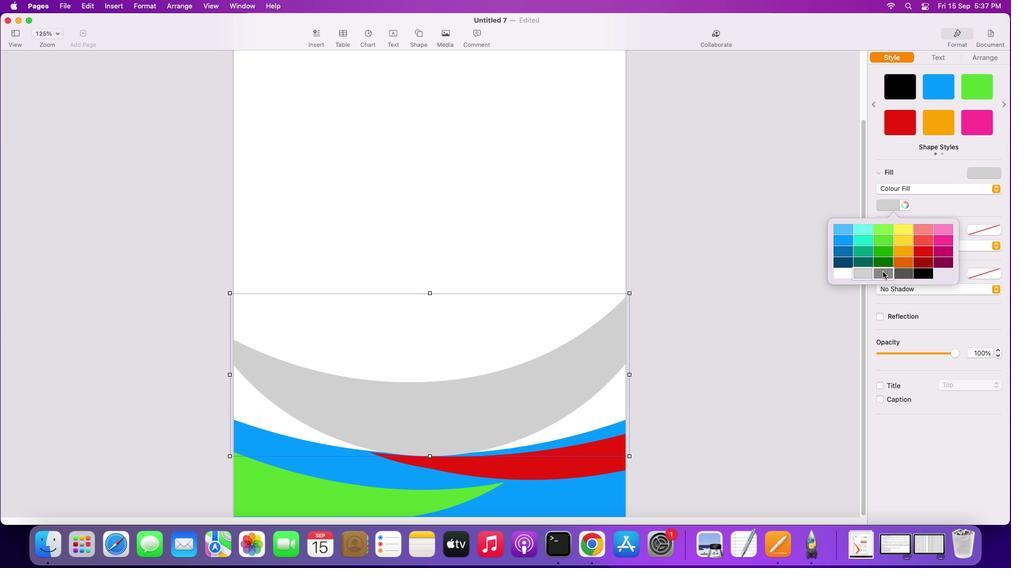 
Action: Mouse pressed left at (882, 271)
Screenshot: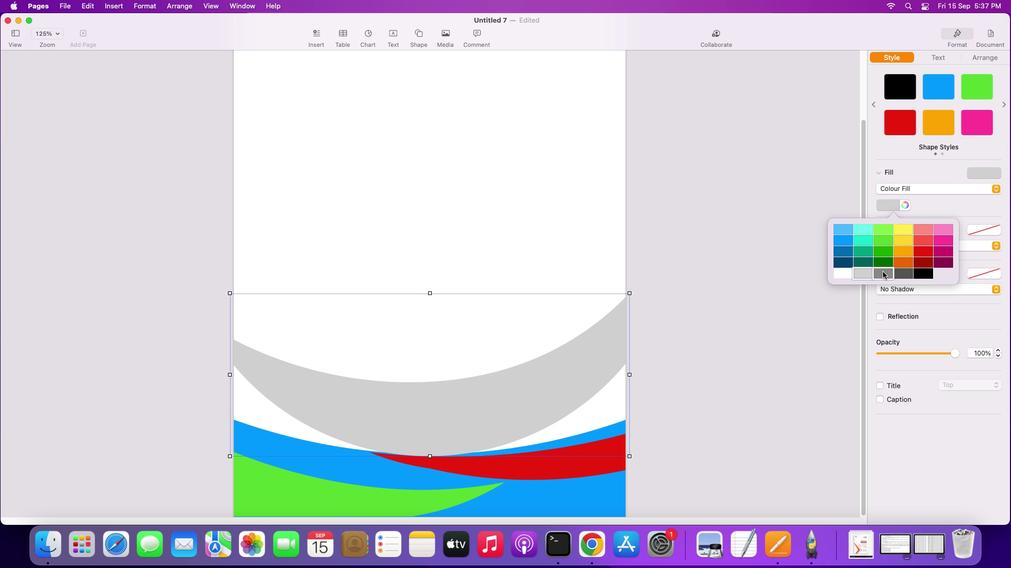 
Action: Mouse moved to (495, 248)
Screenshot: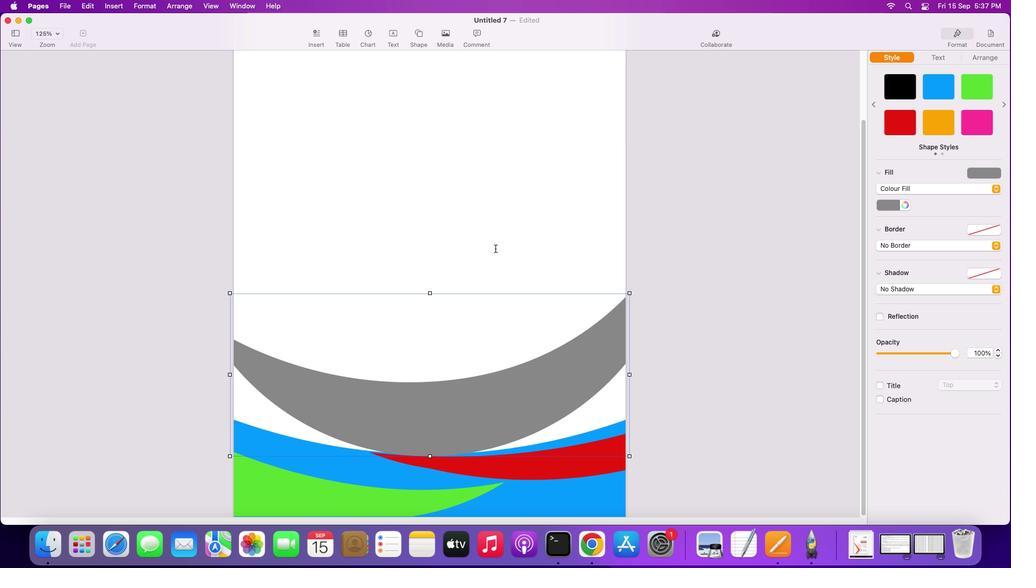 
Action: Mouse pressed left at (495, 248)
Screenshot: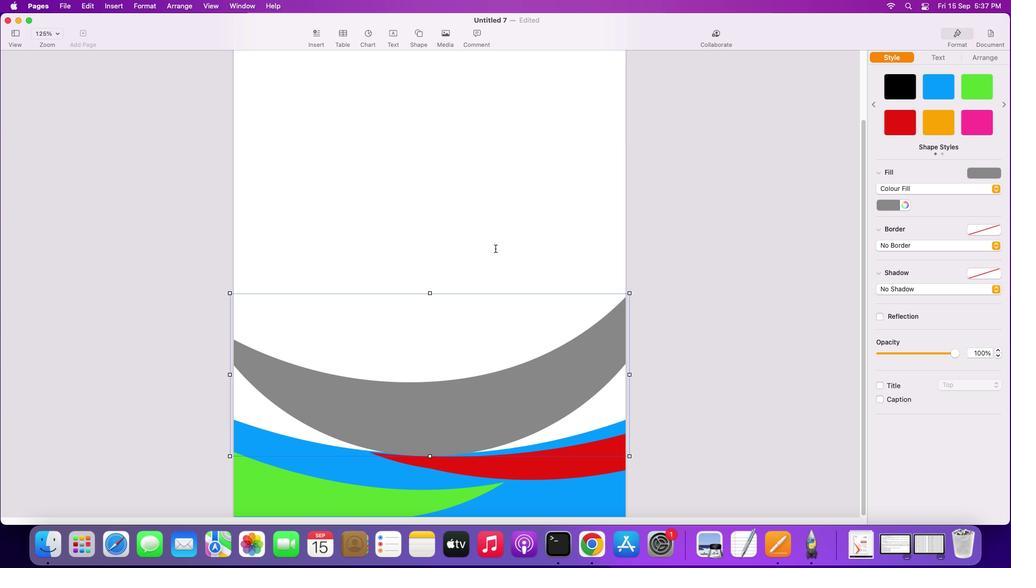 
Action: Mouse moved to (419, 35)
Screenshot: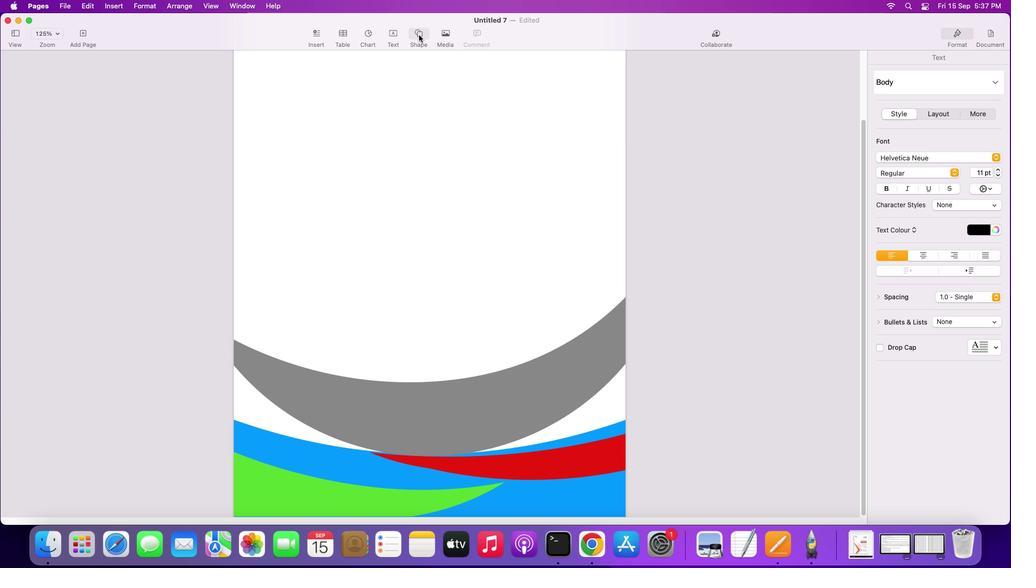 
Action: Mouse pressed left at (419, 35)
Screenshot: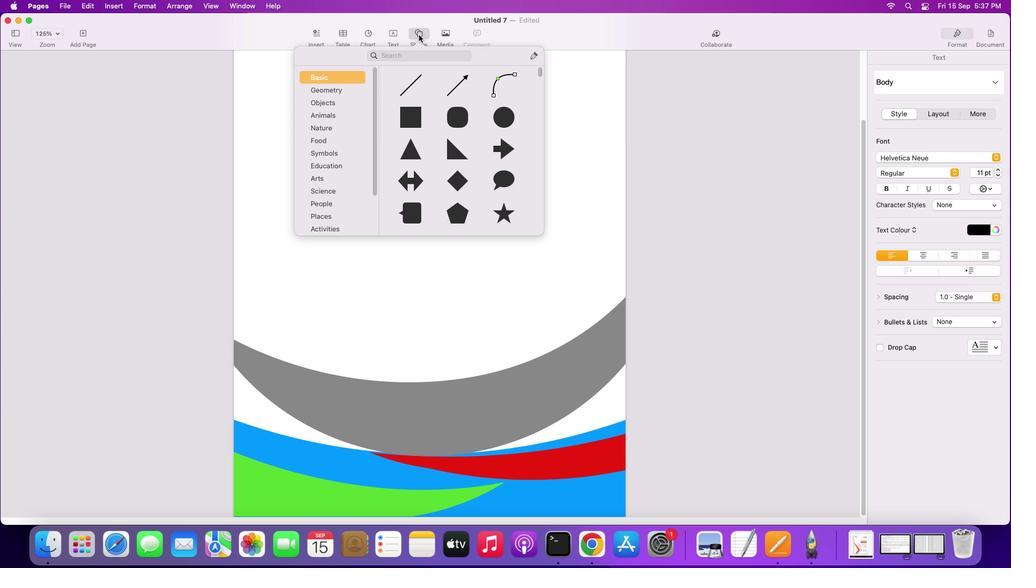 
Action: Mouse moved to (456, 153)
Screenshot: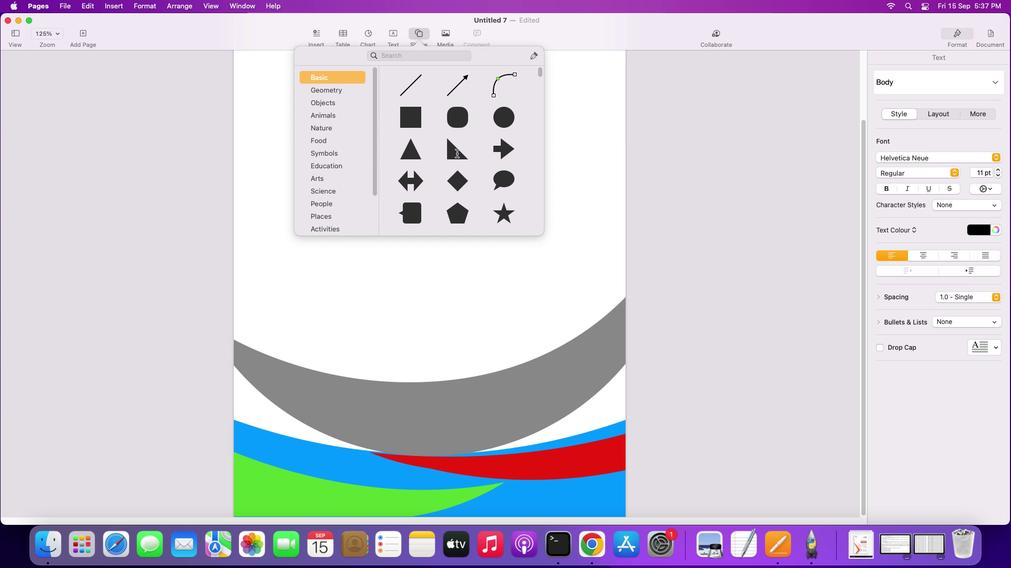 
Action: Mouse pressed left at (456, 153)
Screenshot: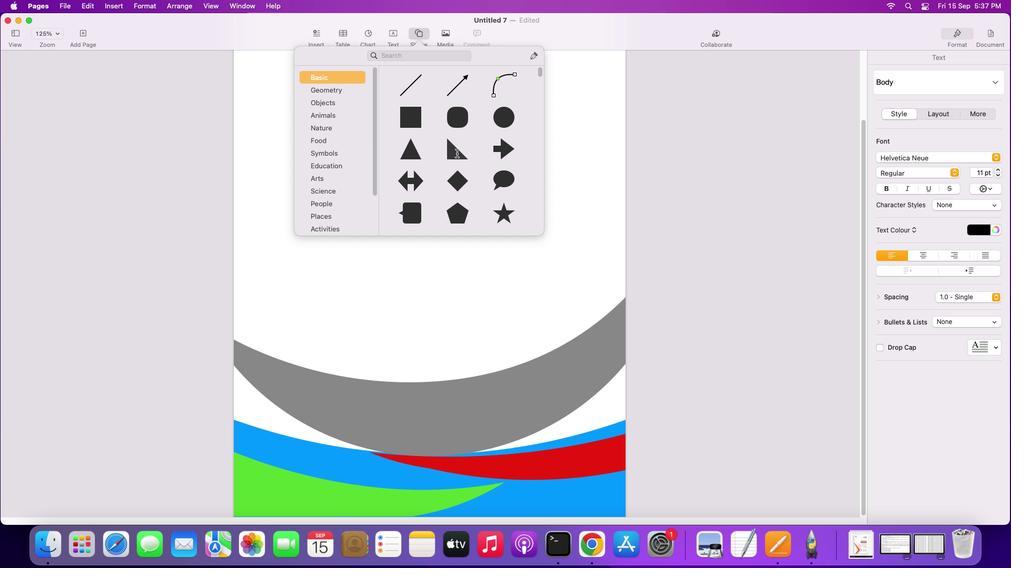 
Action: Mouse moved to (456, 153)
Screenshot: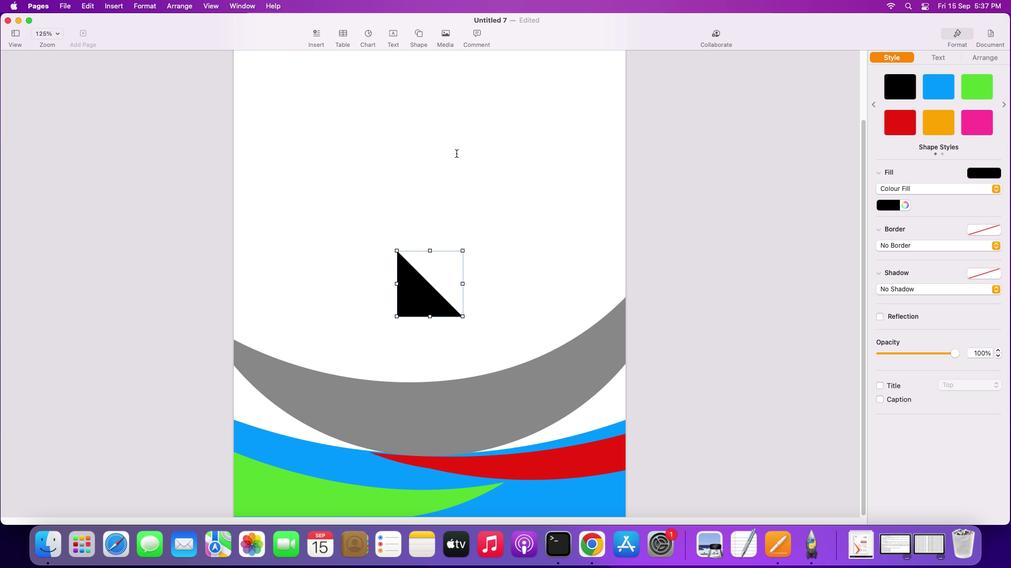 
Action: Mouse pressed left at (456, 153)
Screenshot: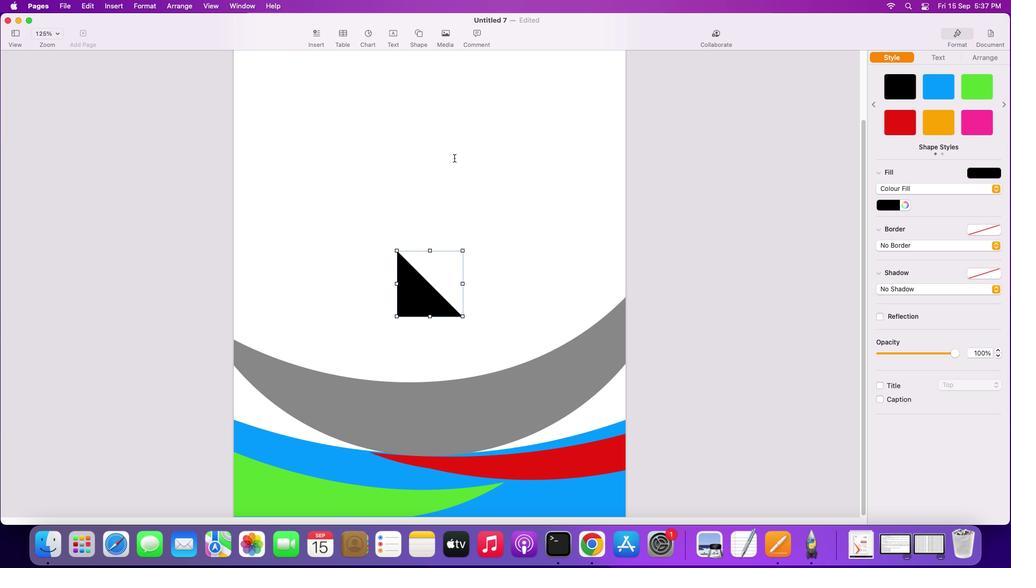 
Action: Mouse moved to (513, 226)
Screenshot: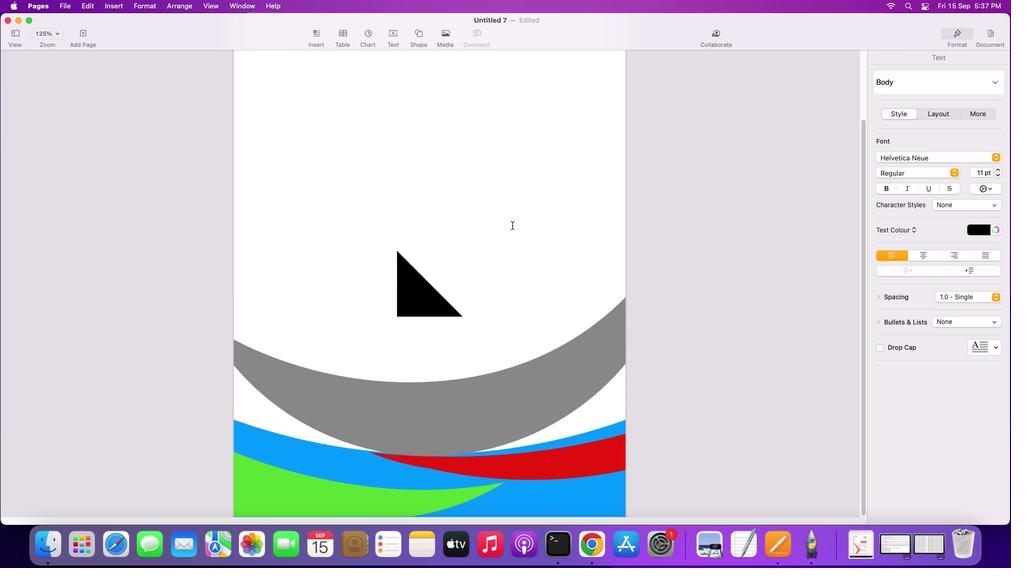 
Action: Mouse pressed left at (513, 226)
Screenshot: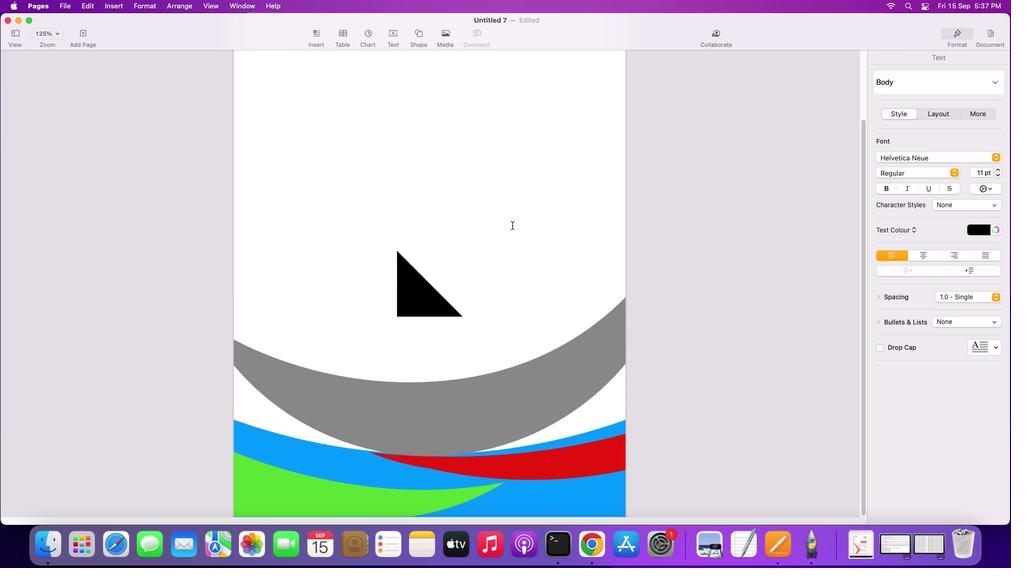 
Action: Mouse moved to (410, 302)
Screenshot: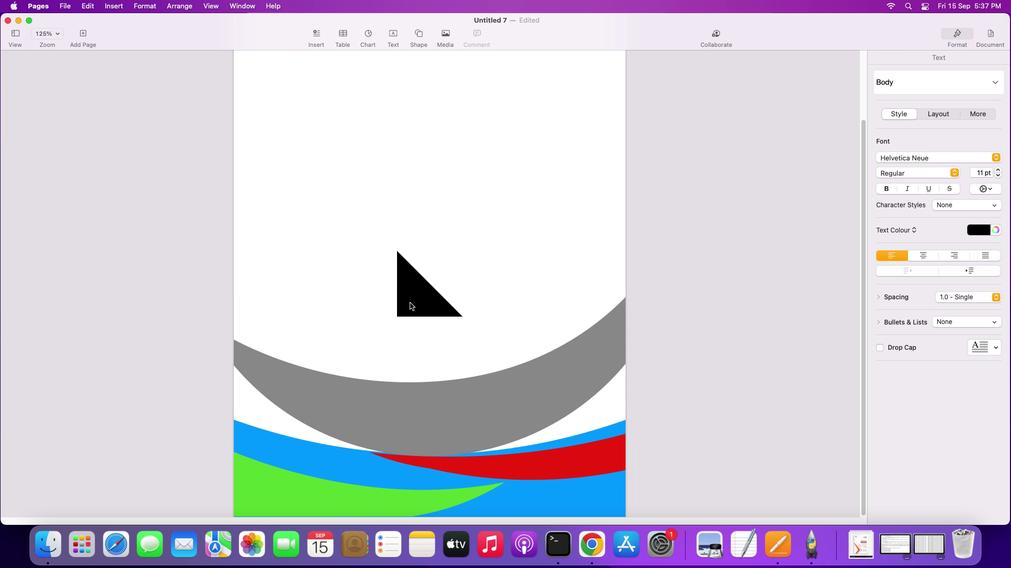 
Action: Mouse pressed left at (410, 302)
Screenshot: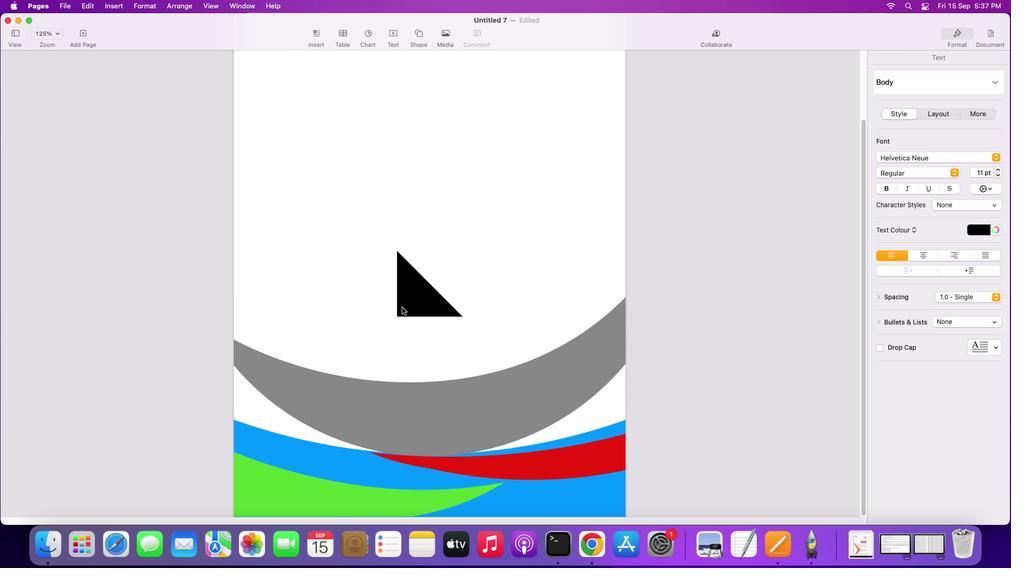 
Action: Mouse moved to (317, 361)
